 Task: Research Airbnb options in Tirah, Israel from 4th December, 2023 to 10th December, 2023 for 1 adult.1  bedroom having 1 bed and 1 bathroom. Property type can be hotel. Amenities needed are: washing machine. Booking option can be shelf check-in. Look for 4 properties as per requirement.
Action: Mouse moved to (451, 118)
Screenshot: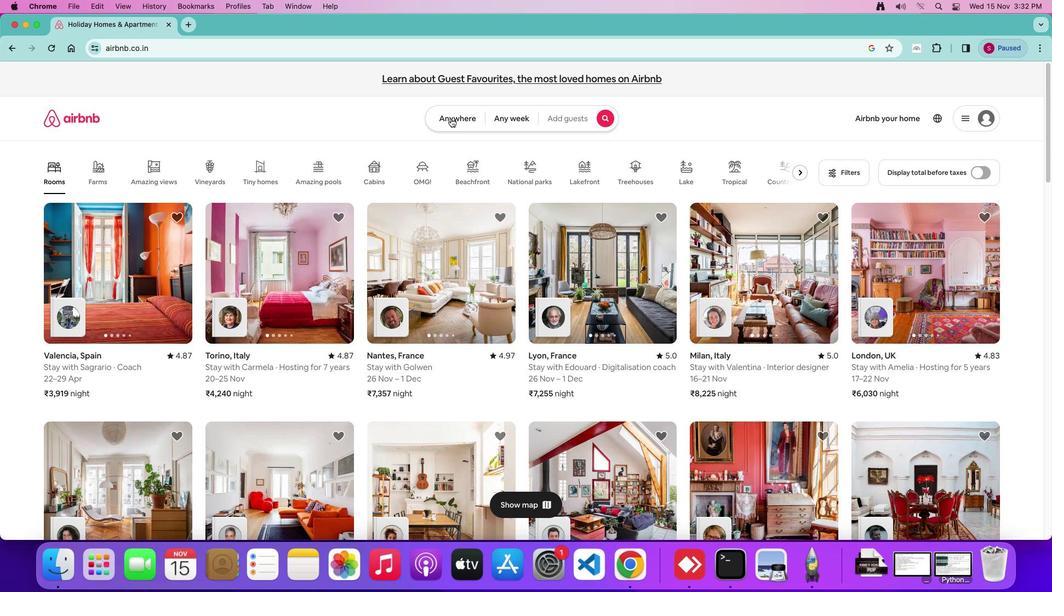 
Action: Mouse pressed left at (451, 118)
Screenshot: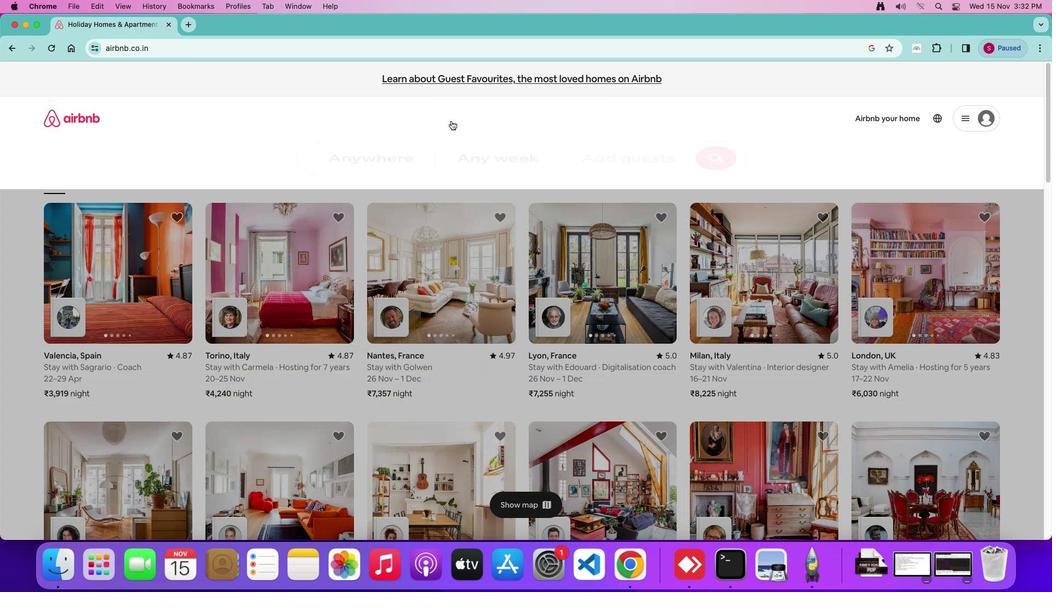 
Action: Mouse moved to (390, 156)
Screenshot: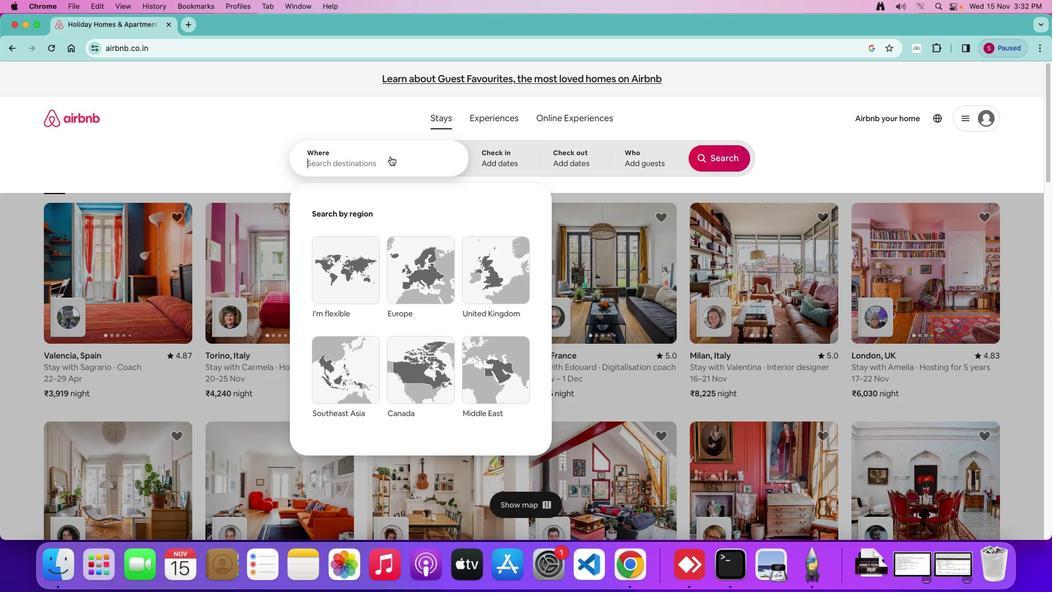 
Action: Mouse pressed left at (390, 156)
Screenshot: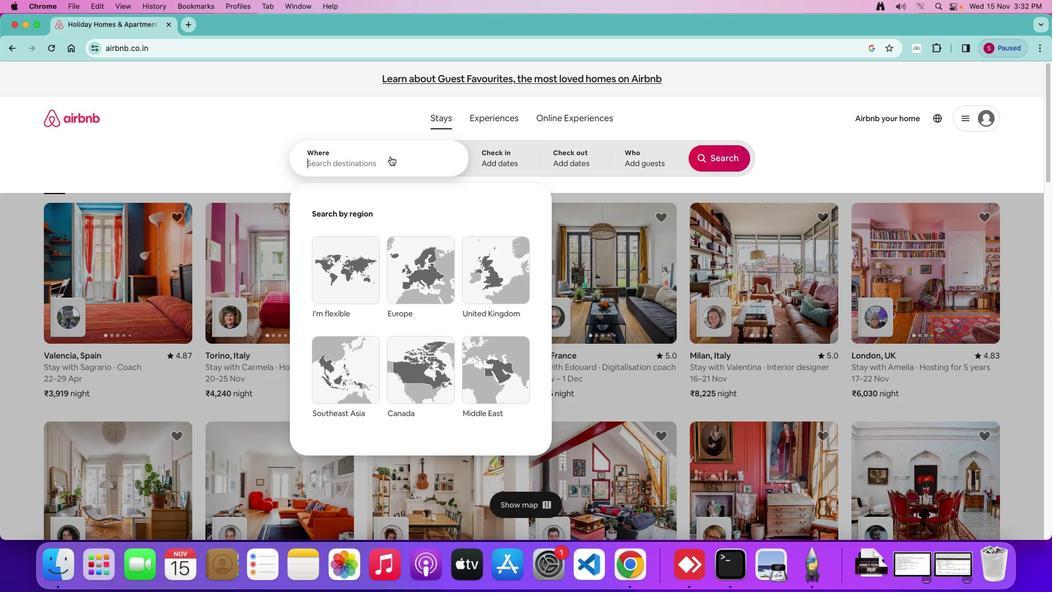 
Action: Key pressed Key.shift_r'T''i''r''a''h'','Key.spaceKey.shift'I''s''r''a''e''l'
Screenshot: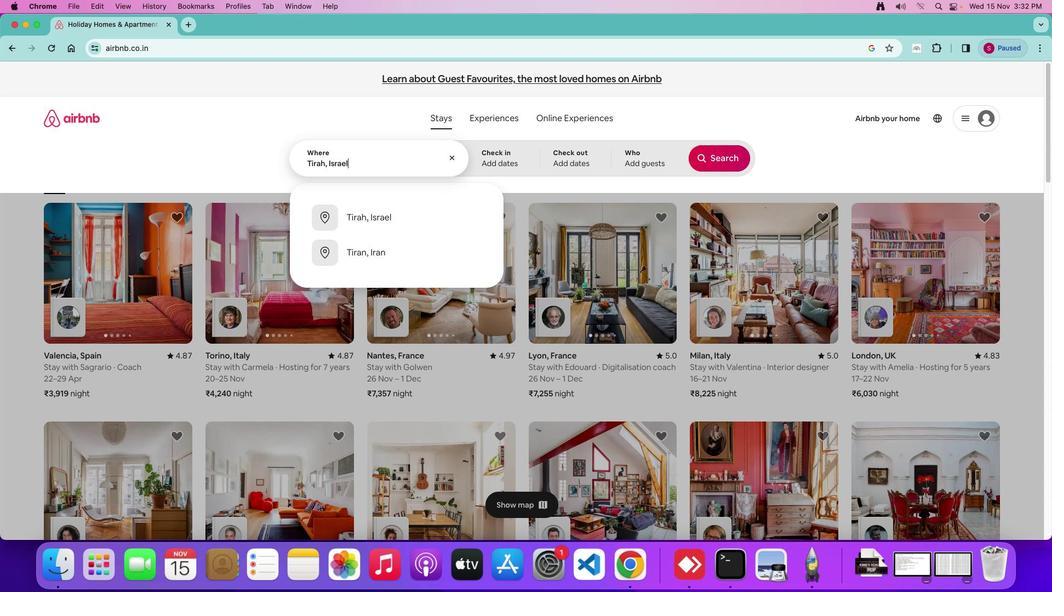 
Action: Mouse moved to (511, 162)
Screenshot: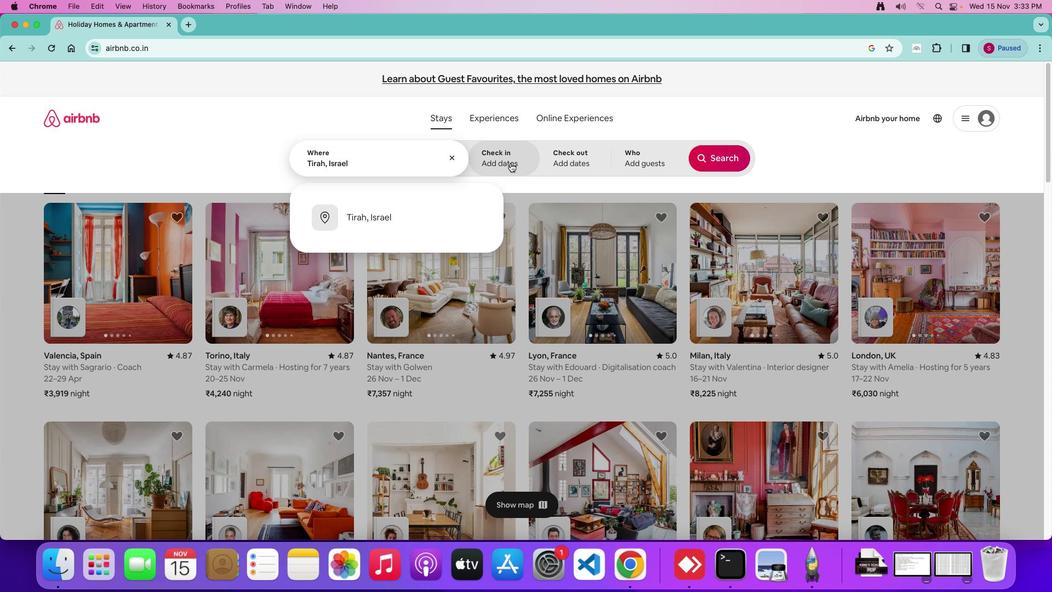 
Action: Mouse pressed left at (511, 162)
Screenshot: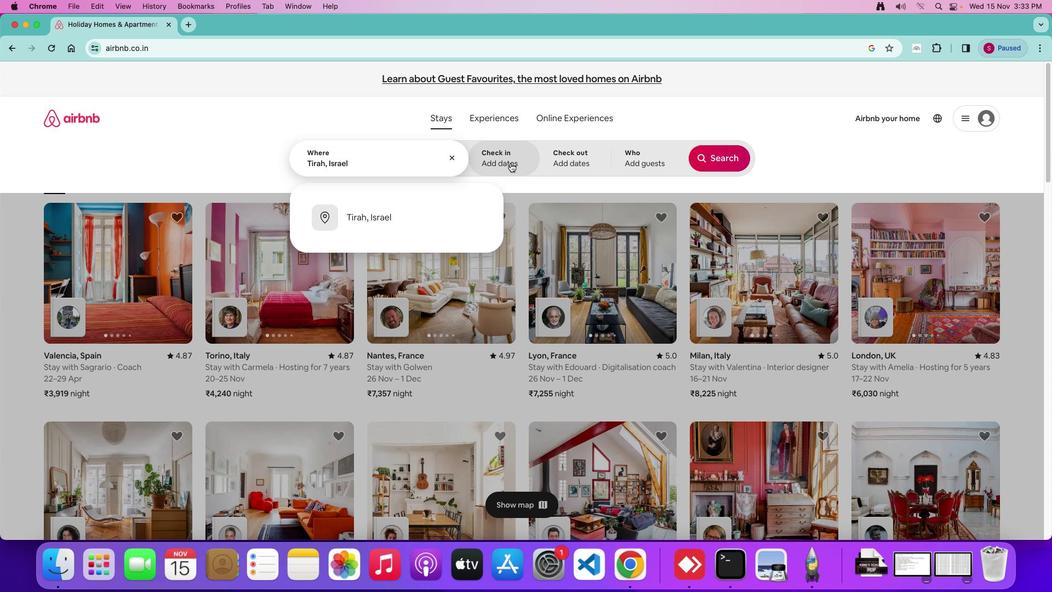 
Action: Mouse moved to (574, 316)
Screenshot: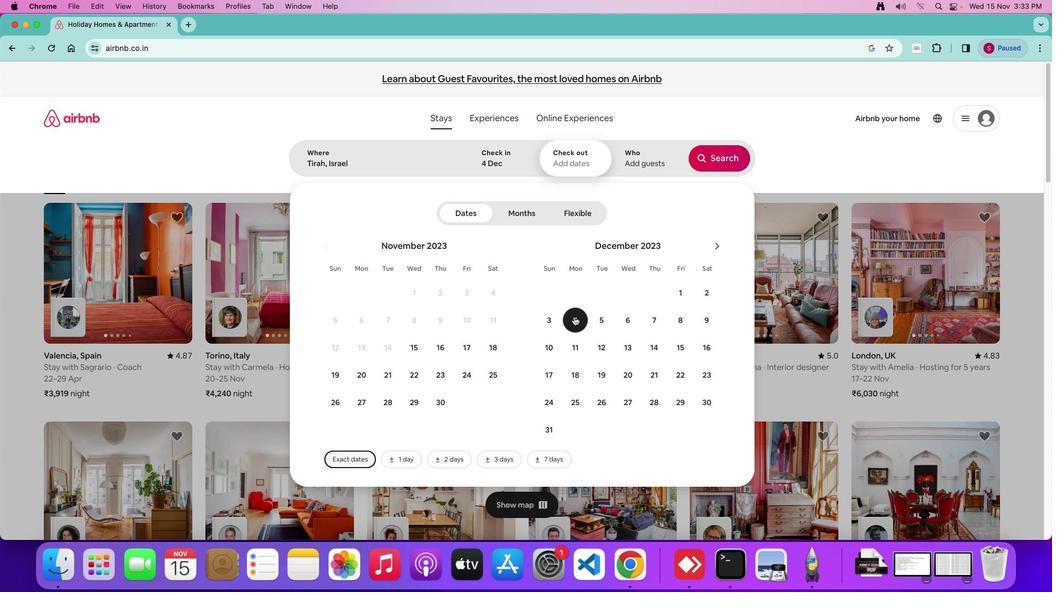 
Action: Mouse pressed left at (574, 316)
Screenshot: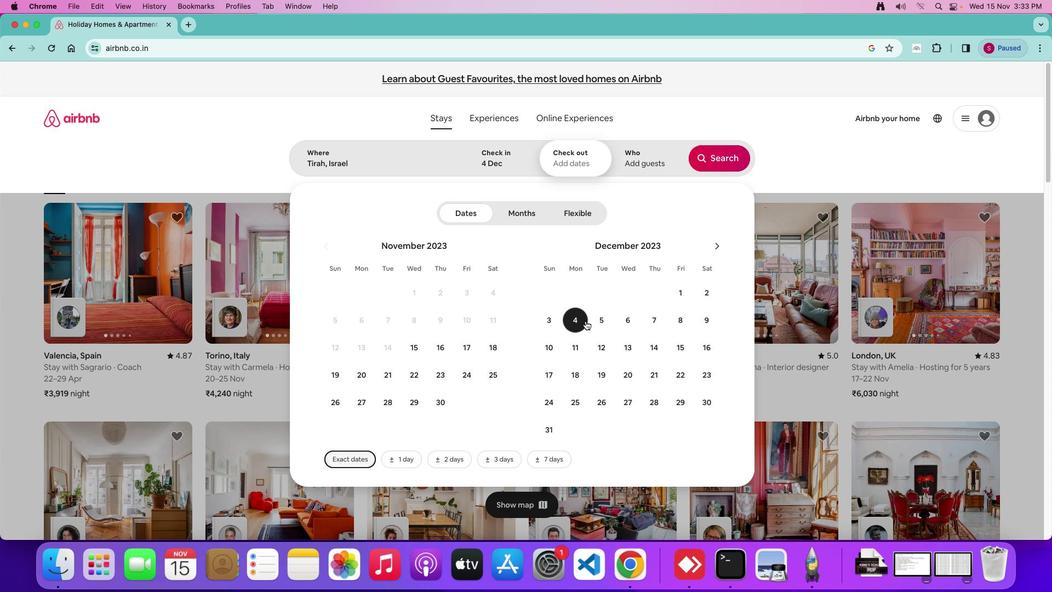 
Action: Mouse moved to (548, 346)
Screenshot: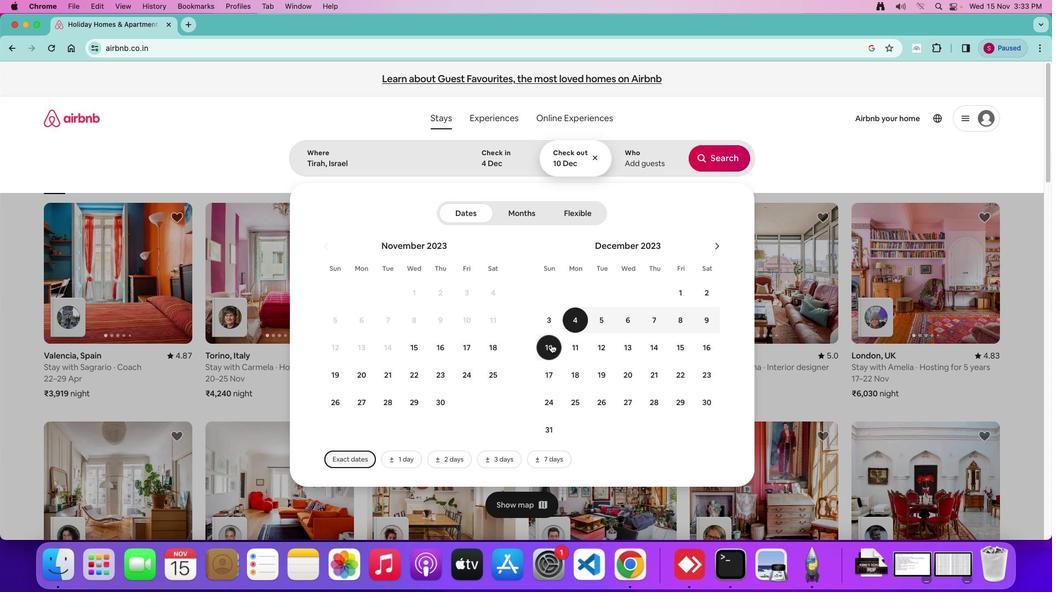 
Action: Mouse pressed left at (548, 346)
Screenshot: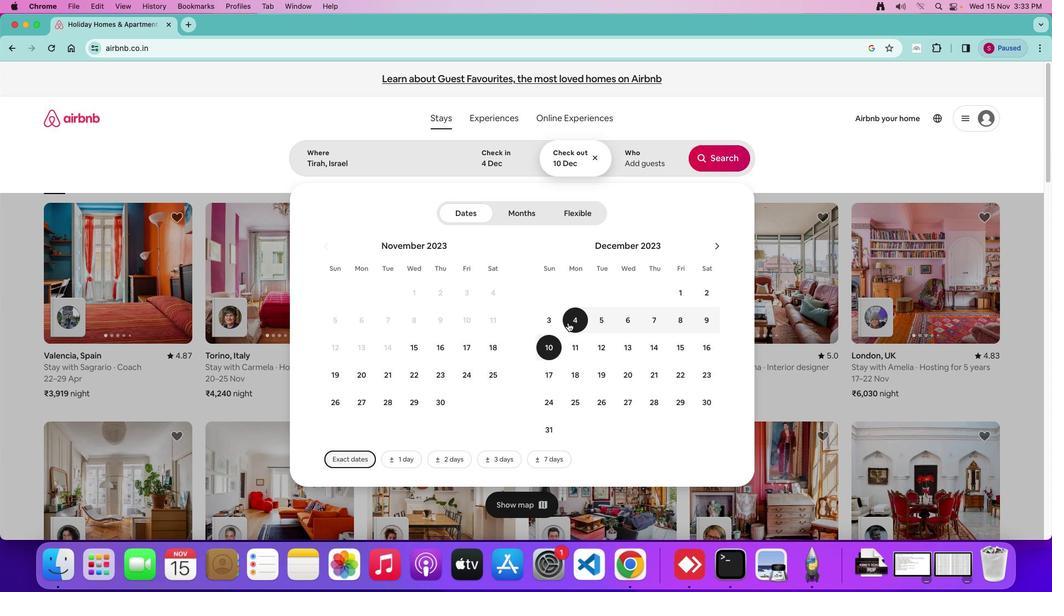 
Action: Mouse moved to (631, 156)
Screenshot: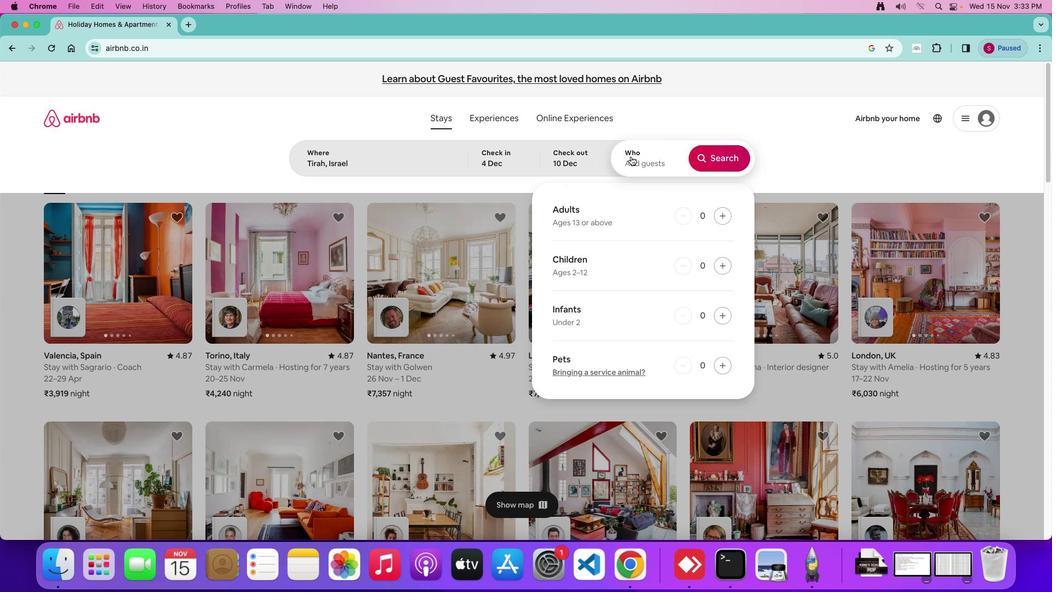 
Action: Mouse pressed left at (631, 156)
Screenshot: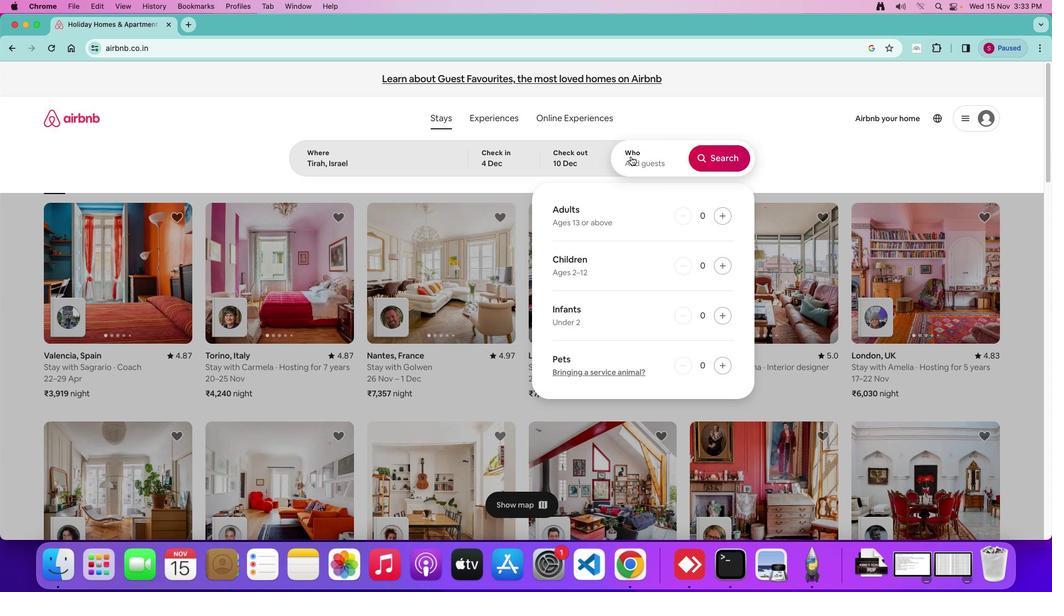
Action: Mouse moved to (719, 214)
Screenshot: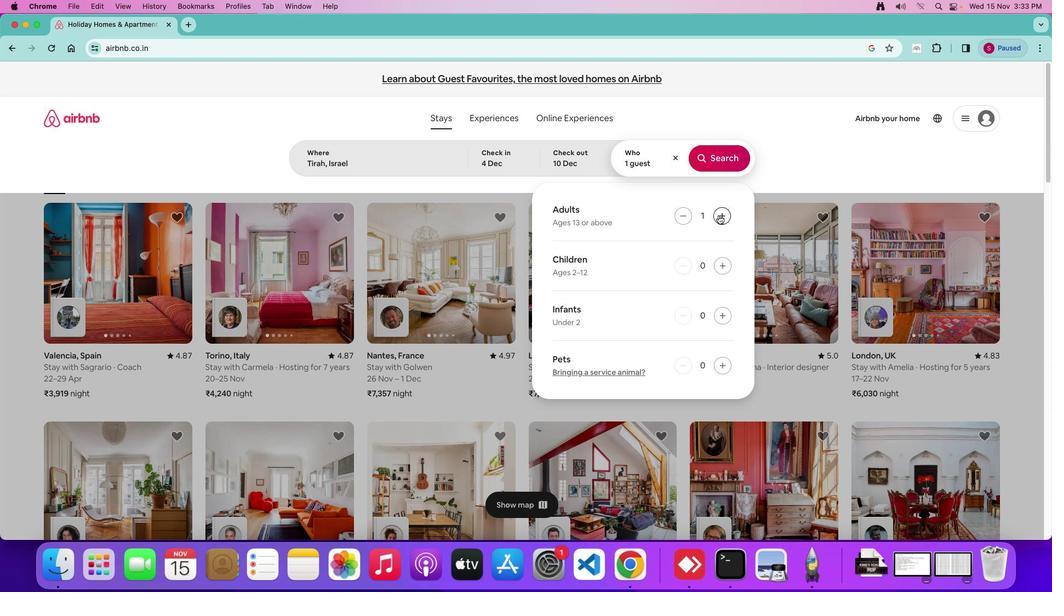 
Action: Mouse pressed left at (719, 214)
Screenshot: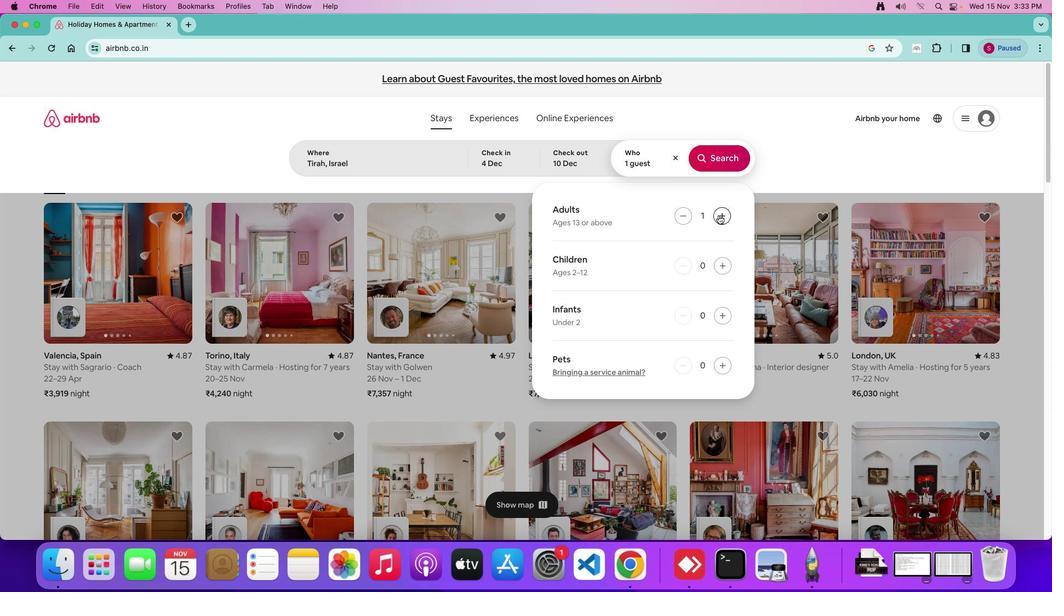 
Action: Mouse moved to (721, 160)
Screenshot: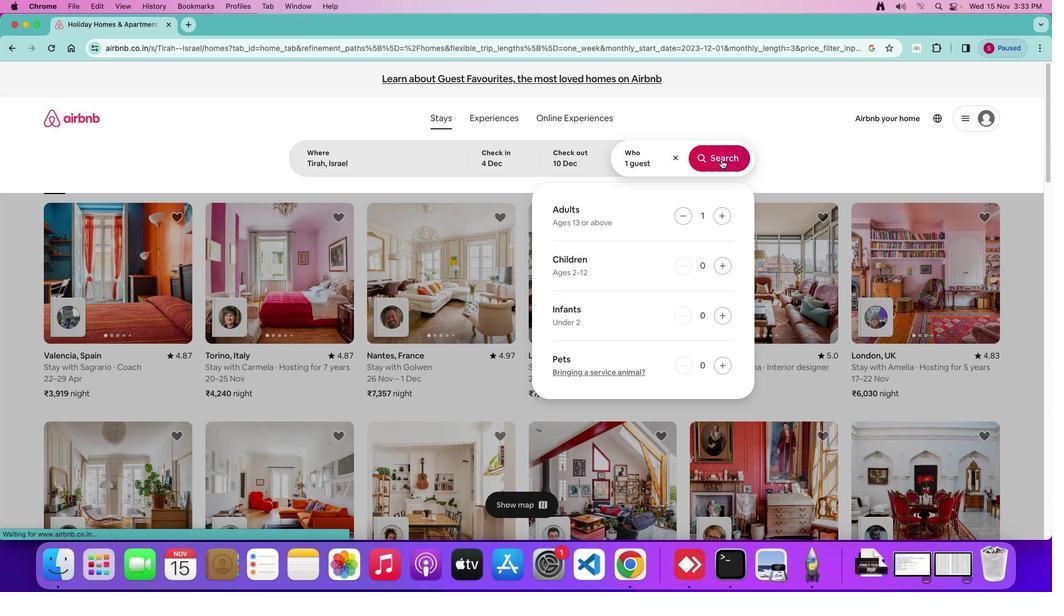 
Action: Mouse pressed left at (721, 160)
Screenshot: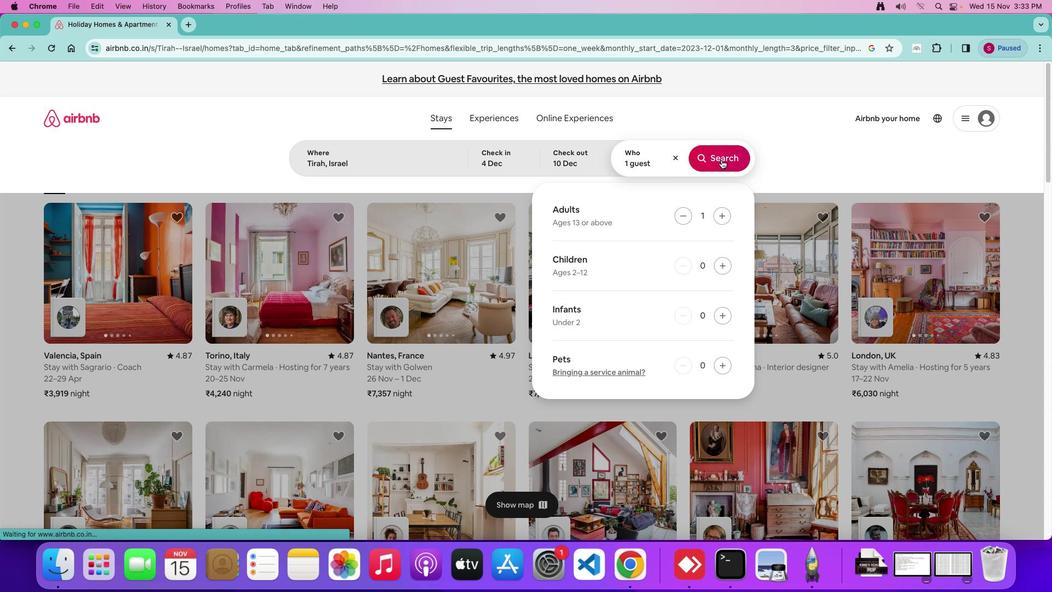 
Action: Mouse moved to (871, 129)
Screenshot: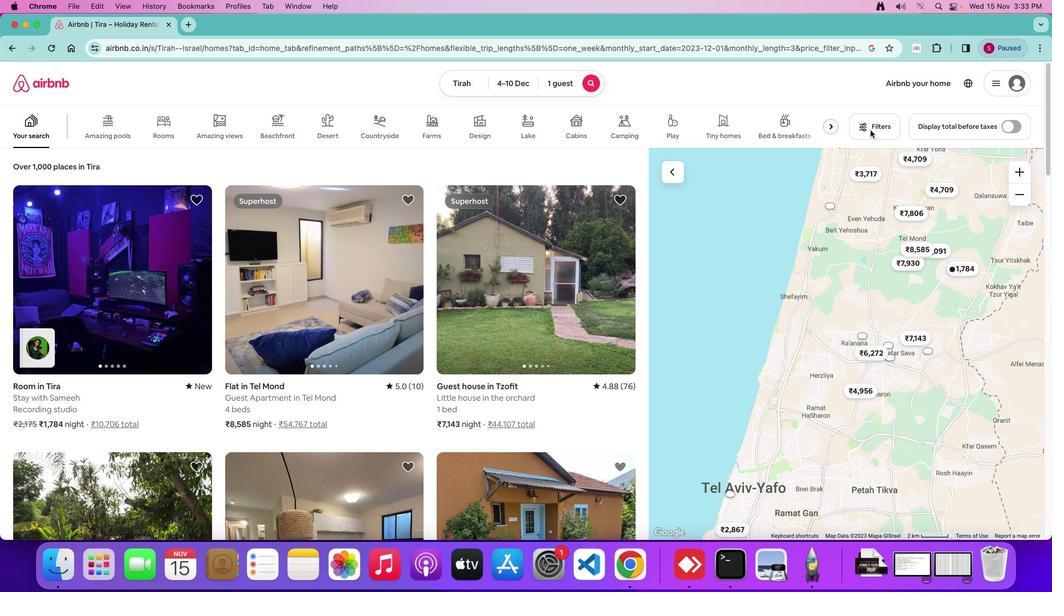 
Action: Mouse pressed left at (871, 129)
Screenshot: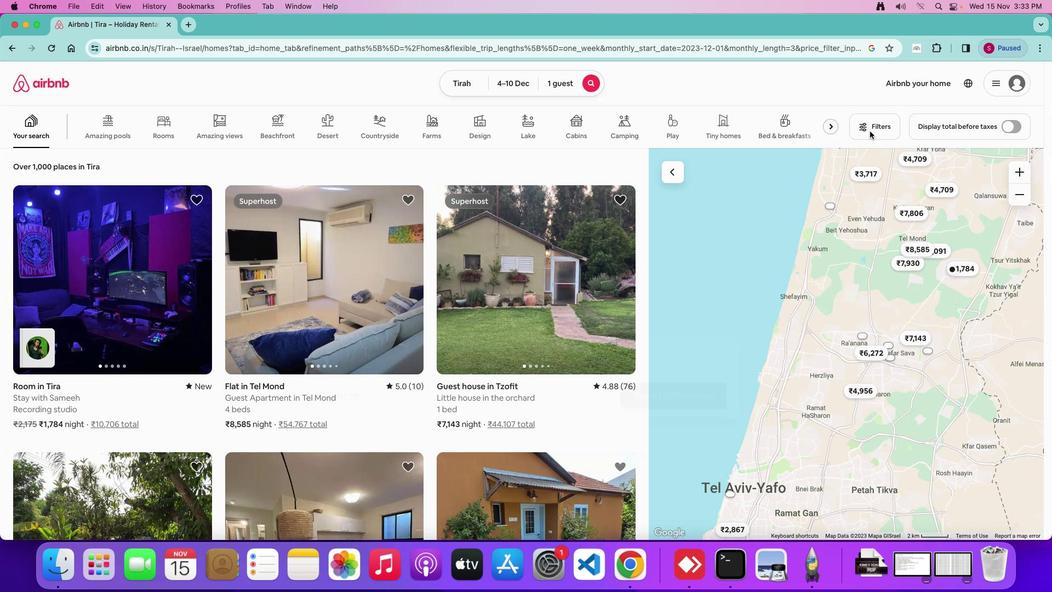 
Action: Mouse moved to (624, 288)
Screenshot: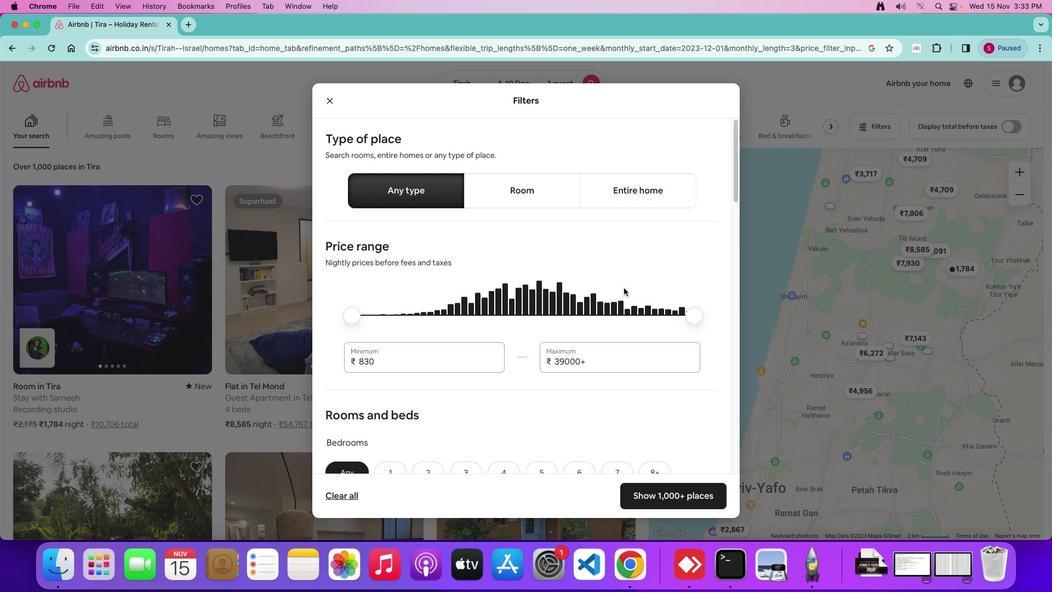 
Action: Mouse scrolled (624, 288) with delta (0, 0)
Screenshot: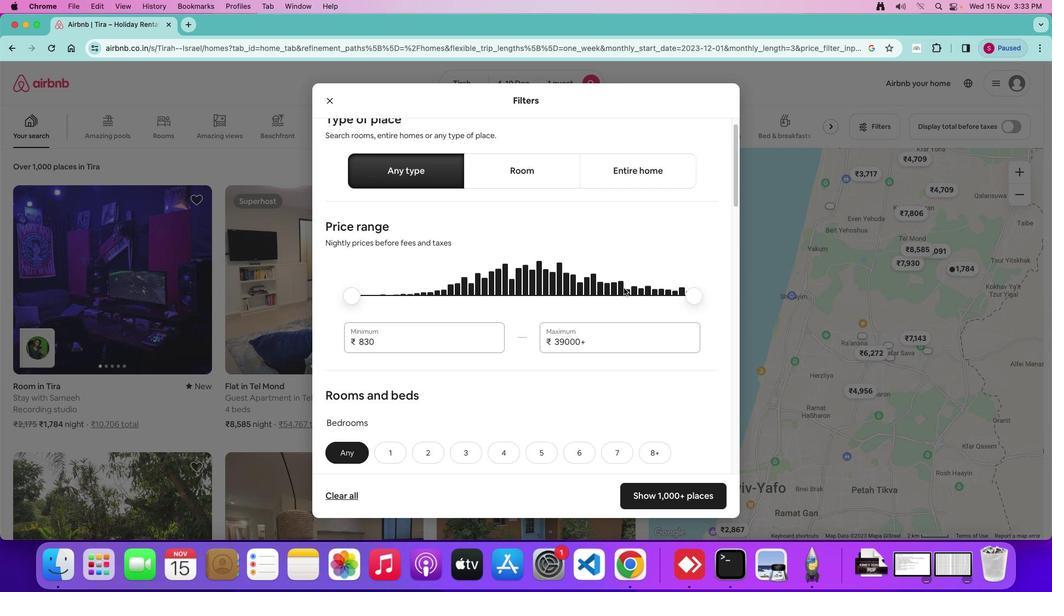 
Action: Mouse scrolled (624, 288) with delta (0, 0)
Screenshot: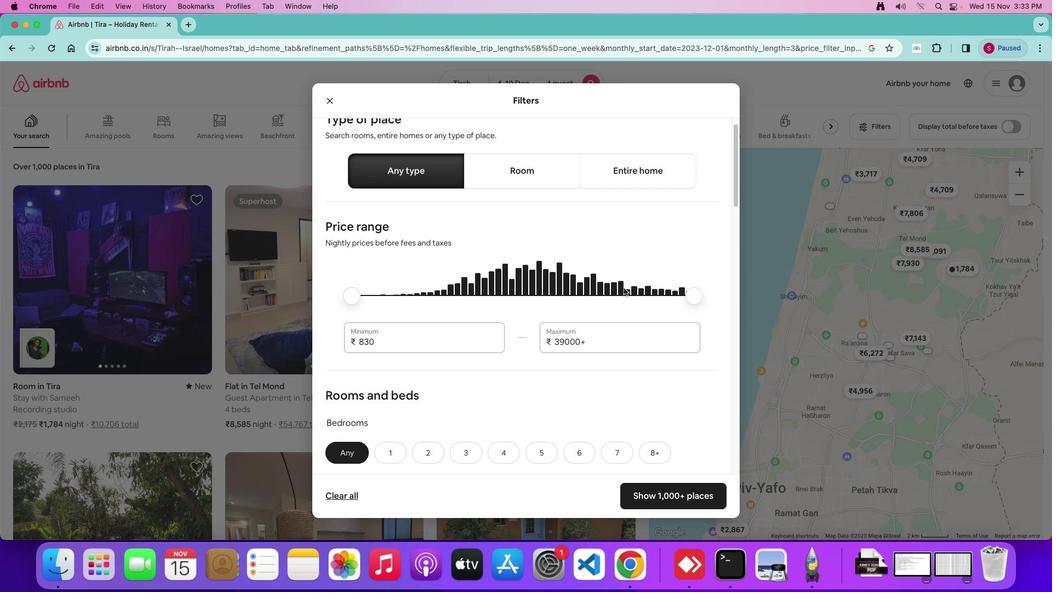 
Action: Mouse moved to (569, 267)
Screenshot: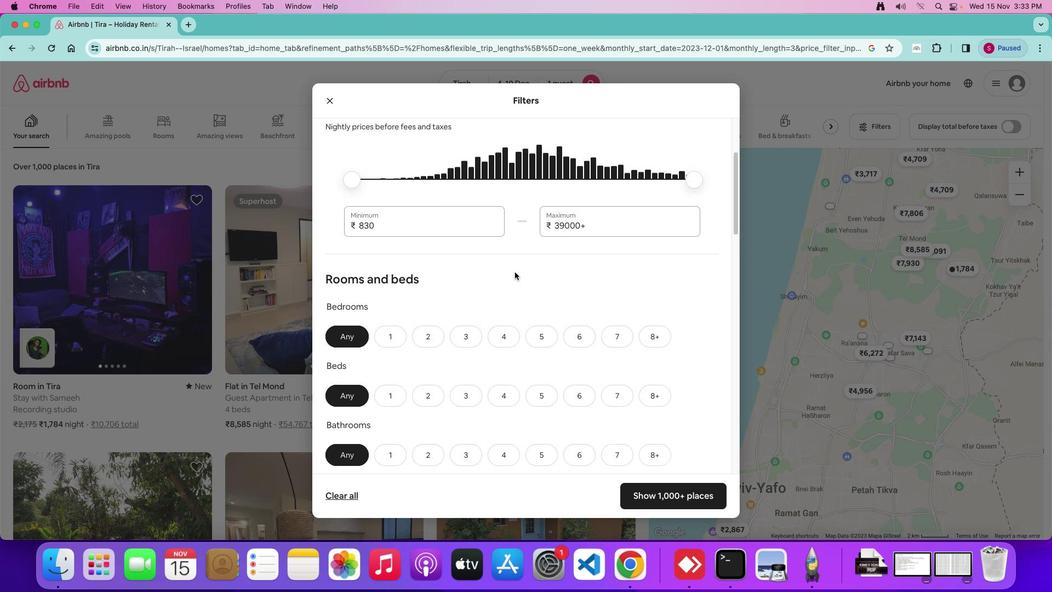 
Action: Mouse scrolled (569, 267) with delta (0, 0)
Screenshot: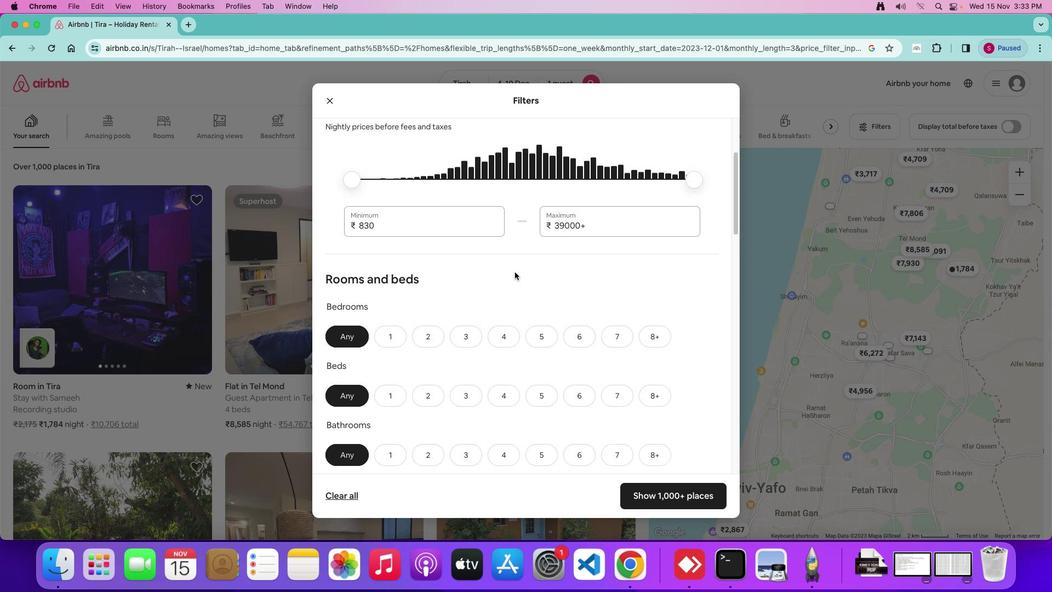 
Action: Mouse moved to (569, 267)
Screenshot: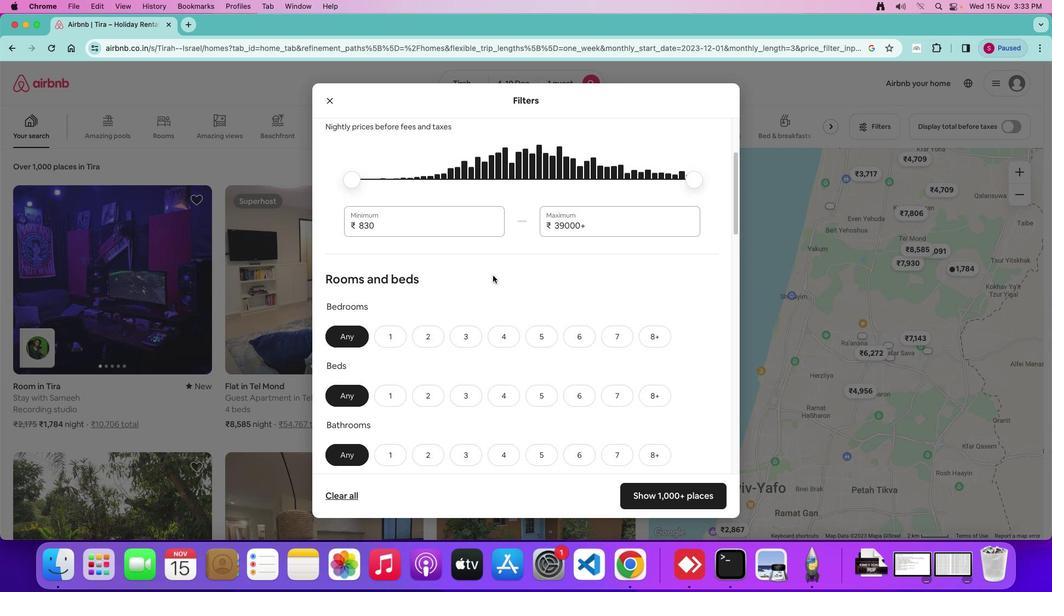 
Action: Mouse scrolled (569, 267) with delta (0, 0)
Screenshot: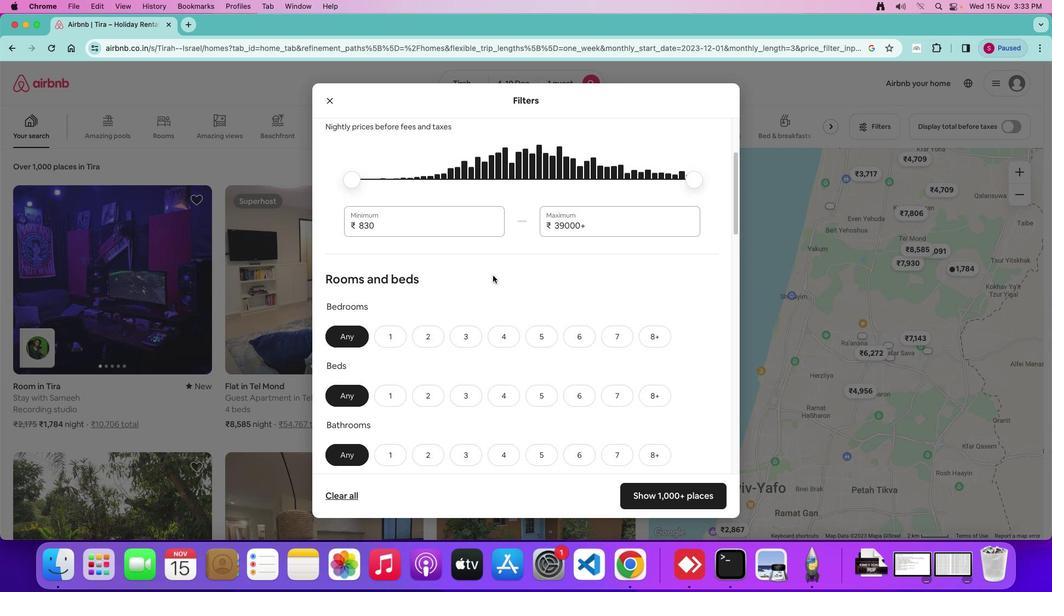 
Action: Mouse moved to (568, 267)
Screenshot: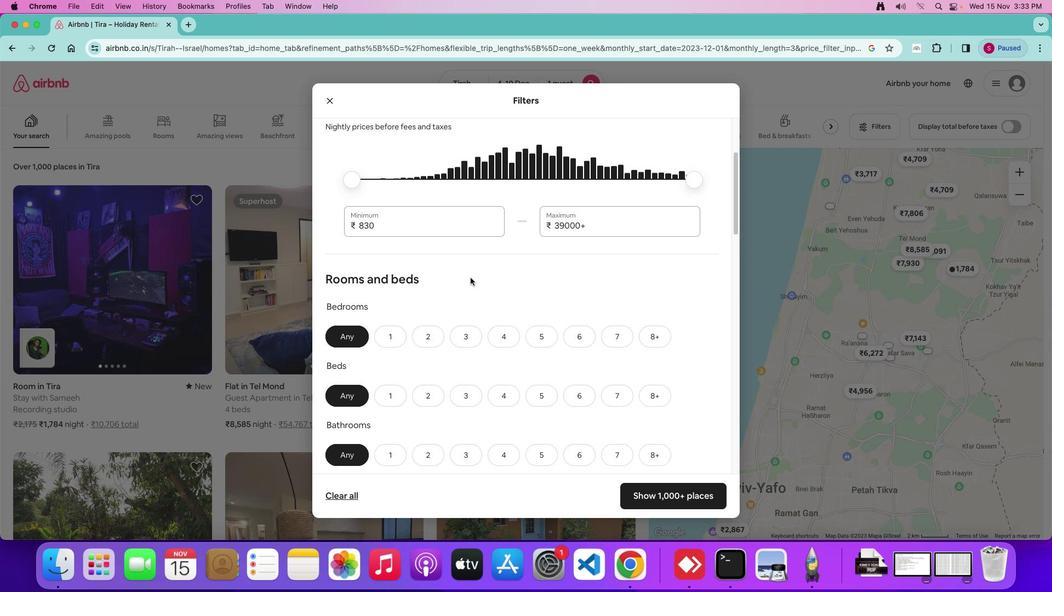 
Action: Mouse scrolled (568, 267) with delta (0, -2)
Screenshot: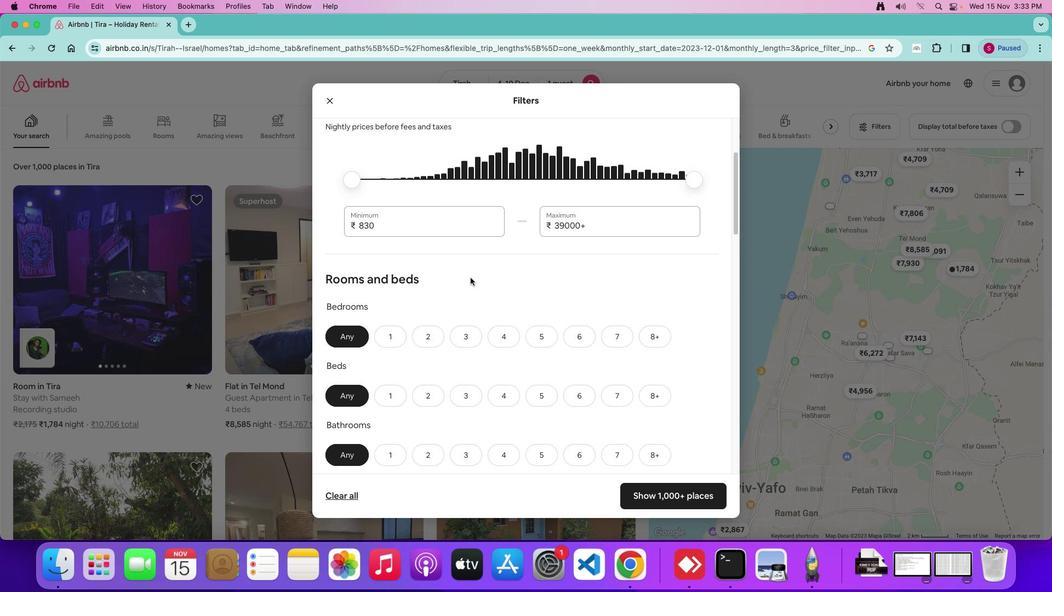 
Action: Mouse moved to (395, 336)
Screenshot: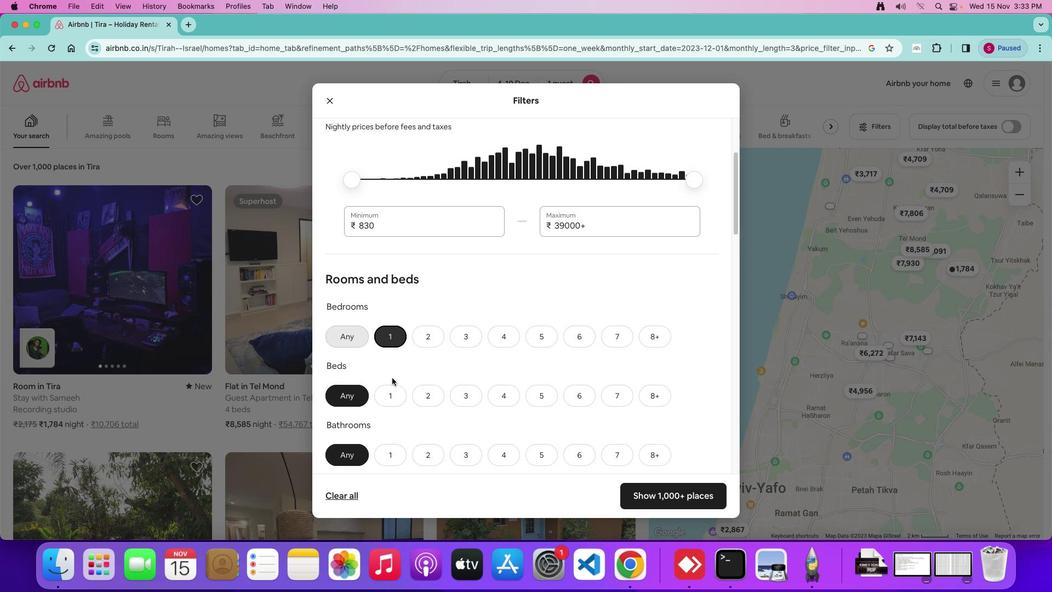 
Action: Mouse pressed left at (395, 336)
Screenshot: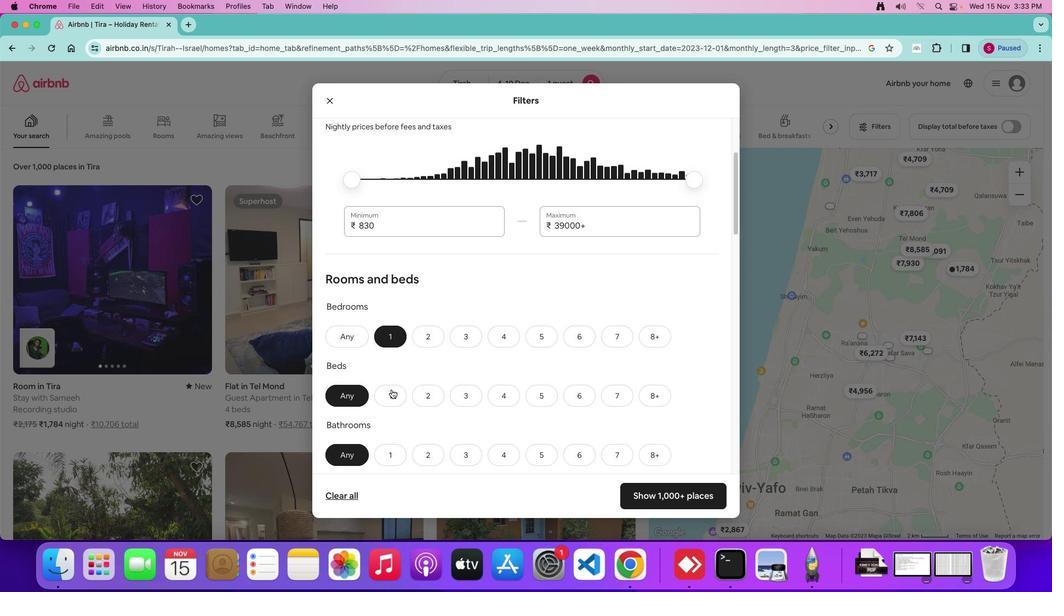 
Action: Mouse moved to (393, 395)
Screenshot: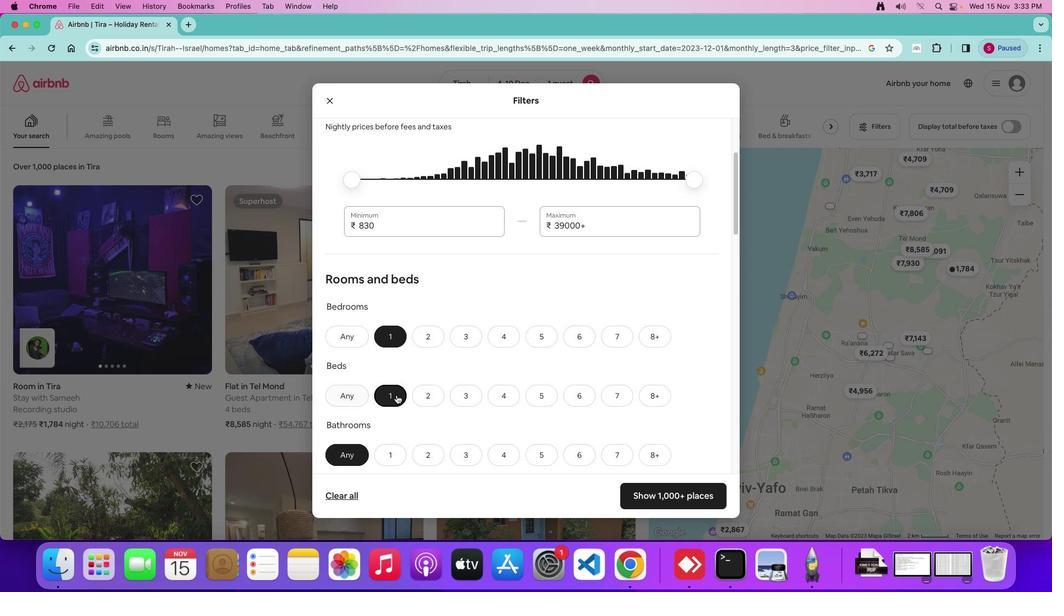 
Action: Mouse pressed left at (393, 395)
Screenshot: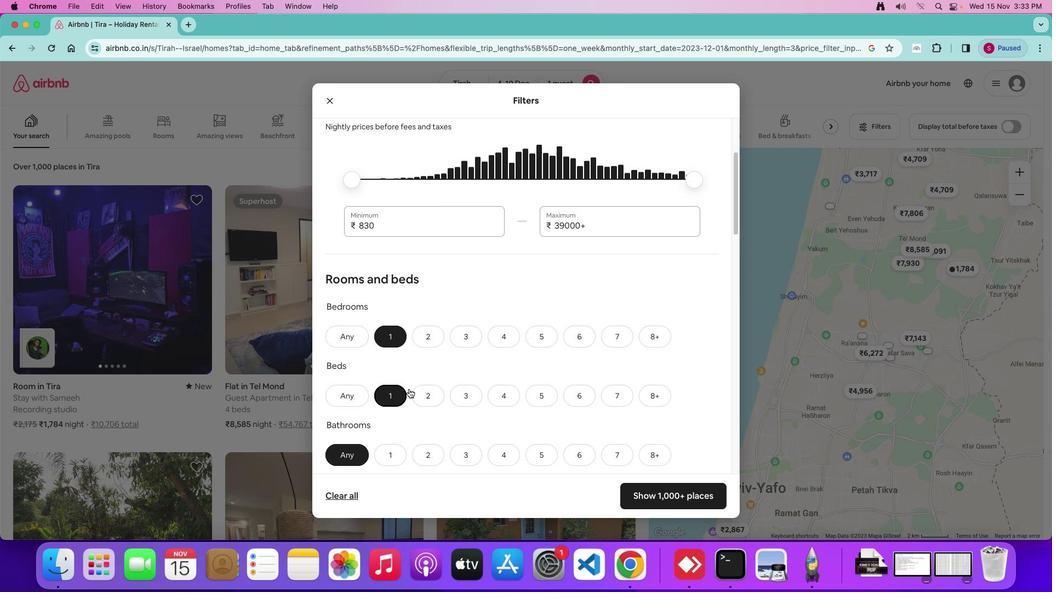
Action: Mouse moved to (460, 366)
Screenshot: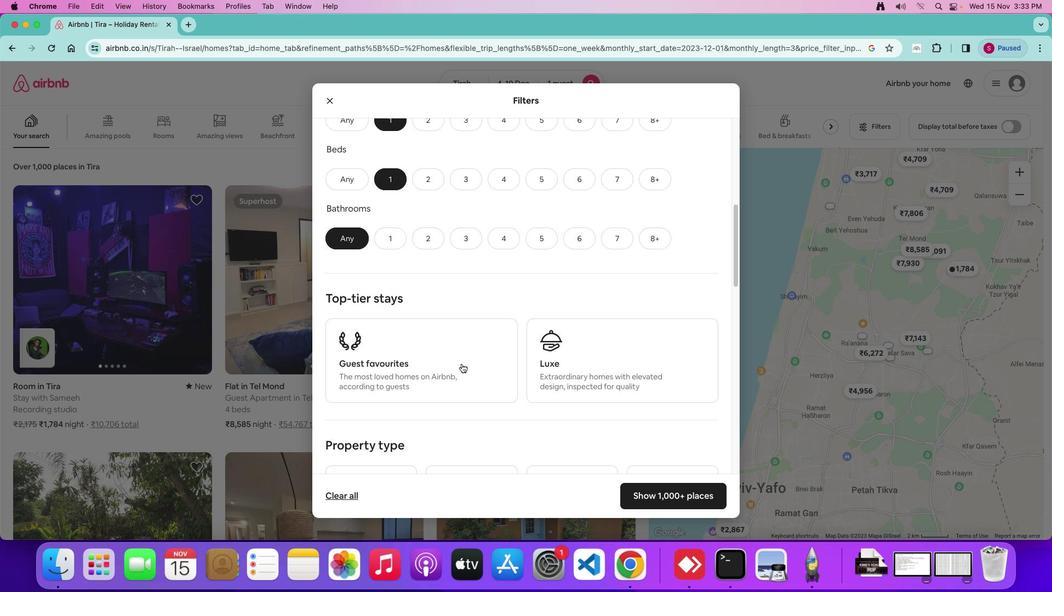 
Action: Mouse scrolled (460, 366) with delta (0, 0)
Screenshot: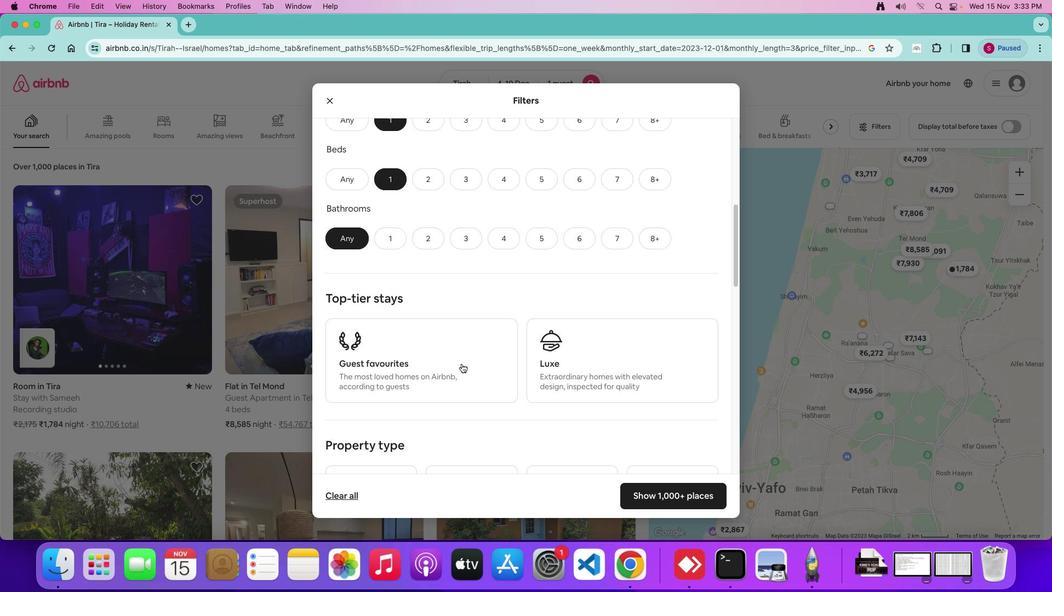 
Action: Mouse moved to (462, 365)
Screenshot: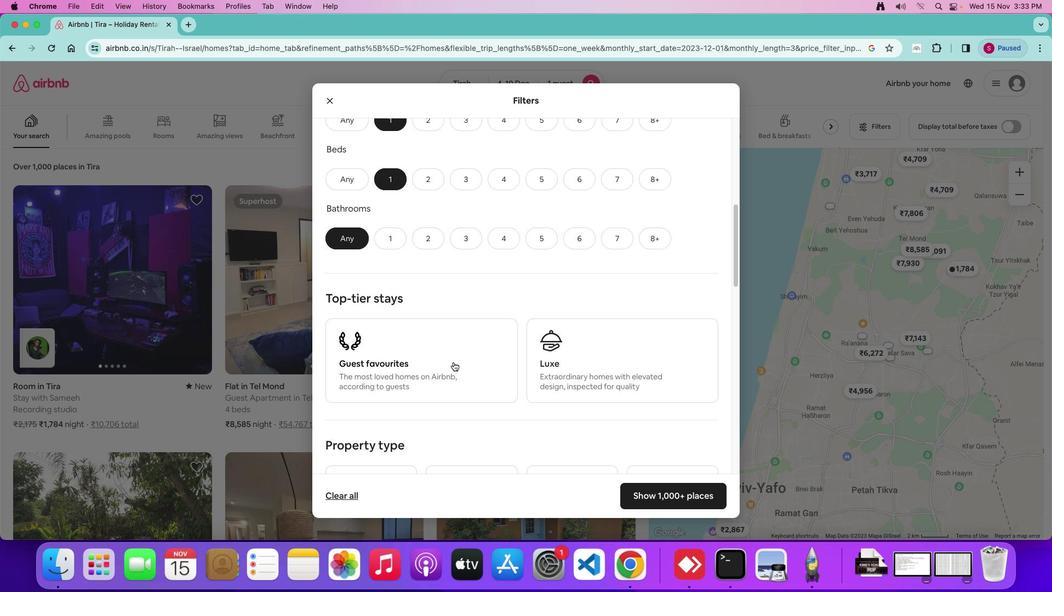 
Action: Mouse scrolled (462, 365) with delta (0, 0)
Screenshot: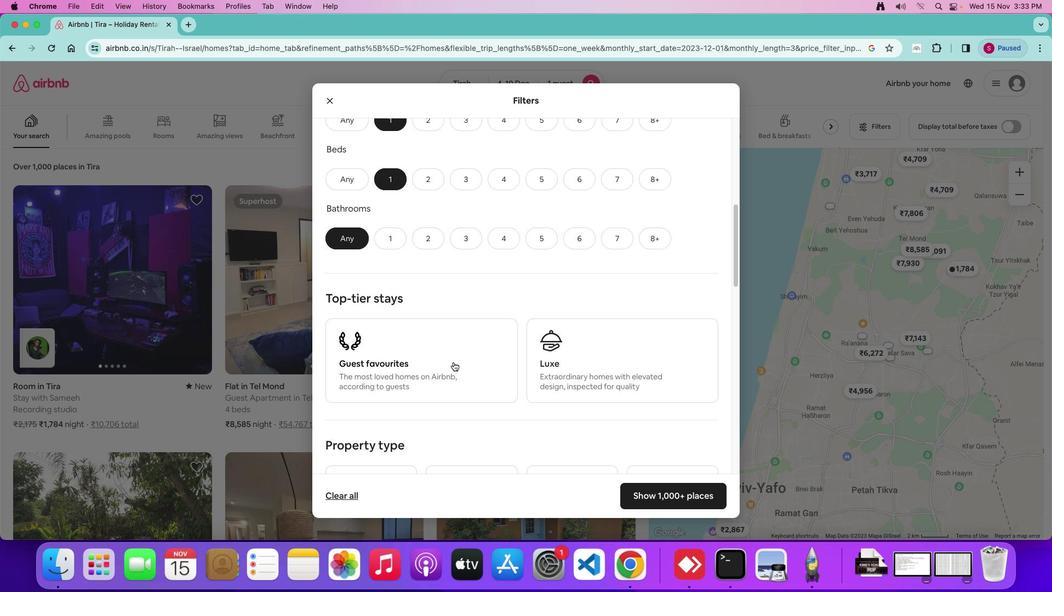 
Action: Mouse moved to (463, 365)
Screenshot: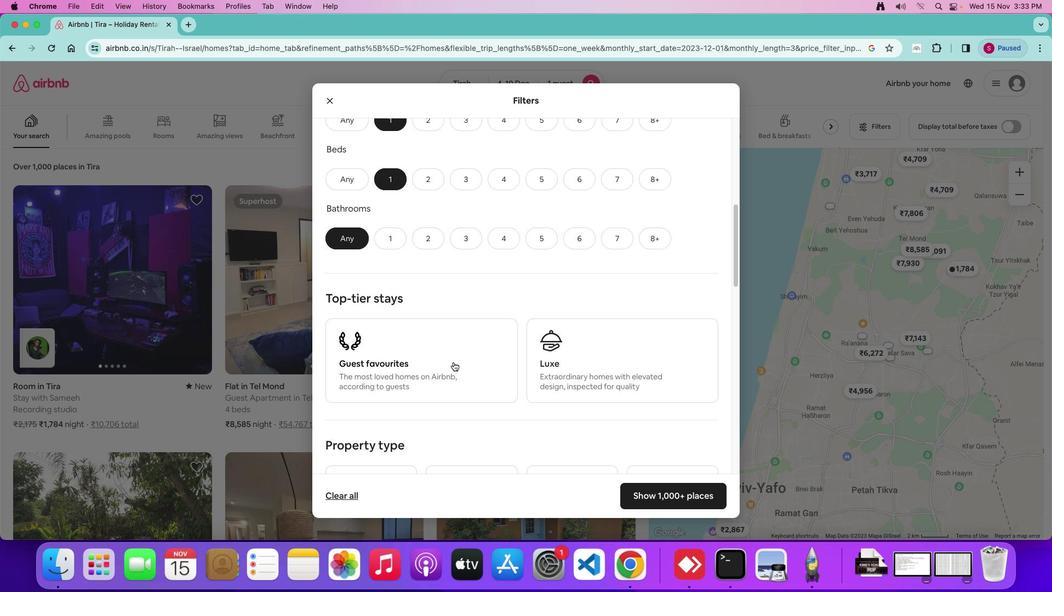 
Action: Mouse scrolled (463, 365) with delta (0, -2)
Screenshot: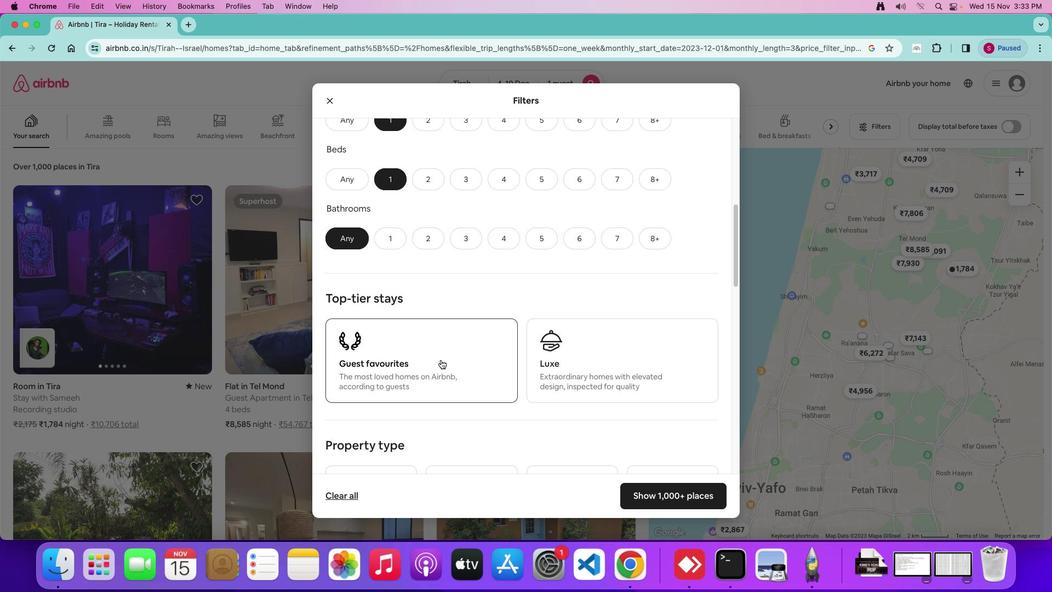 
Action: Mouse moved to (463, 364)
Screenshot: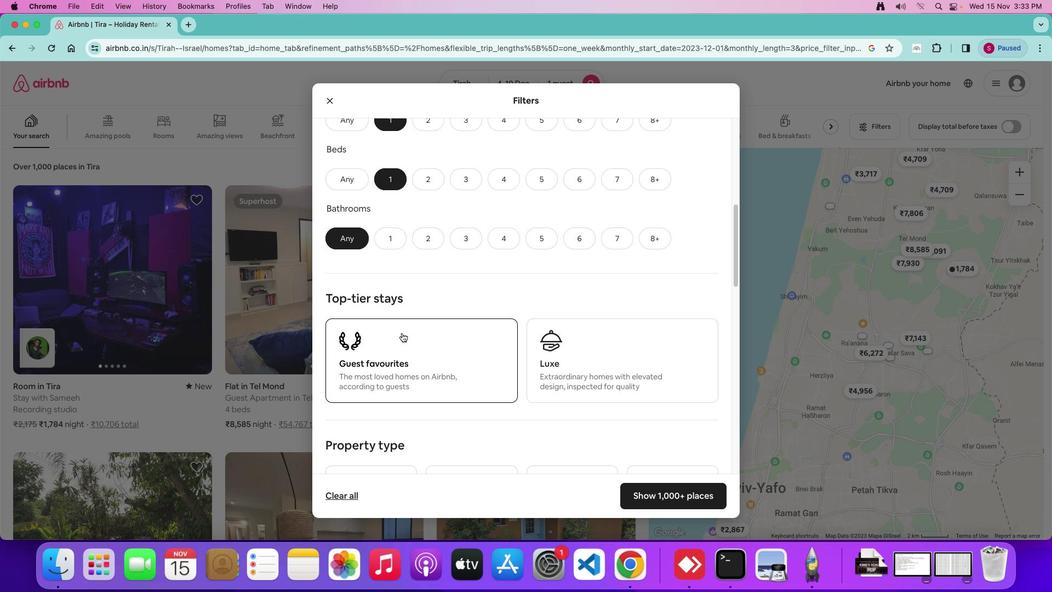 
Action: Mouse scrolled (463, 364) with delta (0, -2)
Screenshot: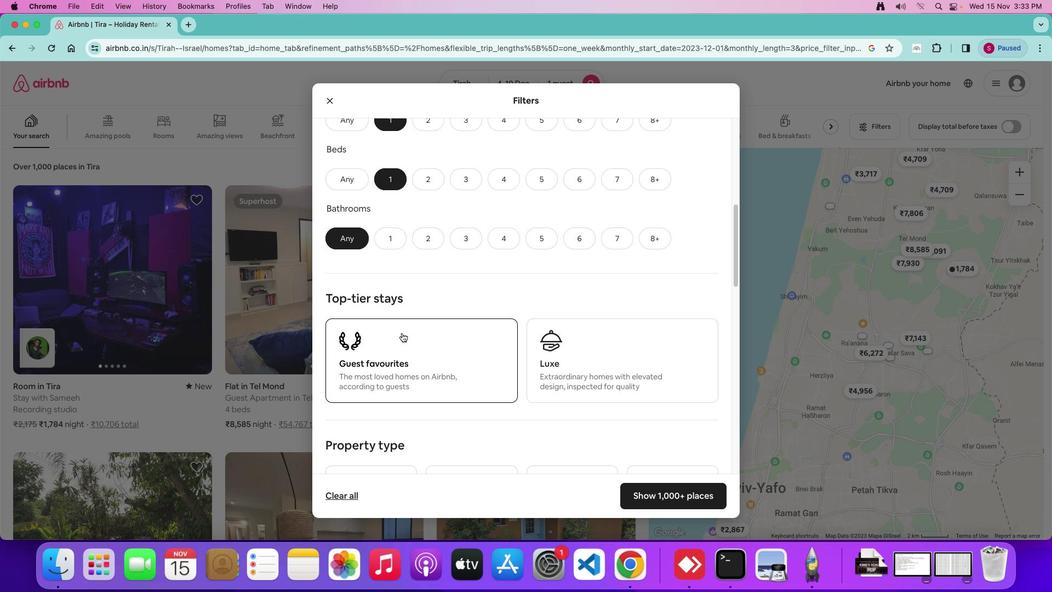 
Action: Mouse moved to (389, 244)
Screenshot: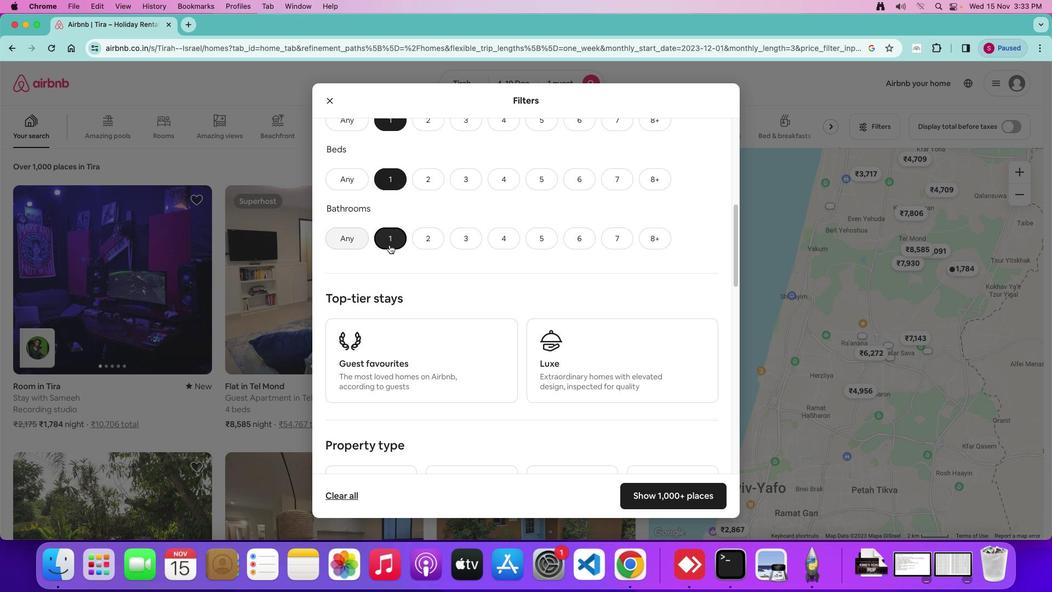 
Action: Mouse pressed left at (389, 244)
Screenshot: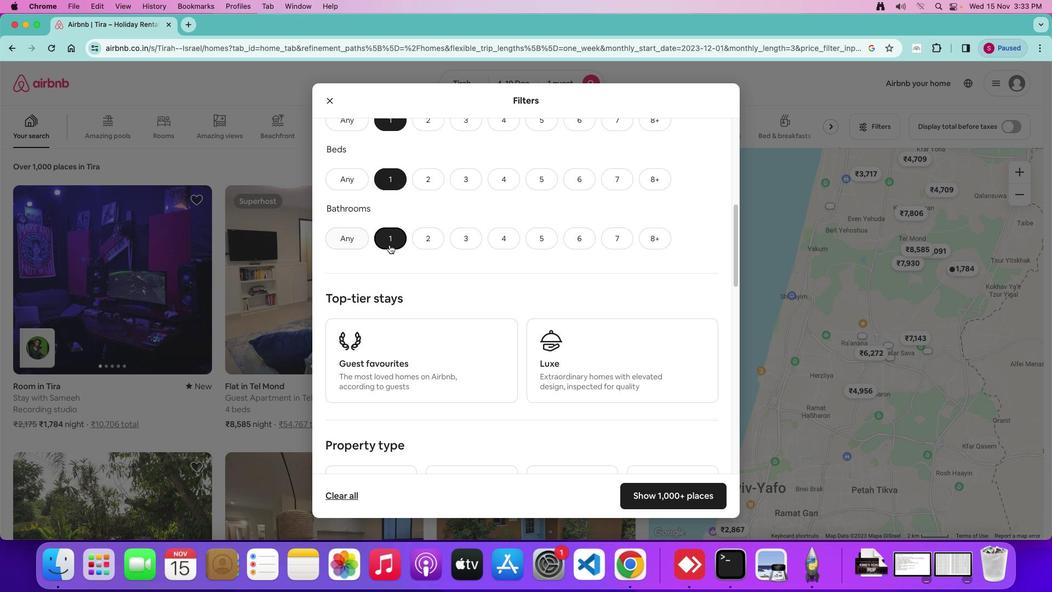 
Action: Mouse moved to (488, 277)
Screenshot: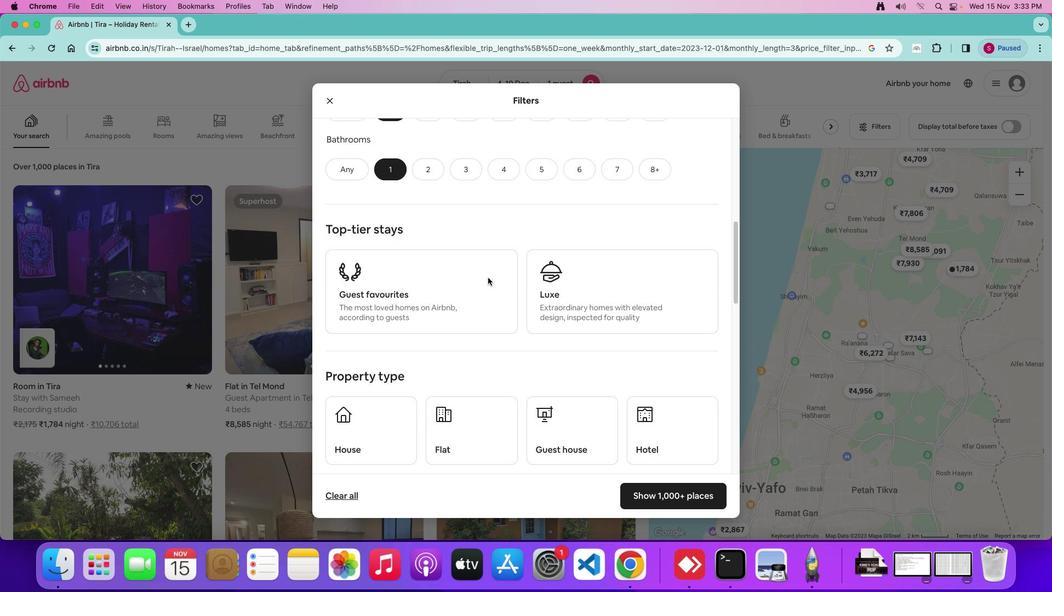 
Action: Mouse scrolled (488, 277) with delta (0, 0)
Screenshot: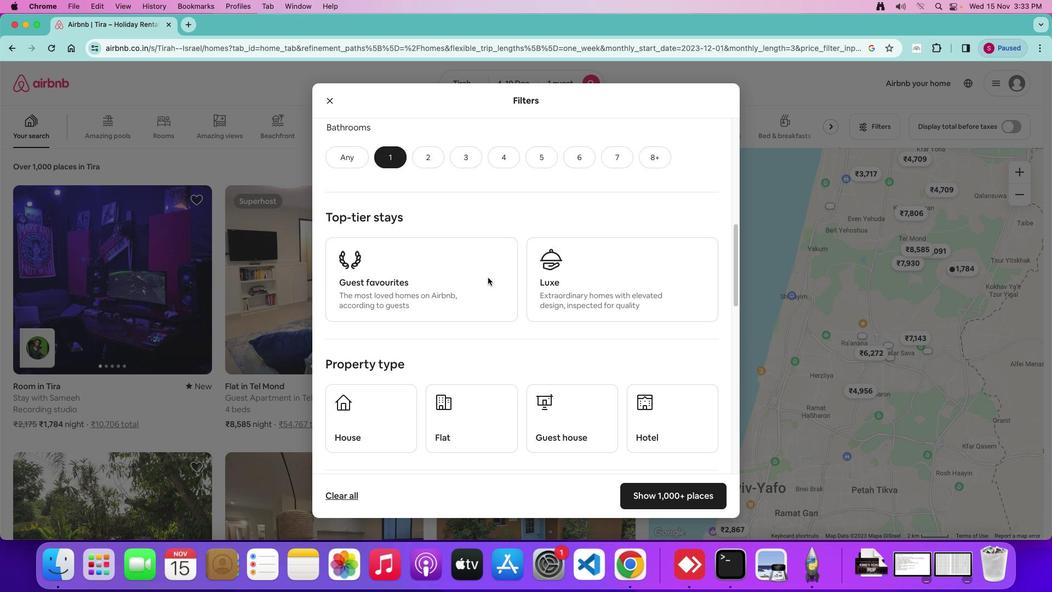 
Action: Mouse scrolled (488, 277) with delta (0, 0)
Screenshot: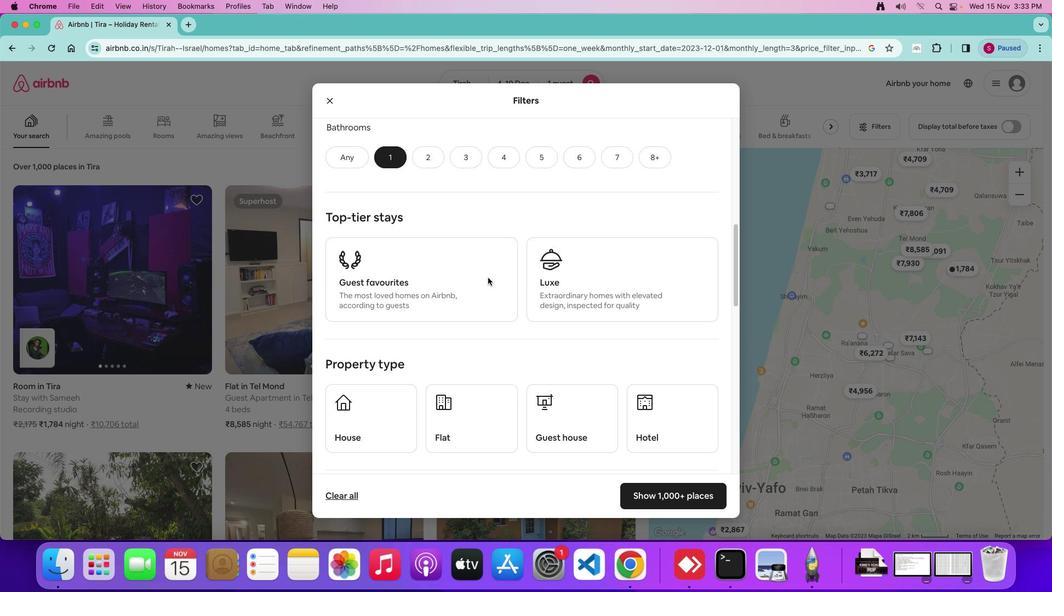 
Action: Mouse scrolled (488, 277) with delta (0, -1)
Screenshot: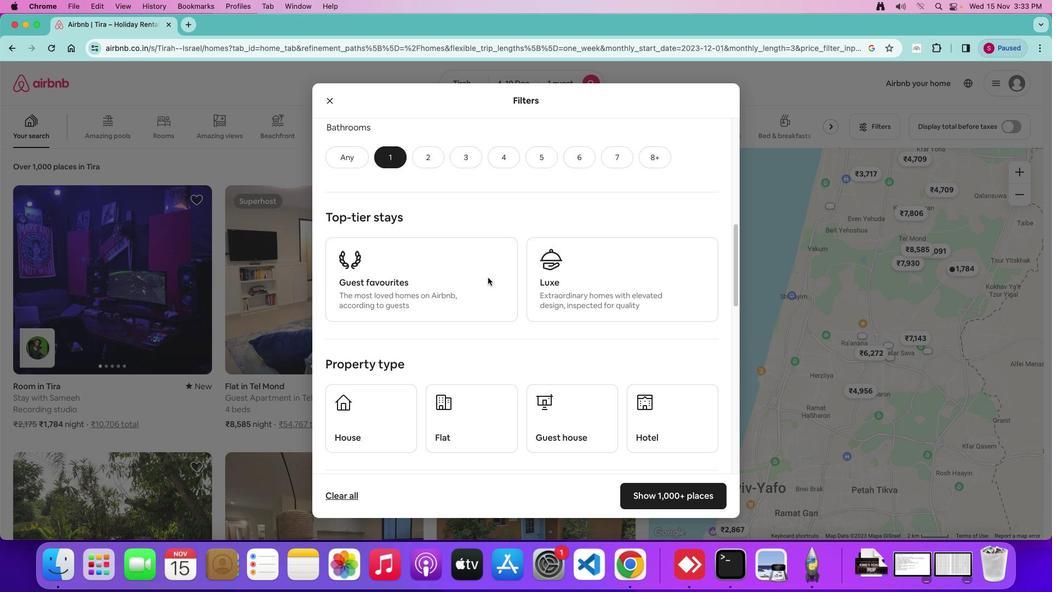 
Action: Mouse scrolled (488, 277) with delta (0, 0)
Screenshot: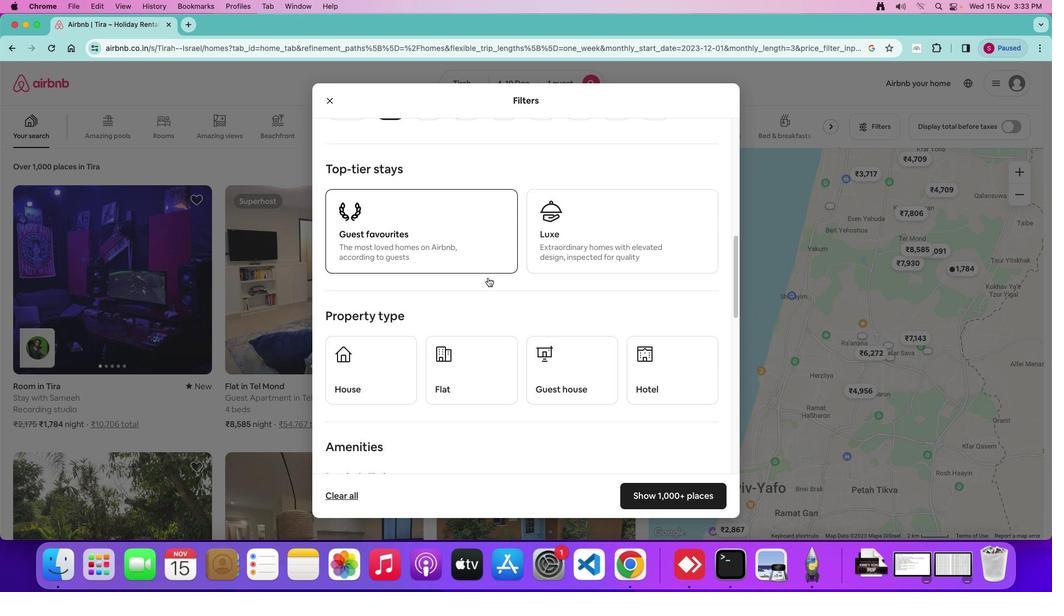 
Action: Mouse scrolled (488, 277) with delta (0, 0)
Screenshot: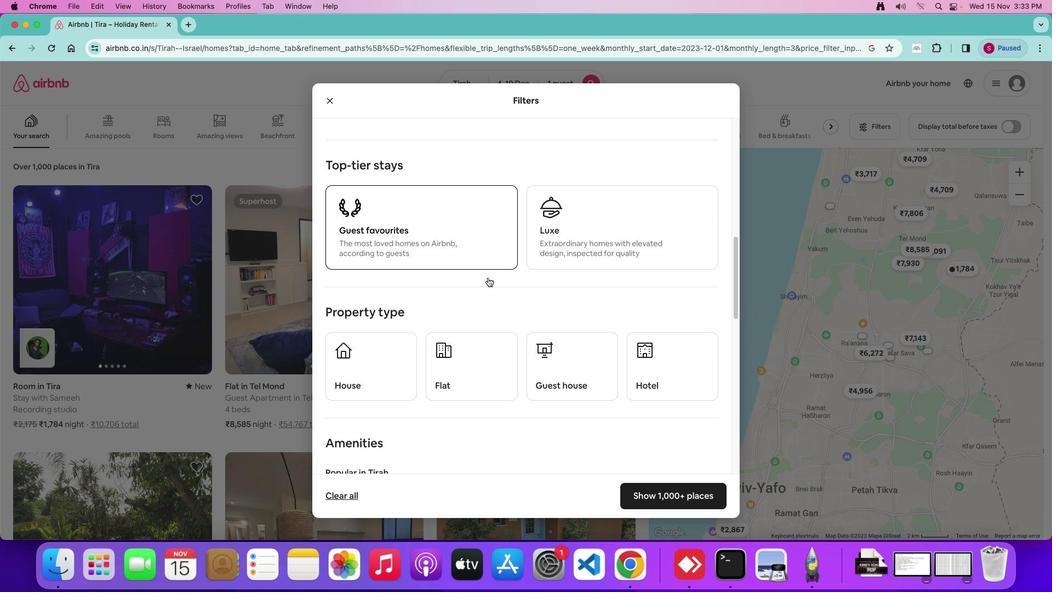 
Action: Mouse scrolled (488, 277) with delta (0, 0)
Screenshot: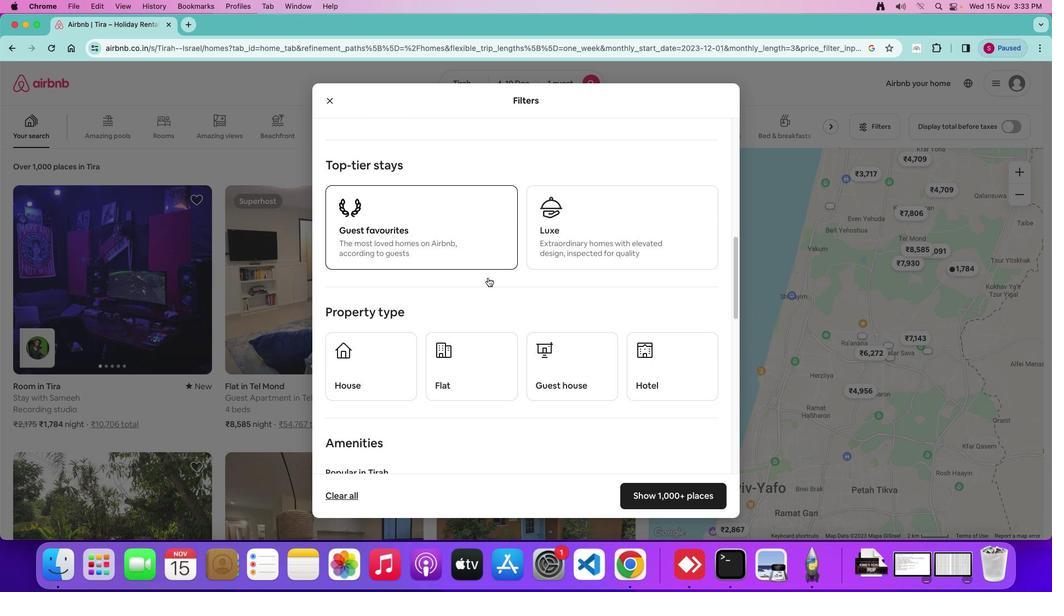 
Action: Mouse scrolled (488, 277) with delta (0, 0)
Screenshot: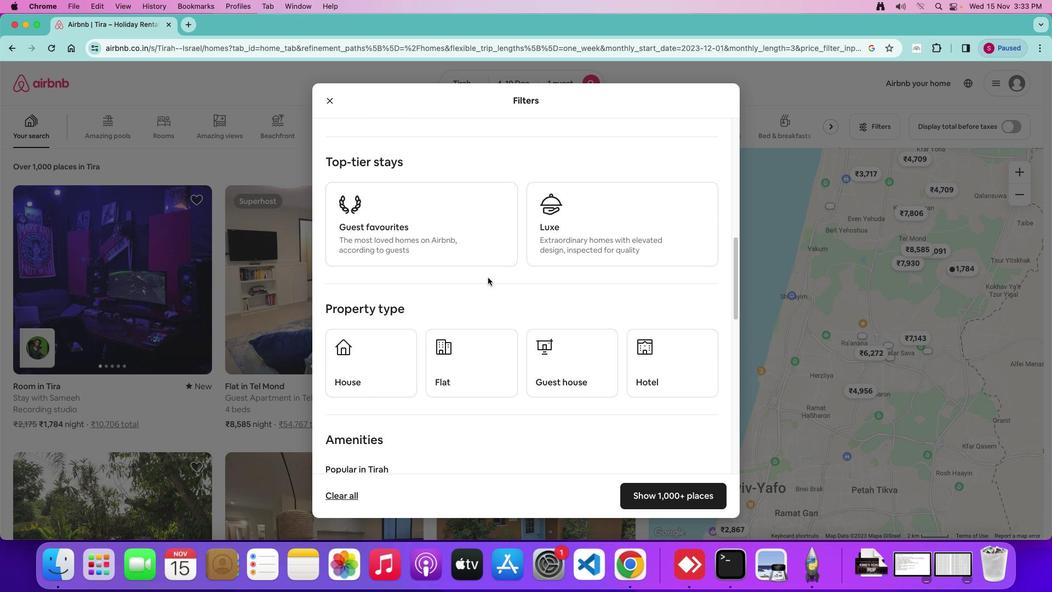 
Action: Mouse scrolled (488, 277) with delta (0, 0)
Screenshot: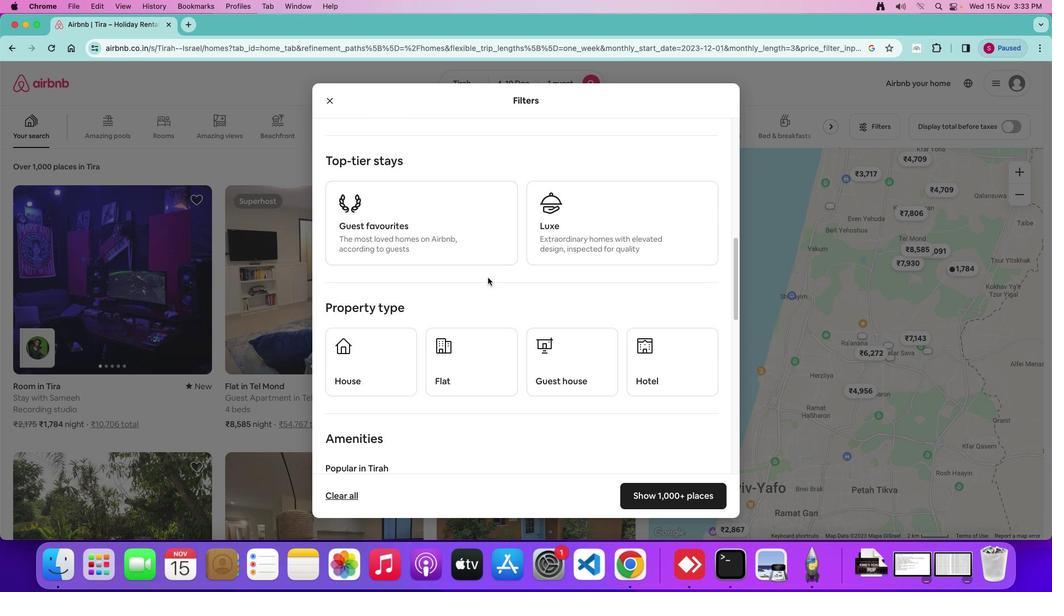 
Action: Mouse scrolled (488, 277) with delta (0, 0)
Screenshot: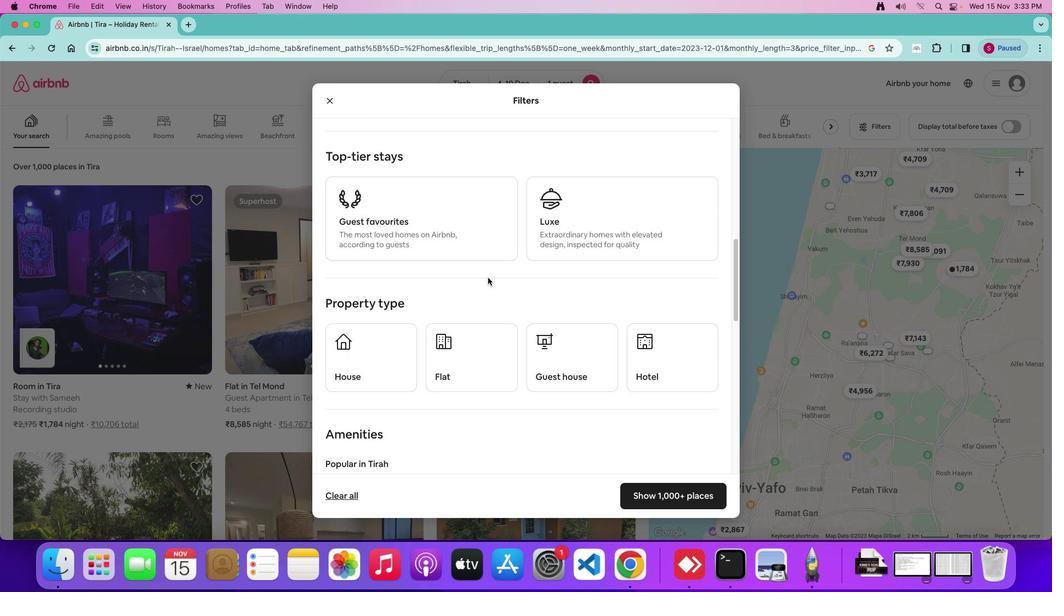 
Action: Mouse scrolled (488, 277) with delta (0, 0)
Screenshot: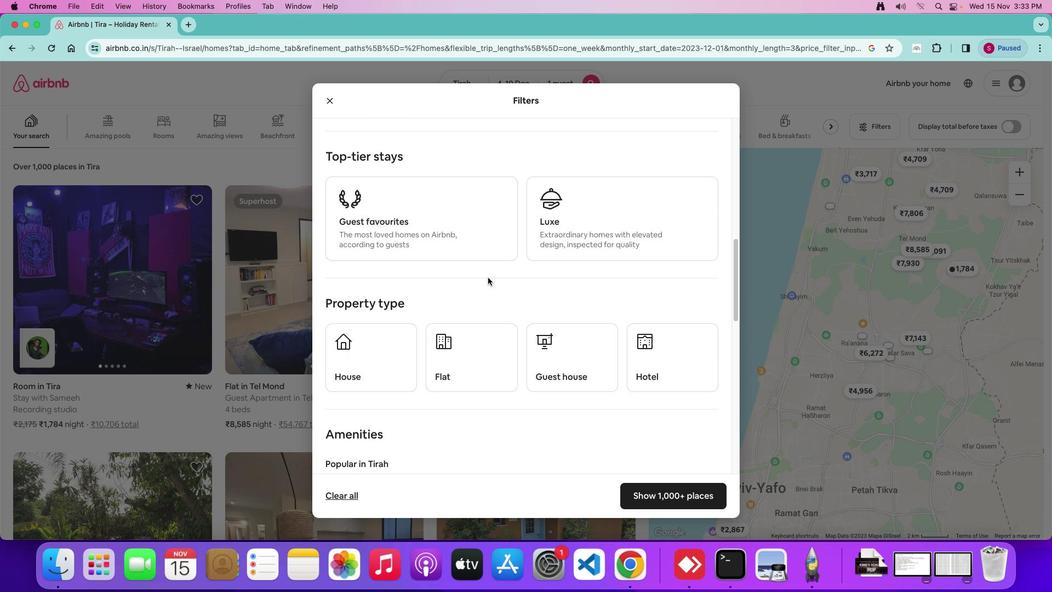 
Action: Mouse moved to (518, 282)
Screenshot: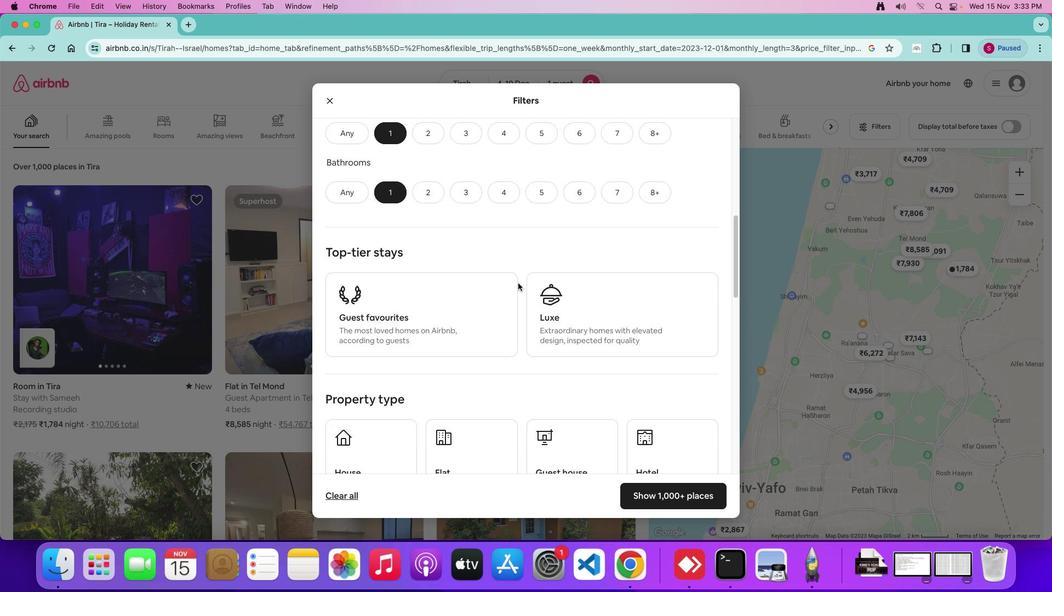 
Action: Mouse scrolled (518, 282) with delta (0, 0)
Screenshot: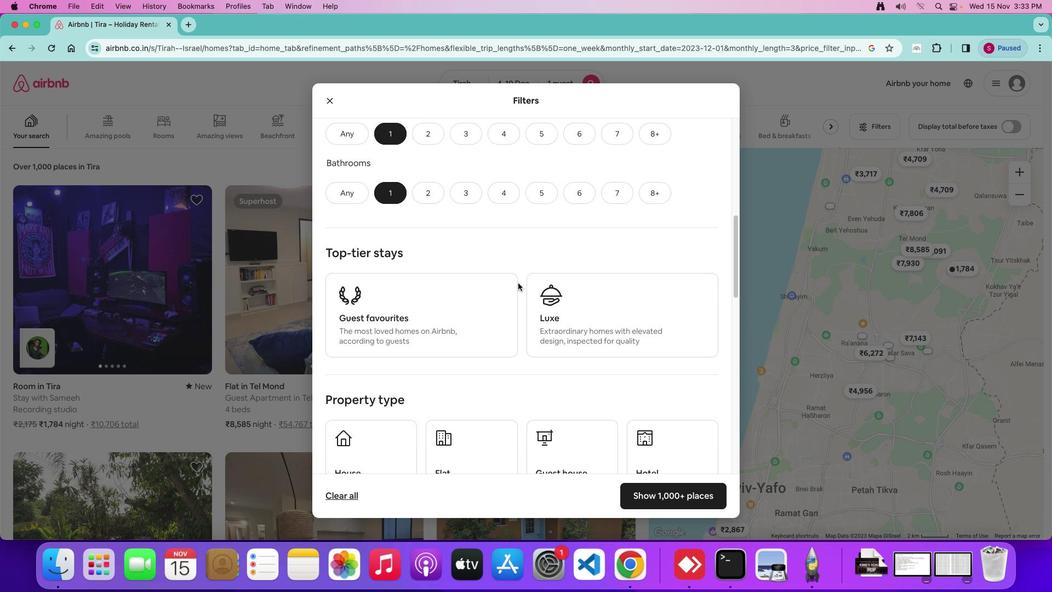 
Action: Mouse scrolled (518, 282) with delta (0, 0)
Screenshot: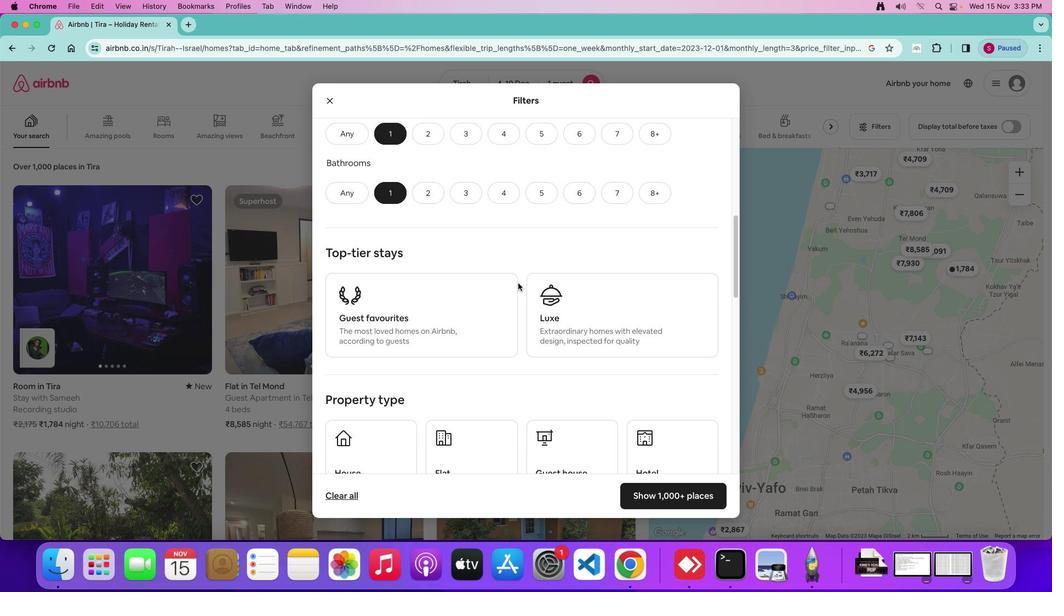 
Action: Mouse moved to (518, 282)
Screenshot: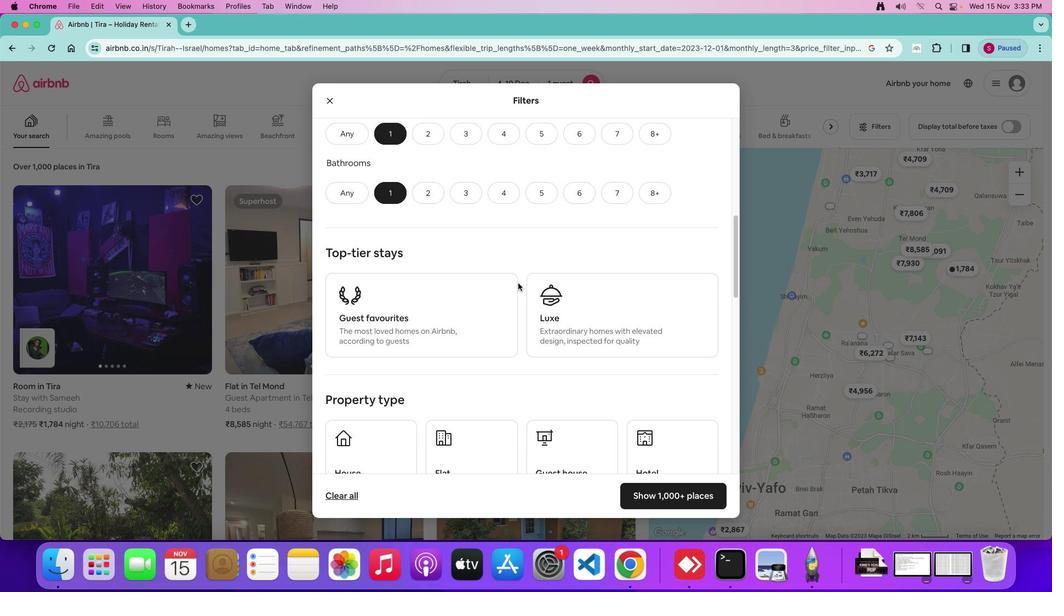 
Action: Mouse scrolled (518, 282) with delta (0, 1)
Screenshot: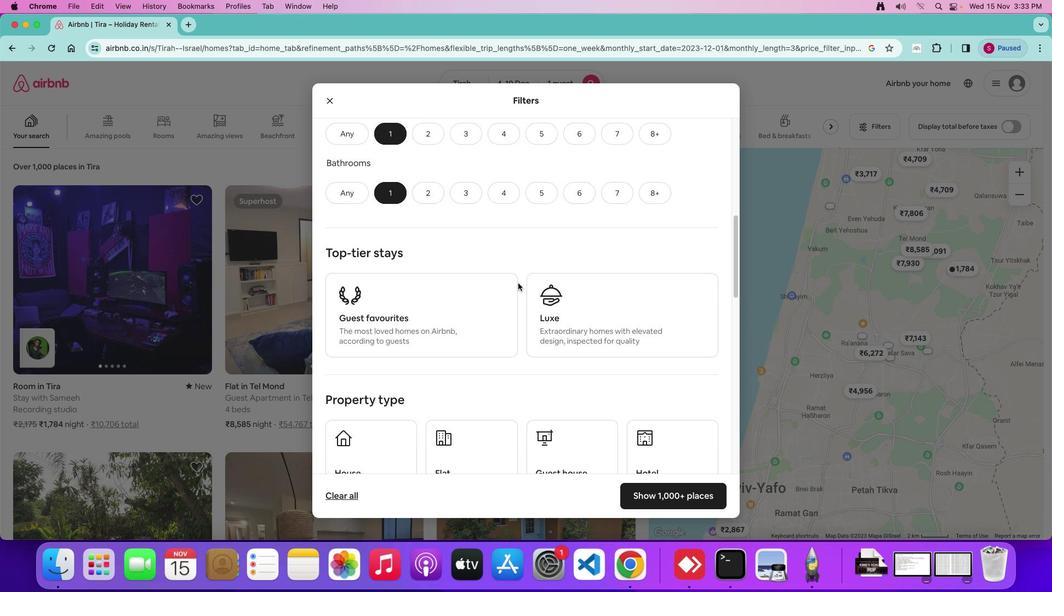 
Action: Mouse scrolled (518, 282) with delta (0, 0)
Screenshot: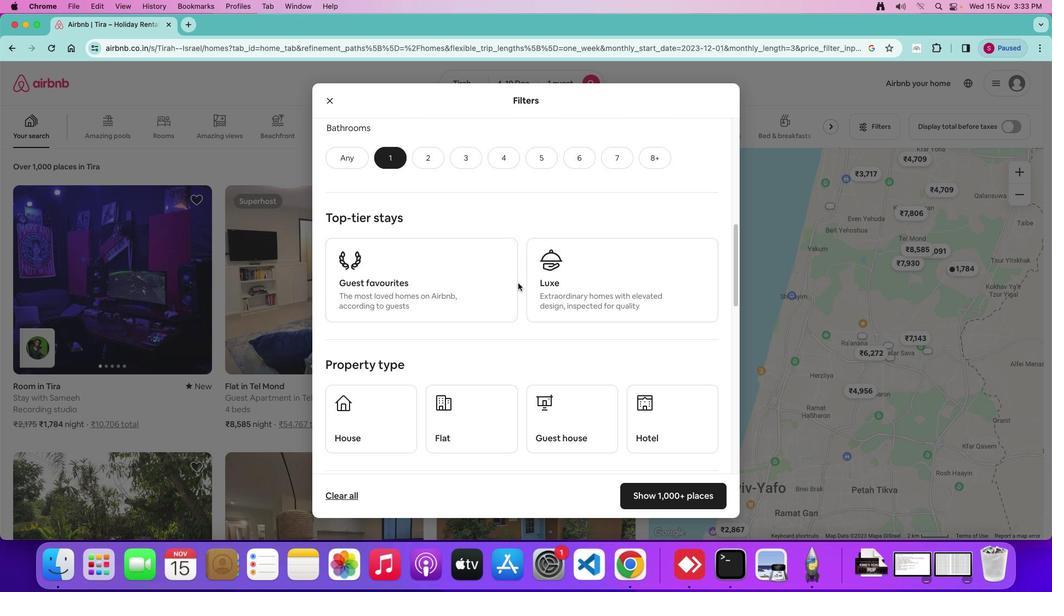 
Action: Mouse scrolled (518, 282) with delta (0, 0)
Screenshot: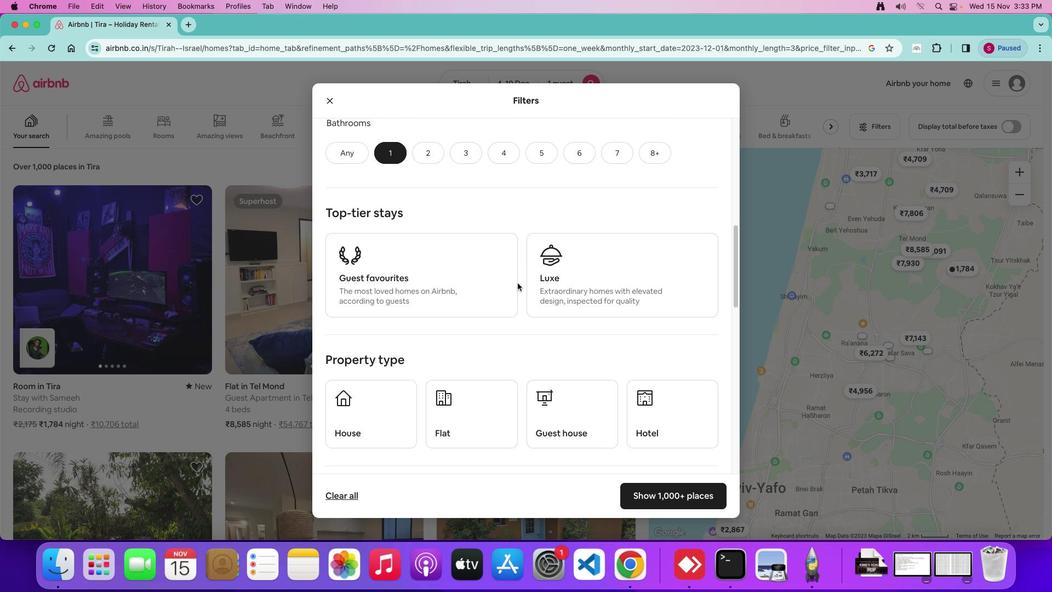 
Action: Mouse scrolled (518, 282) with delta (0, 0)
Screenshot: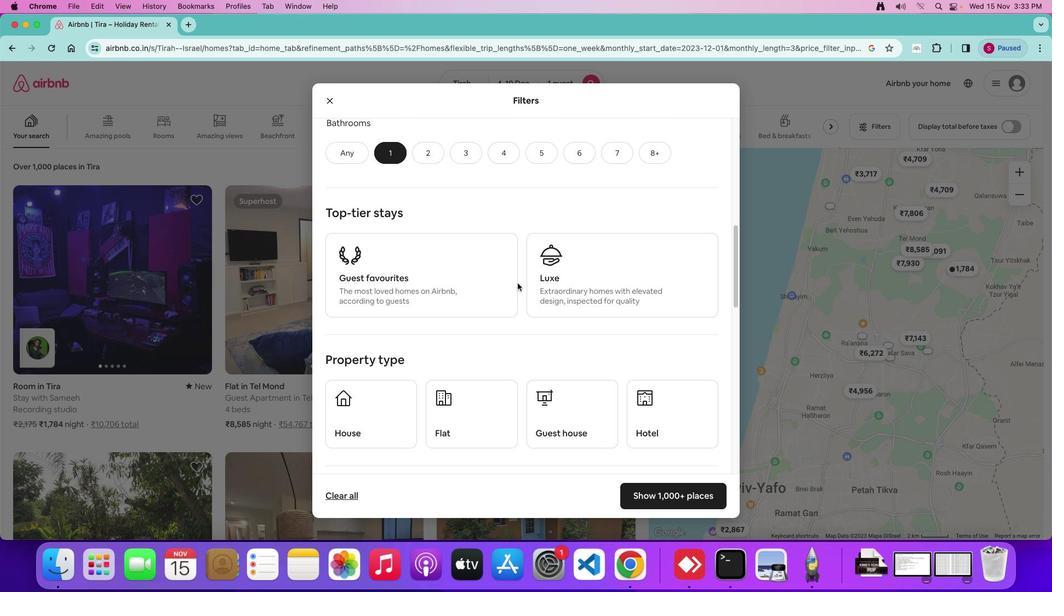 
Action: Mouse moved to (518, 283)
Screenshot: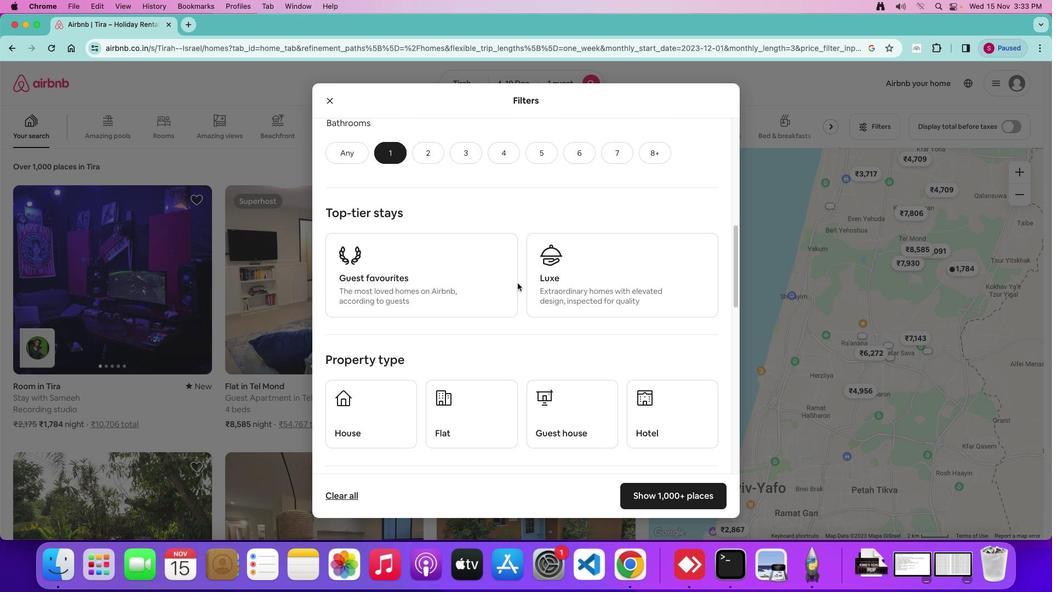 
Action: Mouse scrolled (518, 283) with delta (0, 0)
Screenshot: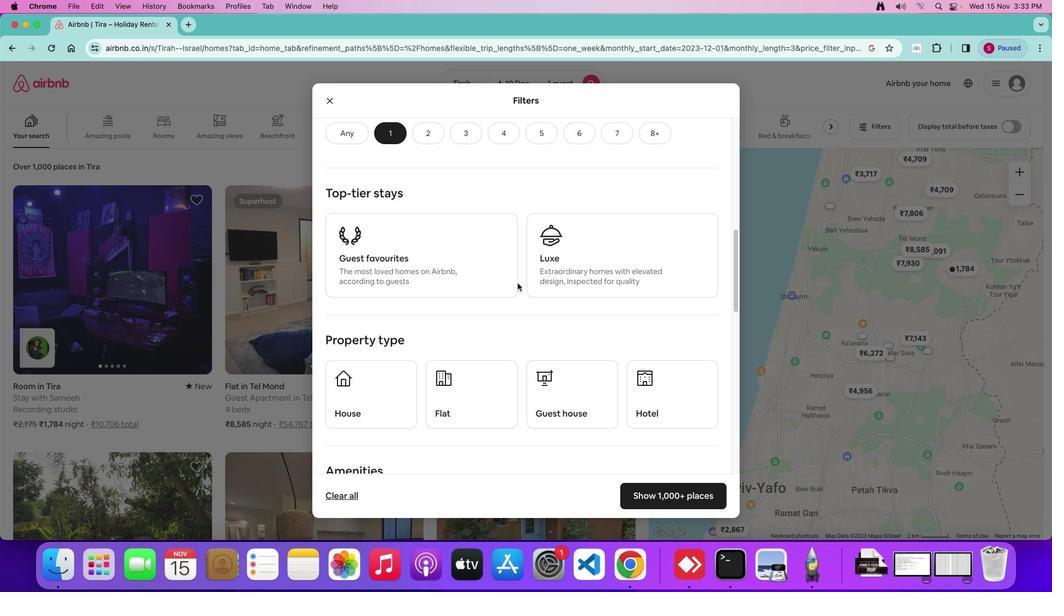 
Action: Mouse scrolled (518, 283) with delta (0, 0)
Screenshot: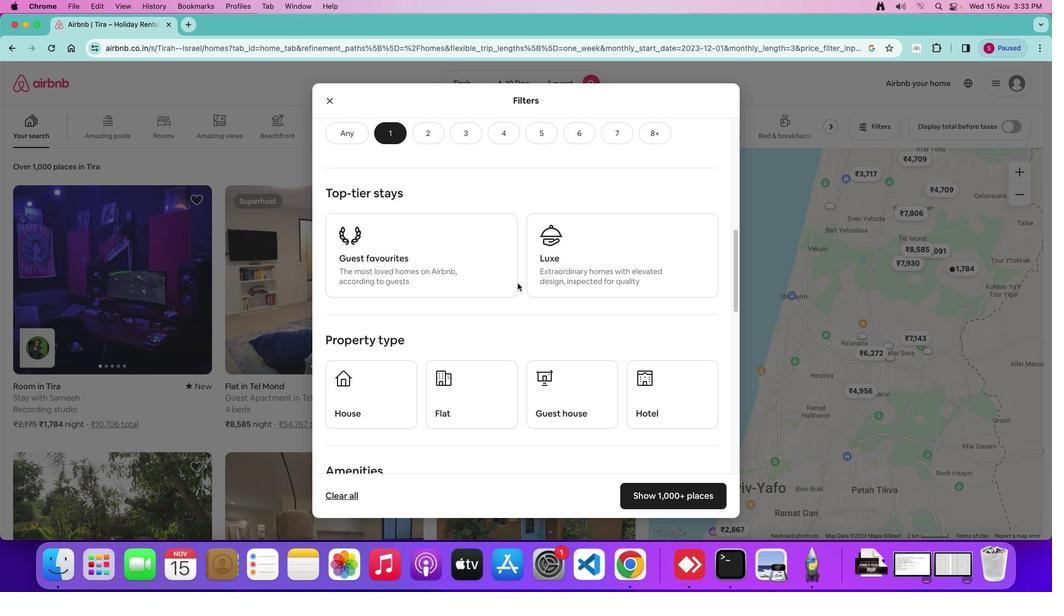 
Action: Mouse moved to (648, 388)
Screenshot: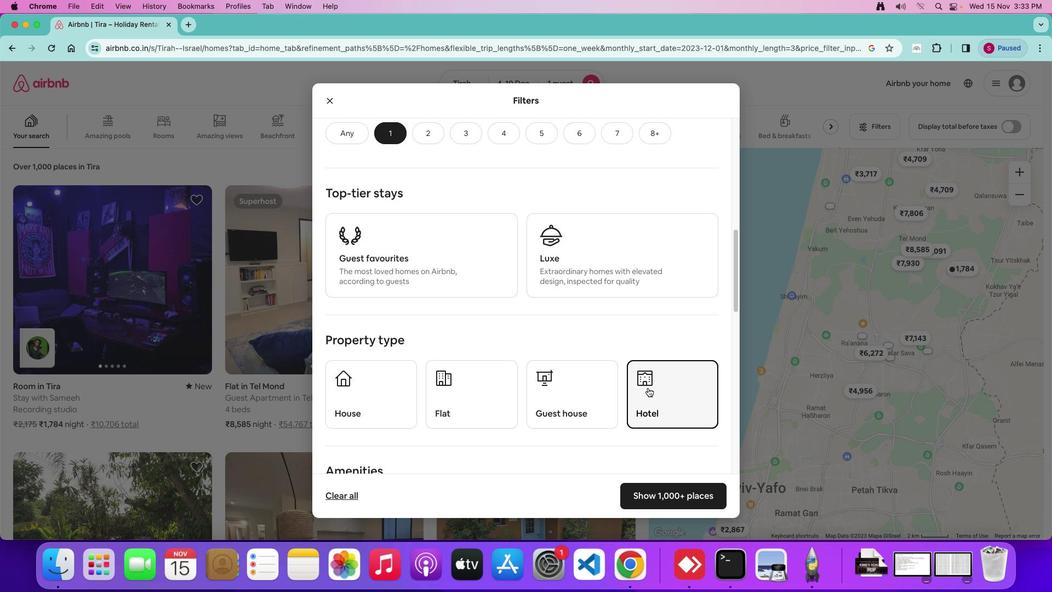 
Action: Mouse pressed left at (648, 388)
Screenshot: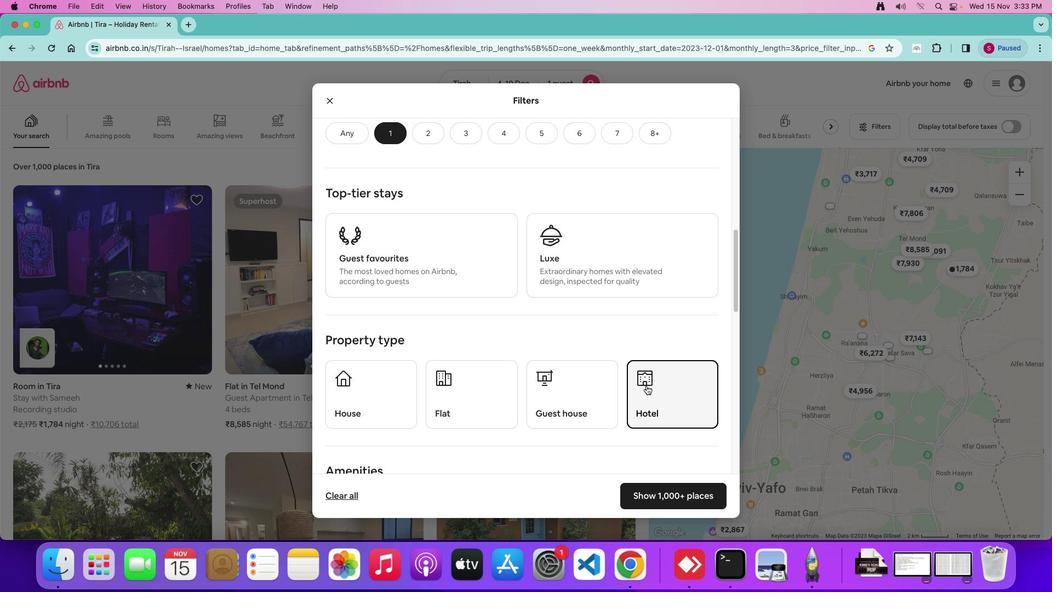 
Action: Mouse moved to (593, 365)
Screenshot: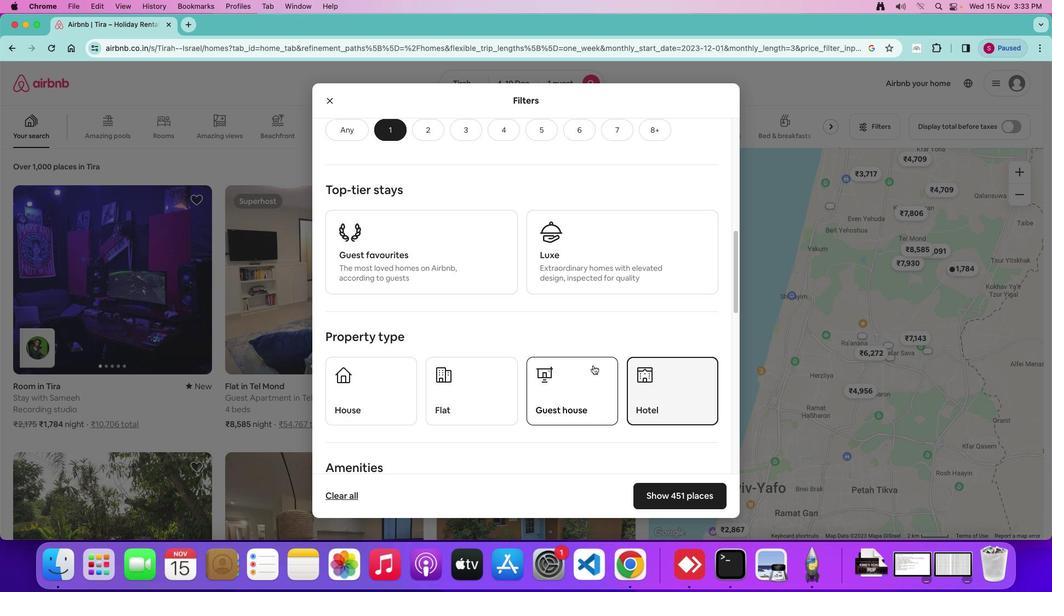 
Action: Mouse scrolled (593, 365) with delta (0, 0)
Screenshot: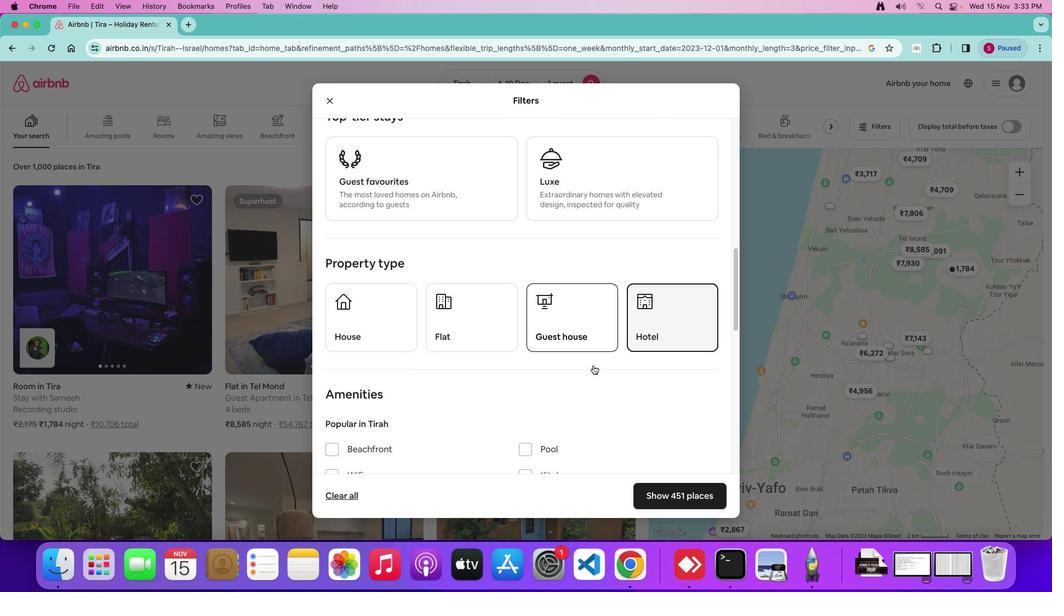 
Action: Mouse moved to (593, 365)
Screenshot: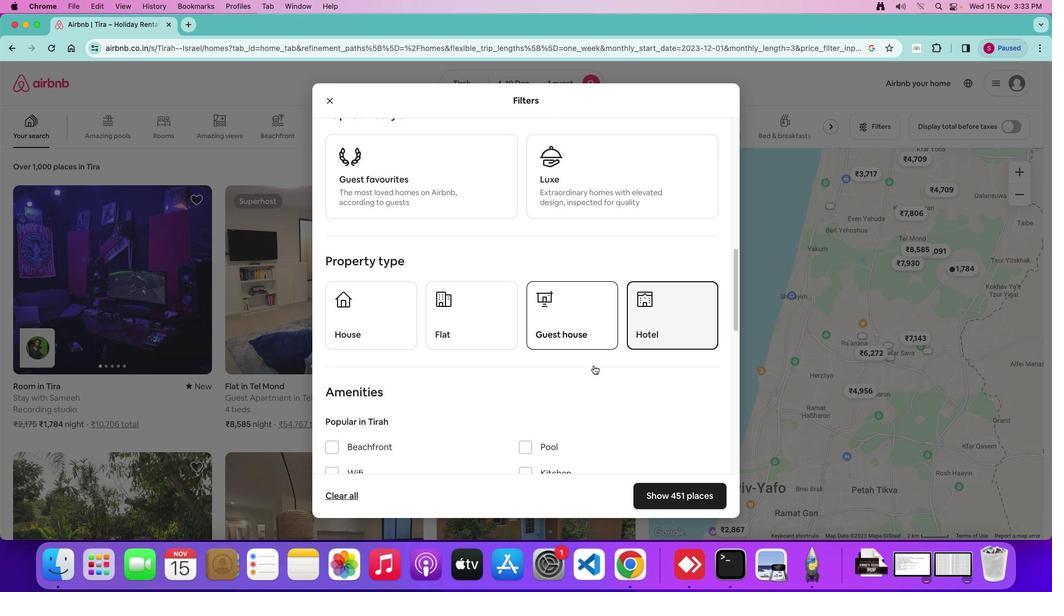 
Action: Mouse scrolled (593, 365) with delta (0, 0)
Screenshot: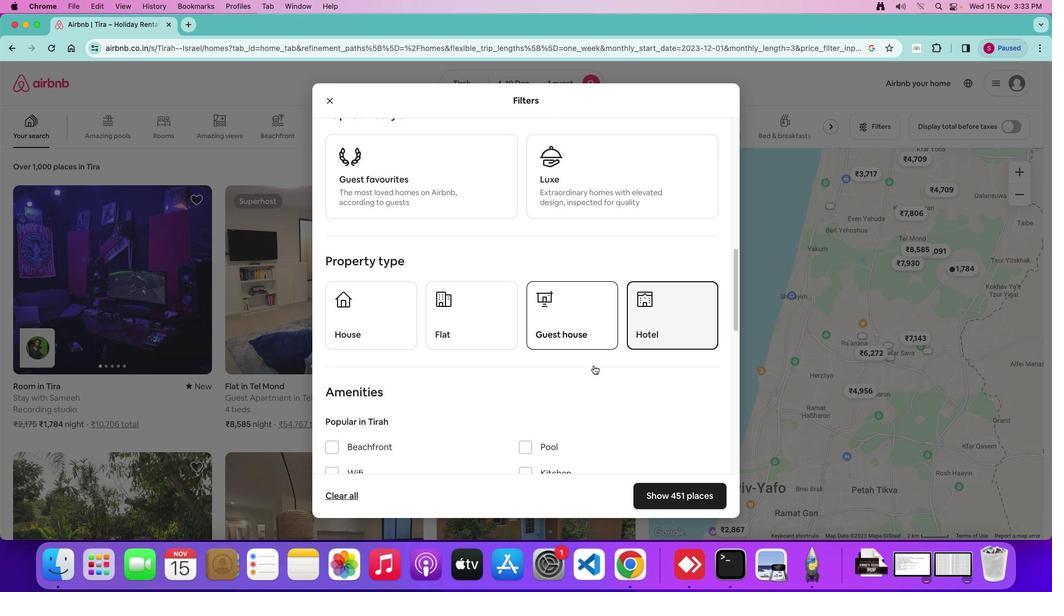 
Action: Mouse scrolled (593, 365) with delta (0, -1)
Screenshot: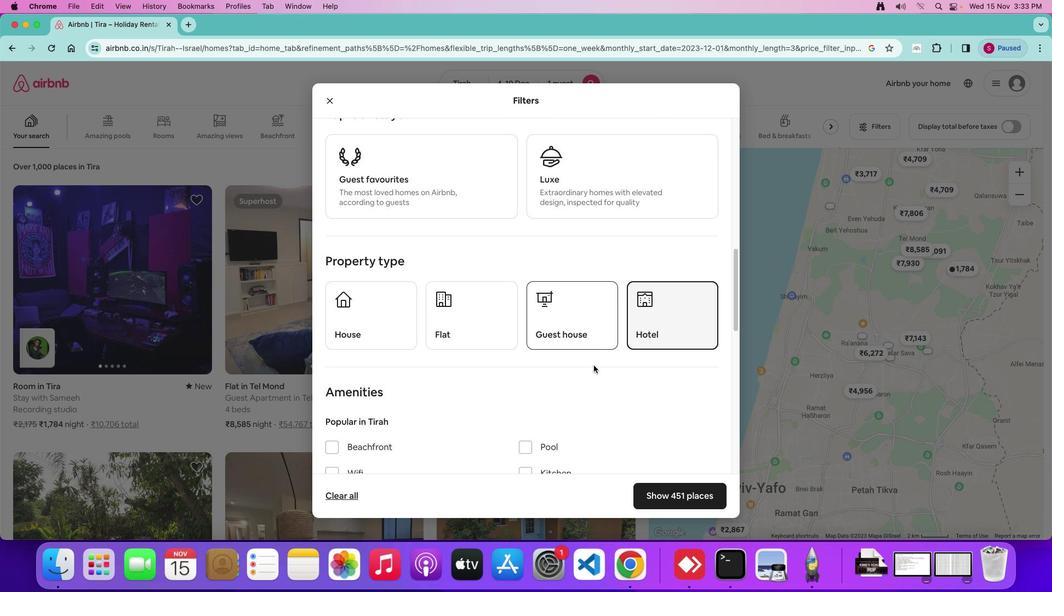 
Action: Mouse moved to (594, 365)
Screenshot: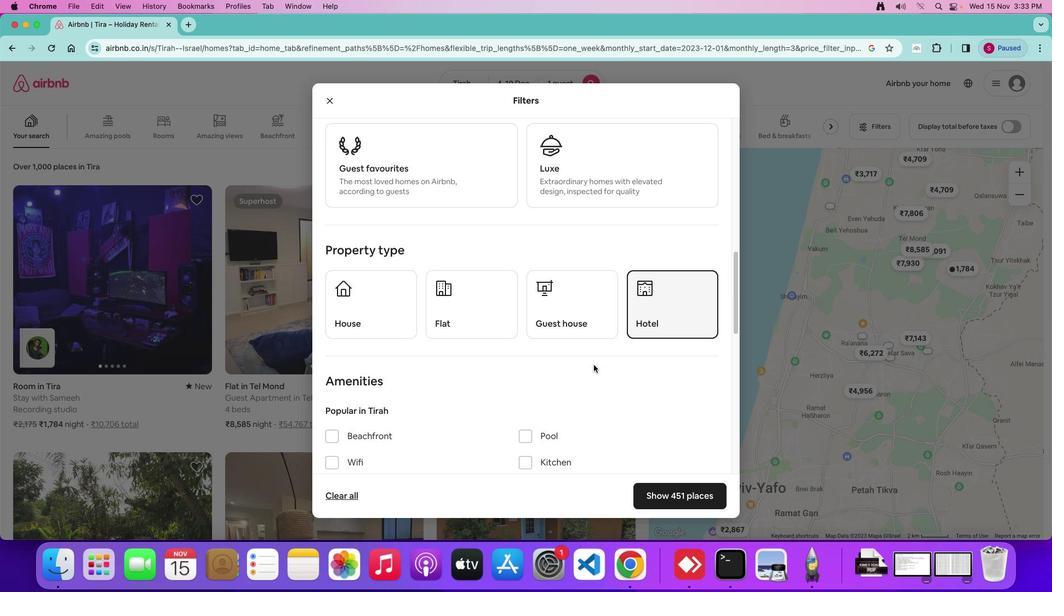 
Action: Mouse scrolled (594, 365) with delta (0, 0)
Screenshot: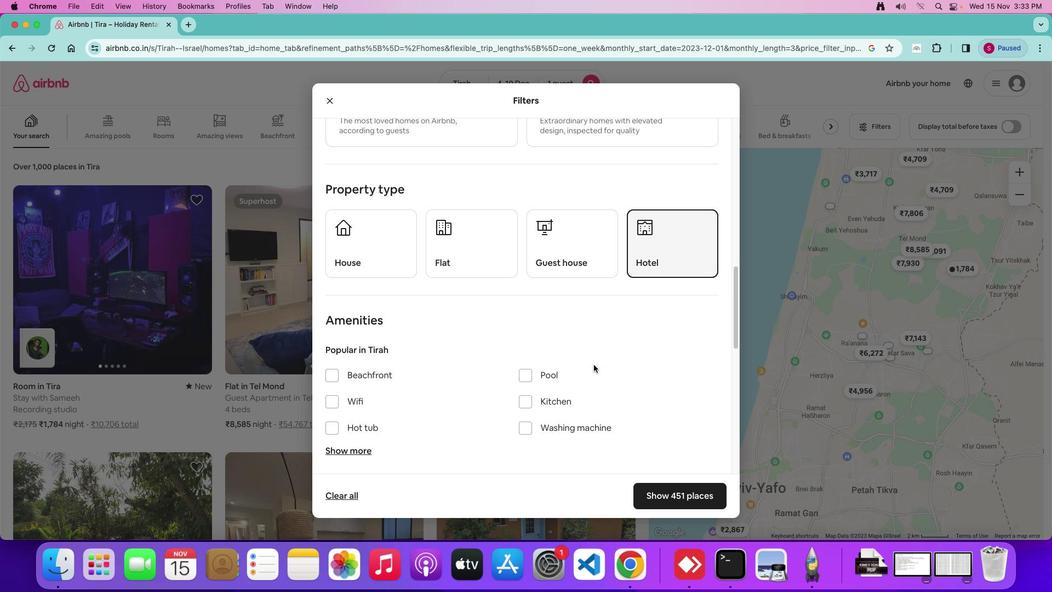 
Action: Mouse scrolled (594, 365) with delta (0, 0)
Screenshot: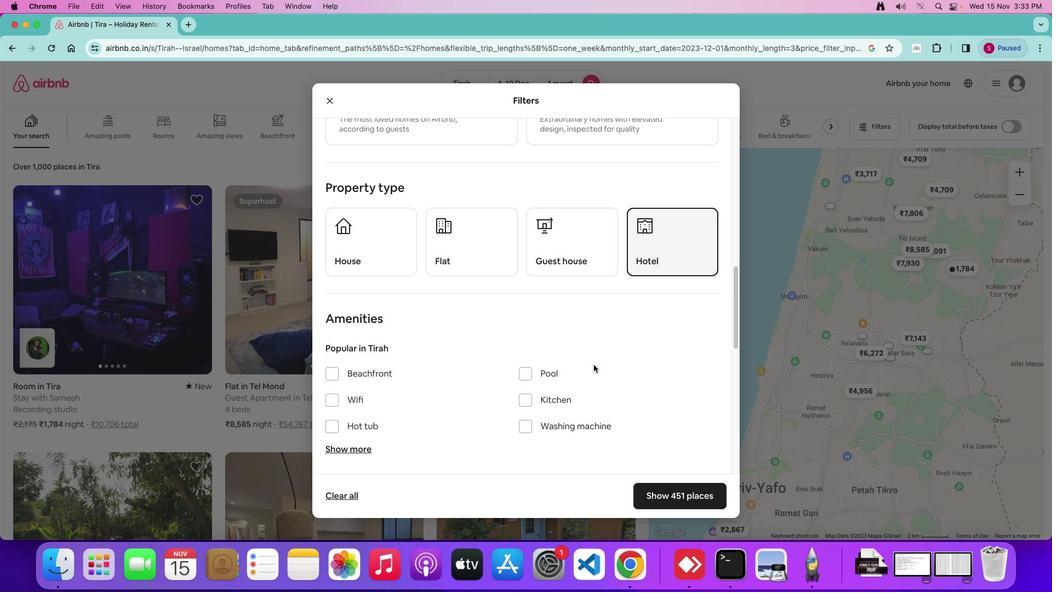 
Action: Mouse scrolled (594, 365) with delta (0, -1)
Screenshot: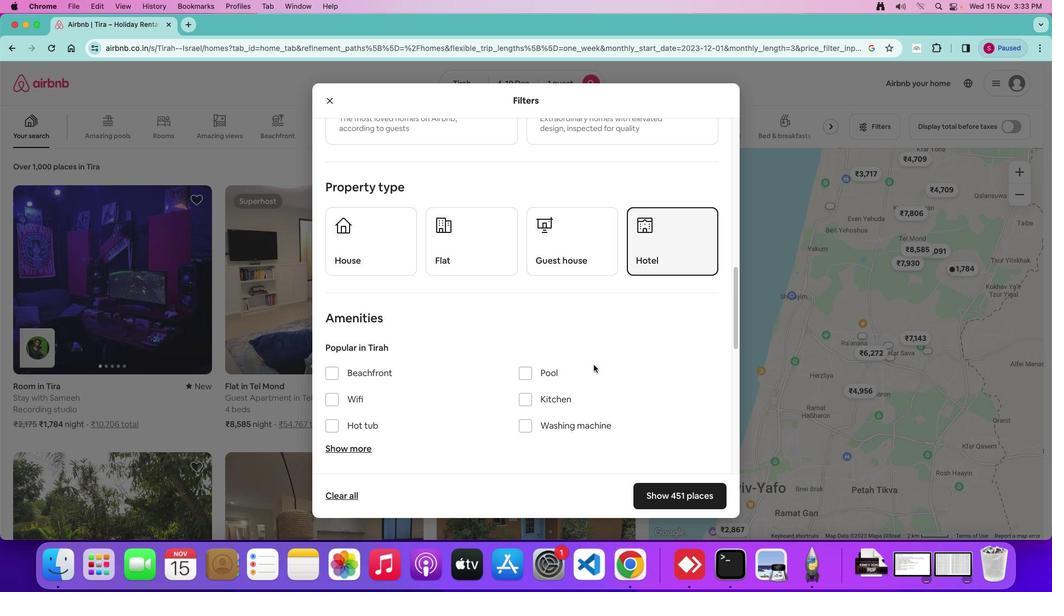 
Action: Mouse moved to (594, 365)
Screenshot: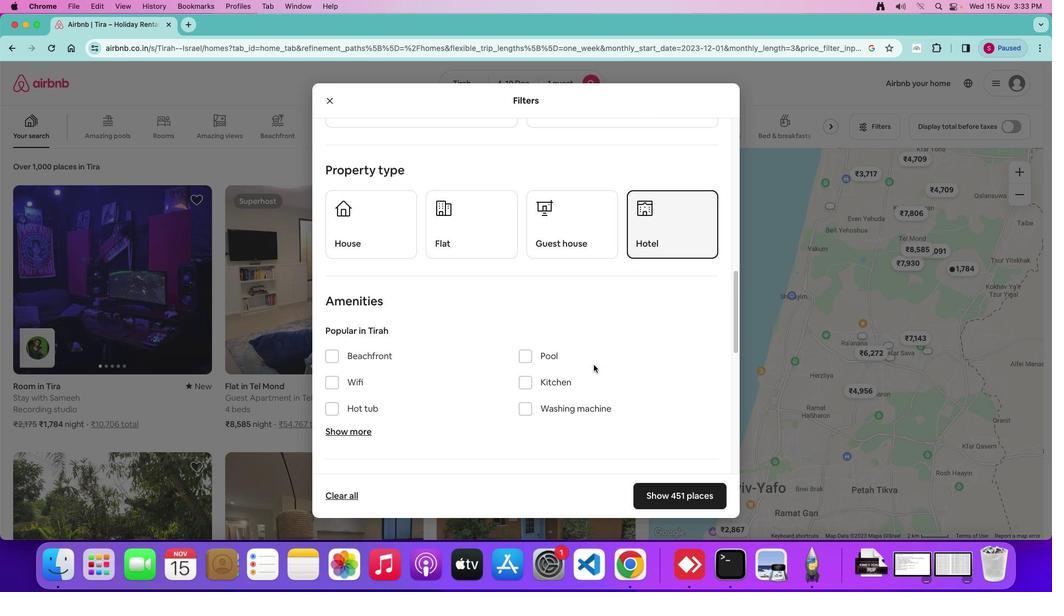 
Action: Mouse scrolled (594, 365) with delta (0, 0)
Screenshot: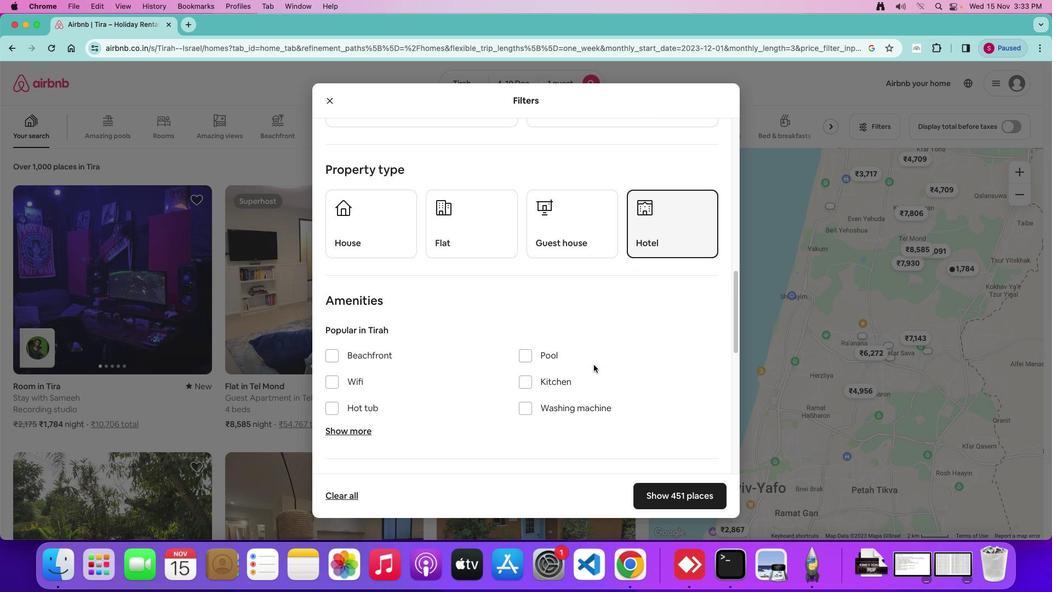 
Action: Mouse scrolled (594, 365) with delta (0, 0)
Screenshot: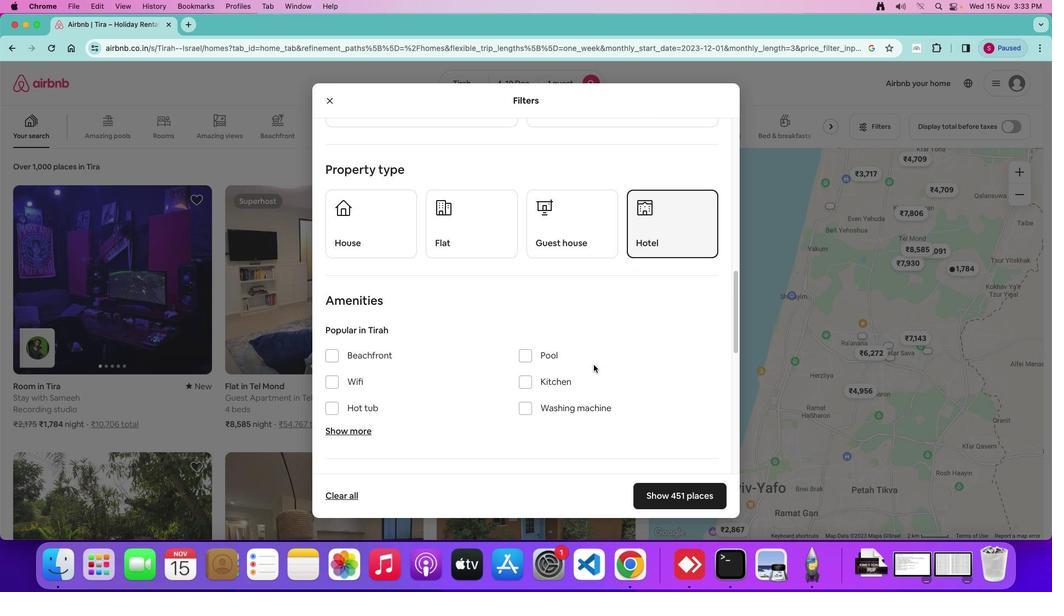 
Action: Mouse moved to (595, 364)
Screenshot: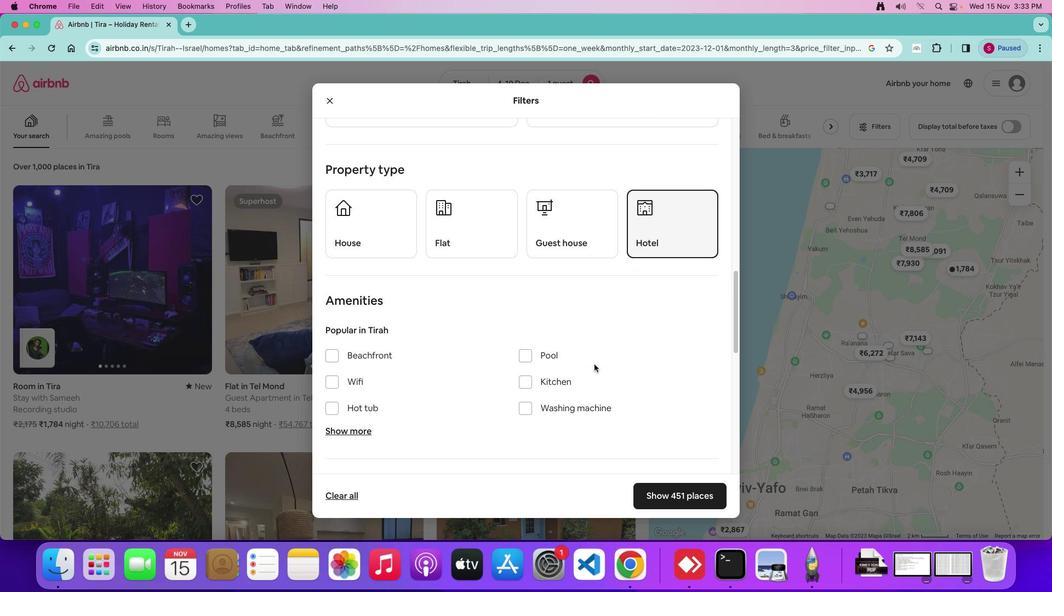 
Action: Mouse scrolled (595, 364) with delta (0, 0)
Screenshot: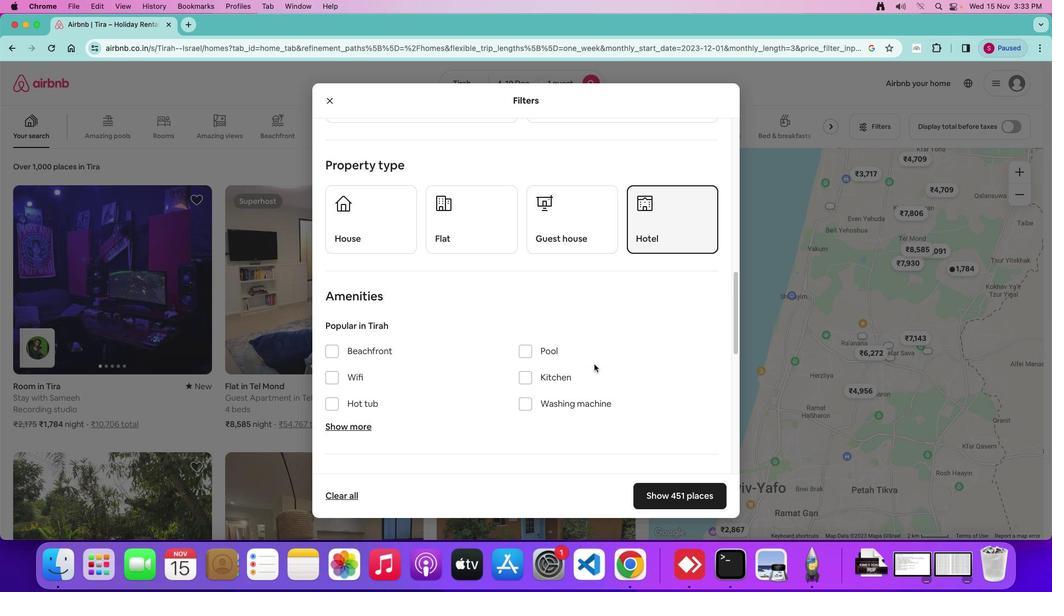 
Action: Mouse scrolled (595, 364) with delta (0, 0)
Screenshot: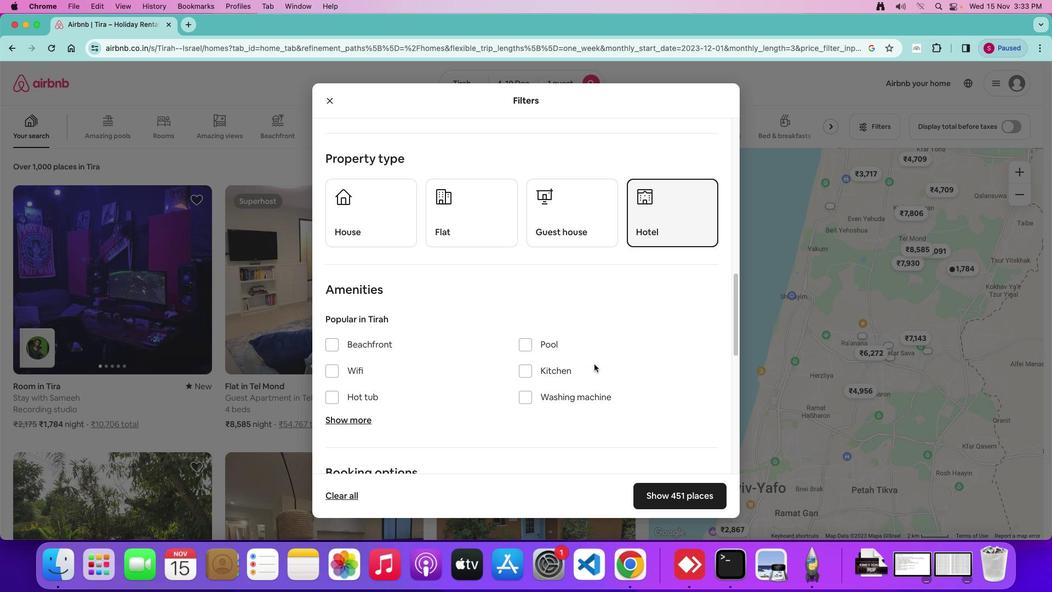 
Action: Mouse scrolled (595, 364) with delta (0, 0)
Screenshot: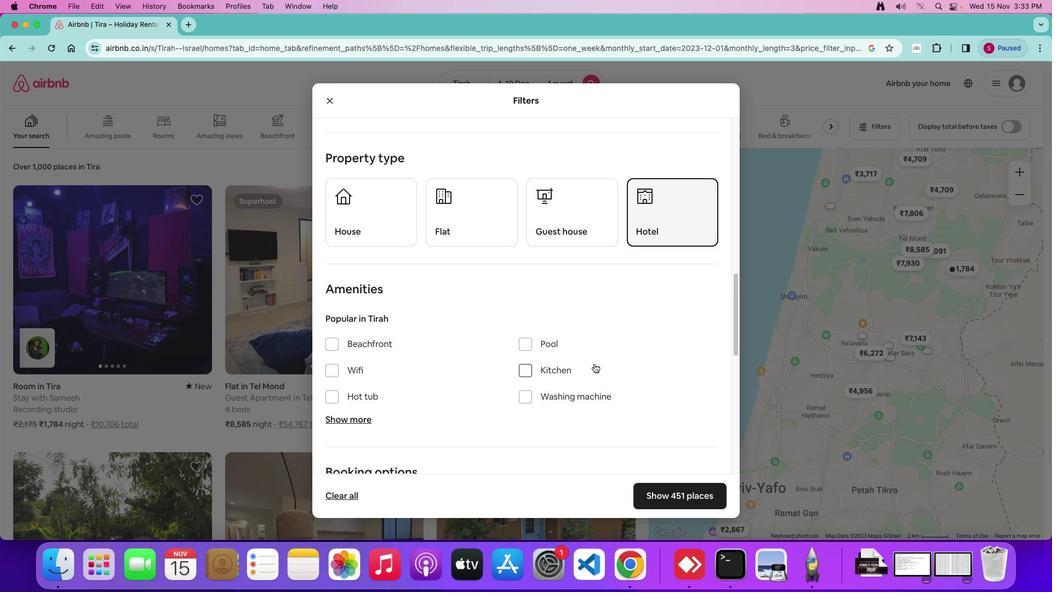 
Action: Mouse moved to (595, 363)
Screenshot: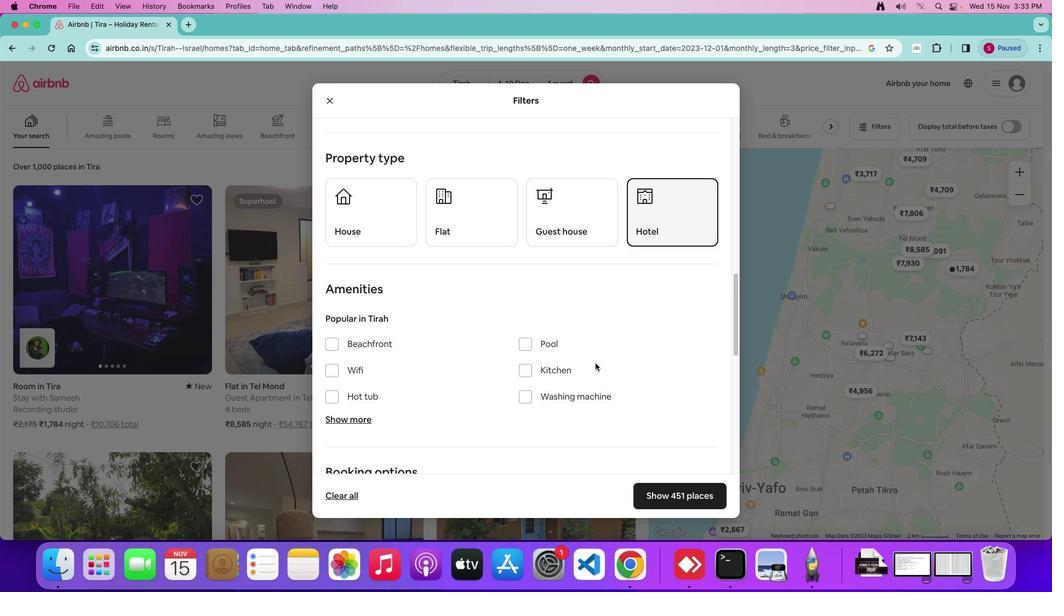 
Action: Mouse scrolled (595, 363) with delta (0, 0)
Screenshot: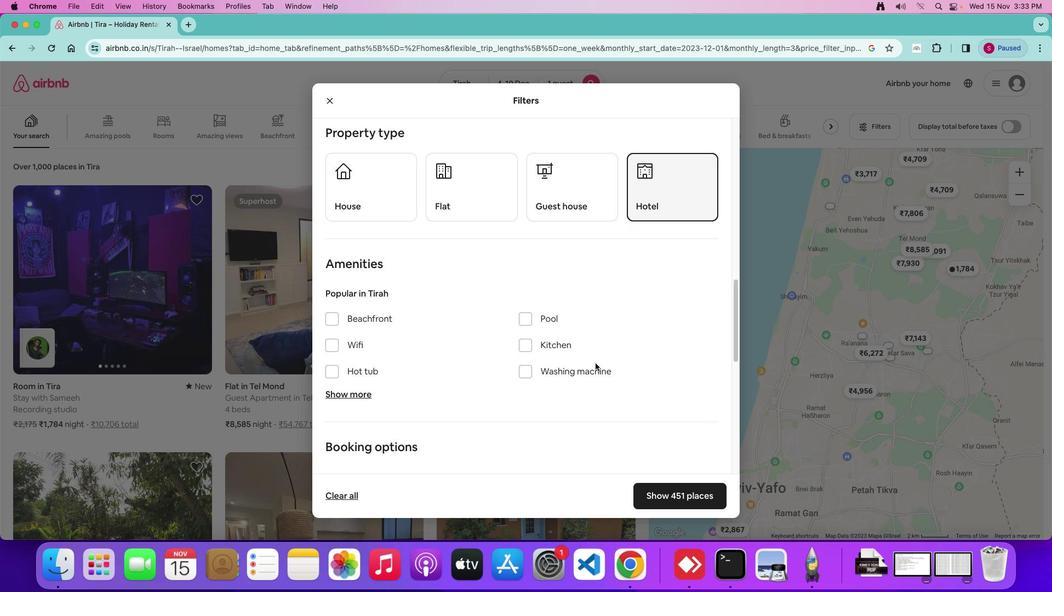 
Action: Mouse scrolled (595, 363) with delta (0, 0)
Screenshot: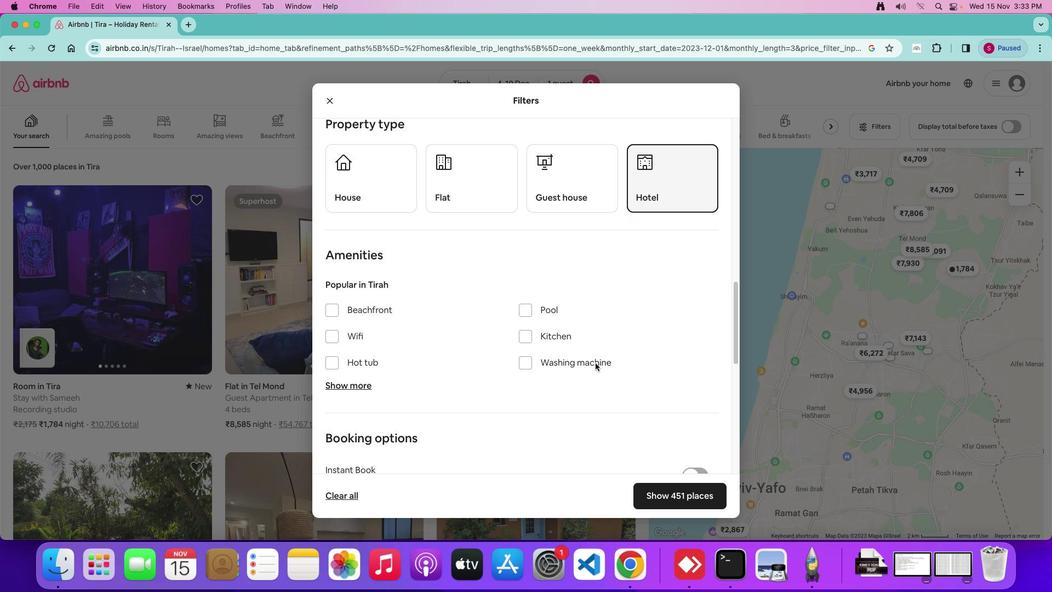 
Action: Mouse scrolled (595, 363) with delta (0, 0)
Screenshot: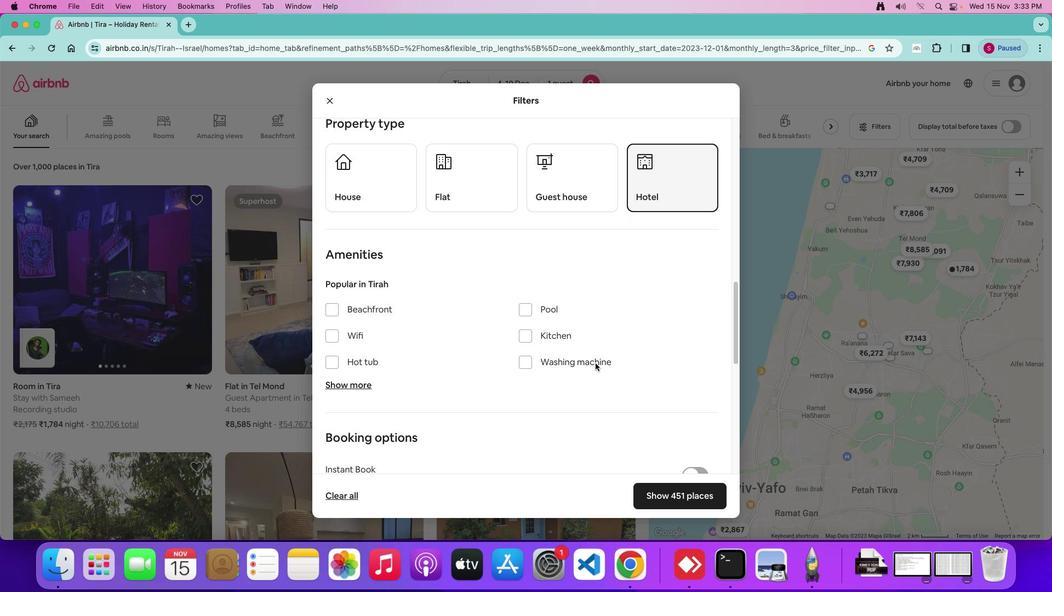 
Action: Mouse moved to (411, 366)
Screenshot: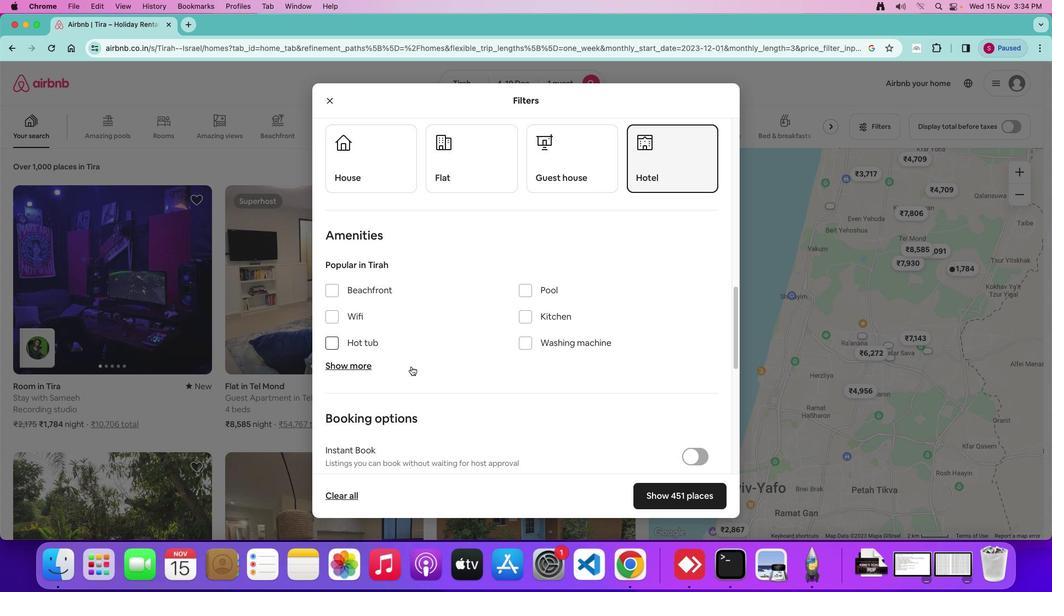 
Action: Mouse scrolled (411, 366) with delta (0, 0)
Screenshot: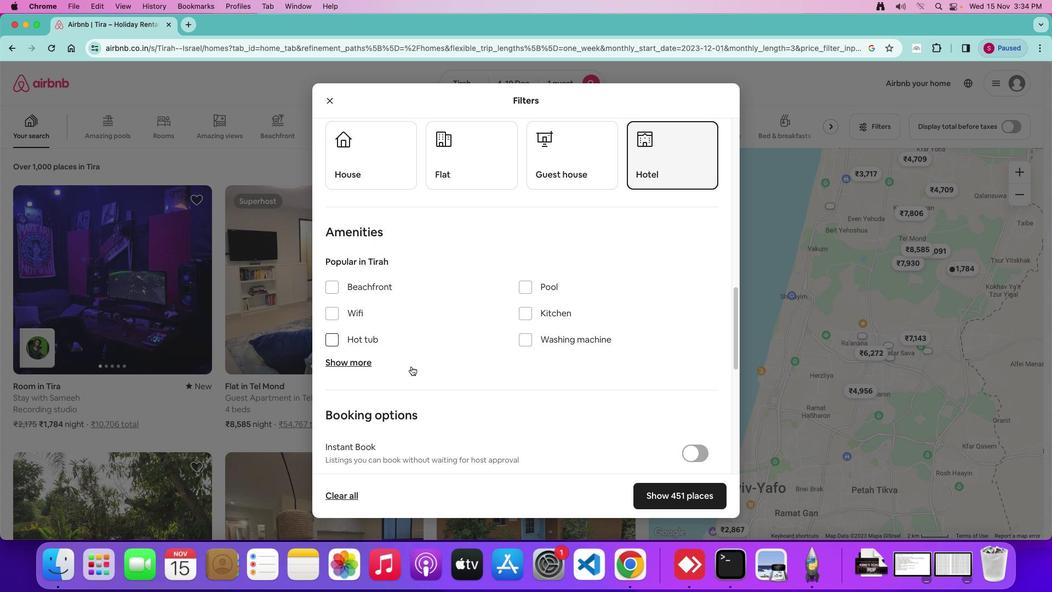 
Action: Mouse moved to (411, 366)
Screenshot: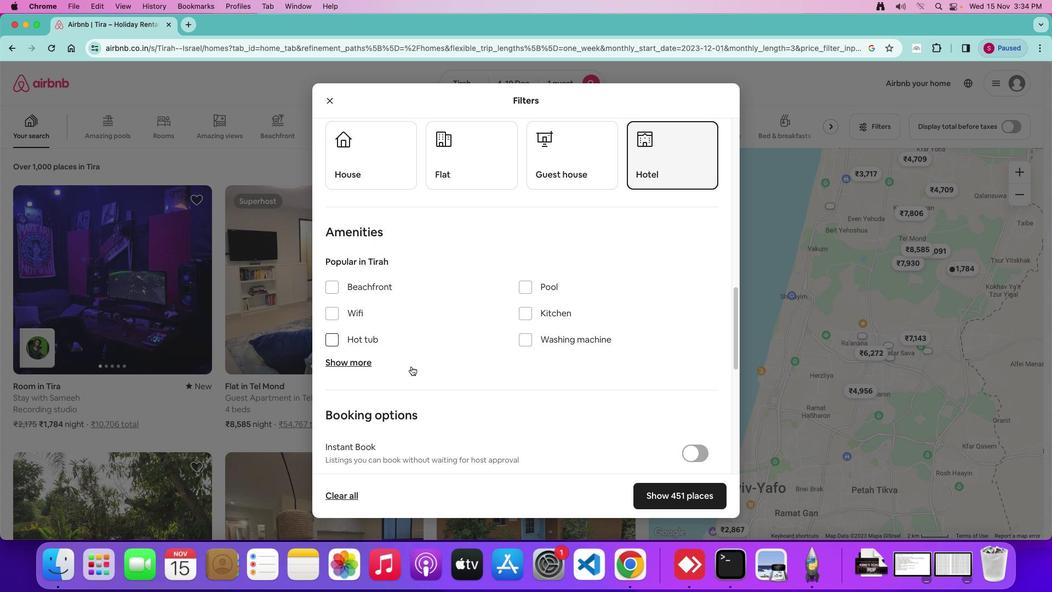 
Action: Mouse scrolled (411, 366) with delta (0, 0)
Screenshot: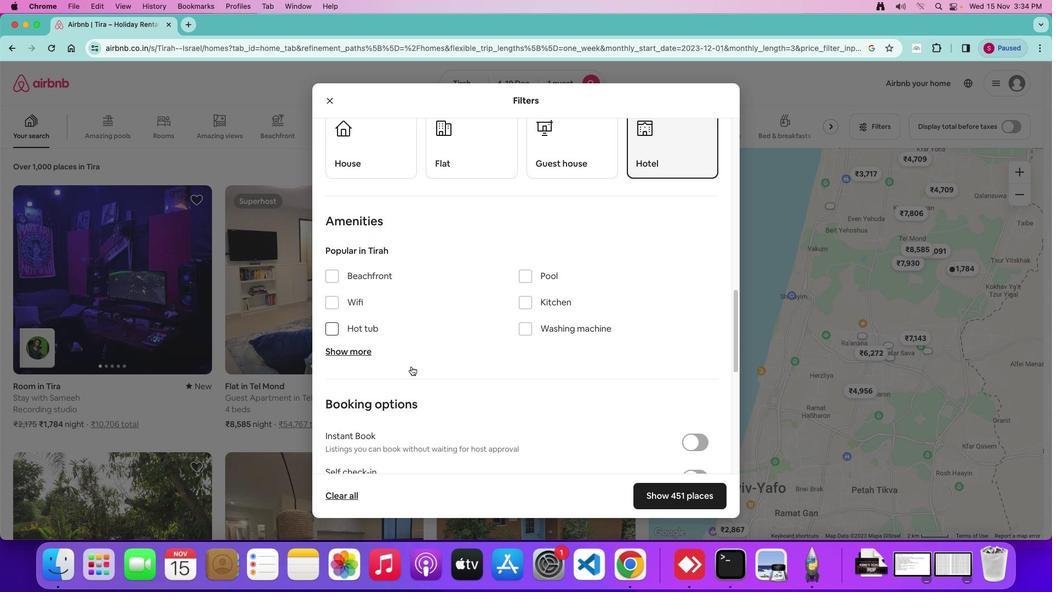 
Action: Mouse scrolled (411, 366) with delta (0, 0)
Screenshot: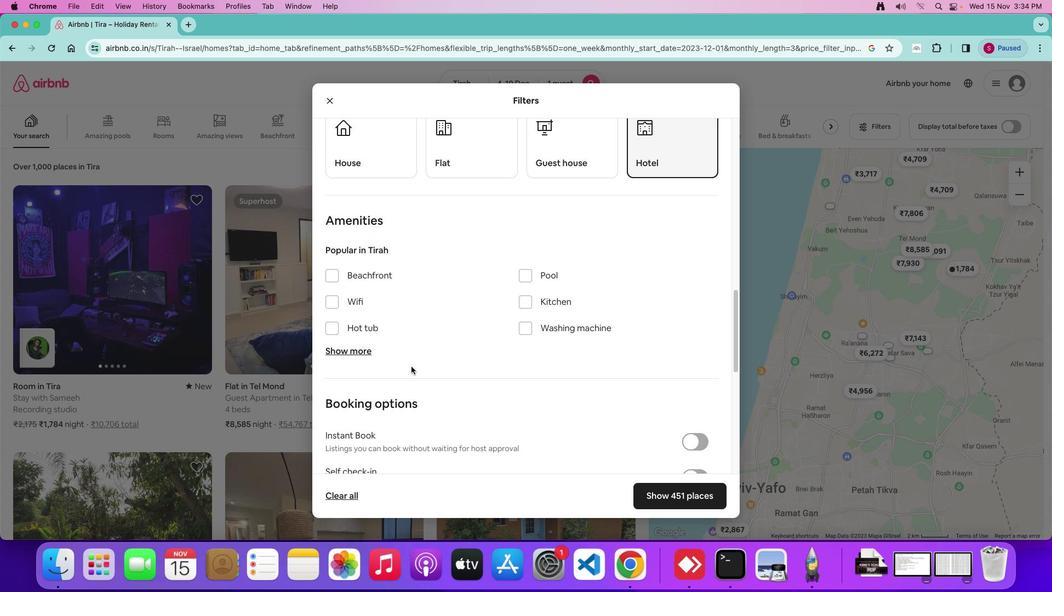 
Action: Mouse moved to (411, 365)
Screenshot: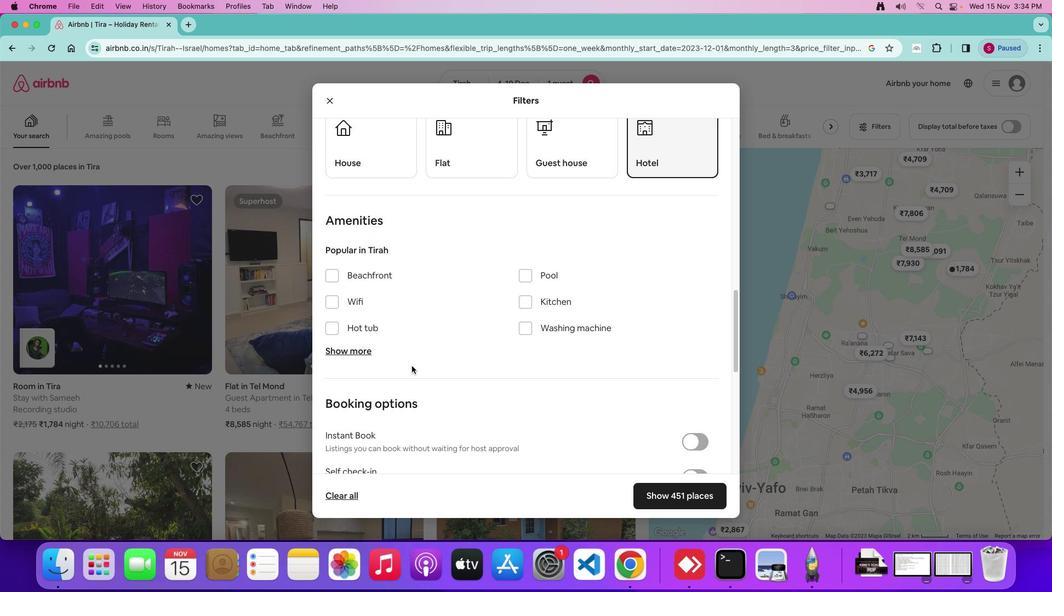 
Action: Mouse scrolled (411, 365) with delta (0, 0)
Screenshot: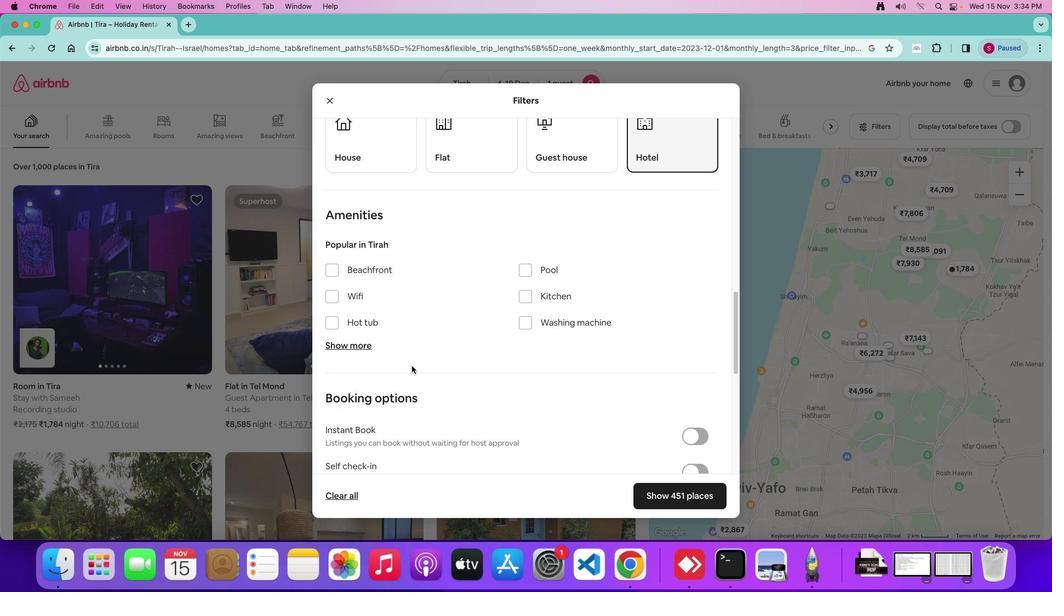 
Action: Mouse scrolled (411, 365) with delta (0, 0)
Screenshot: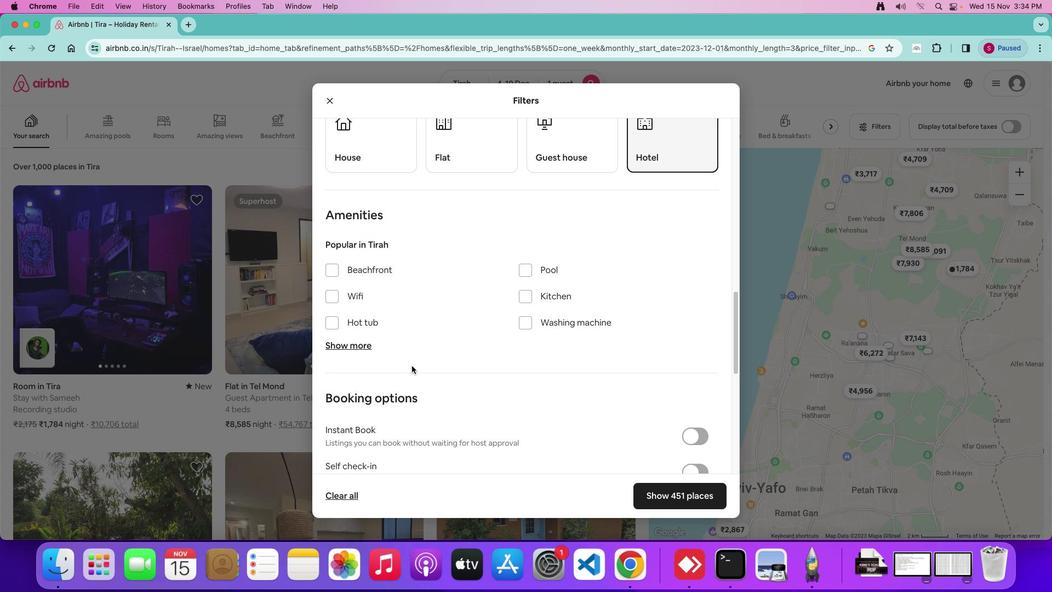 
Action: Mouse moved to (530, 325)
Screenshot: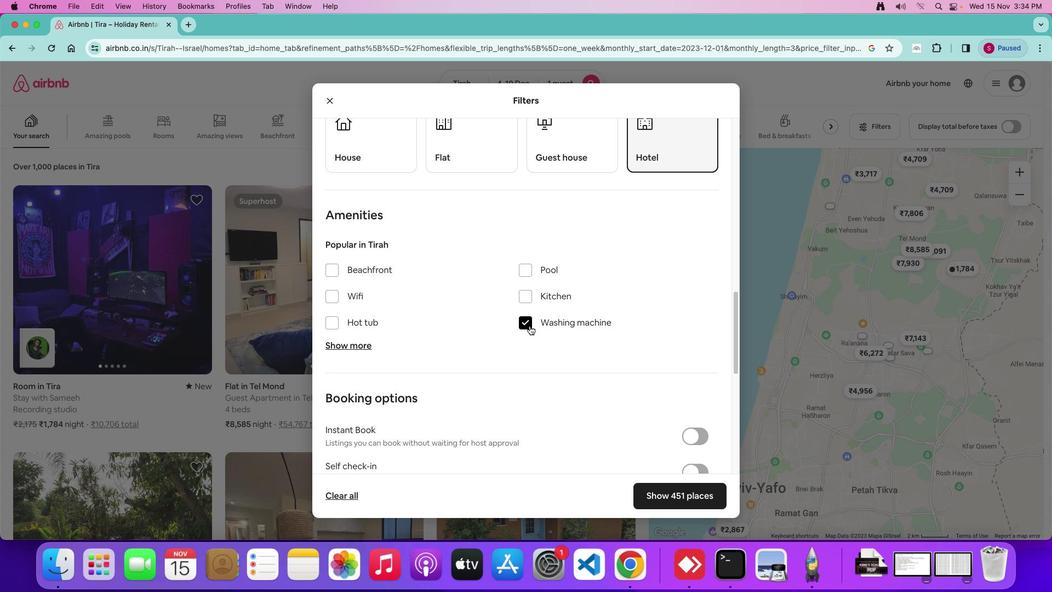 
Action: Mouse pressed left at (530, 325)
Screenshot: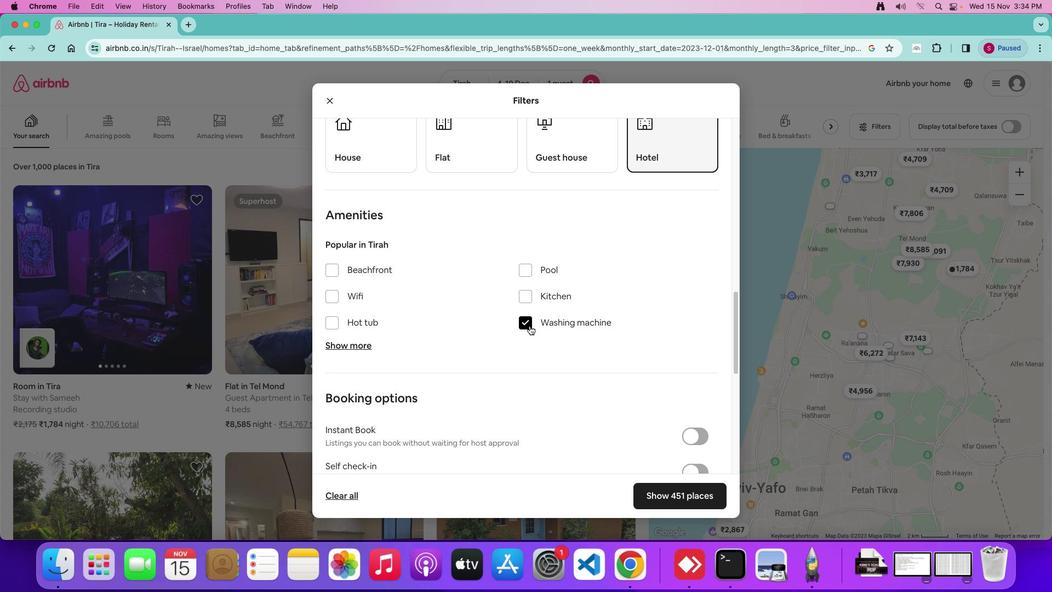 
Action: Mouse moved to (493, 350)
Screenshot: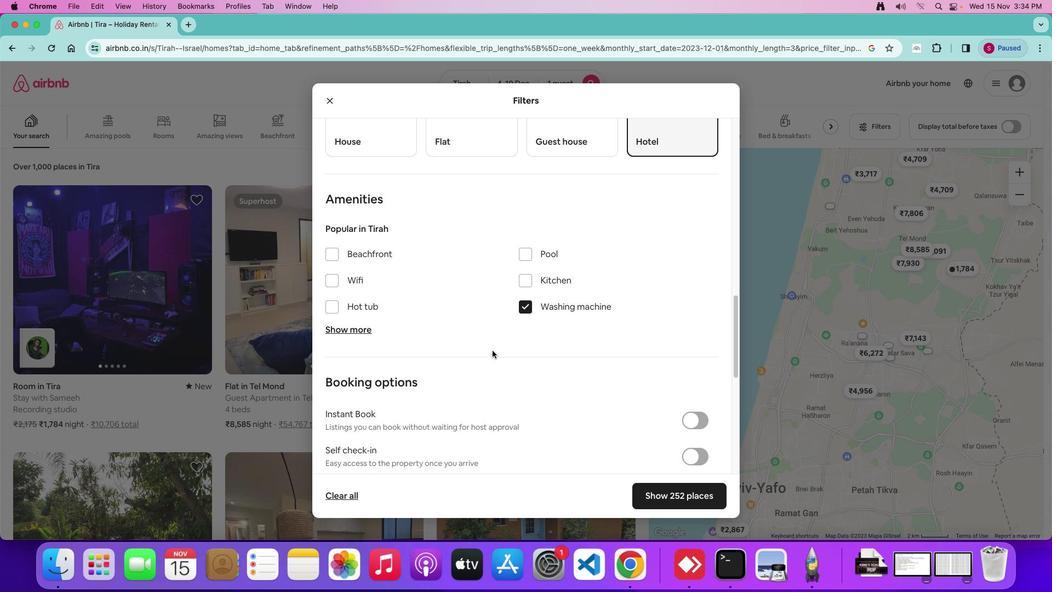 
Action: Mouse scrolled (493, 350) with delta (0, 0)
Screenshot: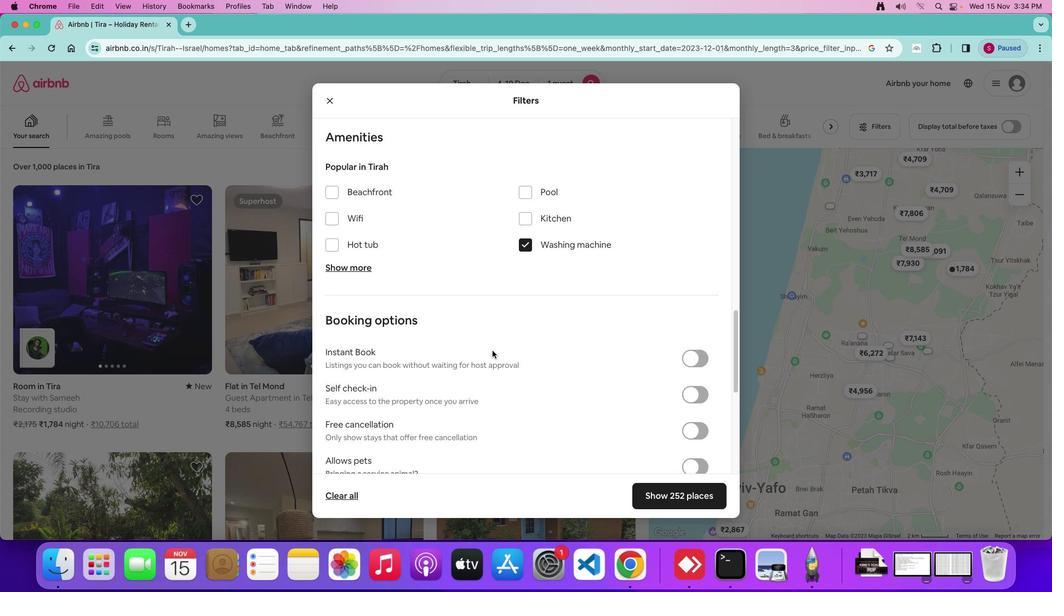 
Action: Mouse scrolled (493, 350) with delta (0, 0)
Screenshot: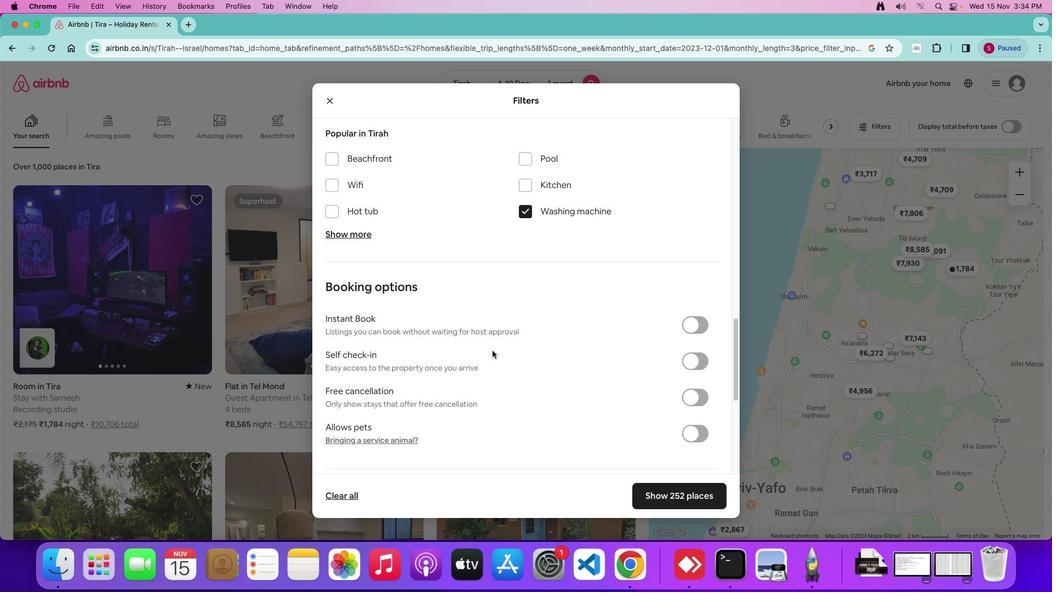 
Action: Mouse scrolled (493, 350) with delta (0, 0)
Screenshot: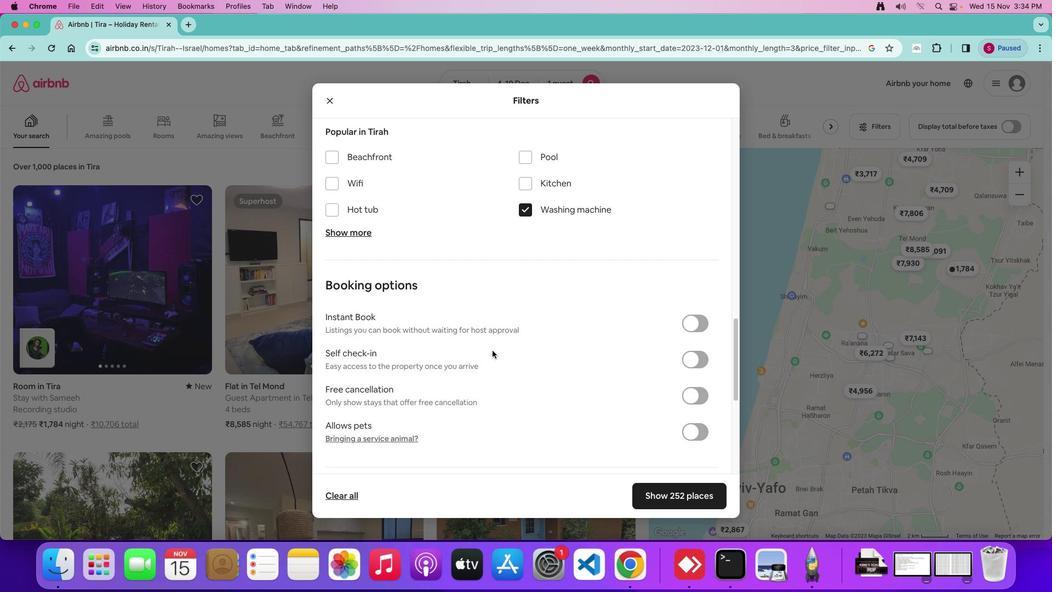 
Action: Mouse scrolled (493, 350) with delta (0, -1)
Screenshot: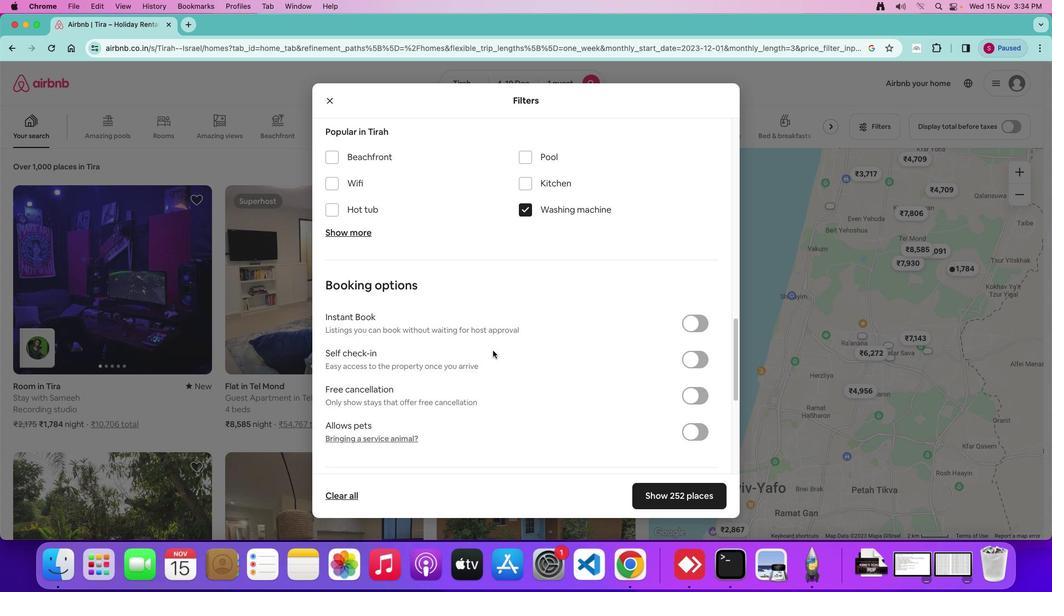 
Action: Mouse moved to (493, 350)
Screenshot: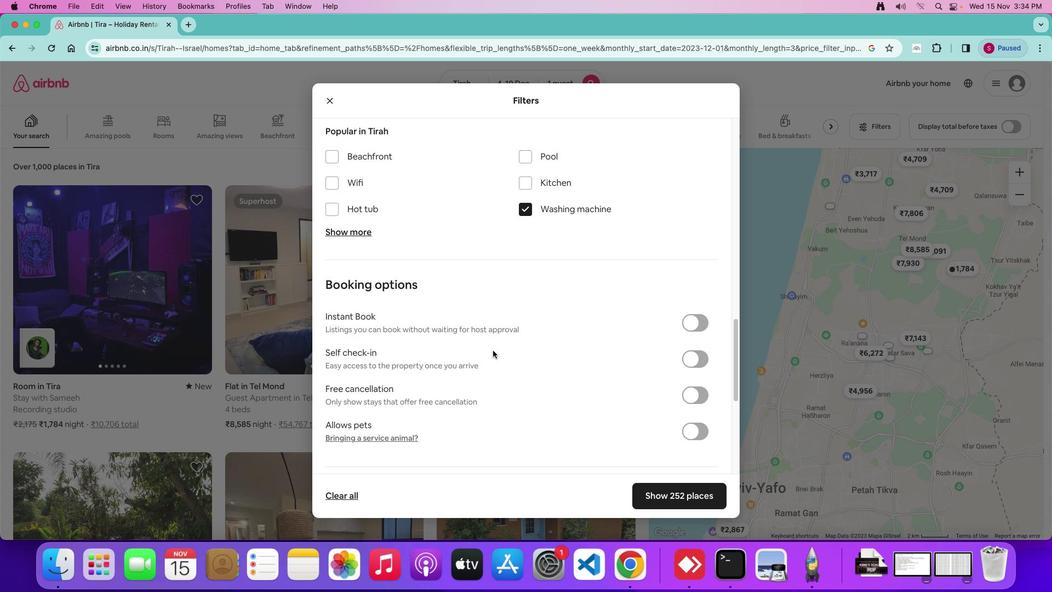 
Action: Mouse scrolled (493, 350) with delta (0, 0)
Screenshot: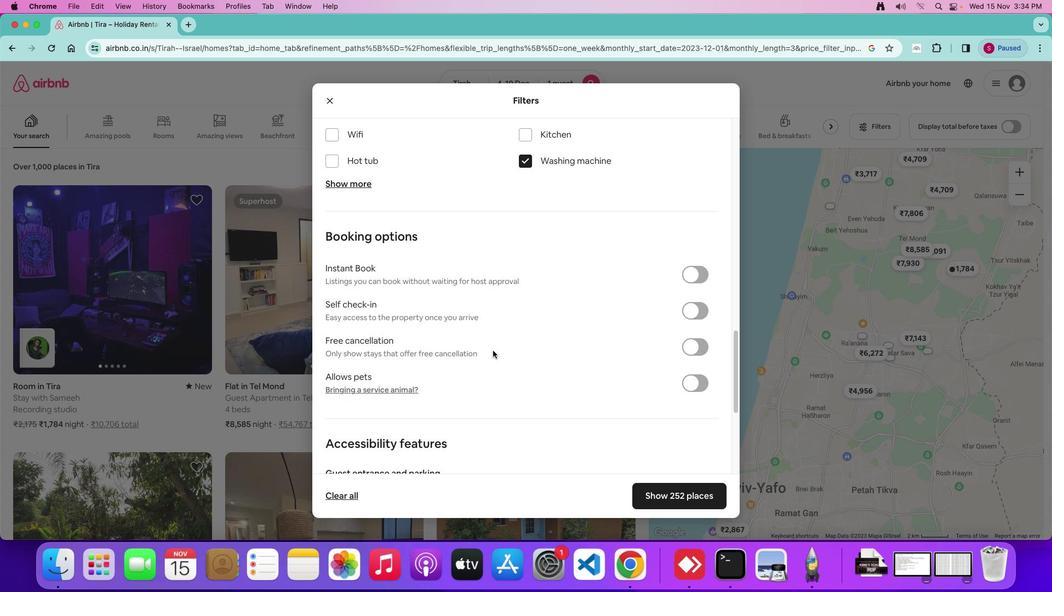 
Action: Mouse scrolled (493, 350) with delta (0, 0)
Screenshot: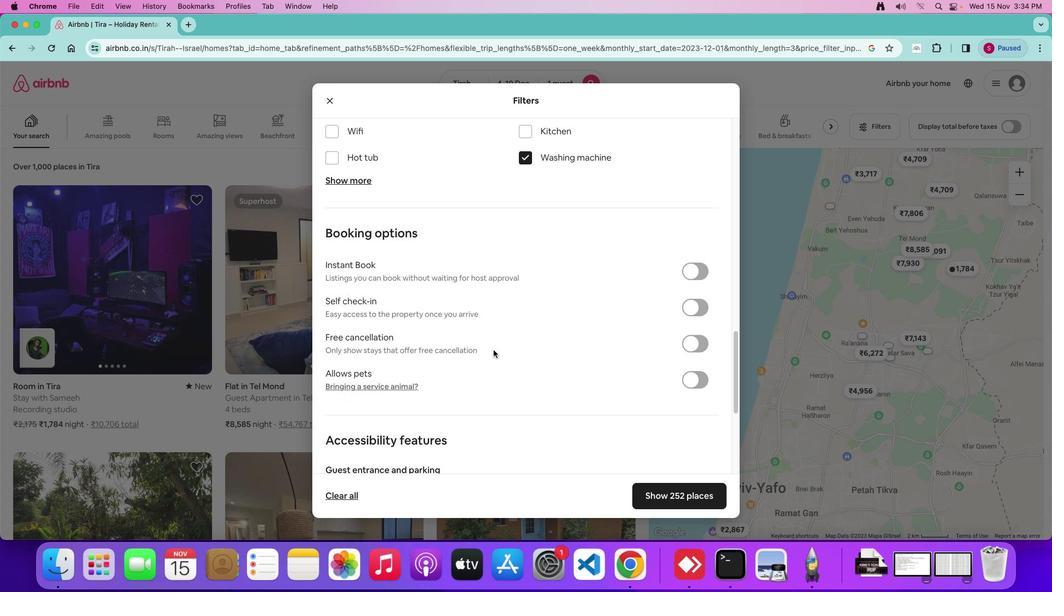 
Action: Mouse scrolled (493, 350) with delta (0, 0)
Screenshot: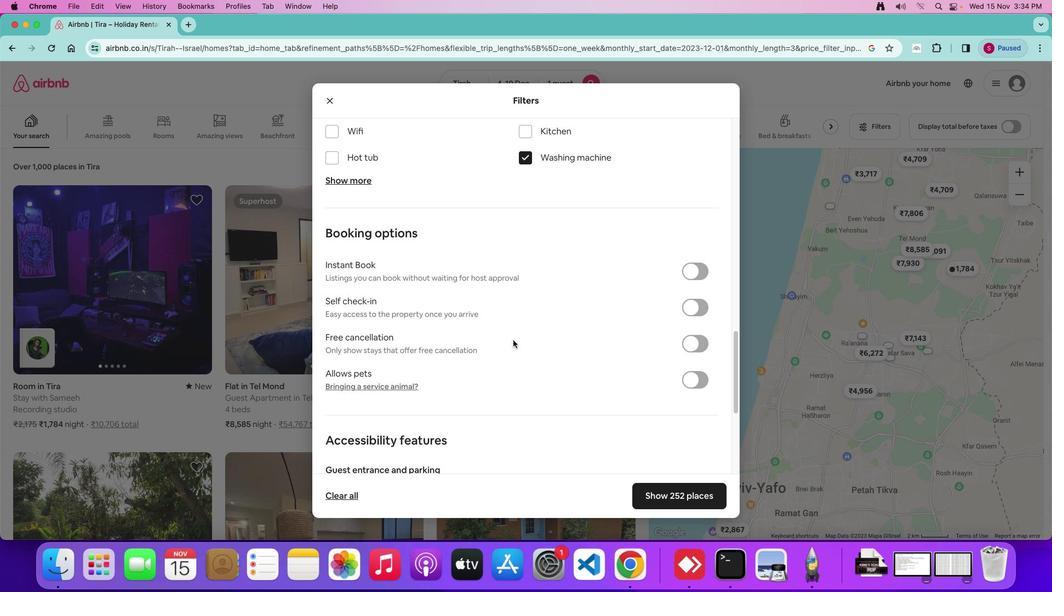 
Action: Mouse moved to (699, 309)
Screenshot: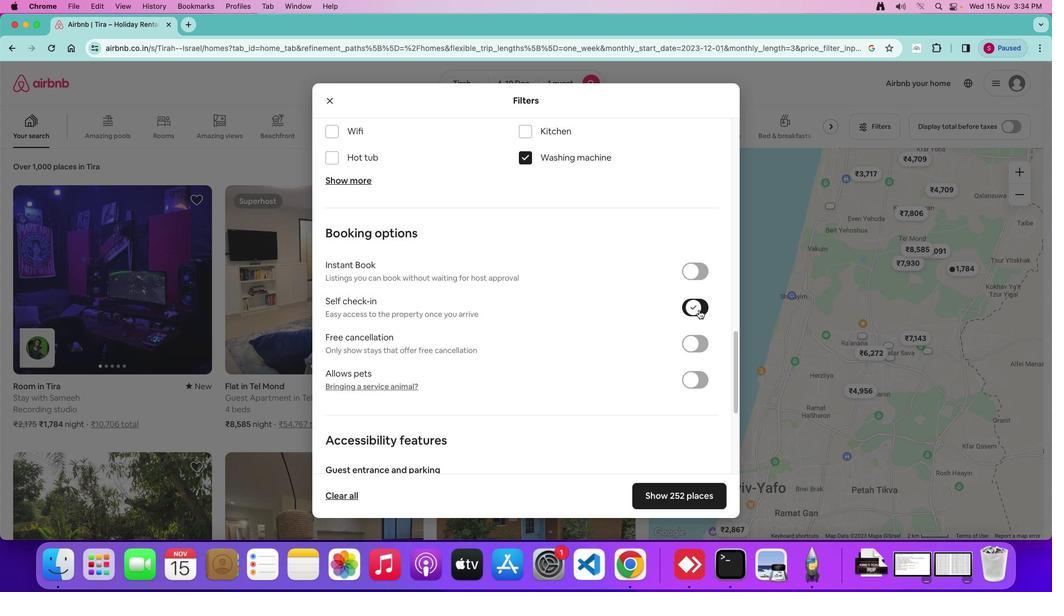 
Action: Mouse pressed left at (699, 309)
Screenshot: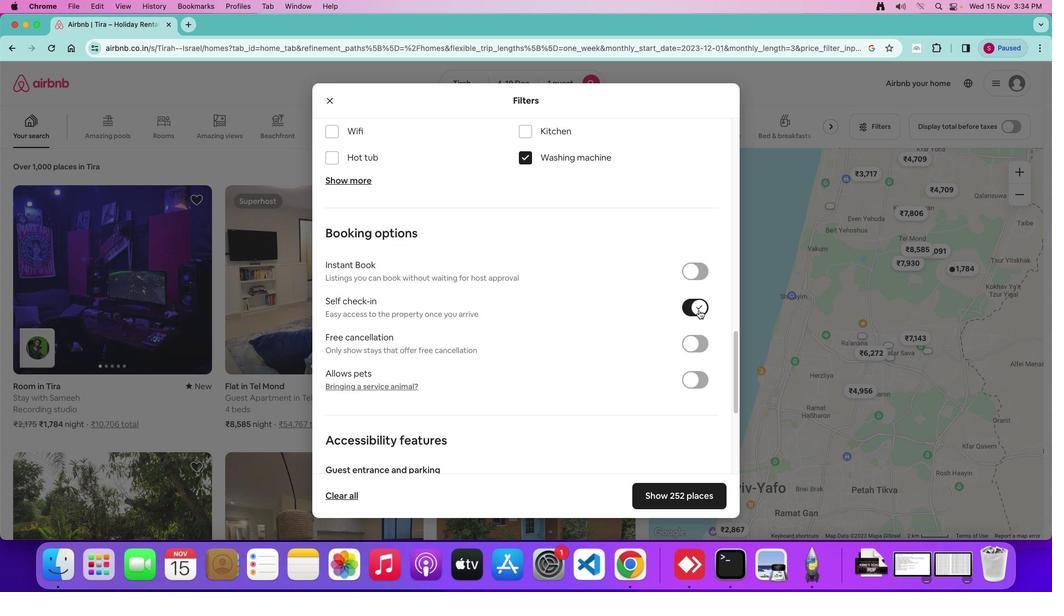 
Action: Mouse moved to (663, 496)
Screenshot: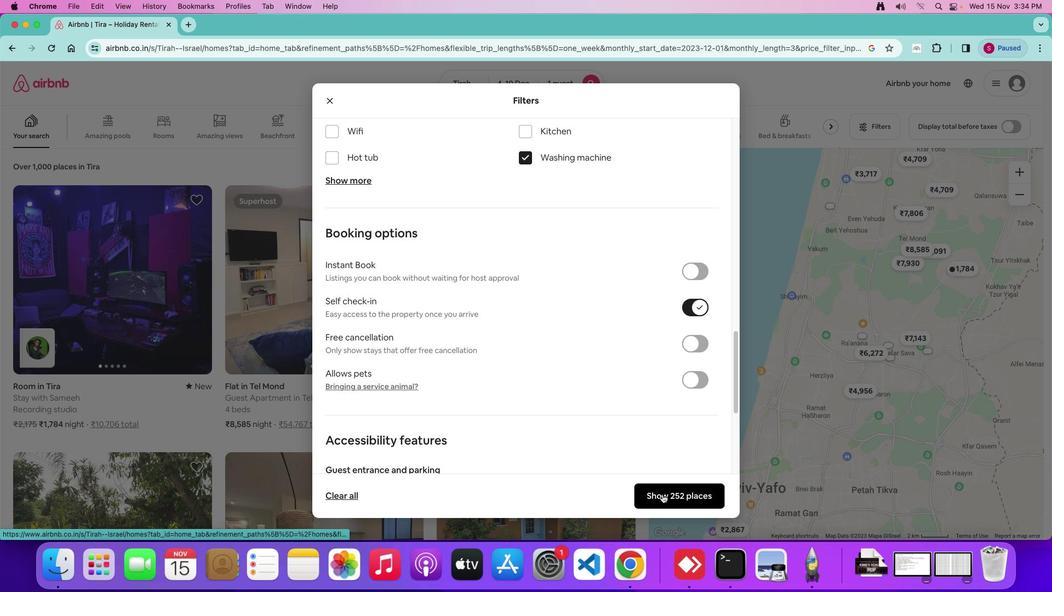 
Action: Mouse pressed left at (663, 496)
Screenshot: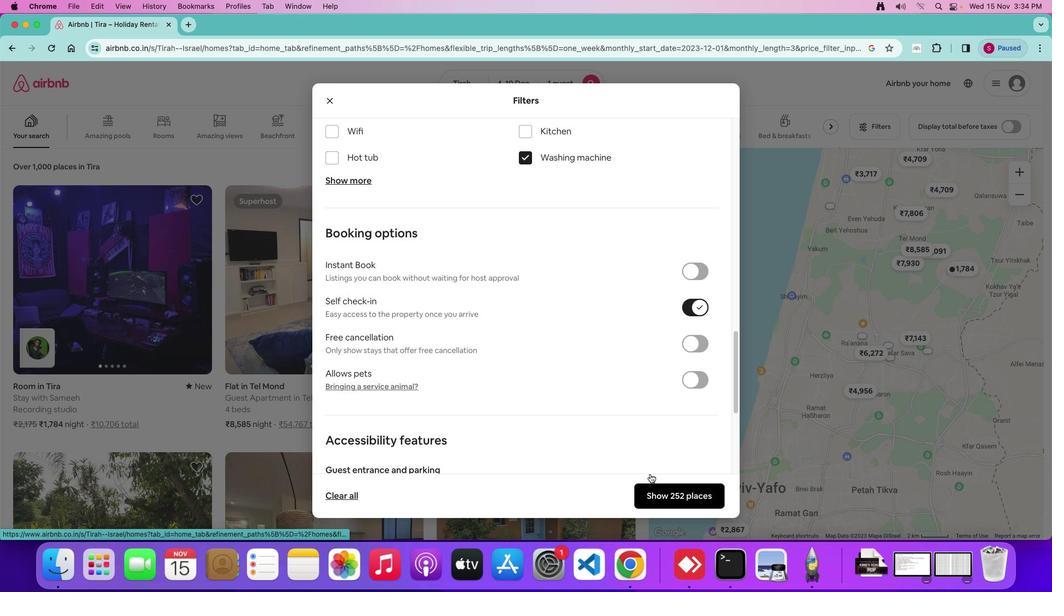 
Action: Mouse moved to (331, 372)
Screenshot: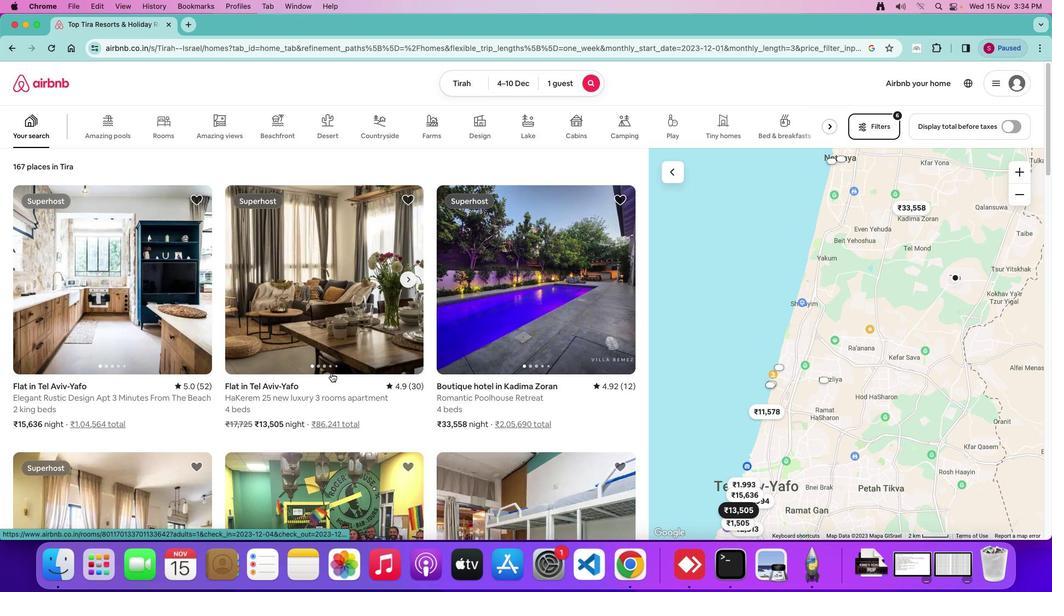 
Action: Mouse scrolled (331, 372) with delta (0, 0)
Screenshot: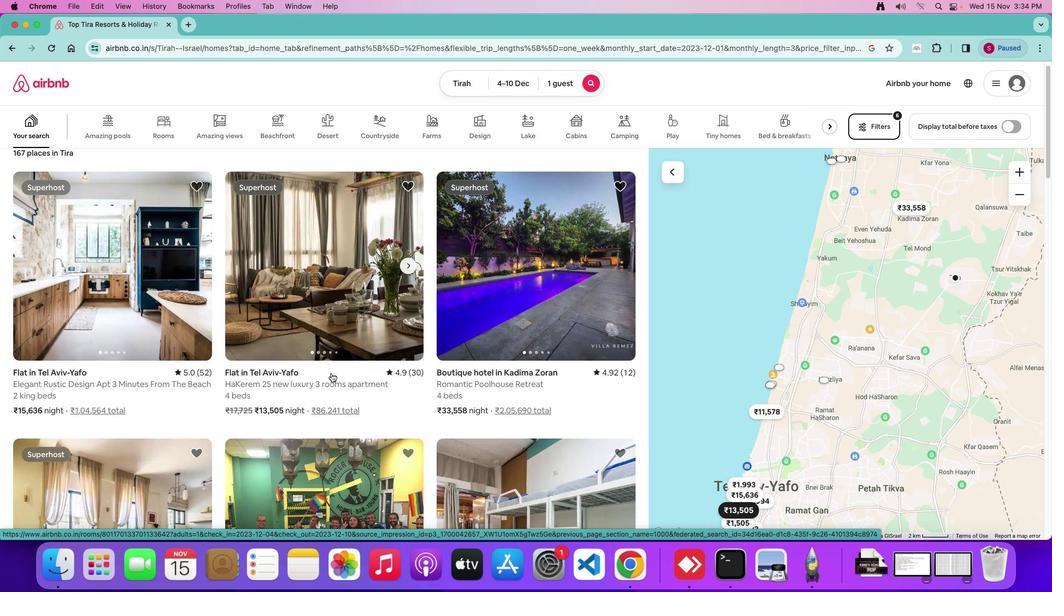 
Action: Mouse scrolled (331, 372) with delta (0, 0)
Screenshot: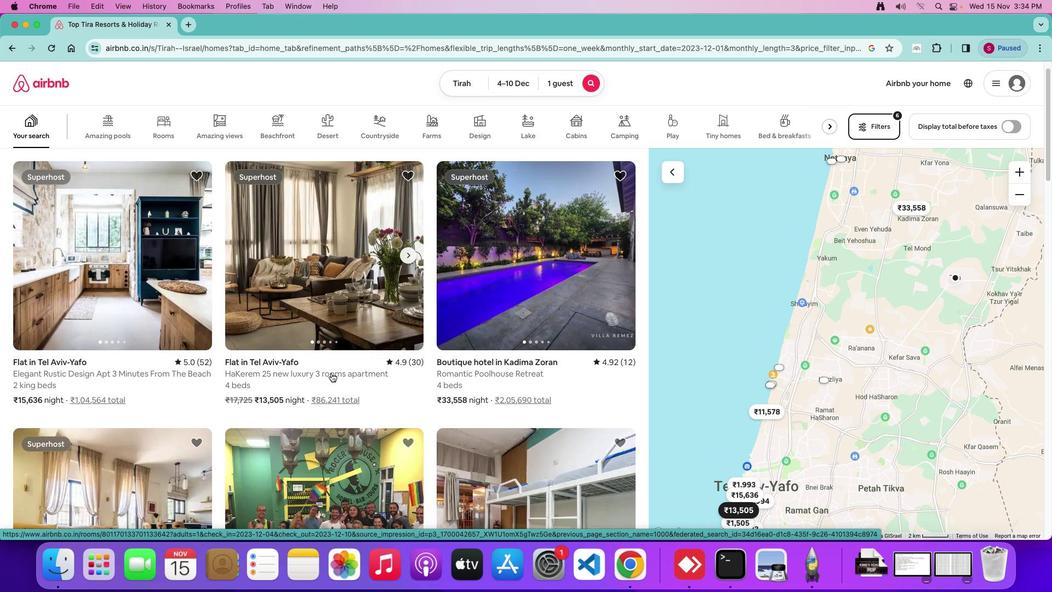 
Action: Mouse scrolled (331, 372) with delta (0, 0)
Screenshot: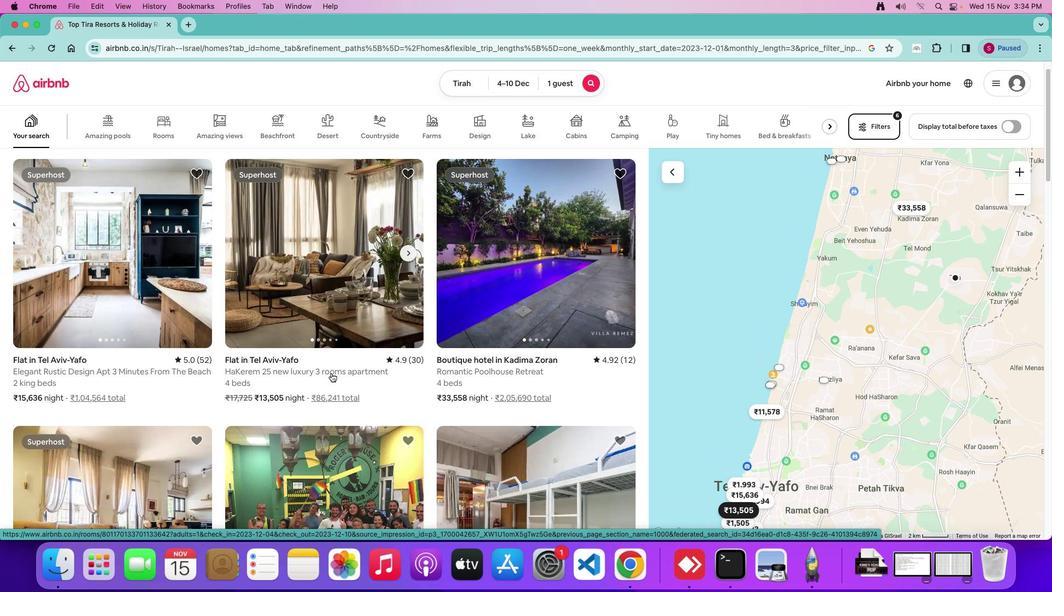 
Action: Mouse scrolled (331, 372) with delta (0, 0)
Screenshot: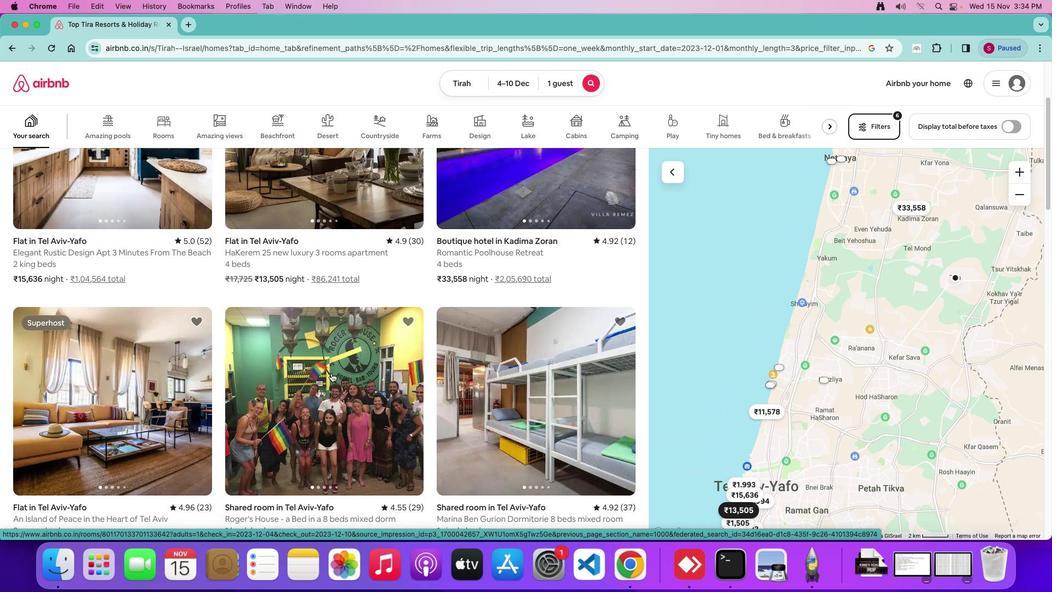 
Action: Mouse scrolled (331, 372) with delta (0, 0)
Screenshot: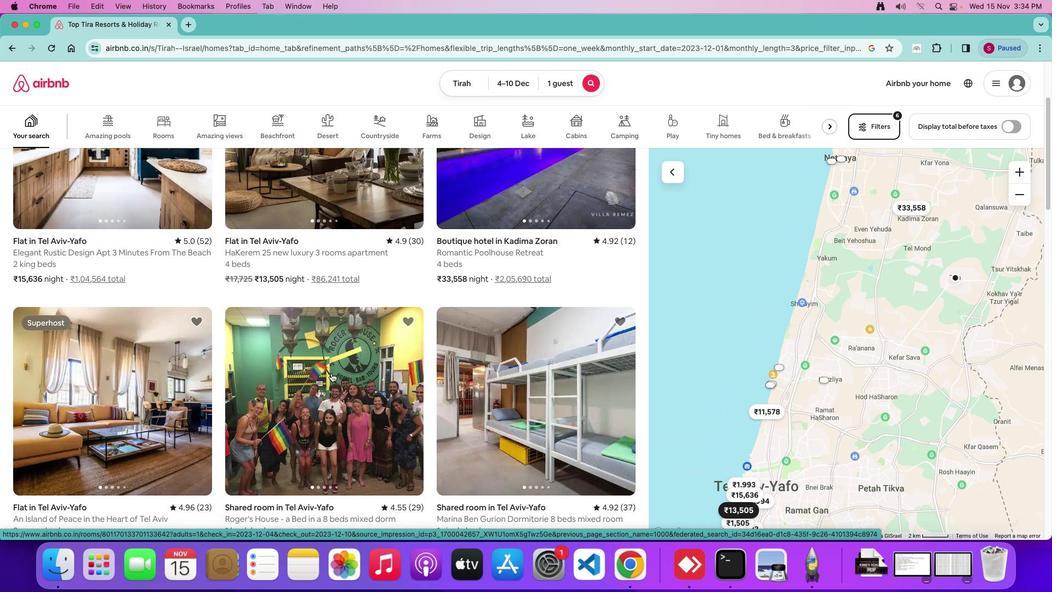 
Action: Mouse scrolled (331, 372) with delta (0, -2)
Screenshot: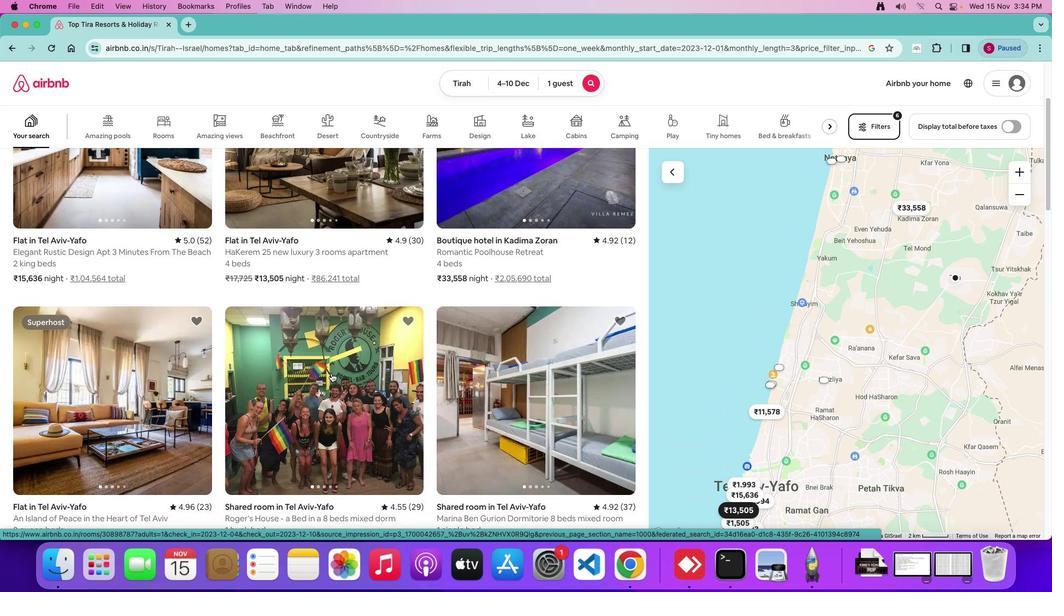 
Action: Mouse scrolled (331, 372) with delta (0, 0)
Screenshot: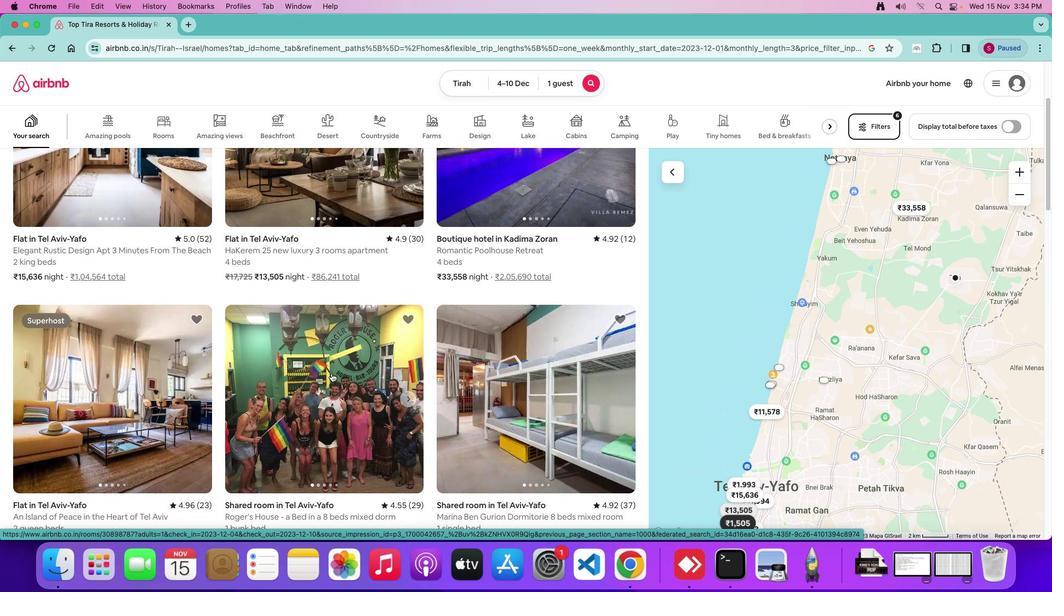 
Action: Mouse scrolled (331, 372) with delta (0, 0)
Screenshot: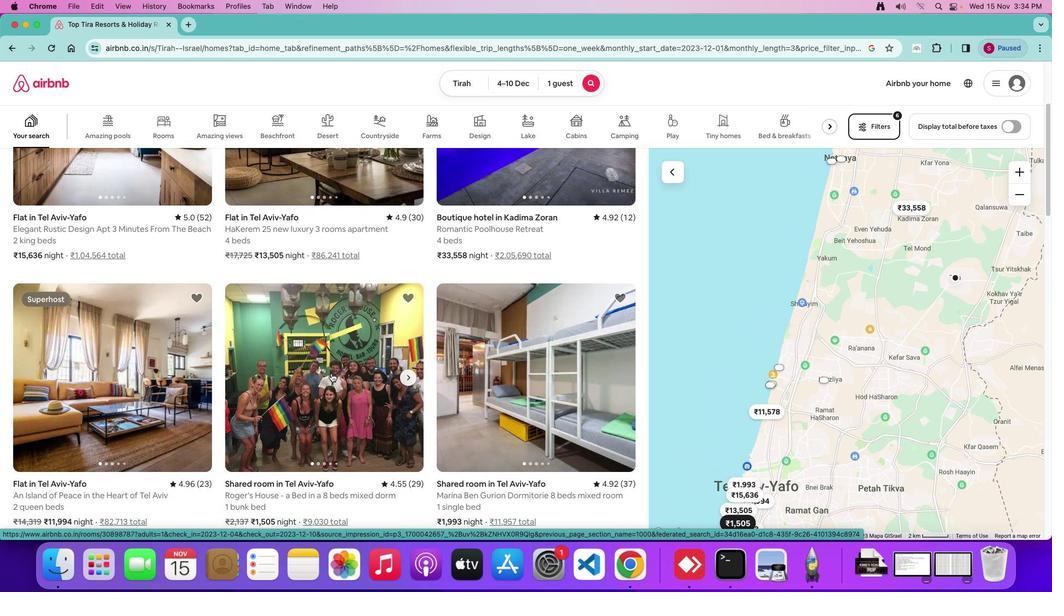 
Action: Mouse scrolled (331, 372) with delta (0, 0)
Screenshot: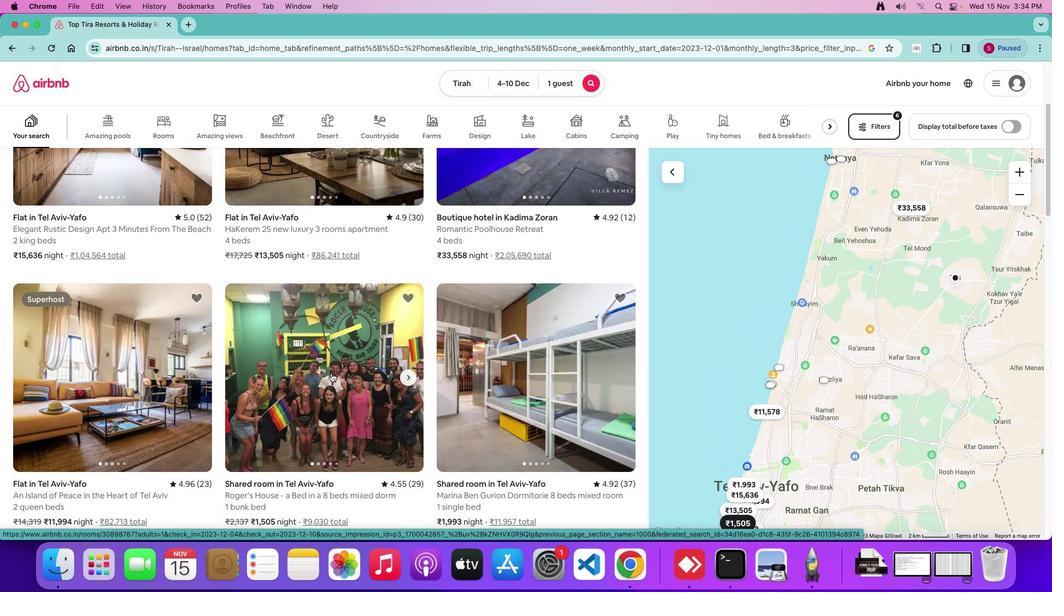 
Action: Mouse moved to (331, 372)
Screenshot: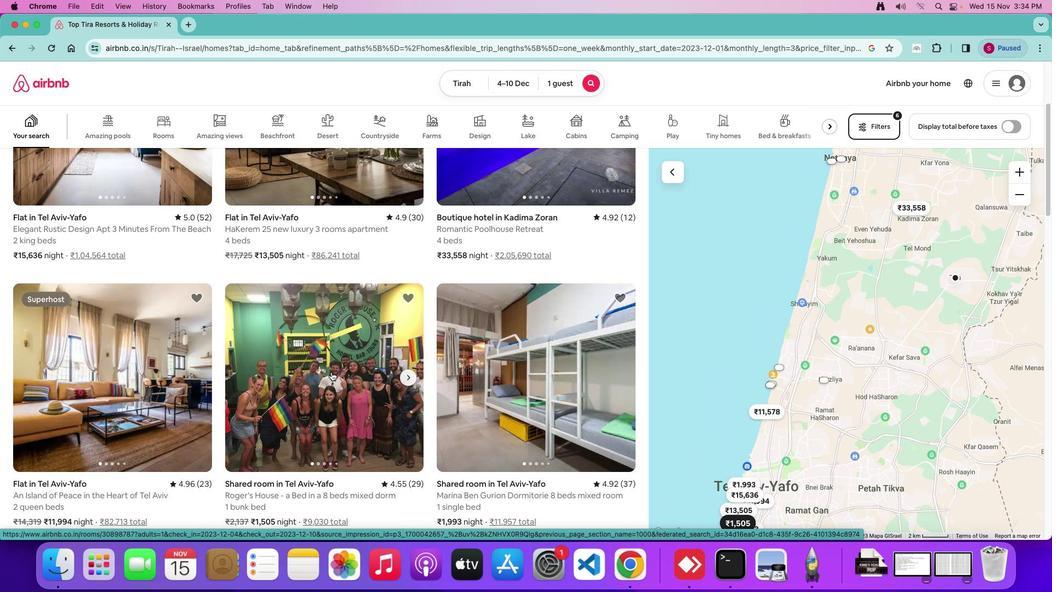 
Action: Mouse scrolled (331, 372) with delta (0, 0)
Screenshot: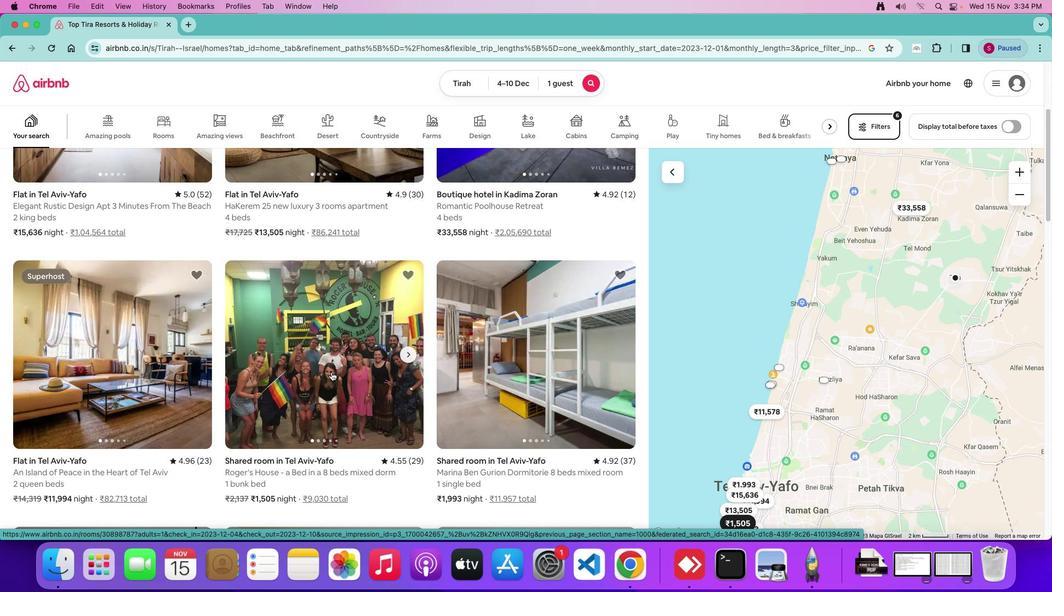 
Action: Mouse scrolled (331, 372) with delta (0, 0)
Screenshot: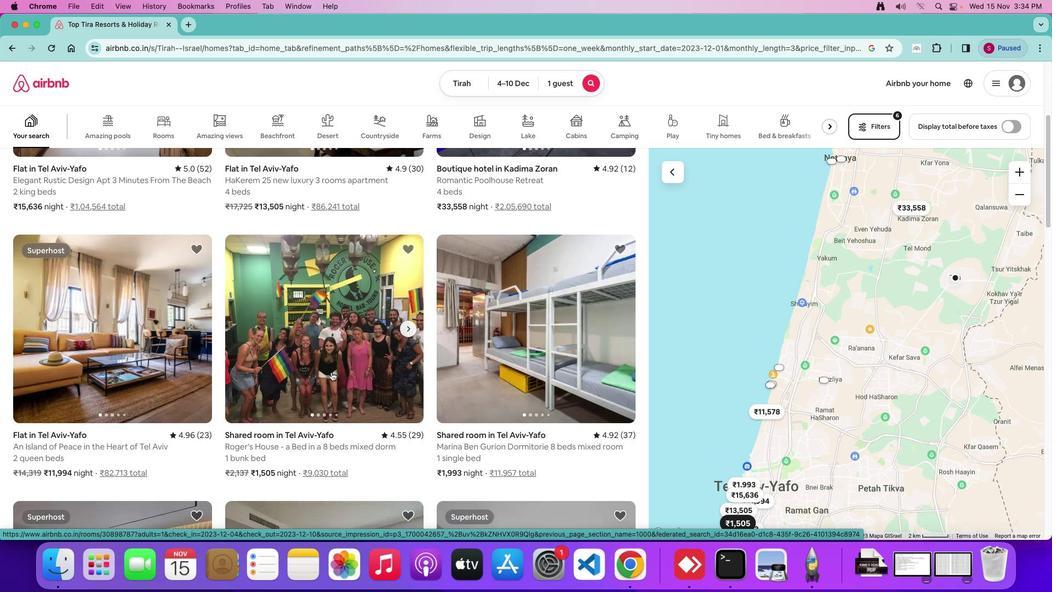 
Action: Mouse scrolled (331, 372) with delta (0, 0)
Screenshot: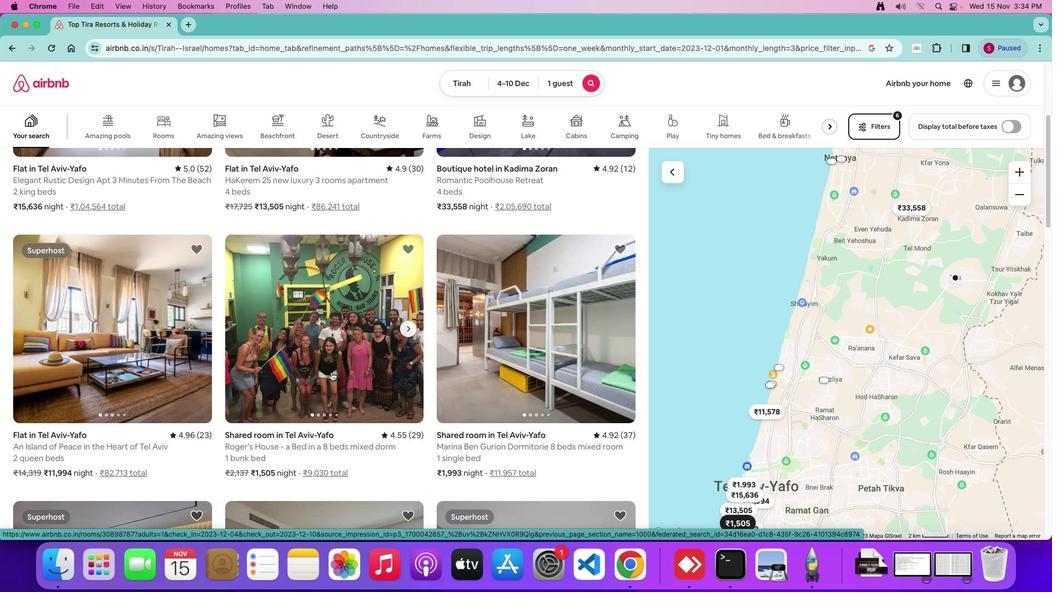 
Action: Mouse scrolled (331, 372) with delta (0, 0)
Screenshot: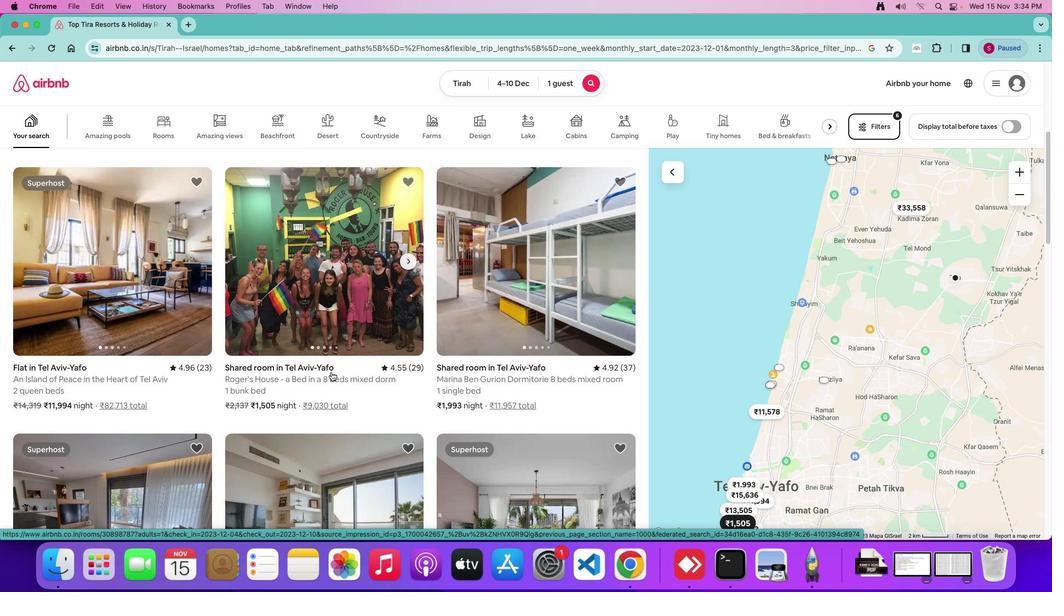 
Action: Mouse scrolled (331, 372) with delta (0, 0)
Screenshot: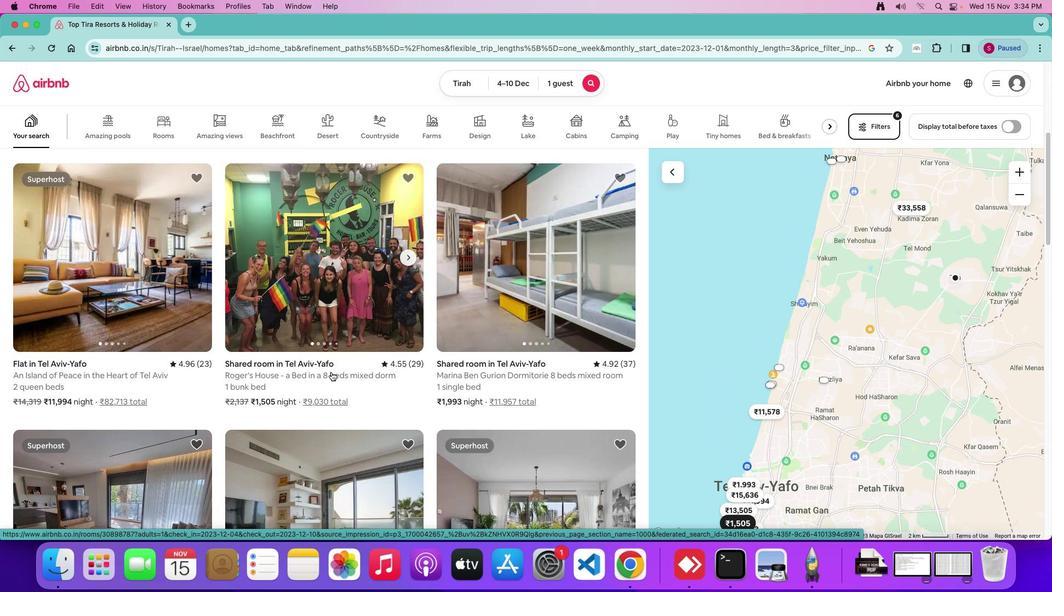 
Action: Mouse scrolled (331, 372) with delta (0, -1)
Screenshot: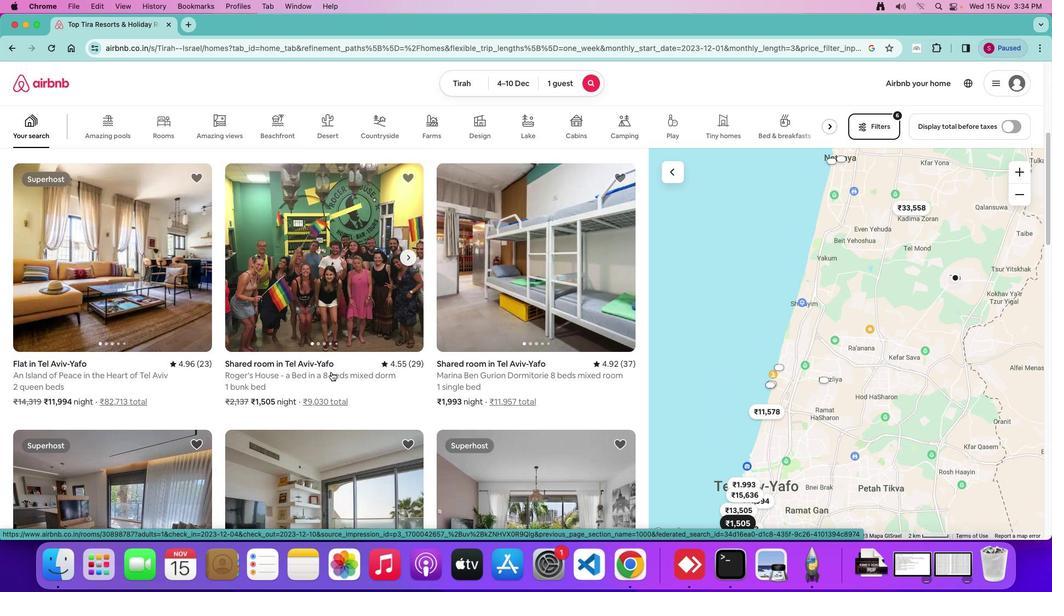 
Action: Mouse scrolled (331, 372) with delta (0, 0)
Screenshot: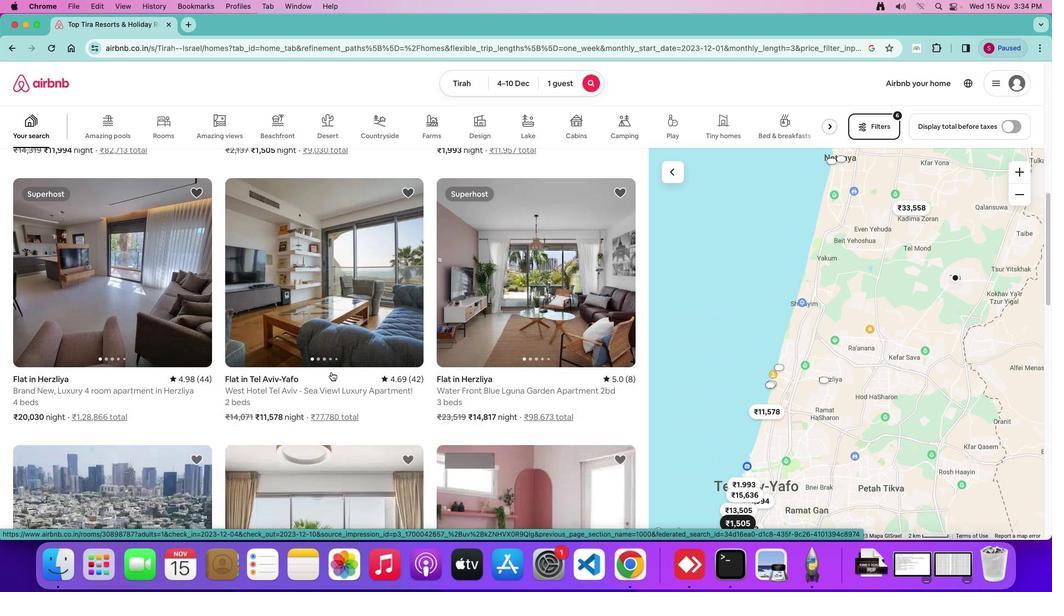 
Action: Mouse scrolled (331, 372) with delta (0, 0)
Screenshot: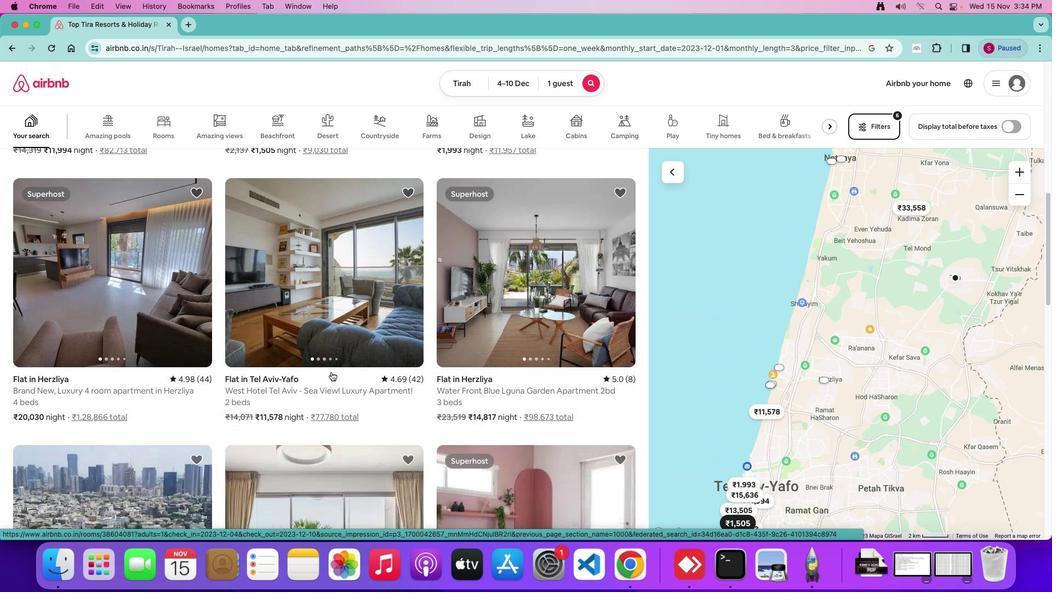 
Action: Mouse scrolled (331, 372) with delta (0, -2)
Screenshot: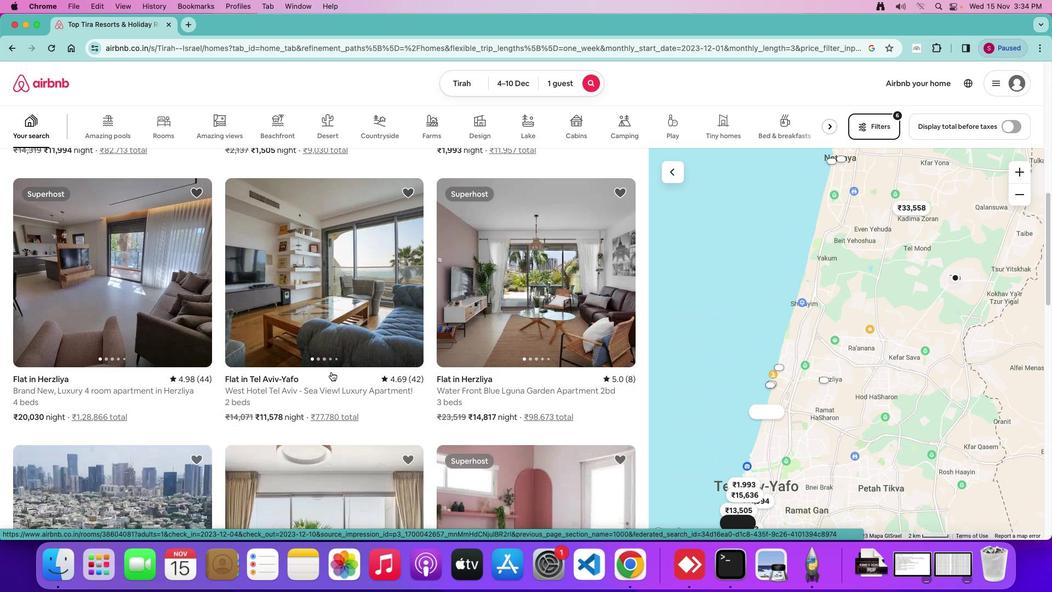
Action: Mouse scrolled (331, 372) with delta (0, -2)
Screenshot: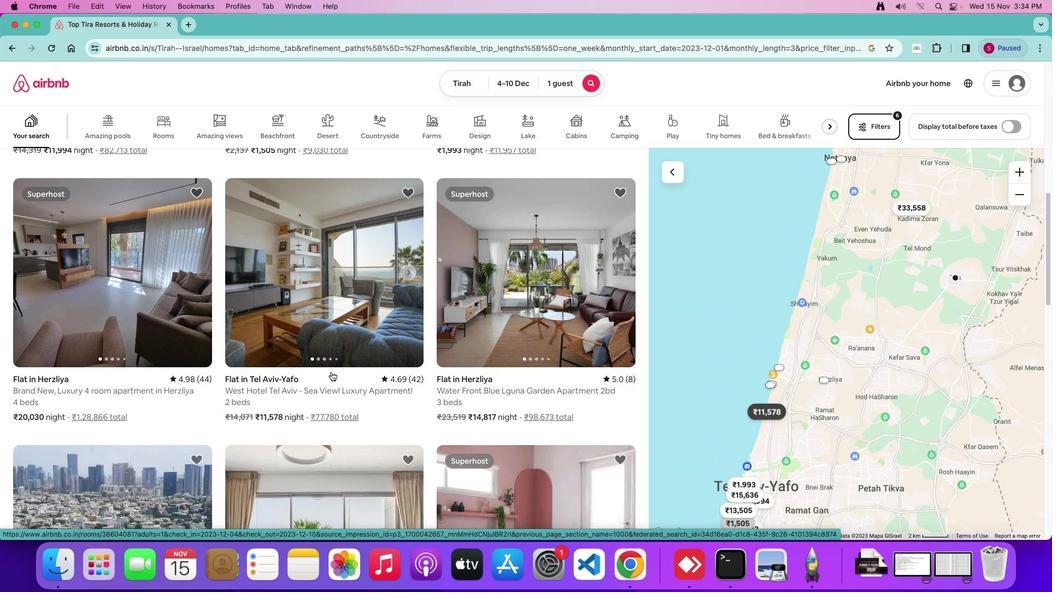 
Action: Mouse scrolled (331, 372) with delta (0, 0)
Screenshot: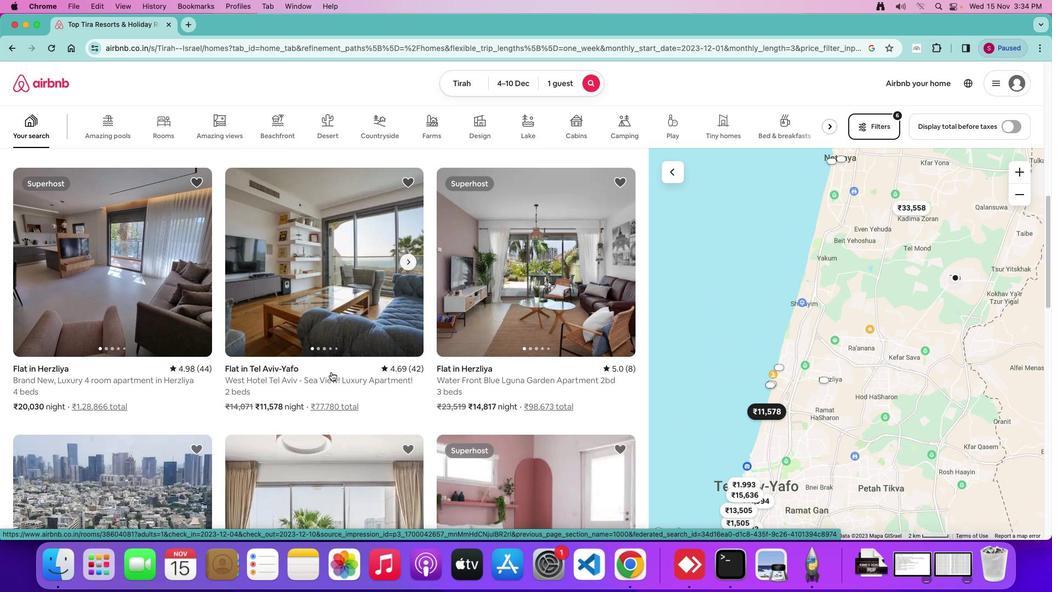 
Action: Mouse scrolled (331, 372) with delta (0, 0)
Screenshot: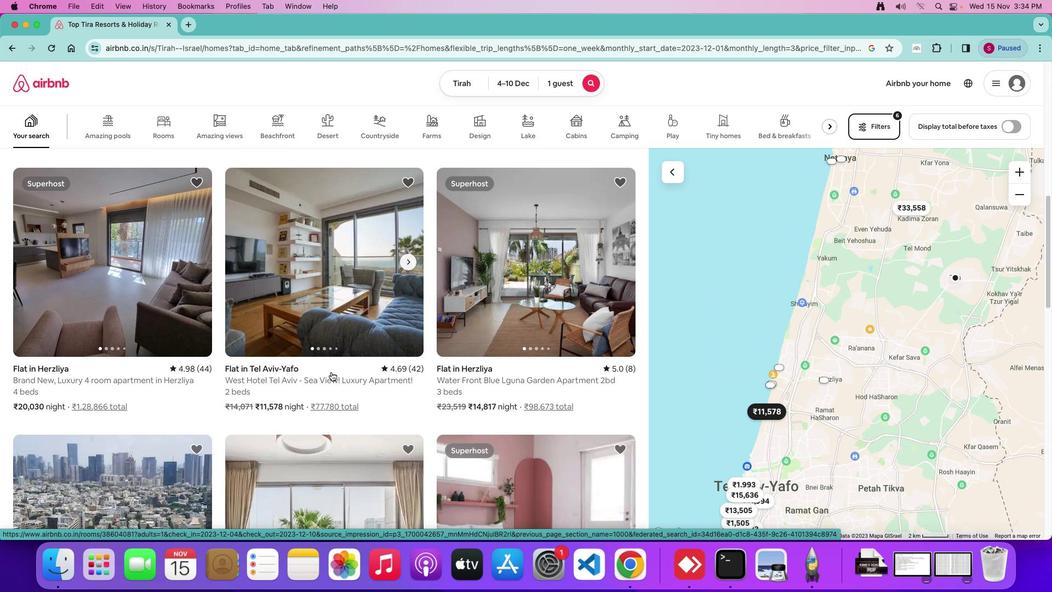 
Action: Mouse scrolled (331, 372) with delta (0, 0)
Screenshot: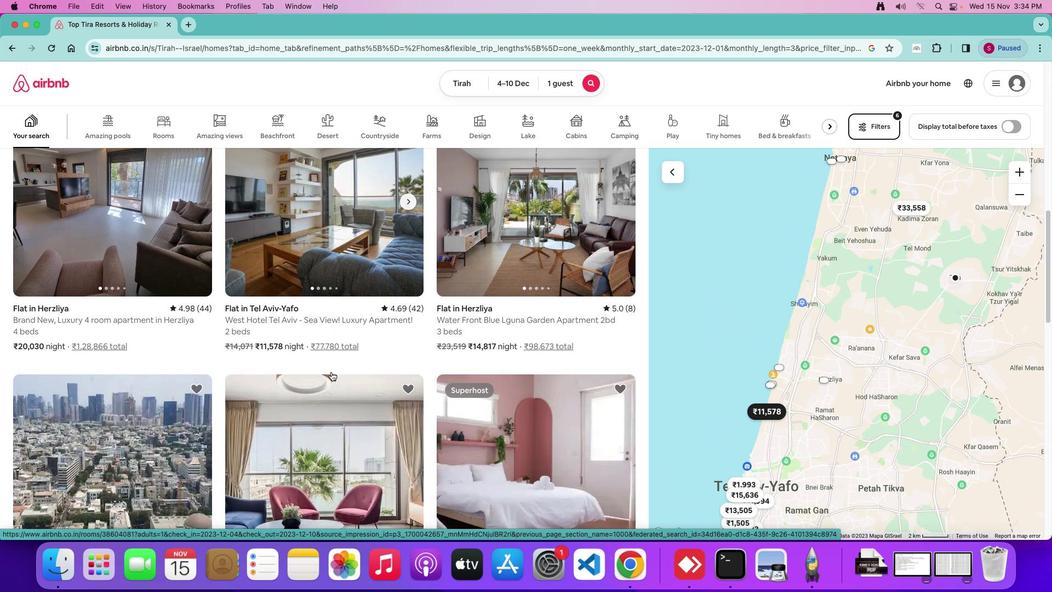 
Action: Mouse scrolled (331, 372) with delta (0, 0)
Screenshot: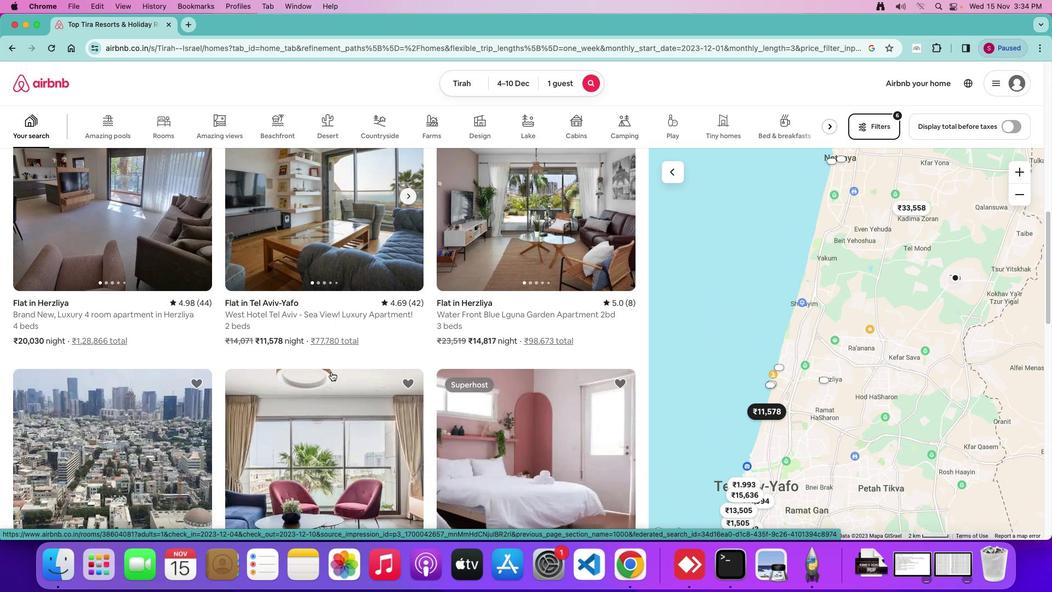 
Action: Mouse scrolled (331, 372) with delta (0, -1)
Screenshot: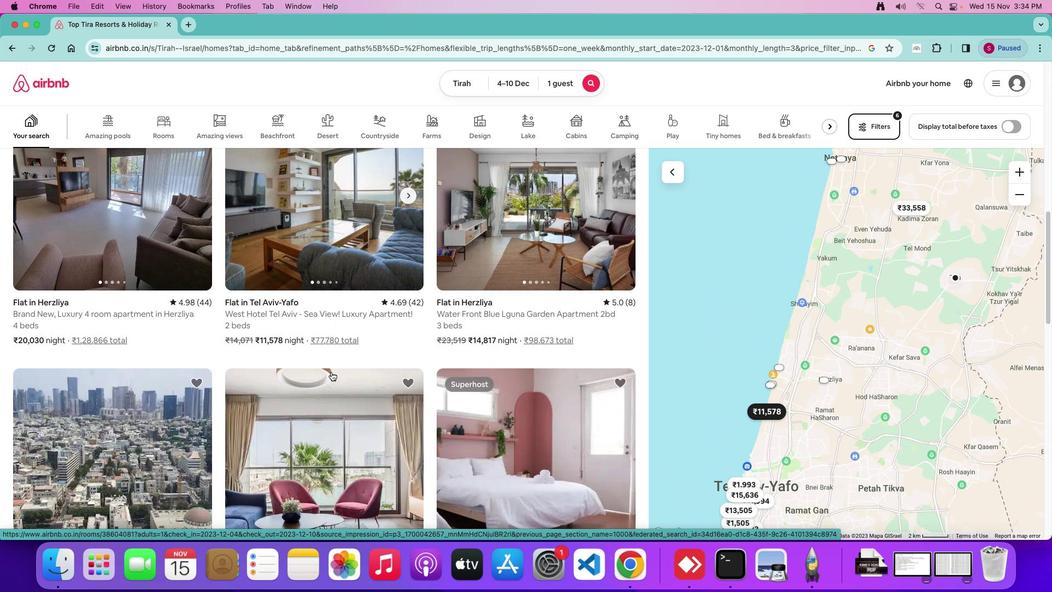 
Action: Mouse scrolled (331, 372) with delta (0, 0)
Screenshot: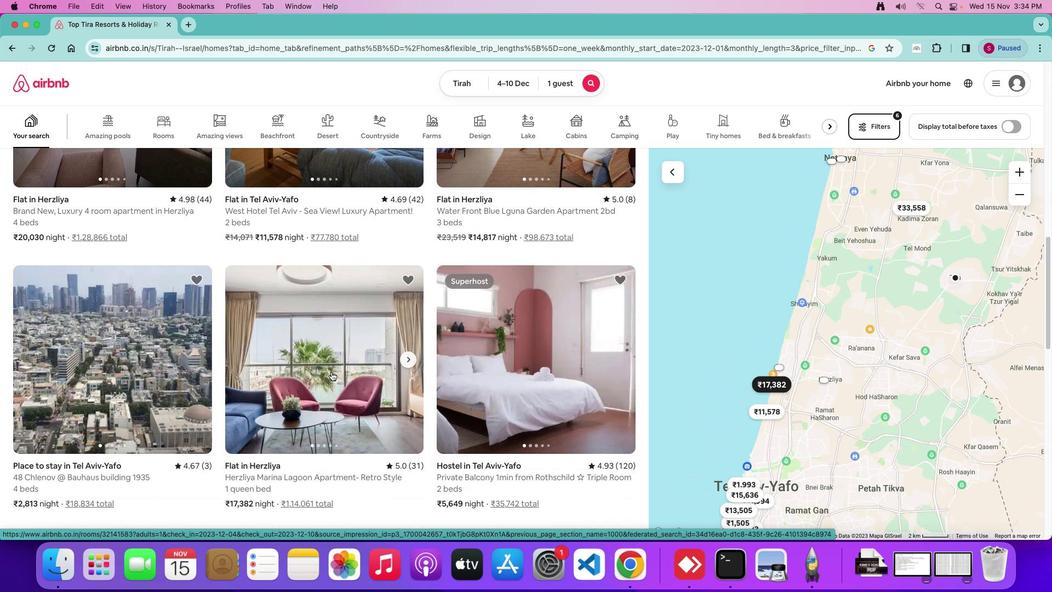 
Action: Mouse scrolled (331, 372) with delta (0, 0)
Screenshot: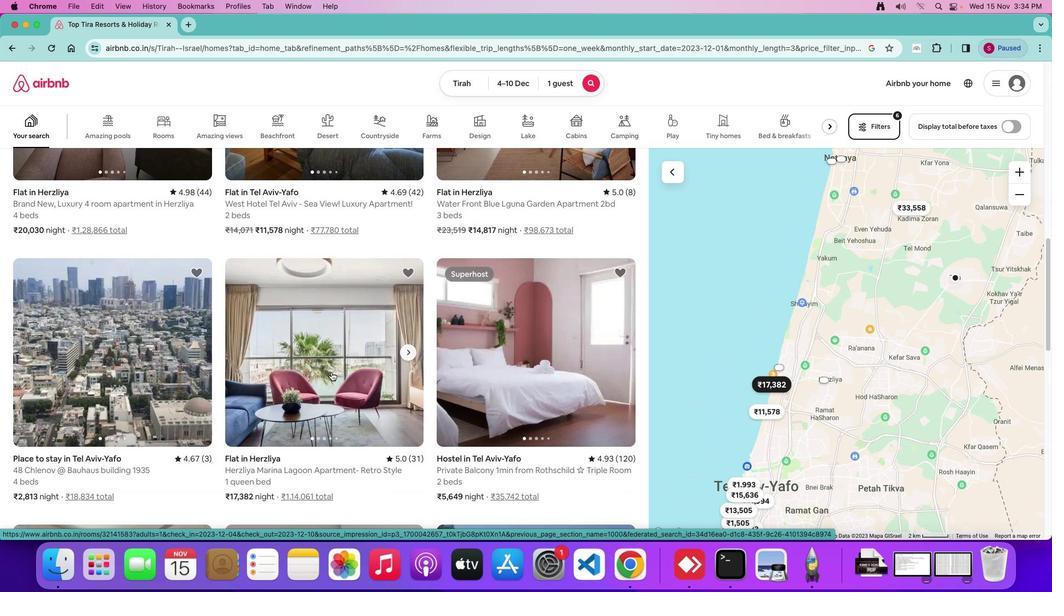 
Action: Mouse moved to (331, 371)
Screenshot: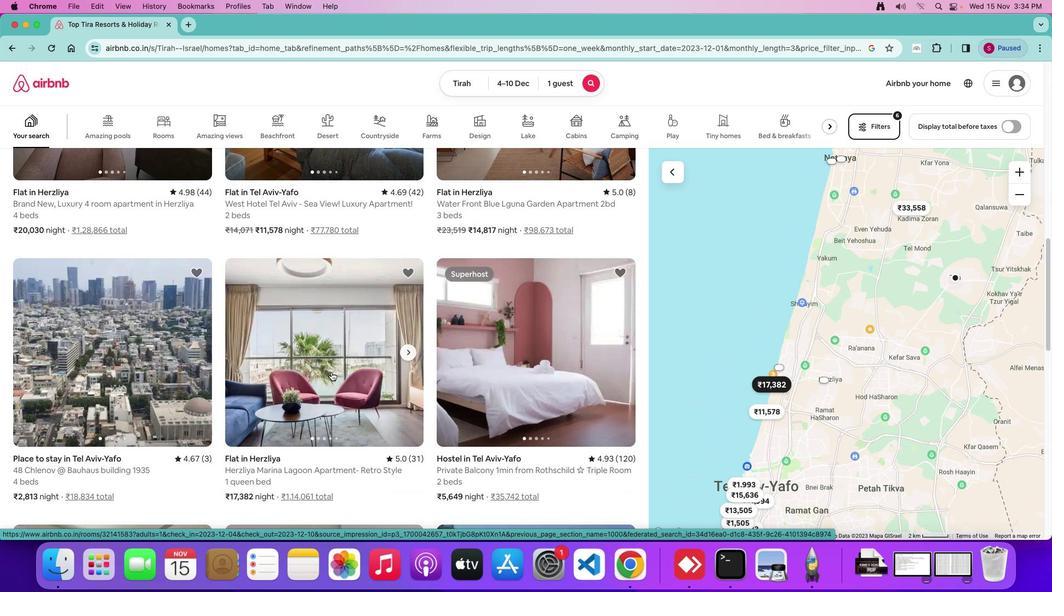 
Action: Mouse scrolled (331, 371) with delta (0, -1)
Screenshot: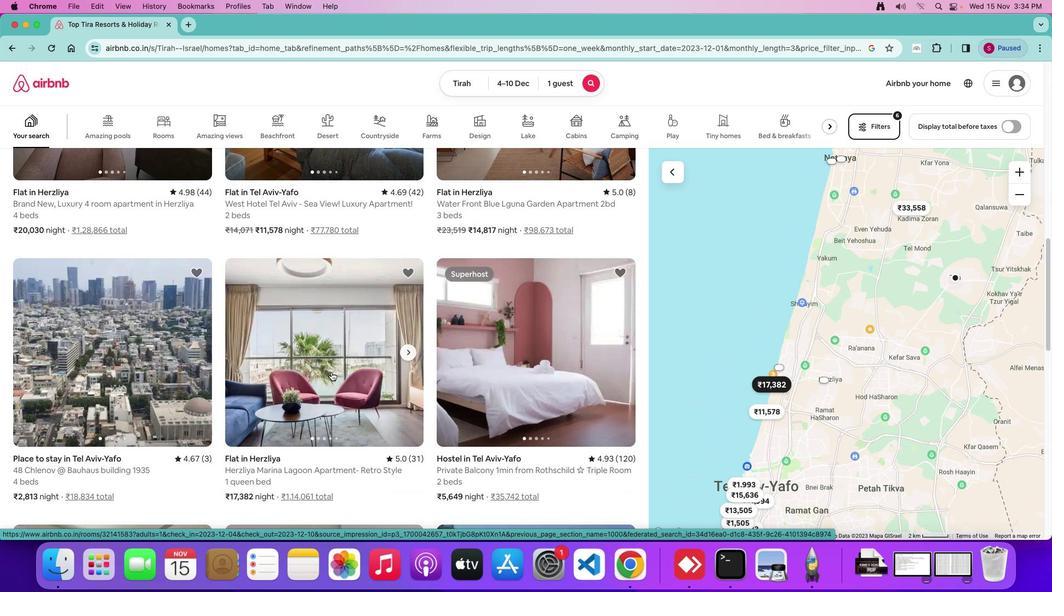 
Action: Mouse scrolled (331, 371) with delta (0, 0)
Screenshot: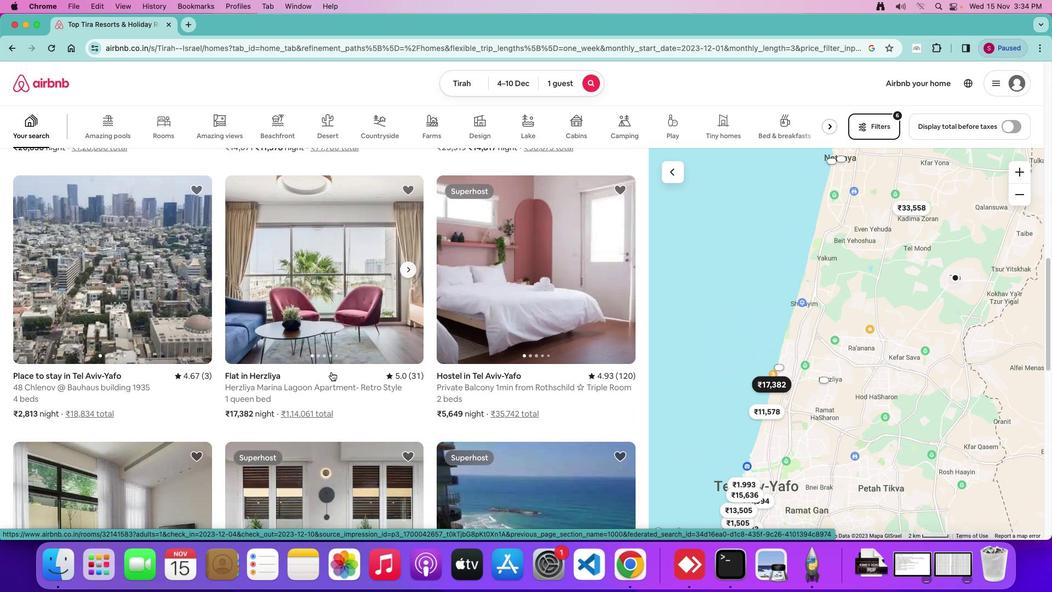 
Action: Mouse scrolled (331, 371) with delta (0, 0)
Screenshot: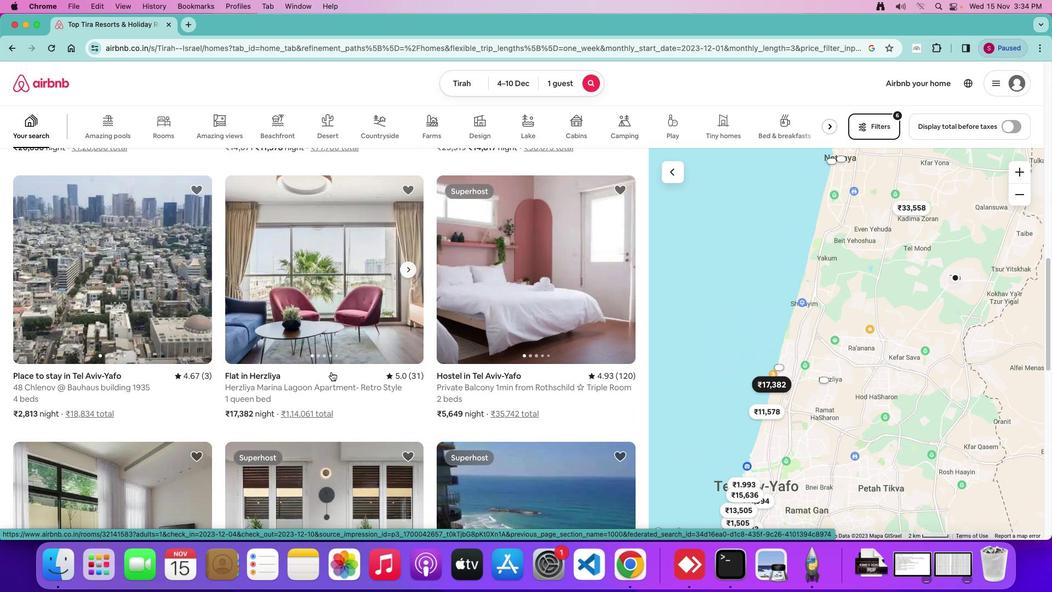 
Action: Mouse scrolled (331, 371) with delta (0, -1)
Screenshot: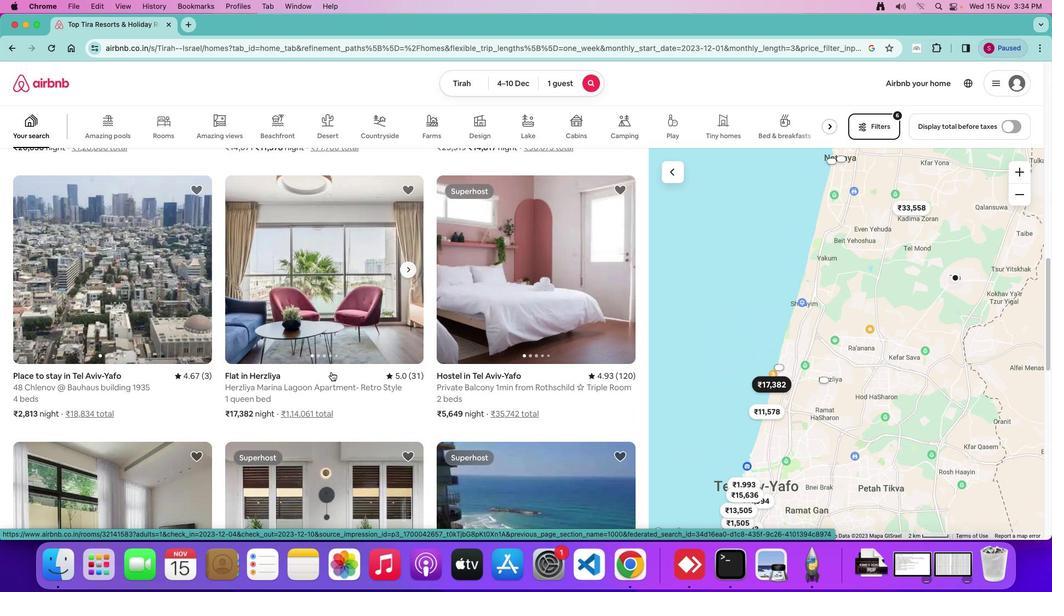 
Action: Mouse moved to (537, 338)
Screenshot: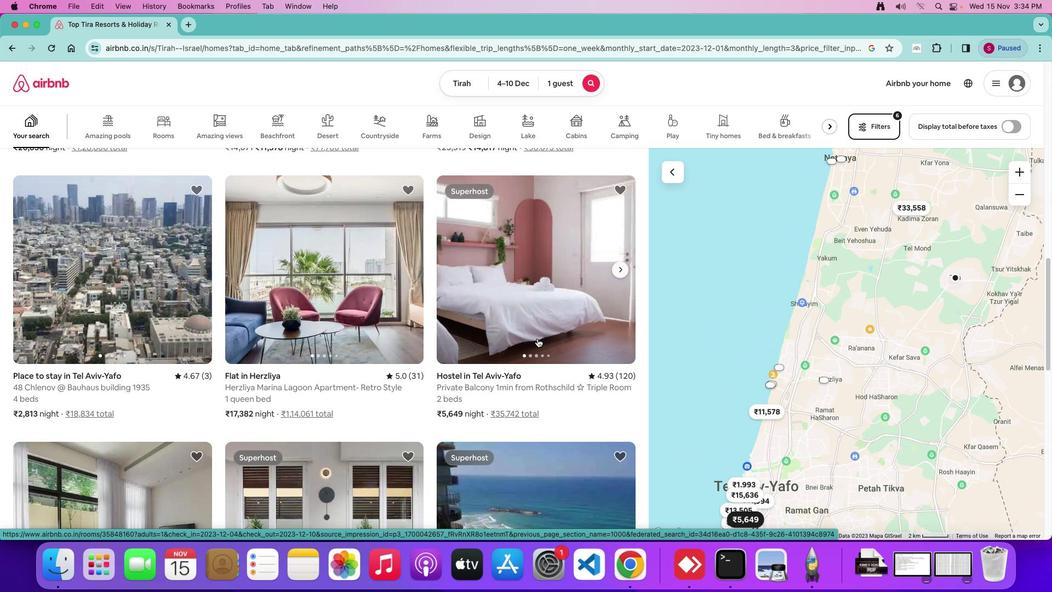 
Action: Mouse pressed left at (537, 338)
Screenshot: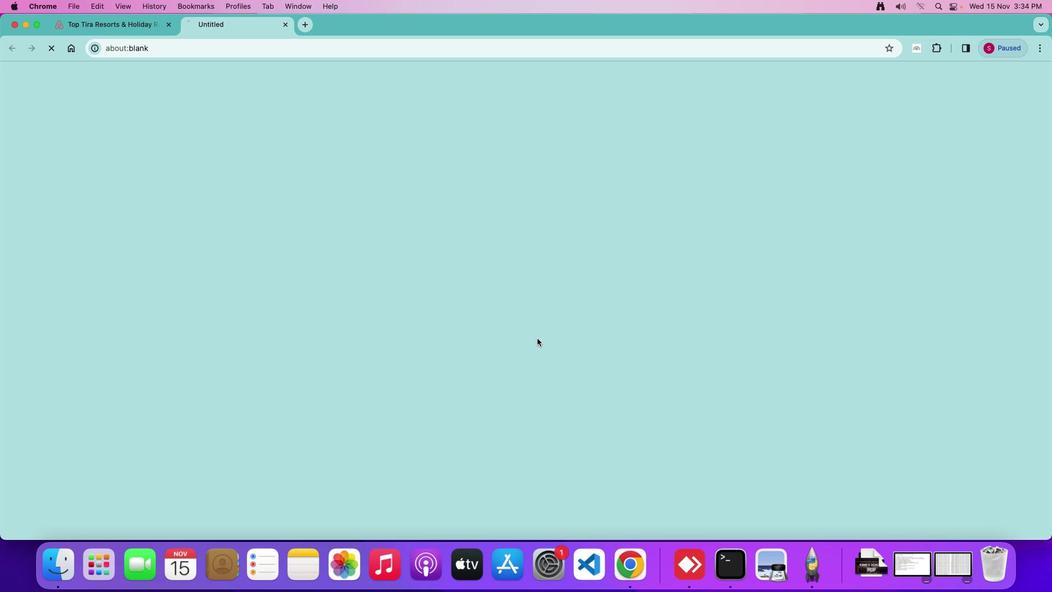 
Action: Mouse moved to (789, 376)
Screenshot: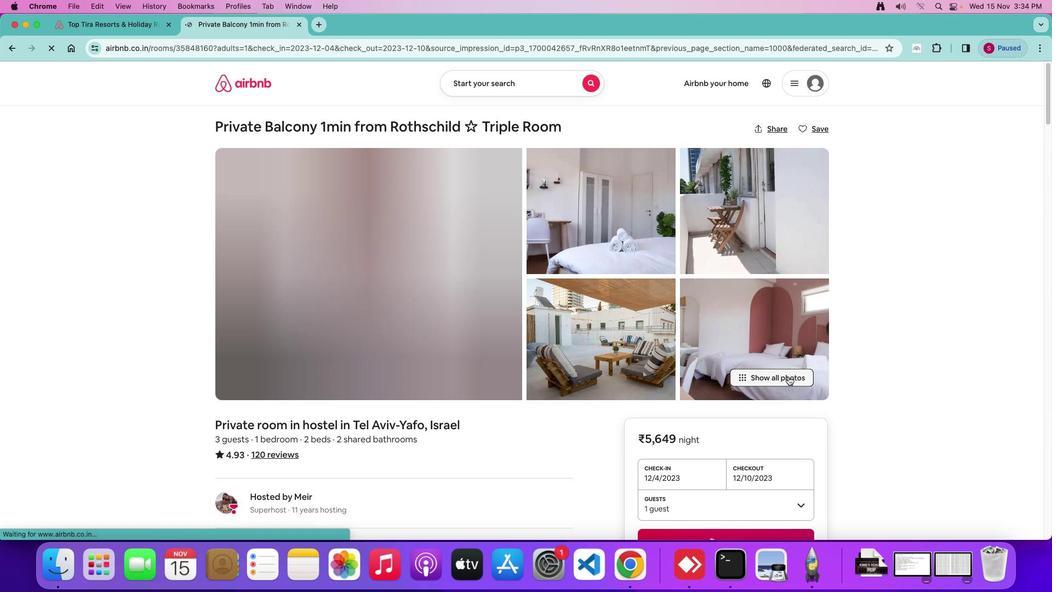 
Action: Mouse pressed left at (789, 376)
Screenshot: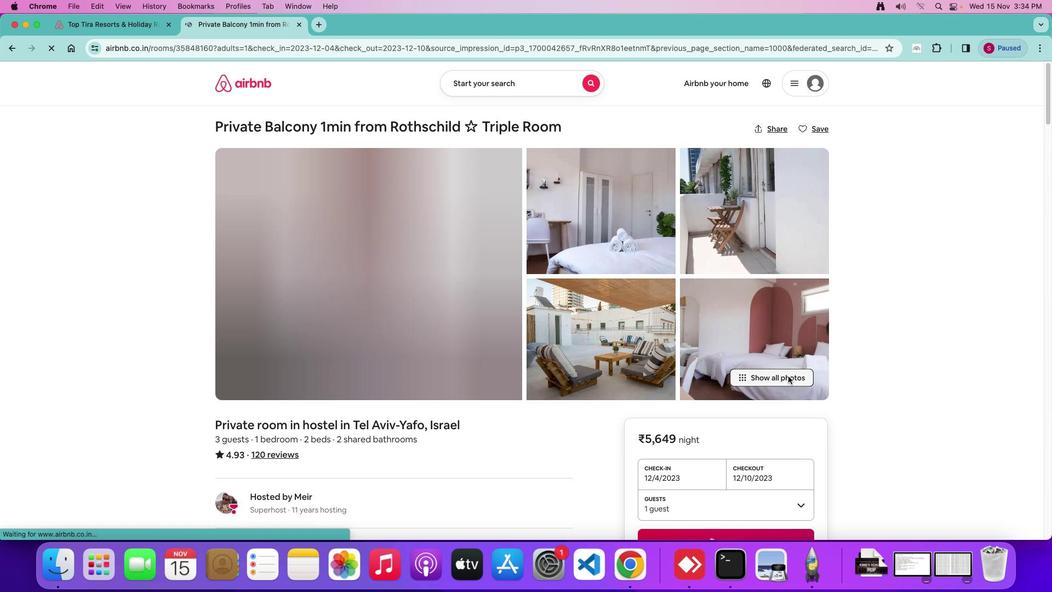 
Action: Mouse moved to (602, 338)
Screenshot: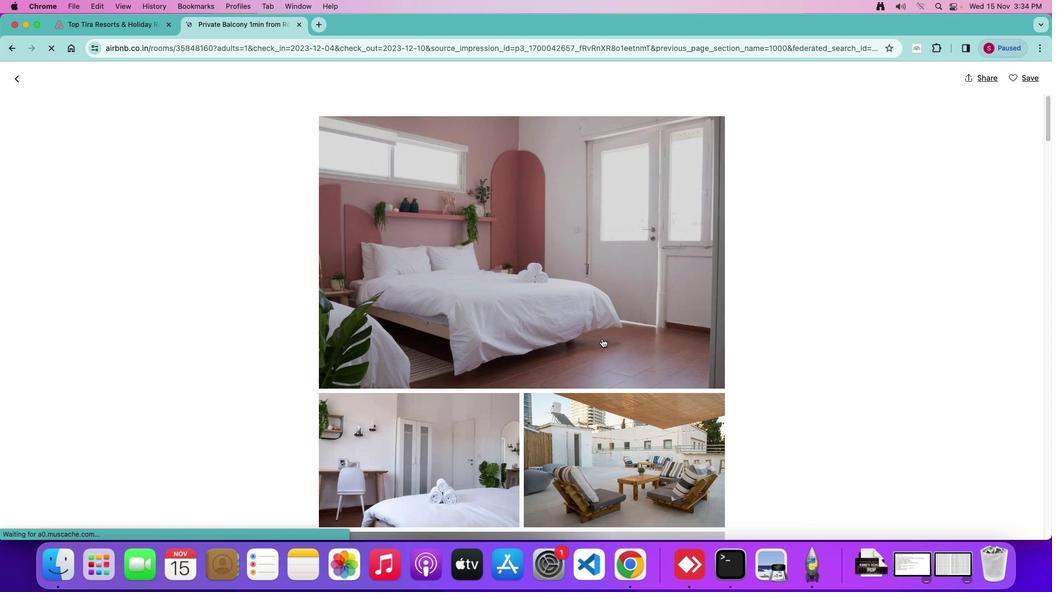
Action: Mouse pressed left at (602, 338)
Screenshot: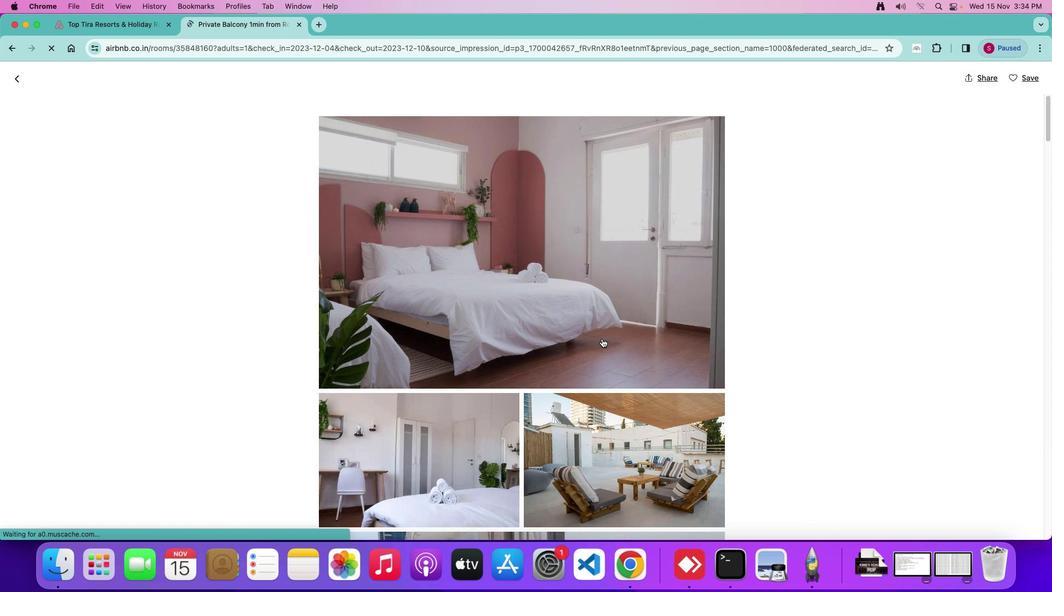 
Action: Mouse moved to (1015, 305)
Screenshot: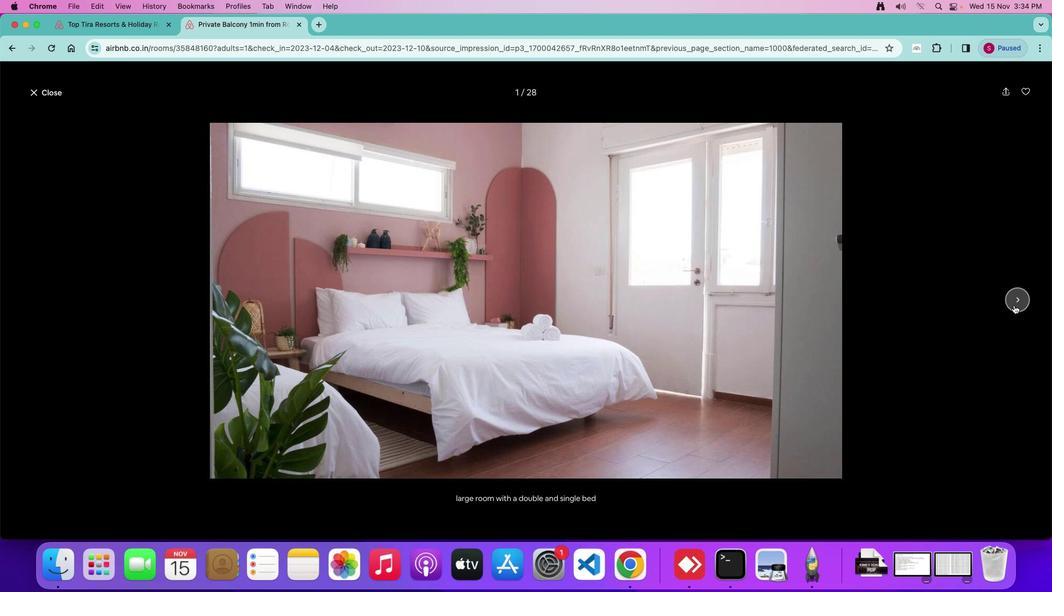 
Action: Mouse pressed left at (1015, 305)
Screenshot: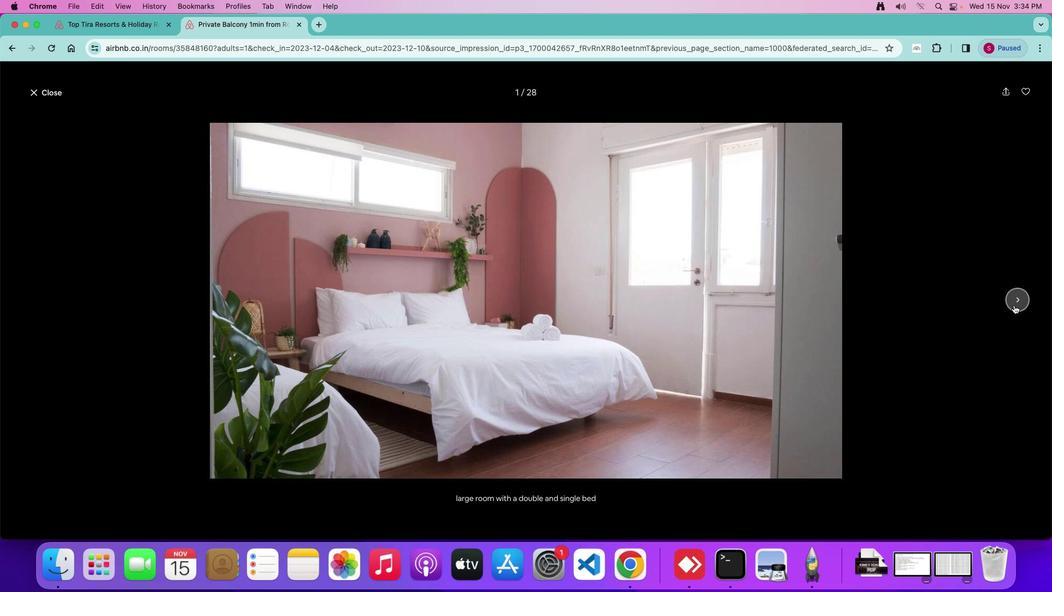 
Action: Mouse pressed left at (1015, 305)
Screenshot: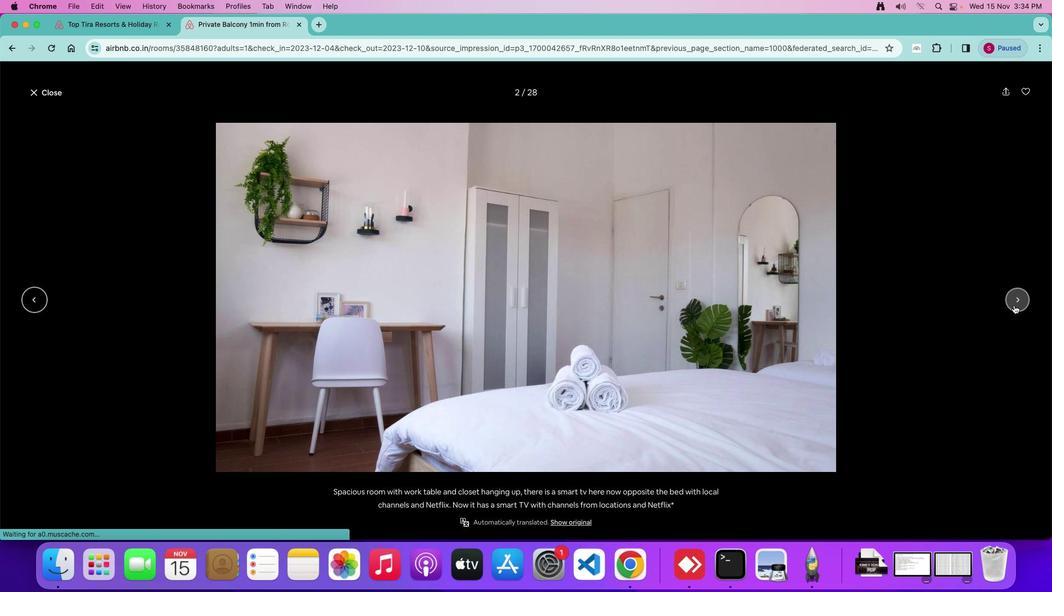 
Action: Mouse moved to (1014, 304)
Screenshot: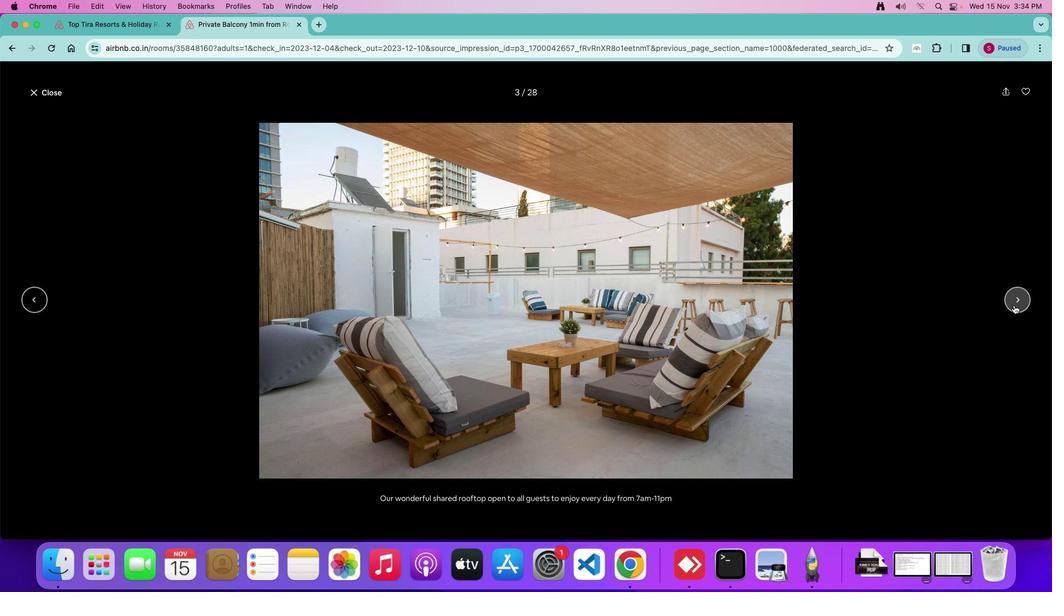 
Action: Mouse pressed left at (1014, 304)
Screenshot: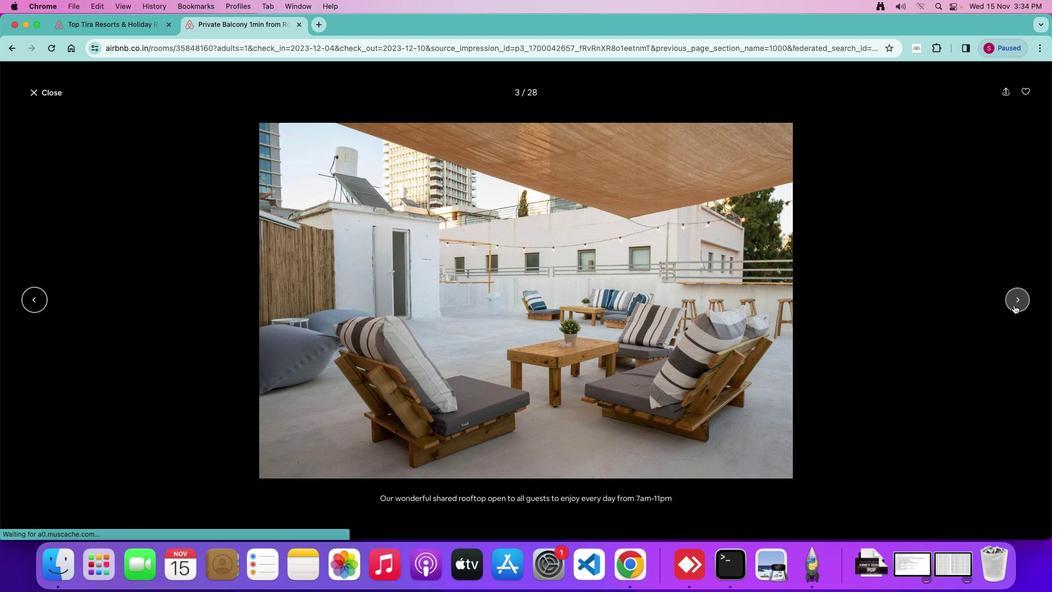 
Action: Mouse pressed left at (1014, 304)
Screenshot: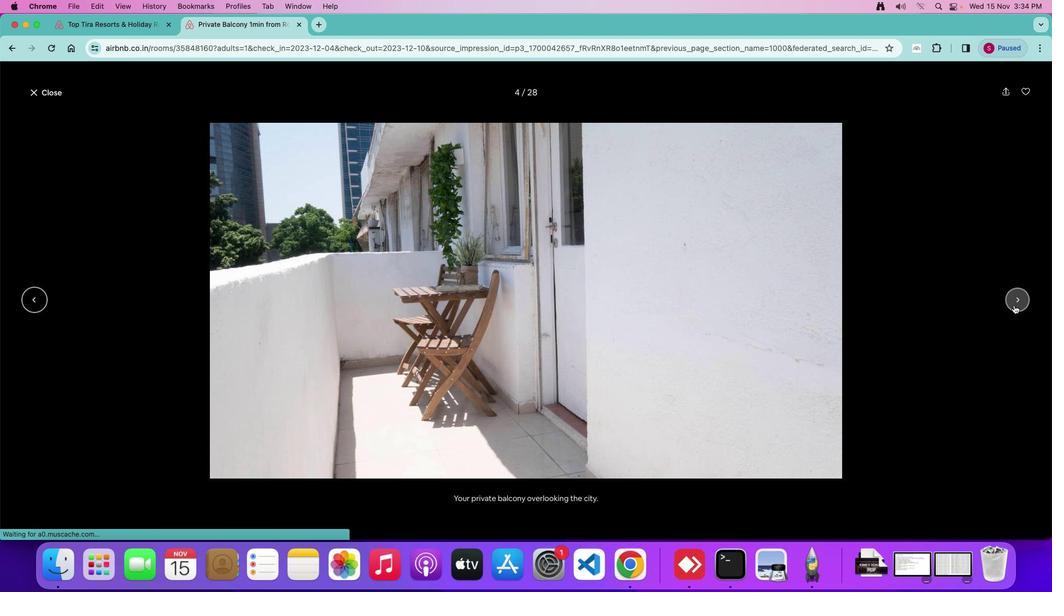 
Action: Mouse pressed left at (1014, 304)
Screenshot: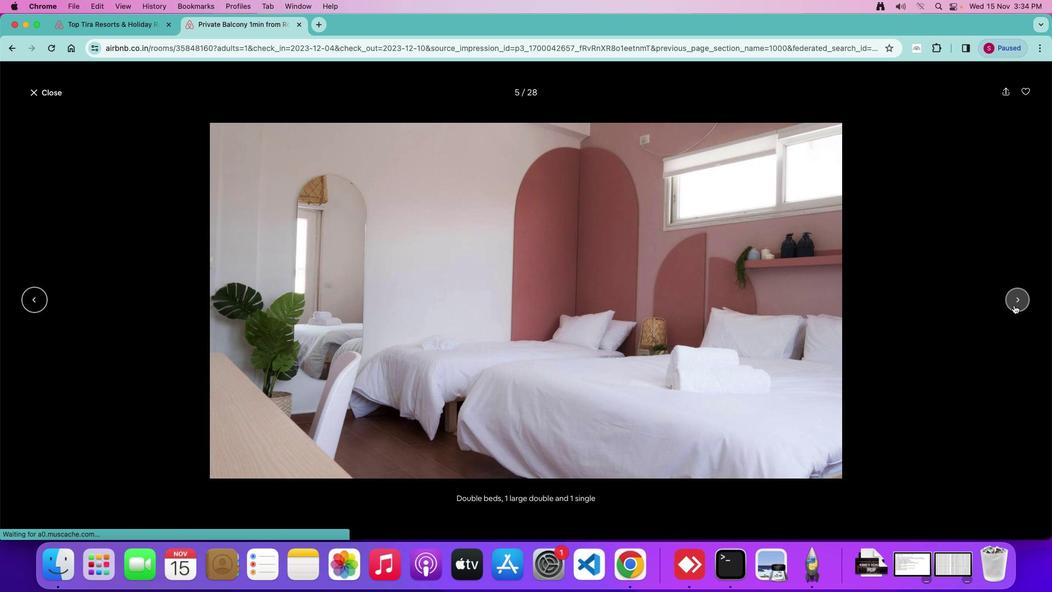 
Action: Mouse pressed left at (1014, 304)
Screenshot: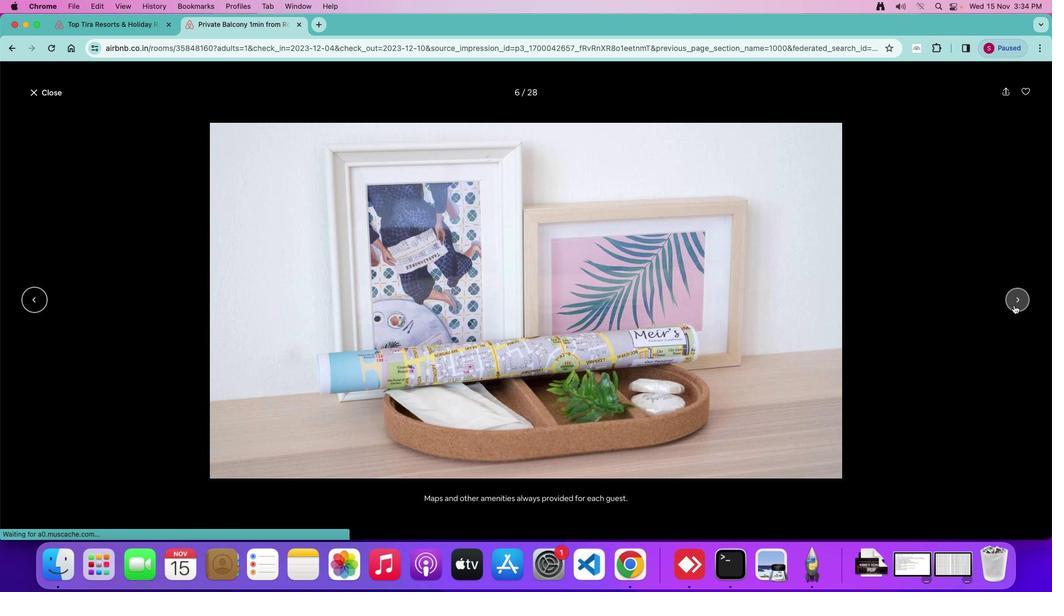 
Action: Mouse pressed left at (1014, 304)
Screenshot: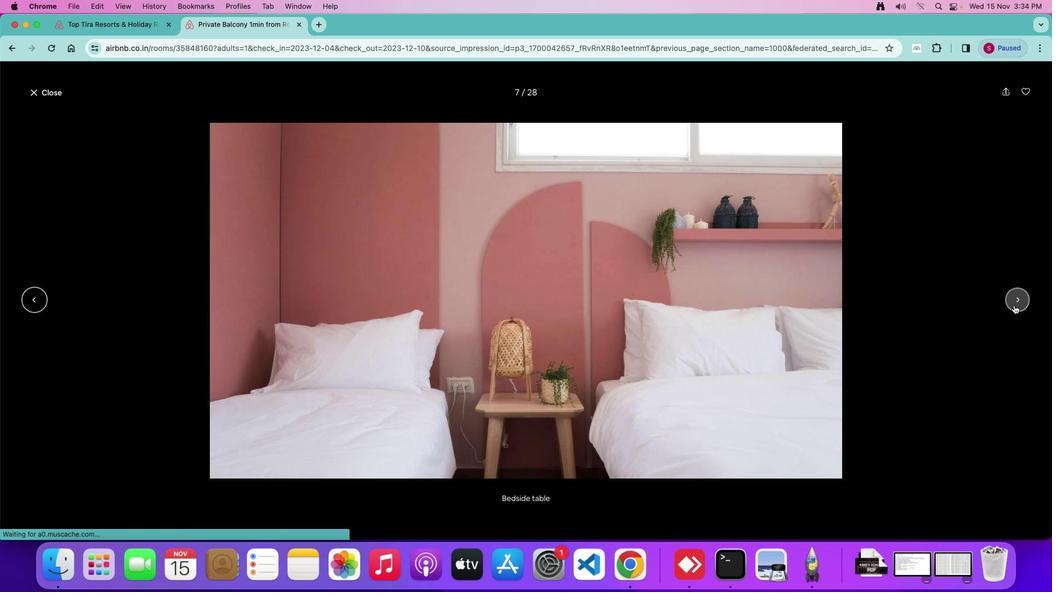 
Action: Mouse pressed left at (1014, 304)
Screenshot: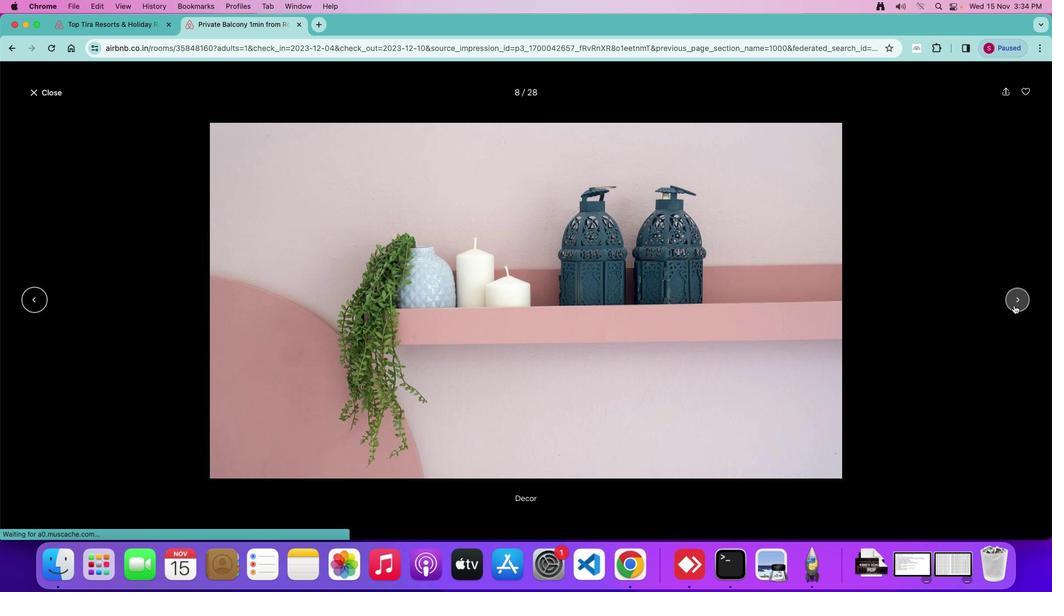 
Action: Mouse moved to (1014, 305)
Screenshot: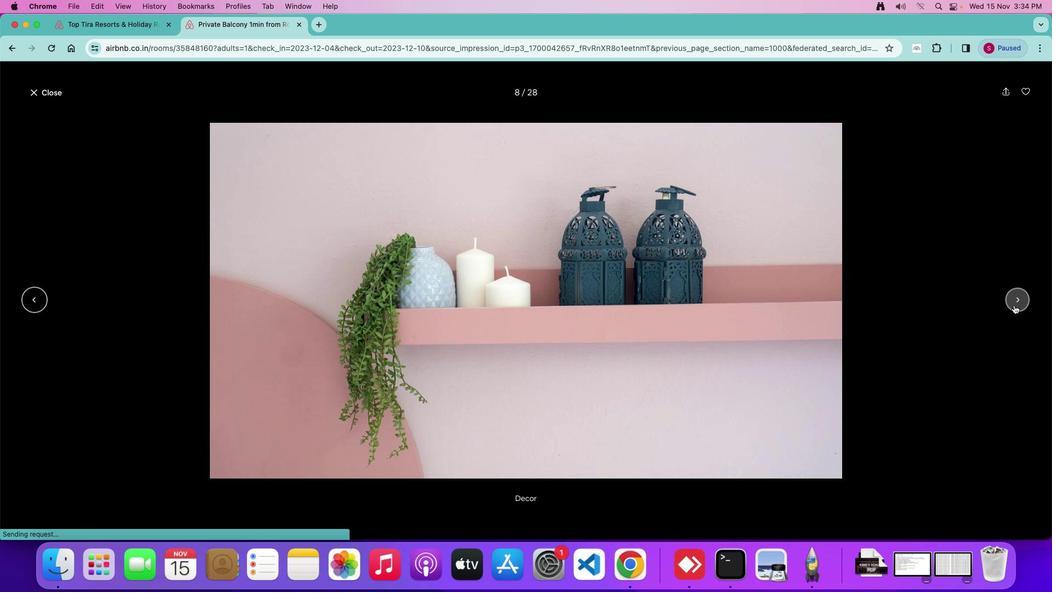 
Action: Mouse pressed left at (1014, 305)
Screenshot: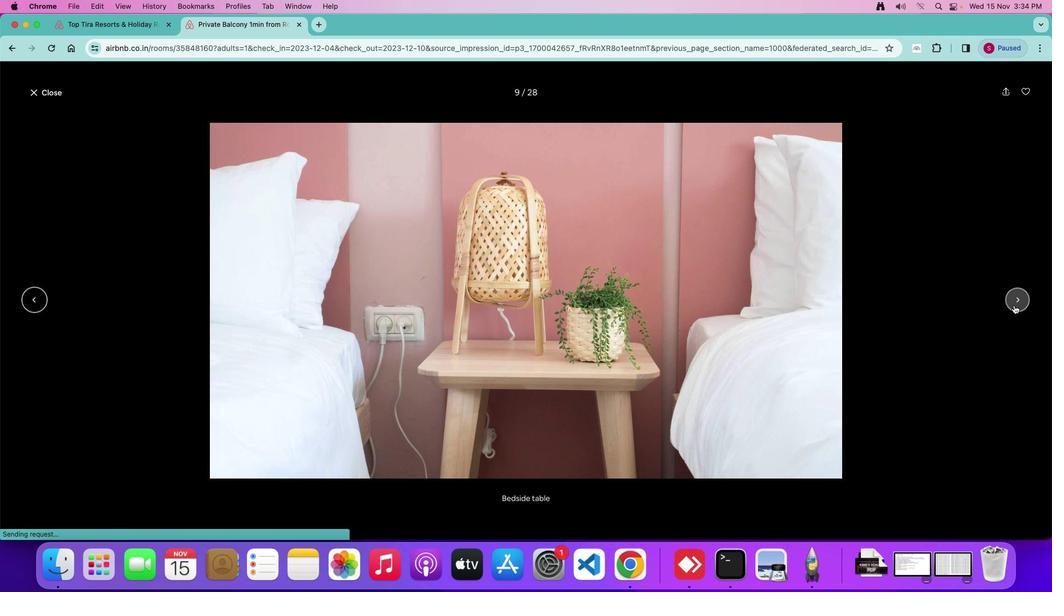 
Action: Mouse pressed left at (1014, 305)
Screenshot: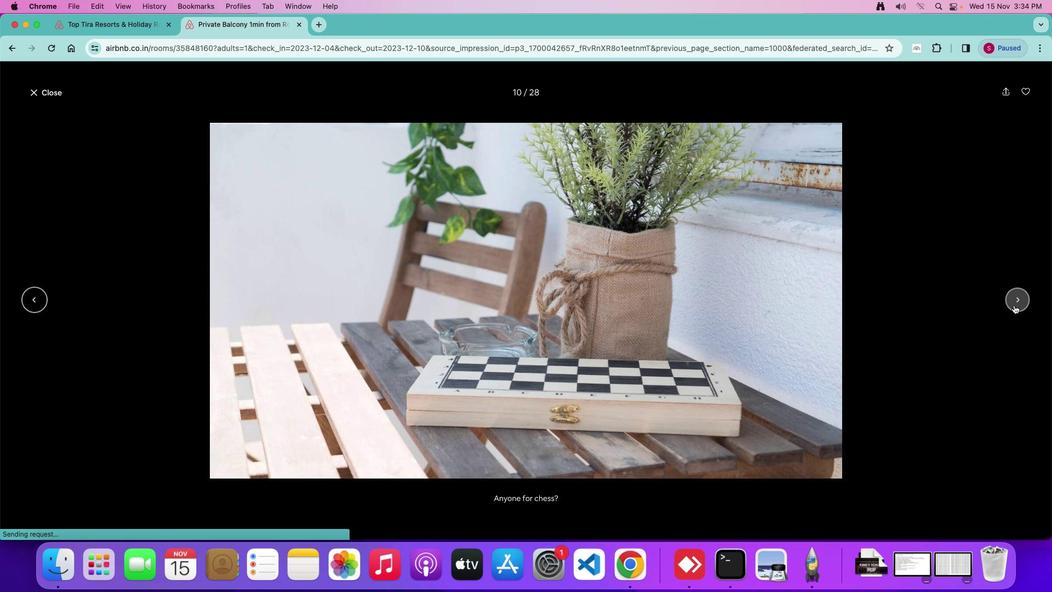 
Action: Mouse pressed left at (1014, 305)
Screenshot: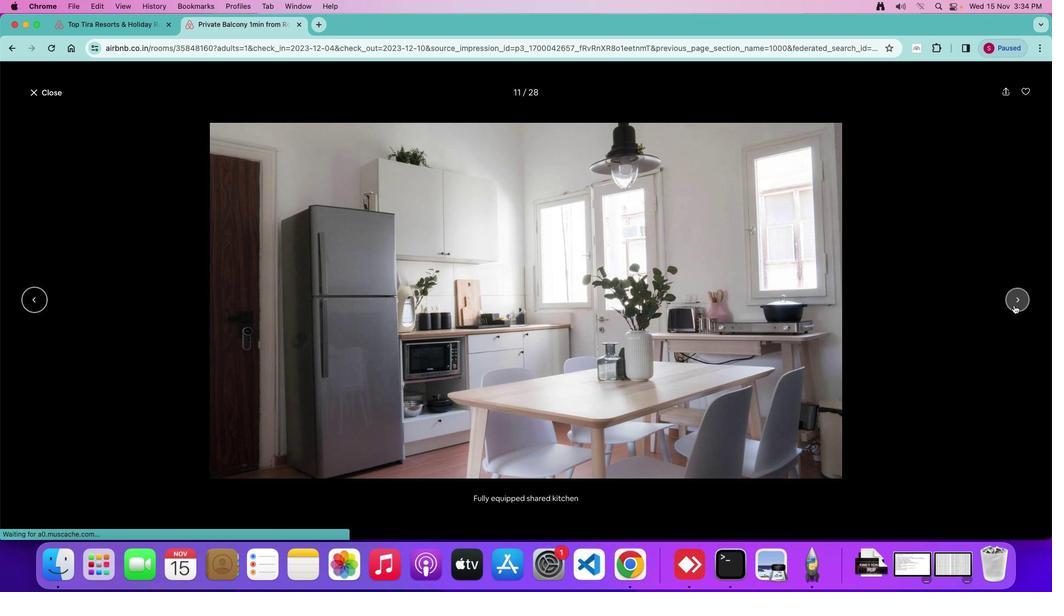 
Action: Mouse moved to (1013, 306)
Screenshot: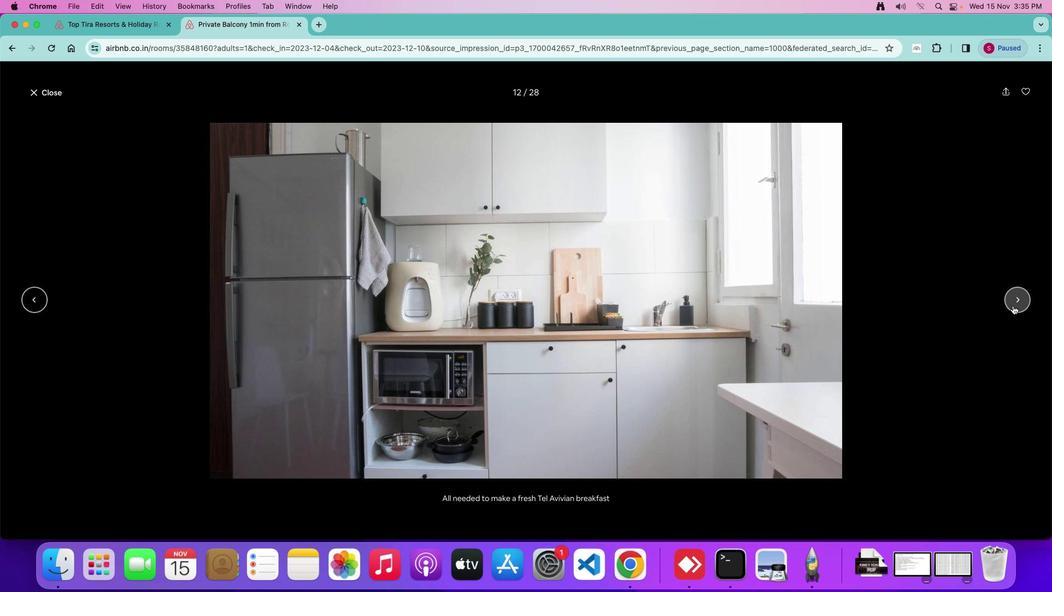 
Action: Mouse pressed left at (1013, 306)
Screenshot: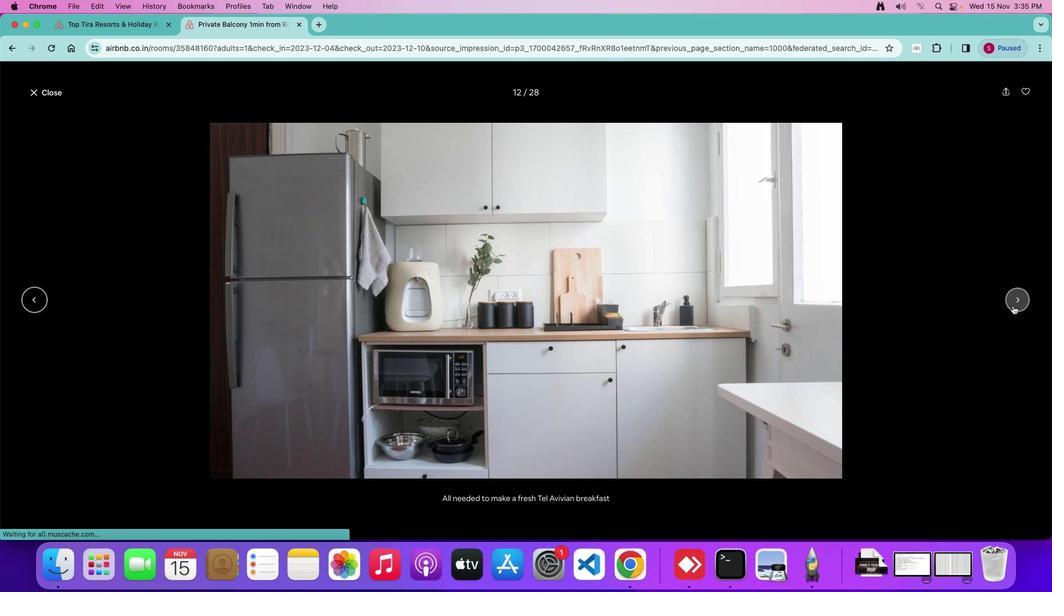 
Action: Mouse moved to (1013, 306)
Screenshot: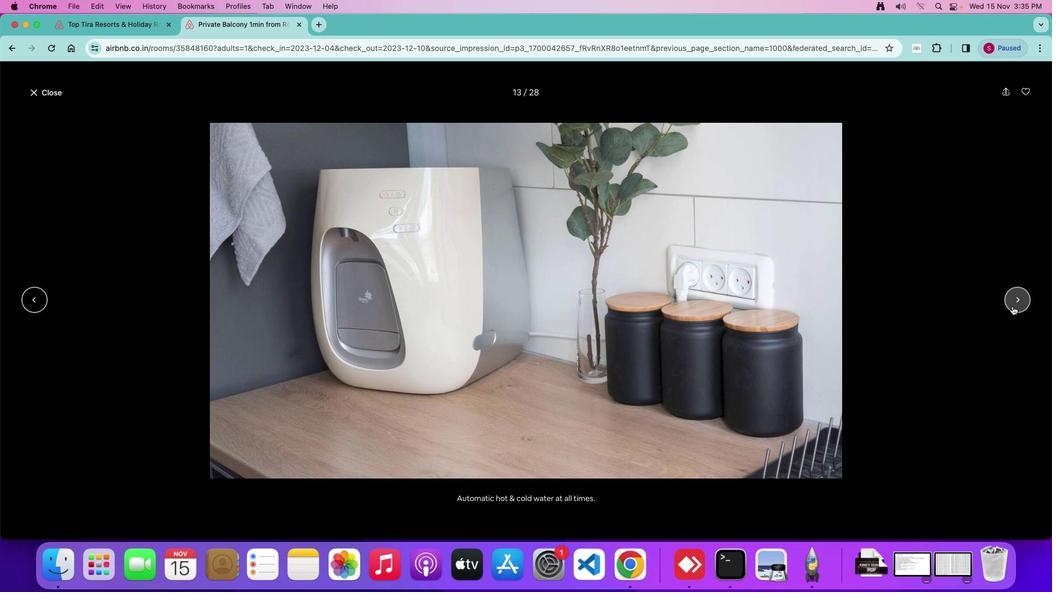 
Action: Mouse pressed left at (1013, 306)
Screenshot: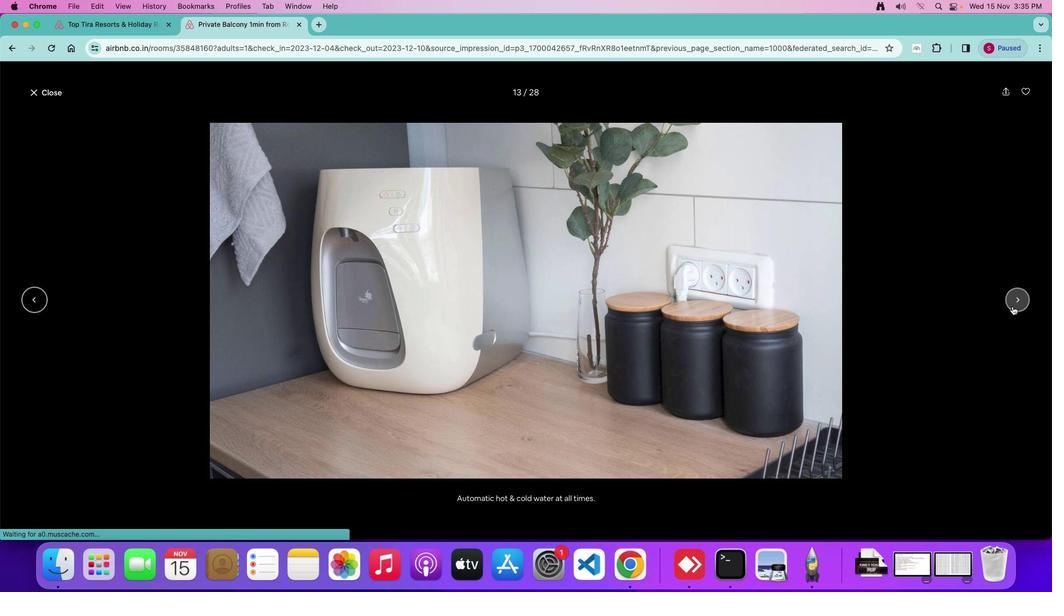 
Action: Mouse pressed left at (1013, 306)
Screenshot: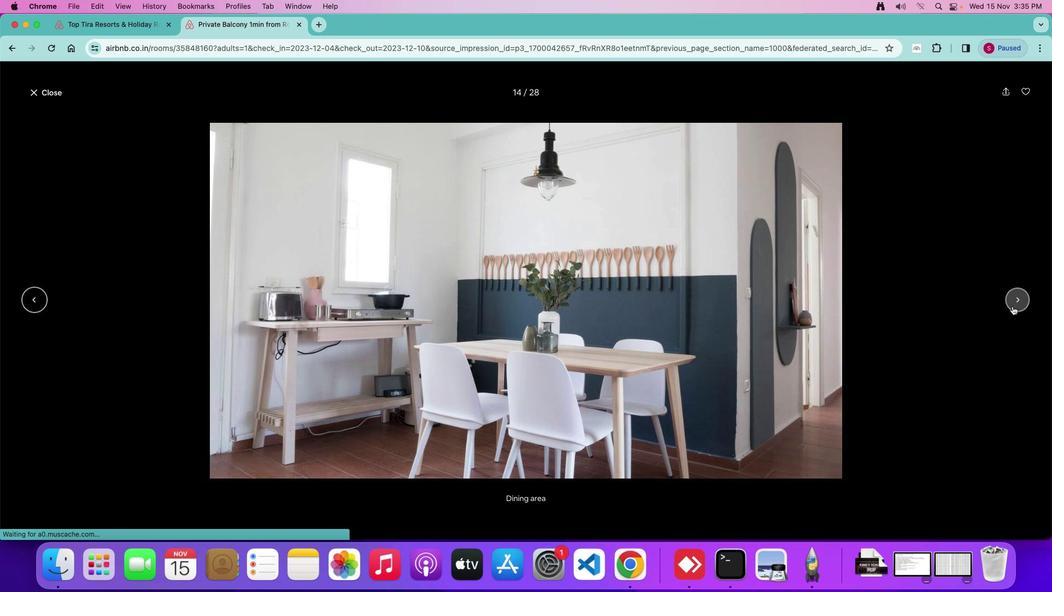 
Action: Mouse pressed left at (1013, 306)
Screenshot: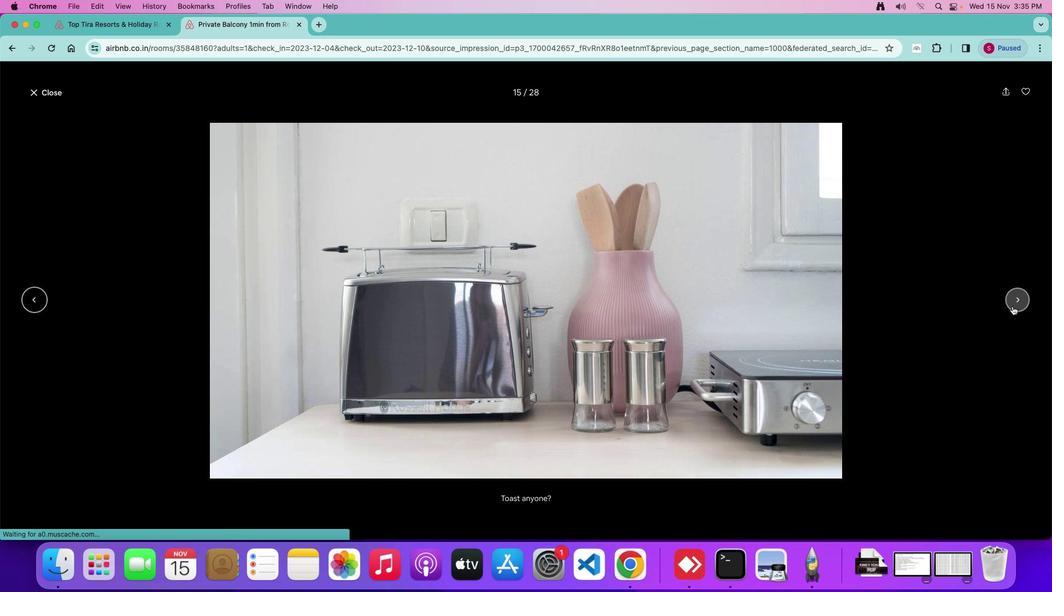 
Action: Mouse pressed left at (1013, 306)
Screenshot: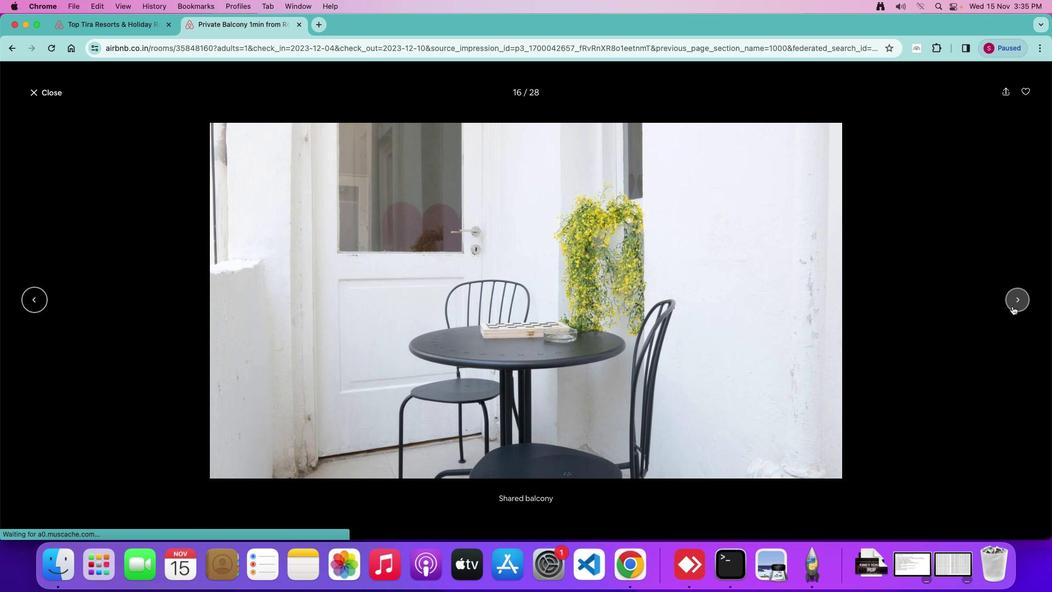 
Action: Mouse pressed left at (1013, 306)
Screenshot: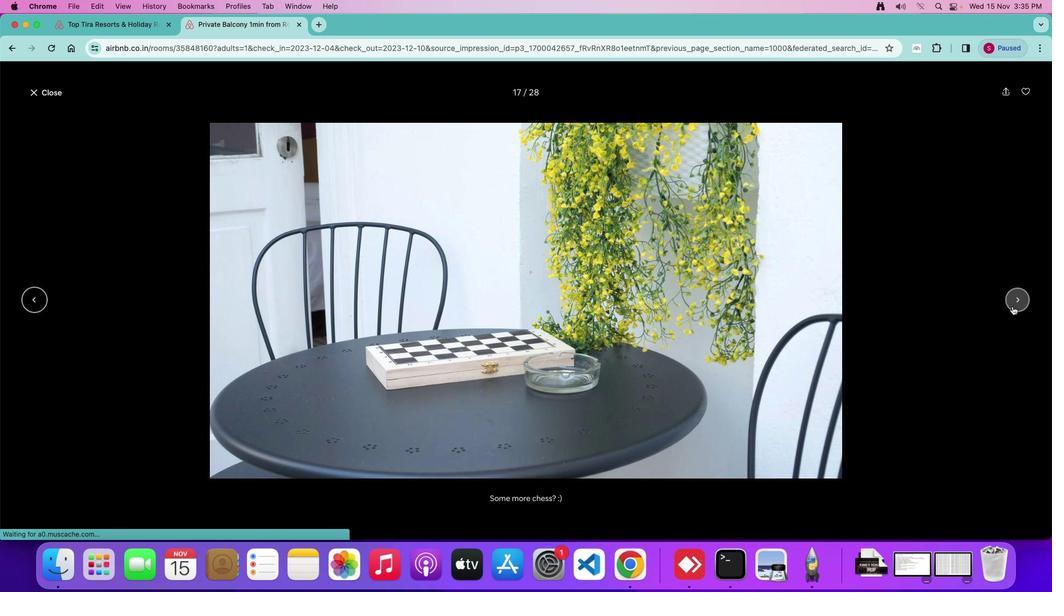 
Action: Mouse pressed left at (1013, 306)
Screenshot: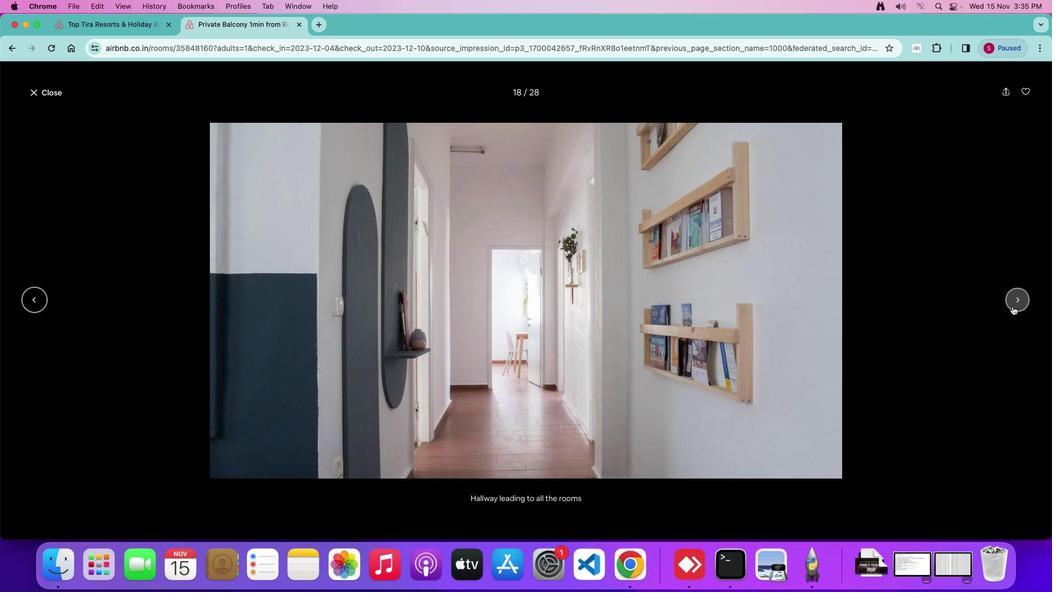 
Action: Mouse pressed left at (1013, 306)
Screenshot: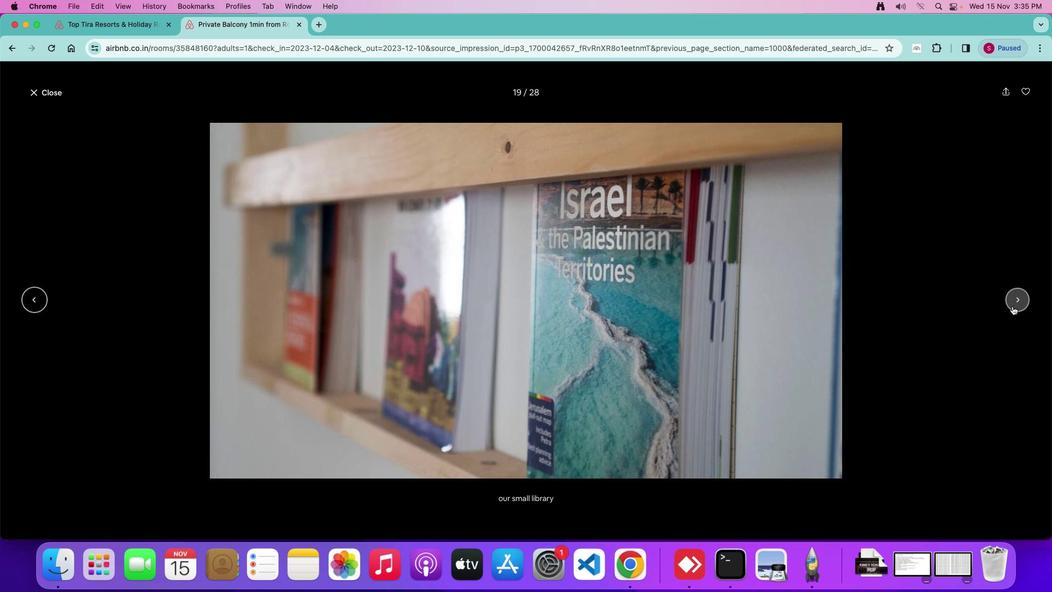 
Action: Mouse pressed left at (1013, 306)
Screenshot: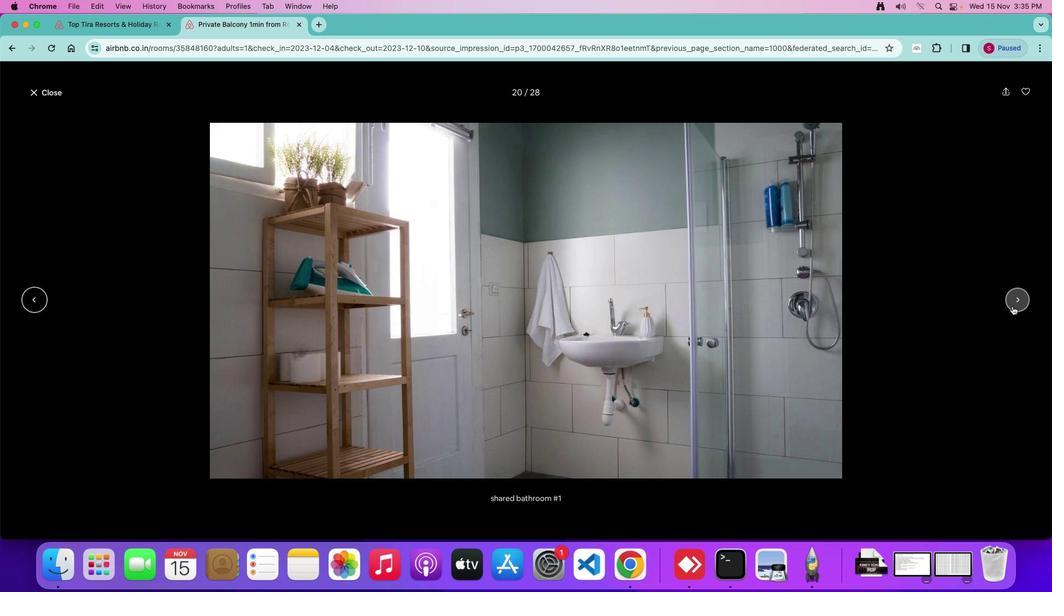
Action: Mouse pressed left at (1013, 306)
Screenshot: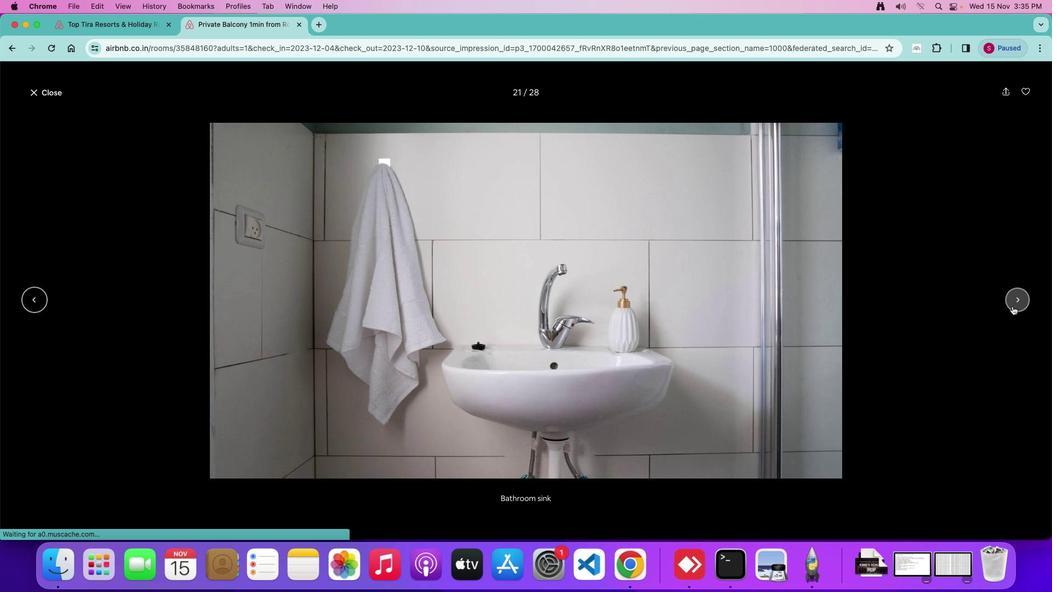 
Action: Mouse pressed left at (1013, 306)
Screenshot: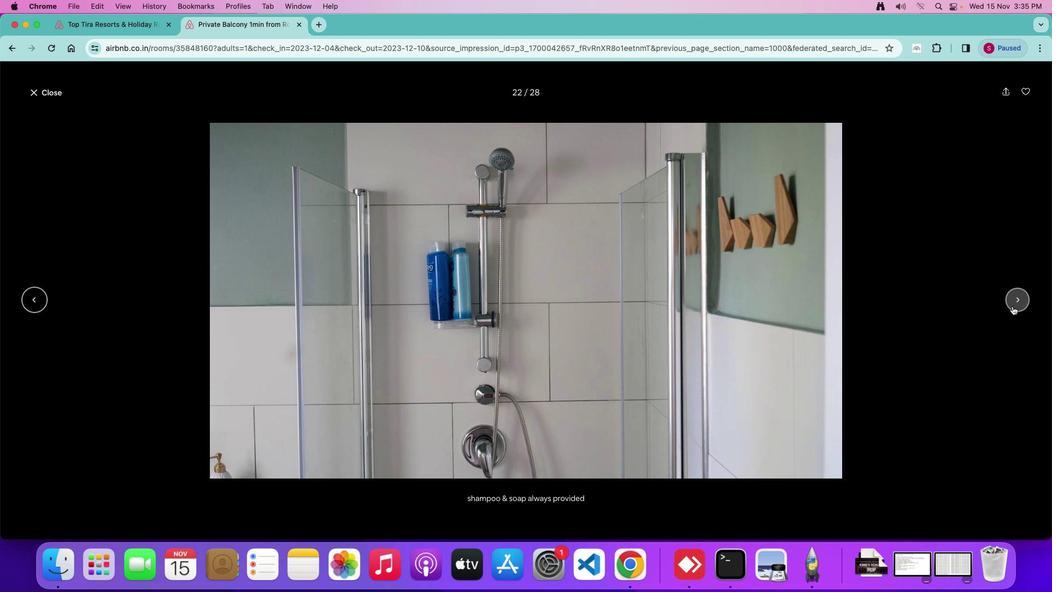 
Action: Mouse pressed left at (1013, 306)
Screenshot: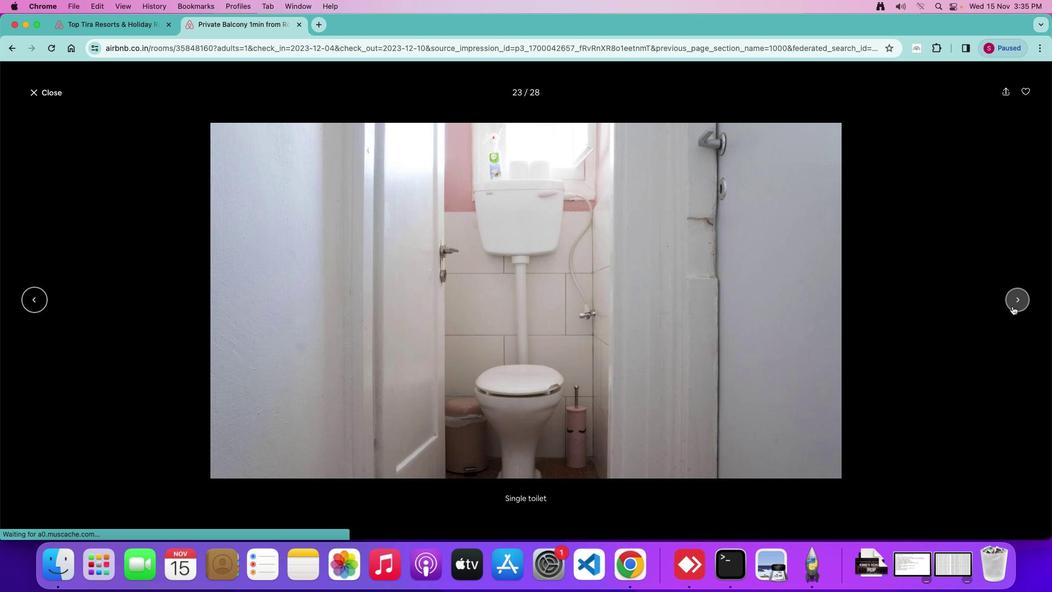 
Action: Mouse pressed left at (1013, 306)
Screenshot: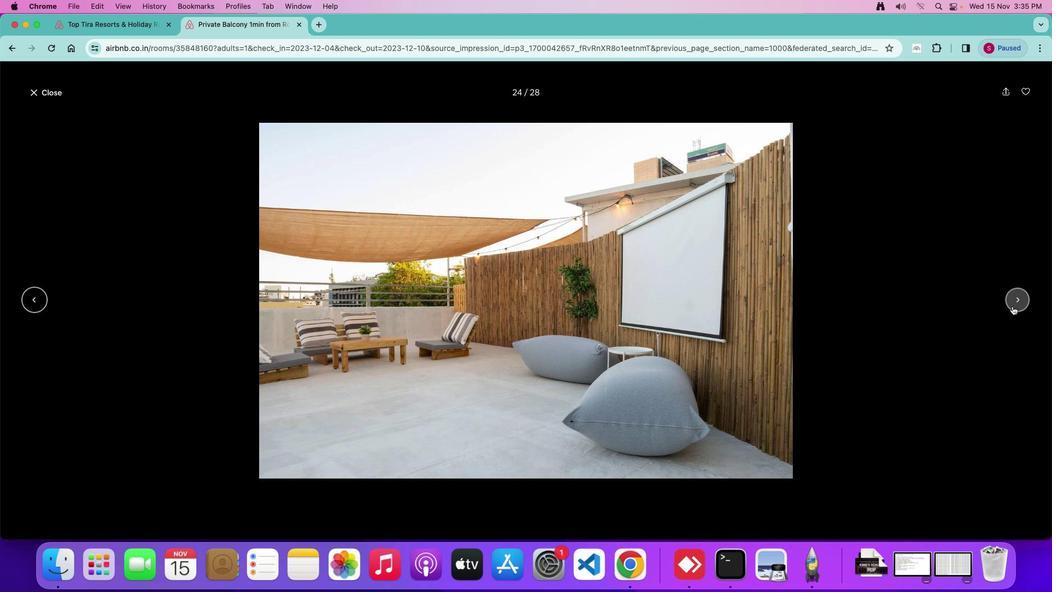 
Action: Mouse pressed left at (1013, 306)
Screenshot: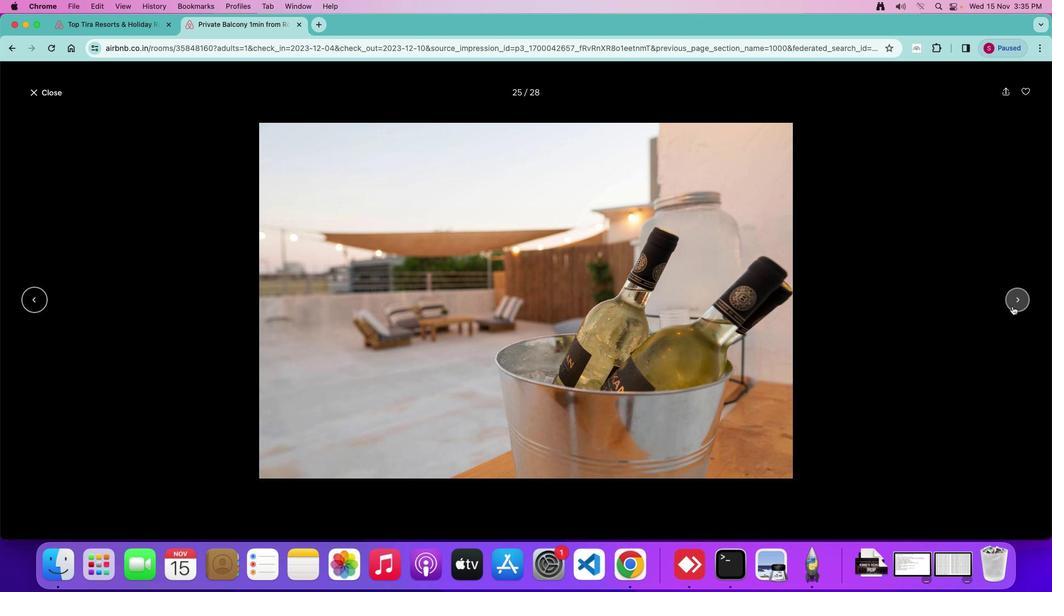 
Action: Mouse pressed left at (1013, 306)
Screenshot: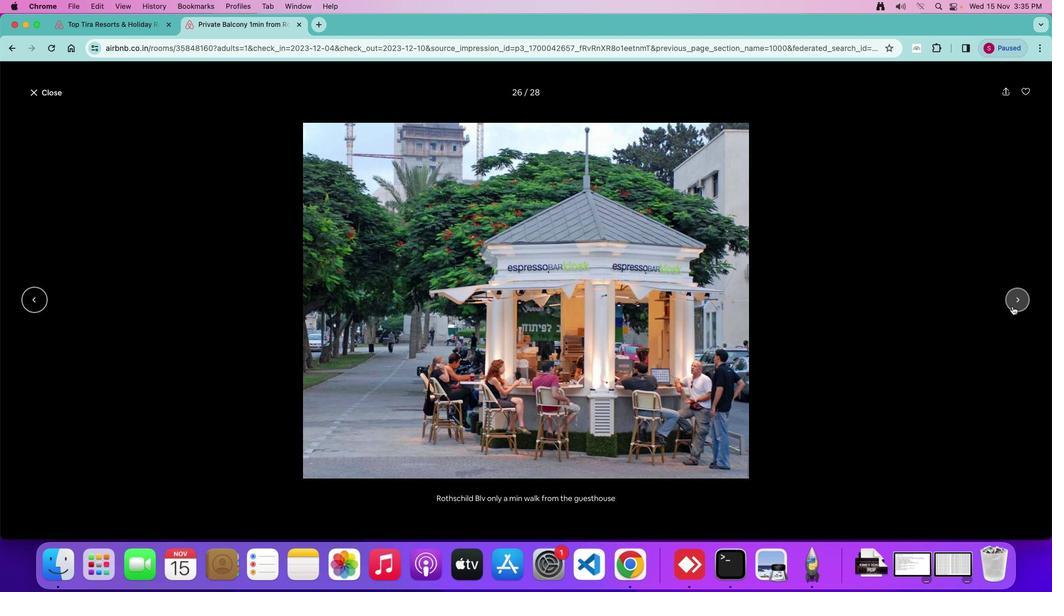 
Action: Mouse pressed left at (1013, 306)
Screenshot: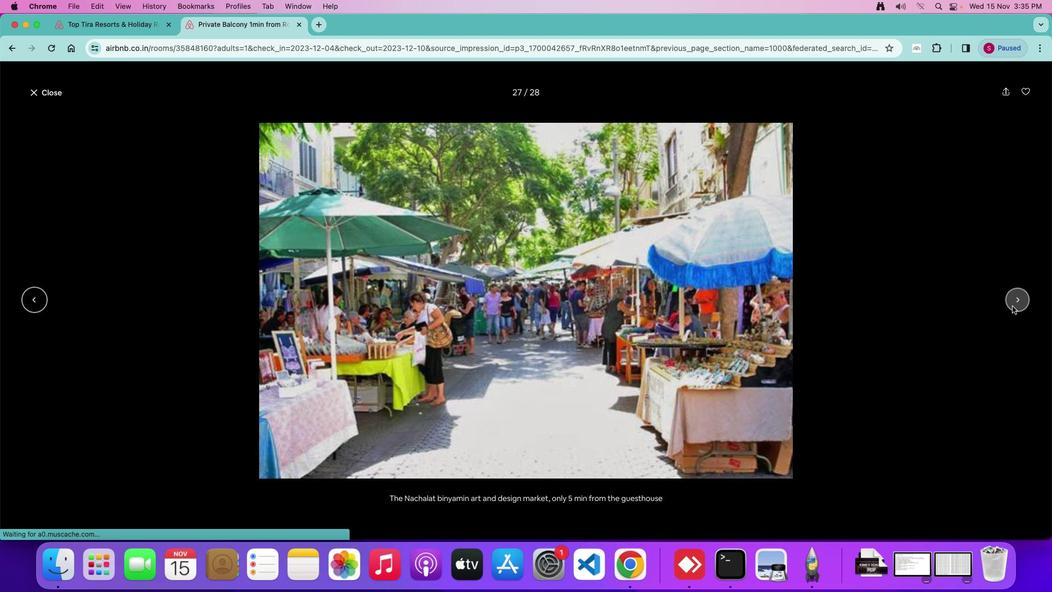 
Action: Mouse moved to (27, 94)
Screenshot: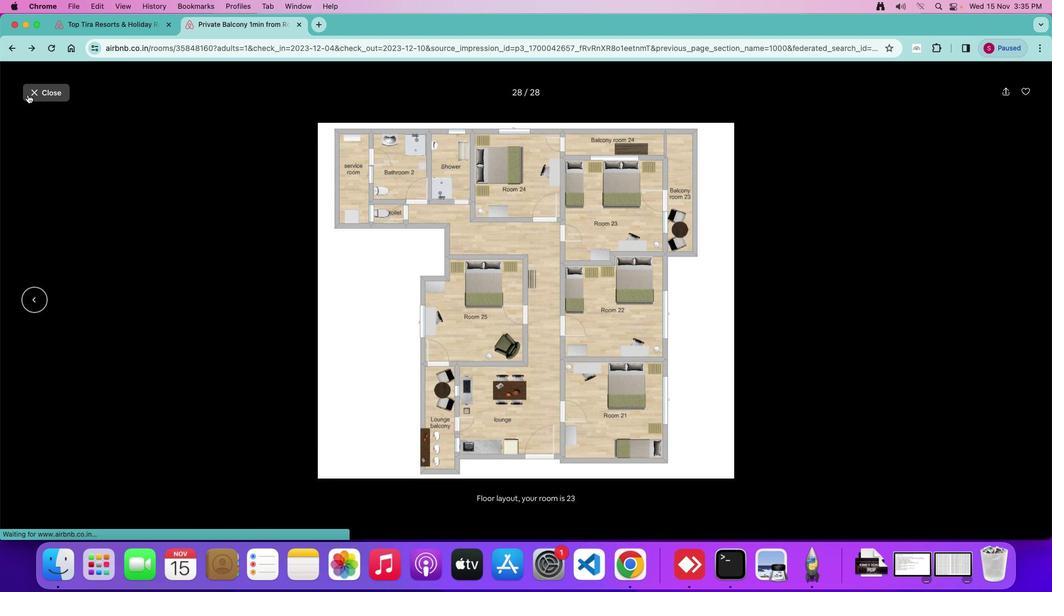 
Action: Mouse pressed left at (27, 94)
Screenshot: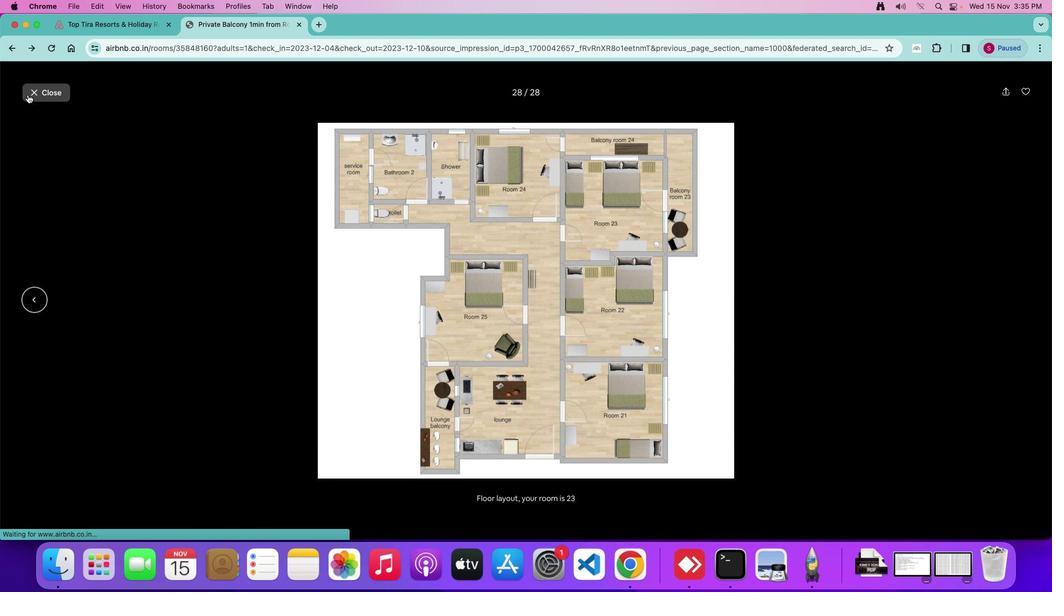 
Action: Mouse moved to (12, 80)
Screenshot: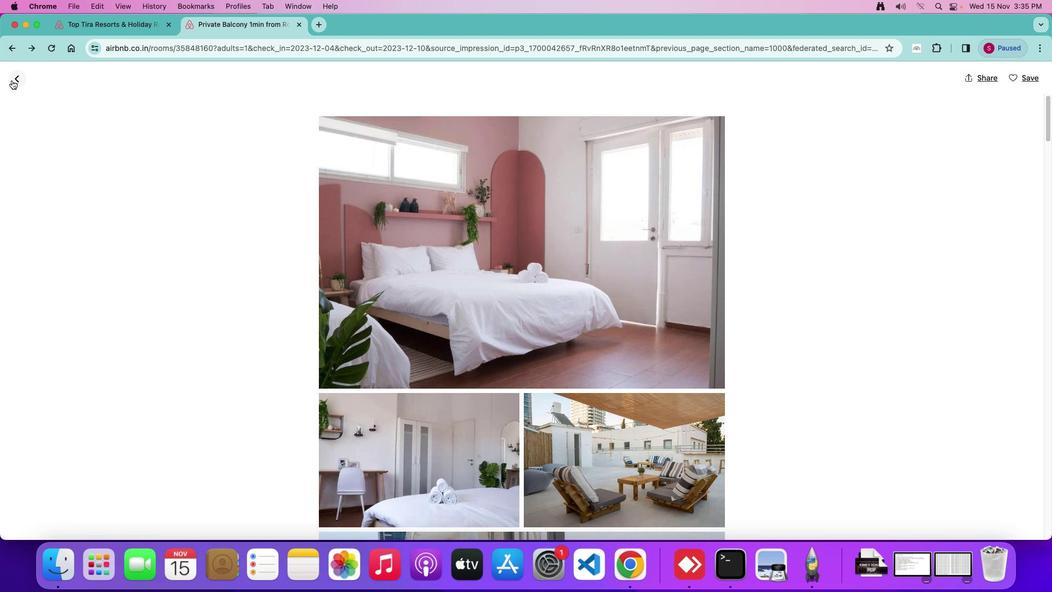 
Action: Mouse pressed left at (12, 80)
Screenshot: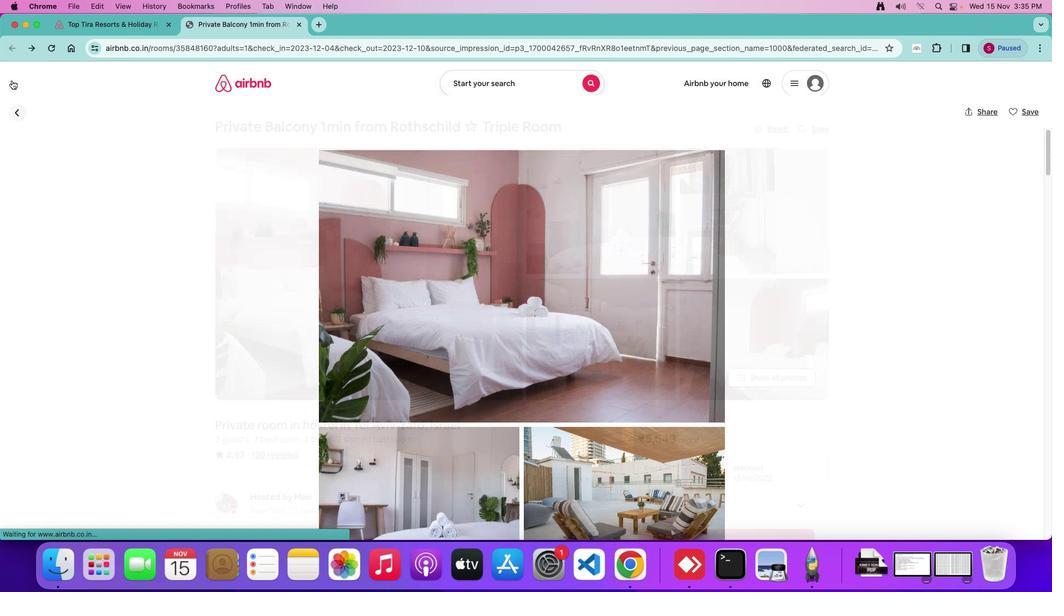 
Action: Mouse moved to (378, 321)
Screenshot: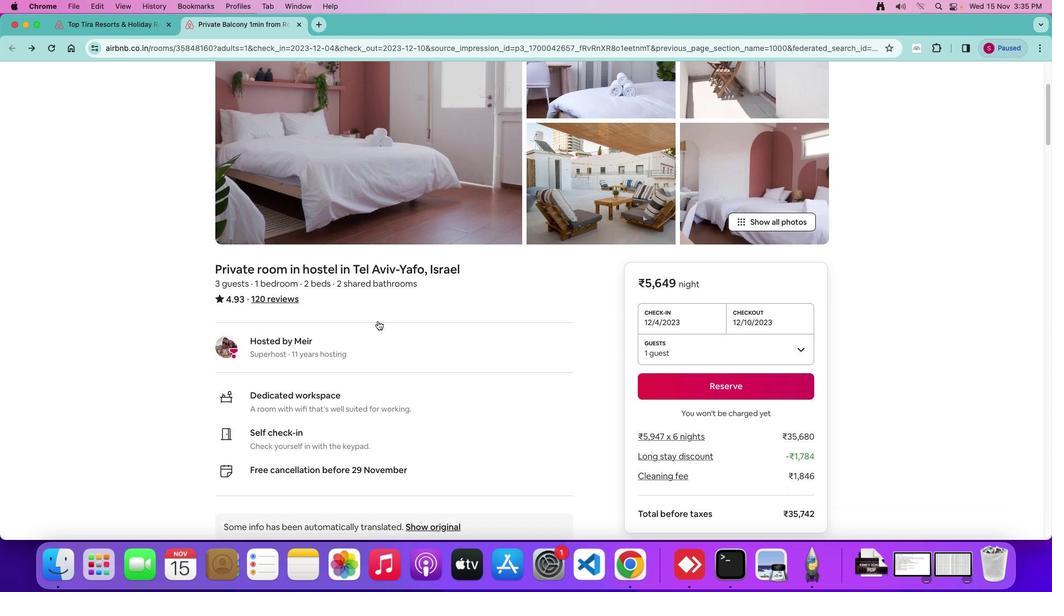 
Action: Mouse scrolled (378, 321) with delta (0, 0)
Screenshot: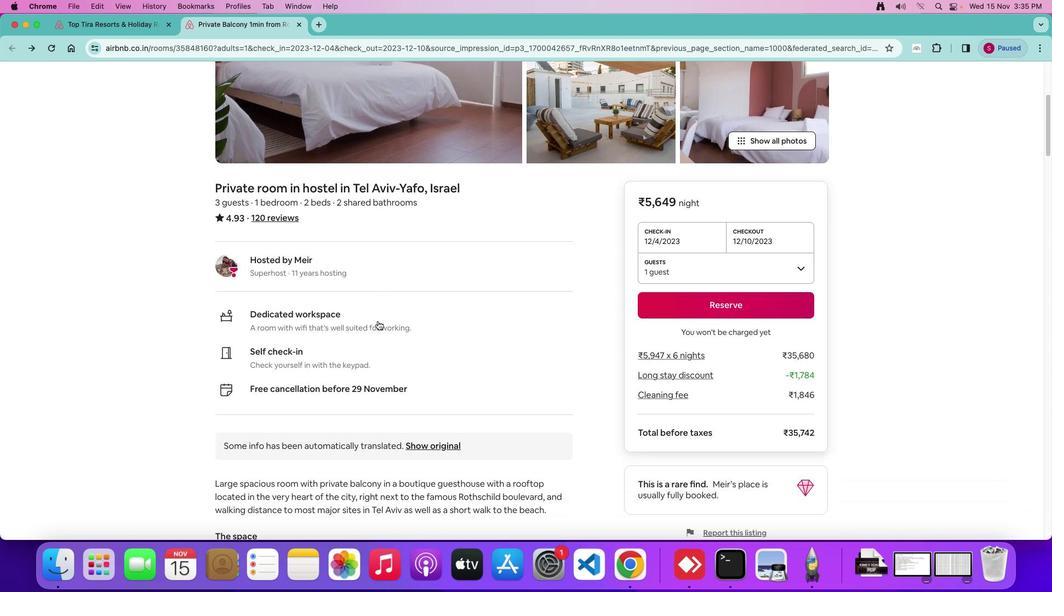 
Action: Mouse scrolled (378, 321) with delta (0, 0)
Screenshot: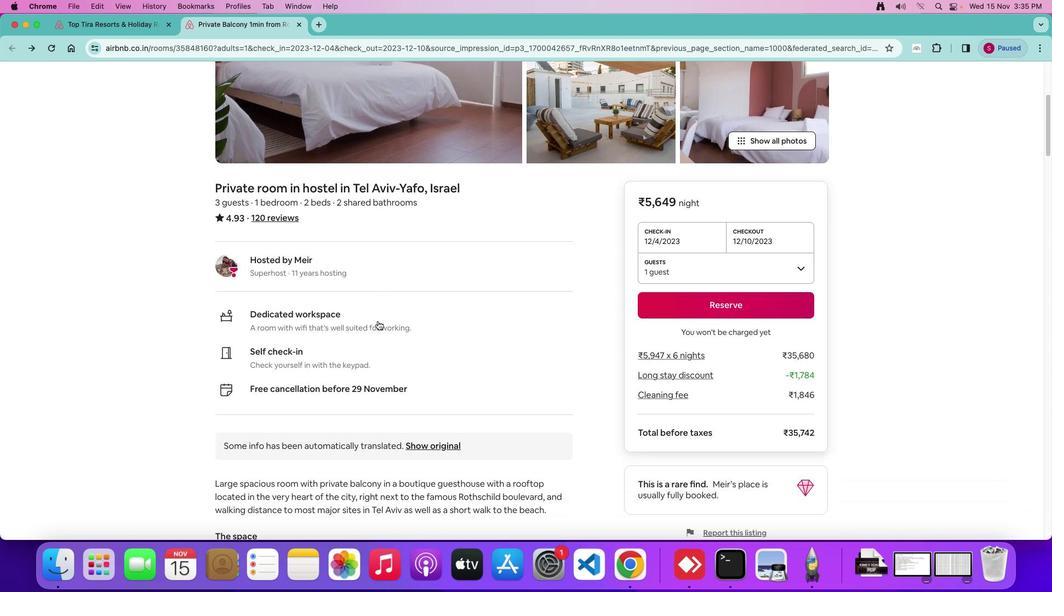 
Action: Mouse scrolled (378, 321) with delta (0, -2)
Screenshot: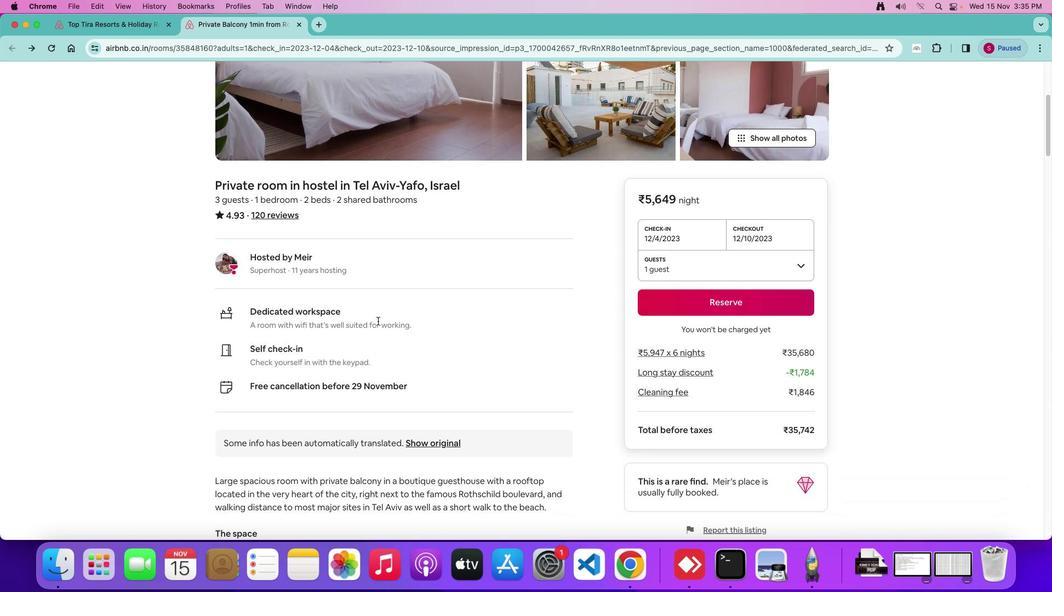 
Action: Mouse moved to (378, 321)
Screenshot: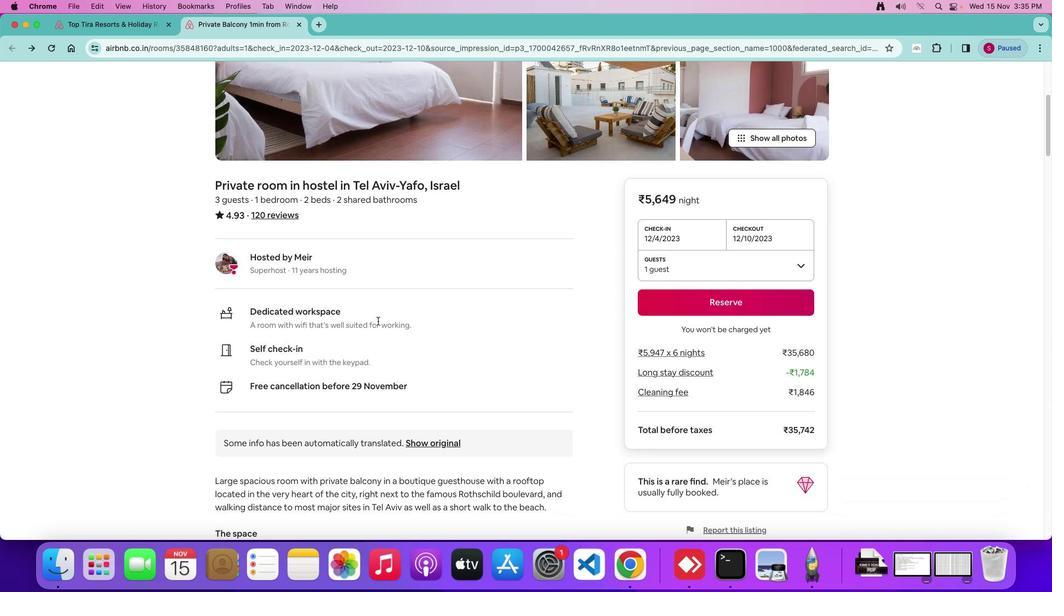 
Action: Mouse scrolled (378, 321) with delta (0, -2)
Screenshot: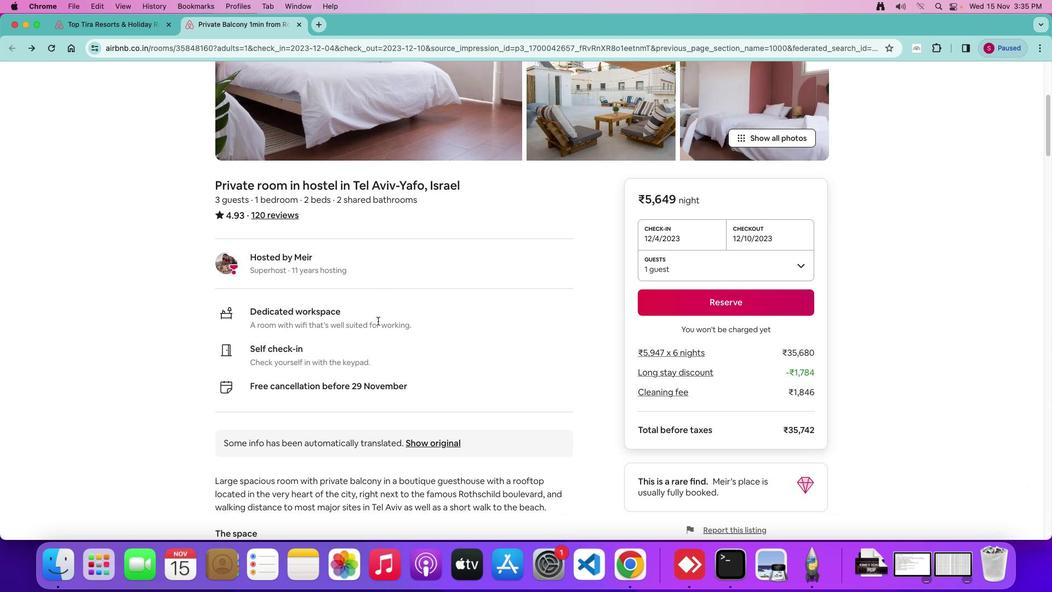 
Action: Mouse moved to (378, 320)
Screenshot: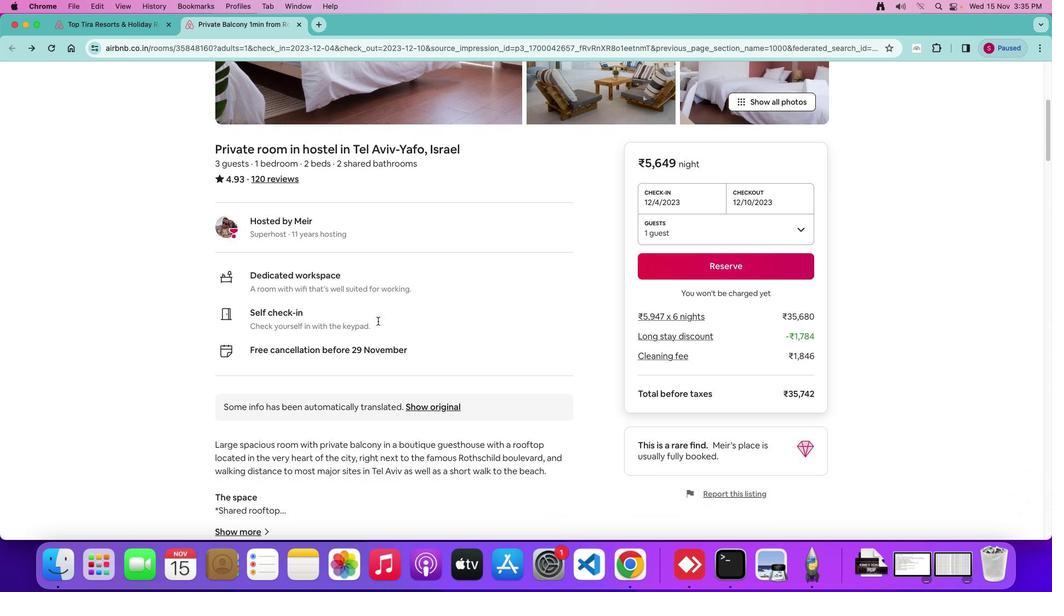 
Action: Mouse scrolled (378, 320) with delta (0, 0)
Screenshot: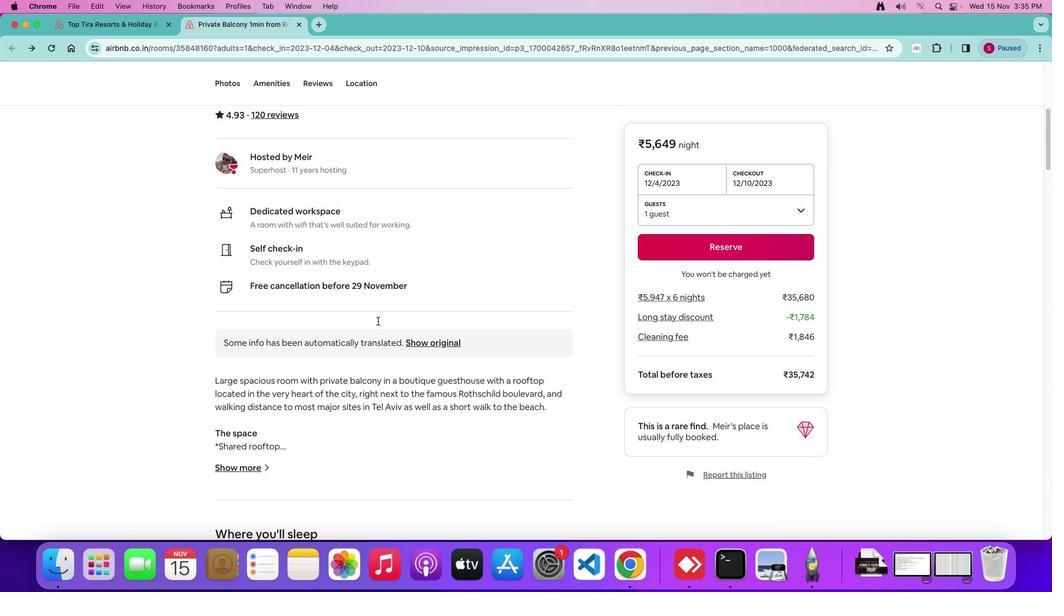 
Action: Mouse scrolled (378, 320) with delta (0, 0)
Screenshot: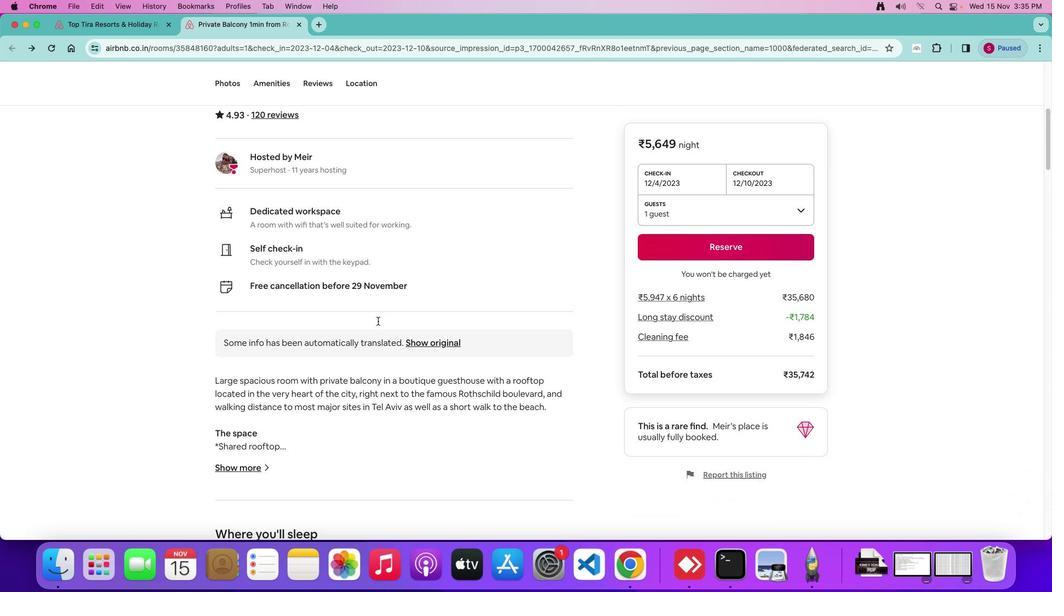 
Action: Mouse scrolled (378, 320) with delta (0, -1)
Screenshot: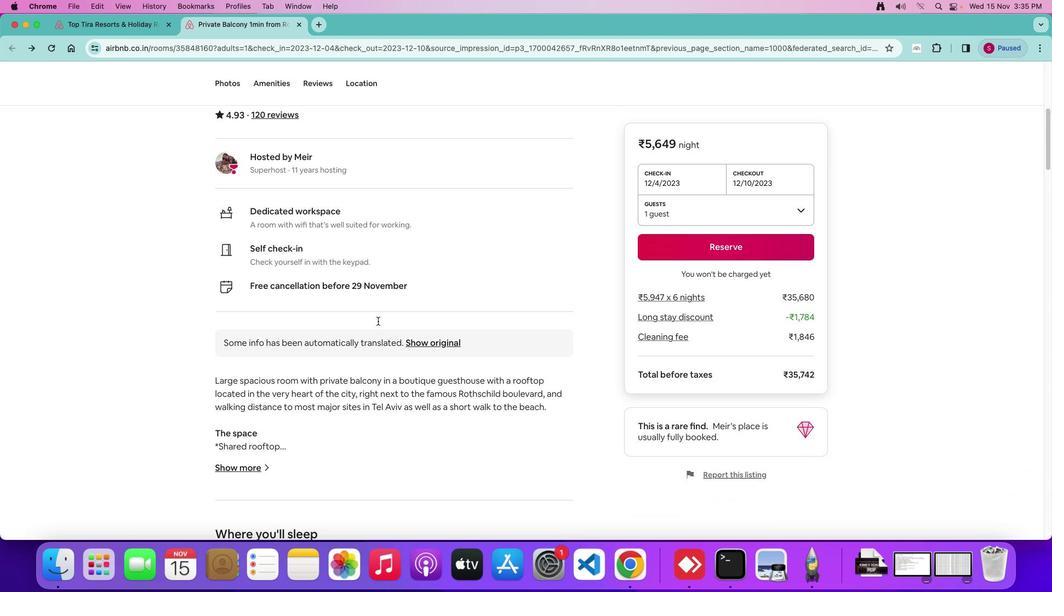 
Action: Mouse moved to (378, 320)
Screenshot: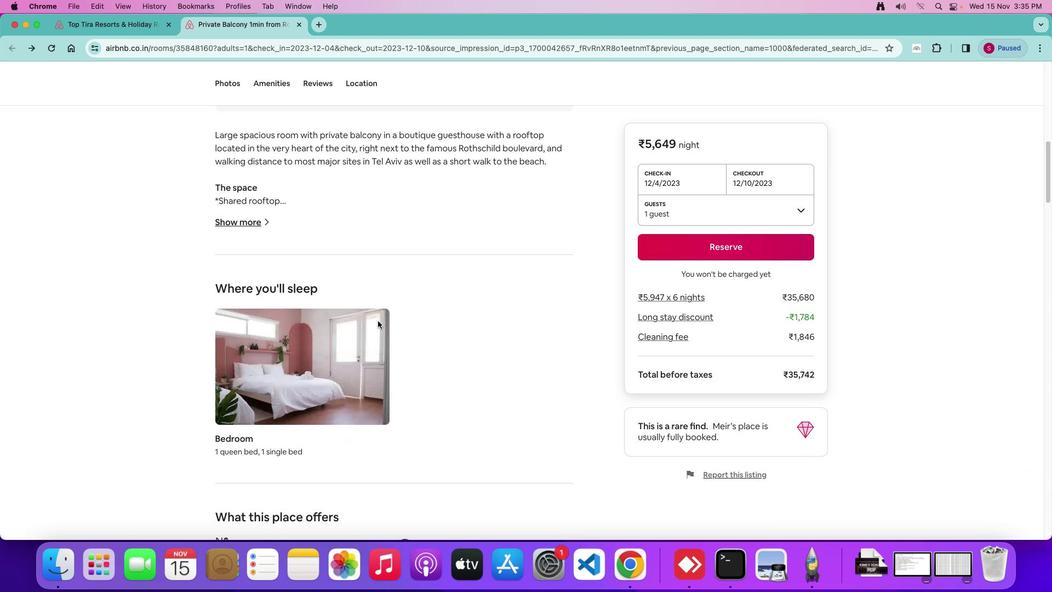 
Action: Mouse scrolled (378, 320) with delta (0, 0)
Screenshot: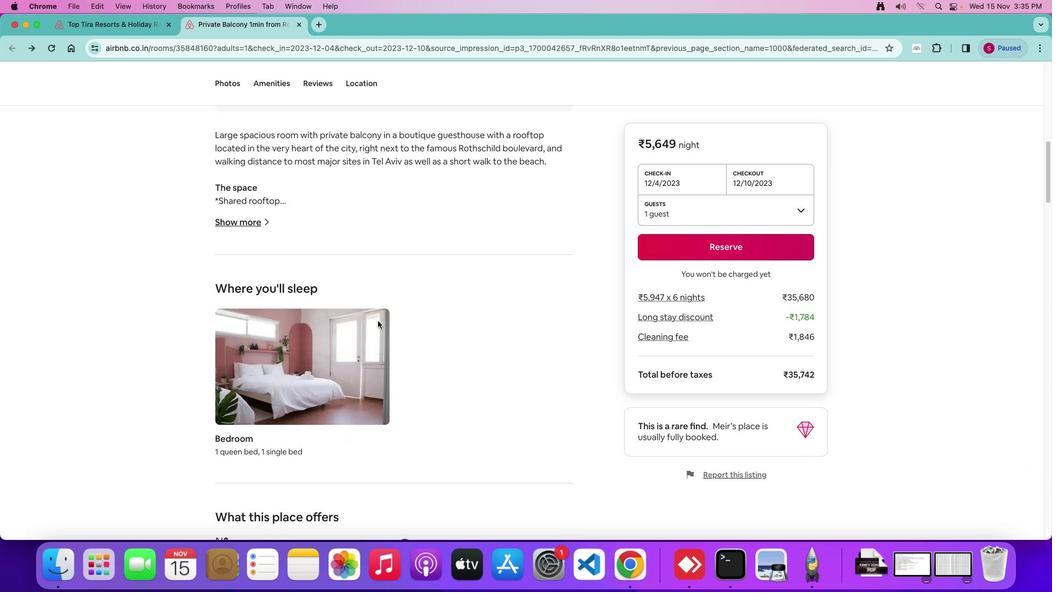 
Action: Mouse scrolled (378, 320) with delta (0, 0)
Screenshot: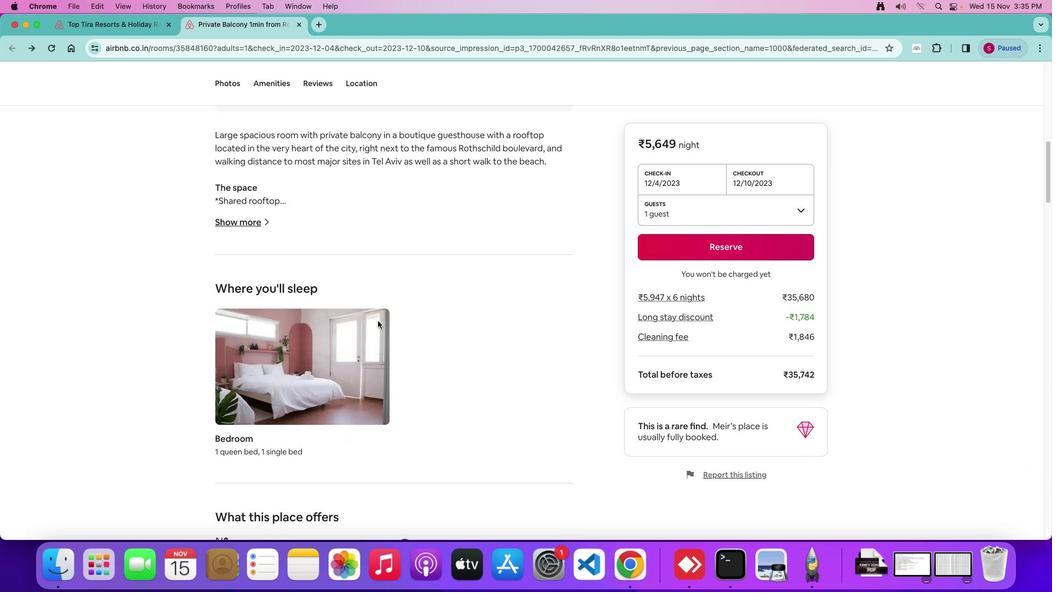 
Action: Mouse scrolled (378, 320) with delta (0, -2)
Screenshot: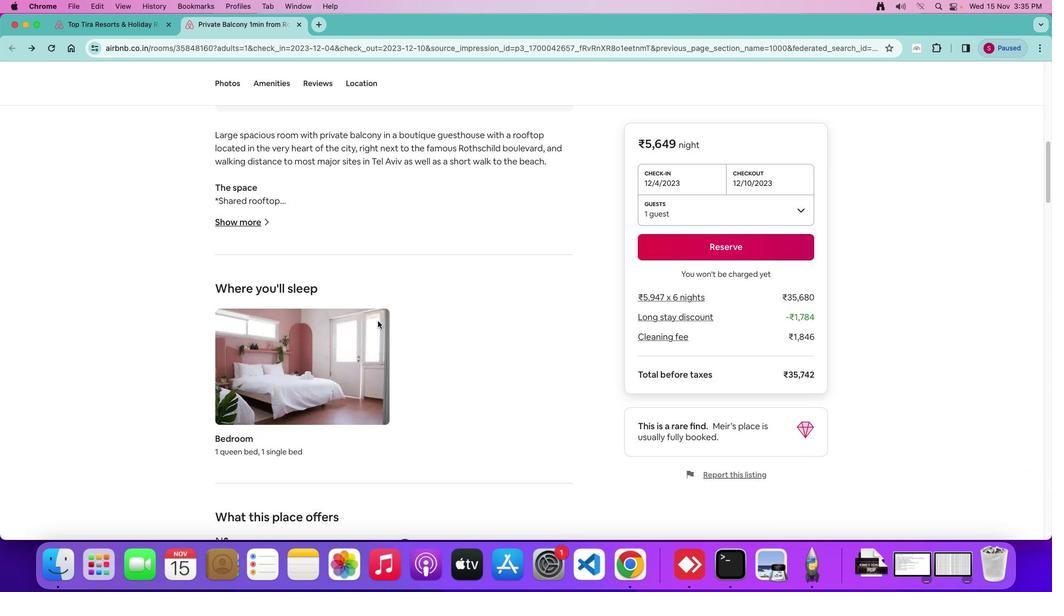 
Action: Mouse scrolled (378, 320) with delta (0, -2)
Screenshot: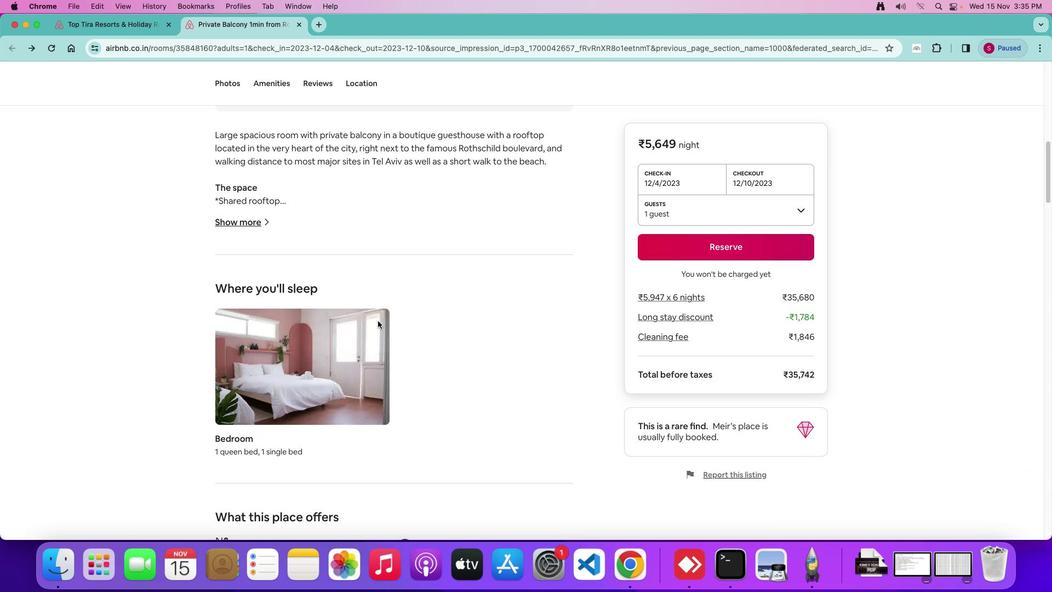
Action: Mouse scrolled (378, 320) with delta (0, 0)
Screenshot: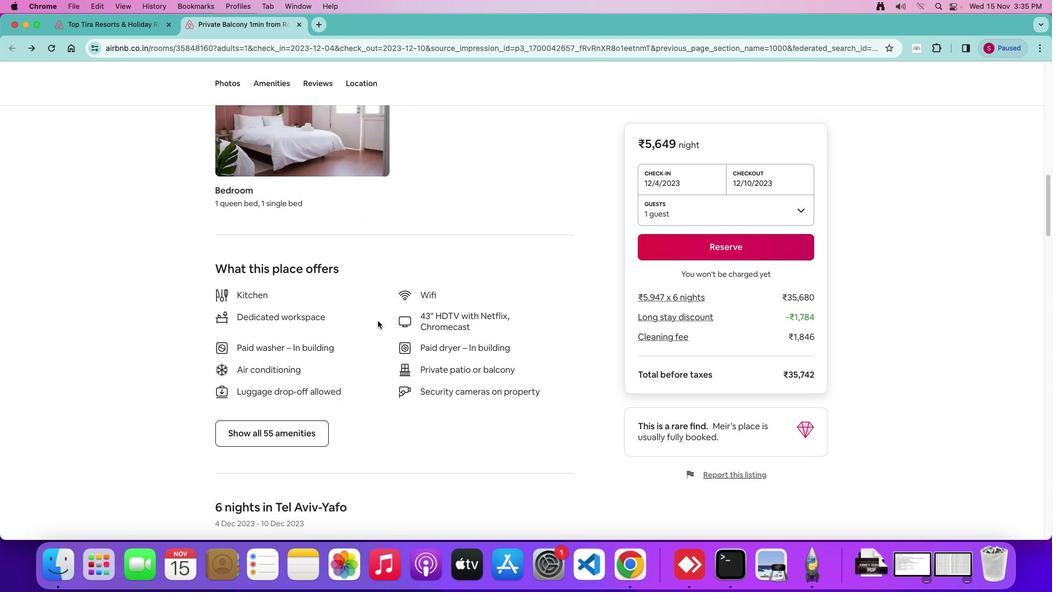 
Action: Mouse scrolled (378, 320) with delta (0, 0)
Screenshot: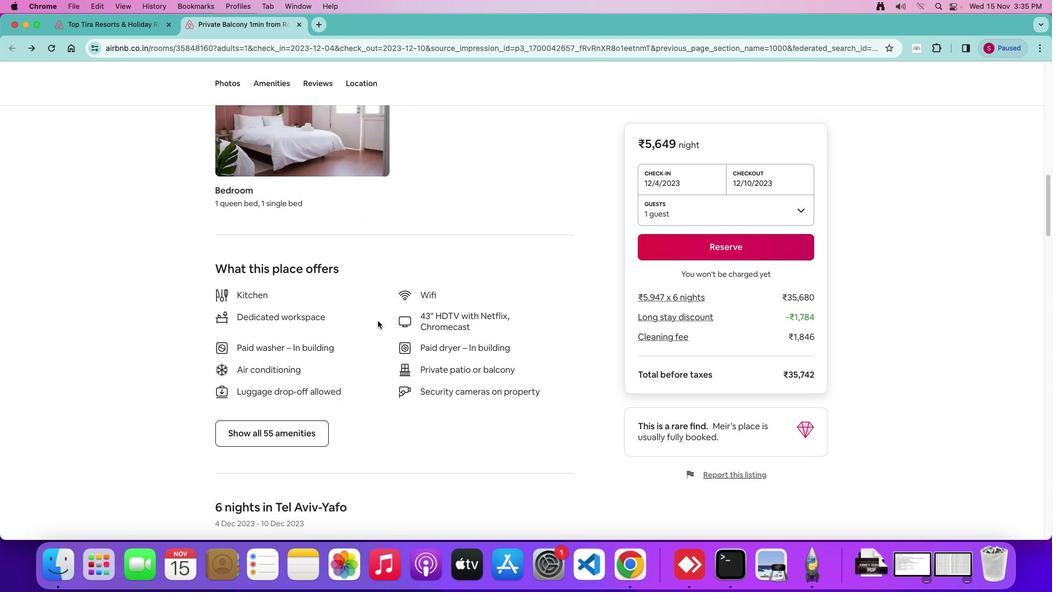 
Action: Mouse scrolled (378, 320) with delta (0, -2)
Screenshot: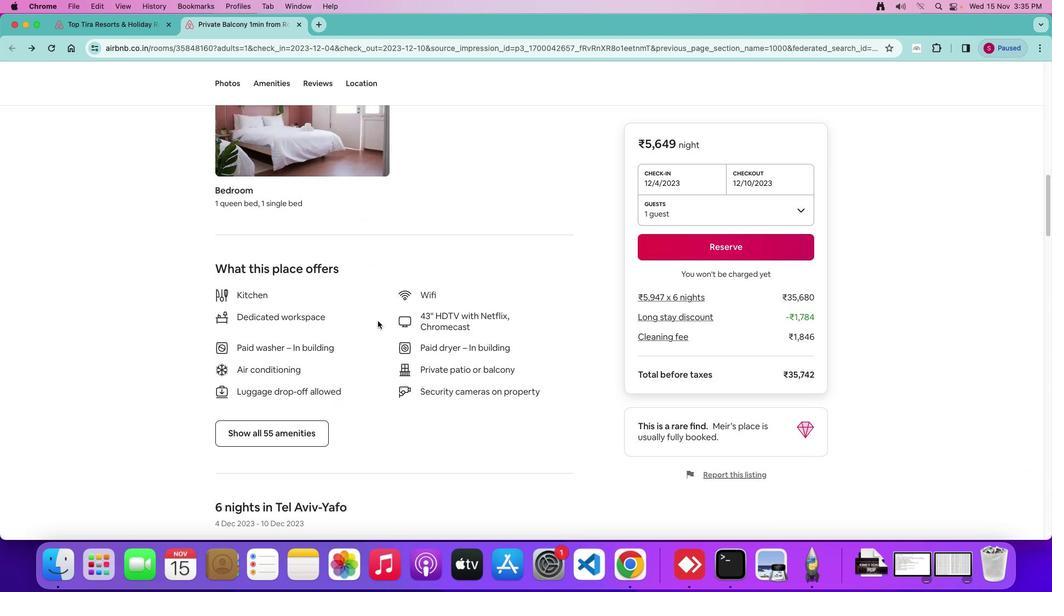 
Action: Mouse scrolled (378, 320) with delta (0, -2)
Screenshot: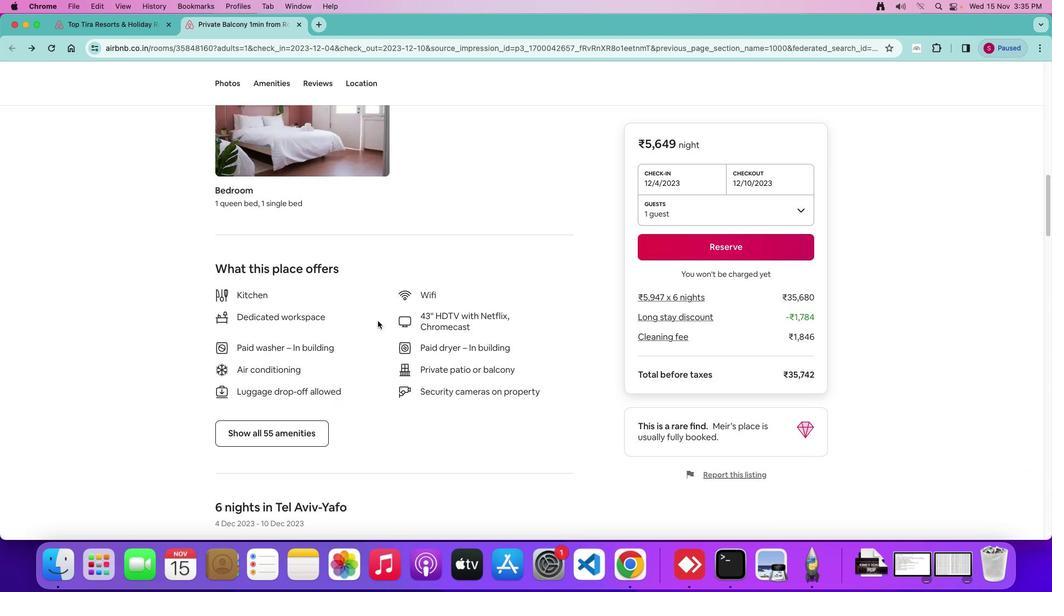 
Action: Mouse scrolled (378, 320) with delta (0, 0)
Screenshot: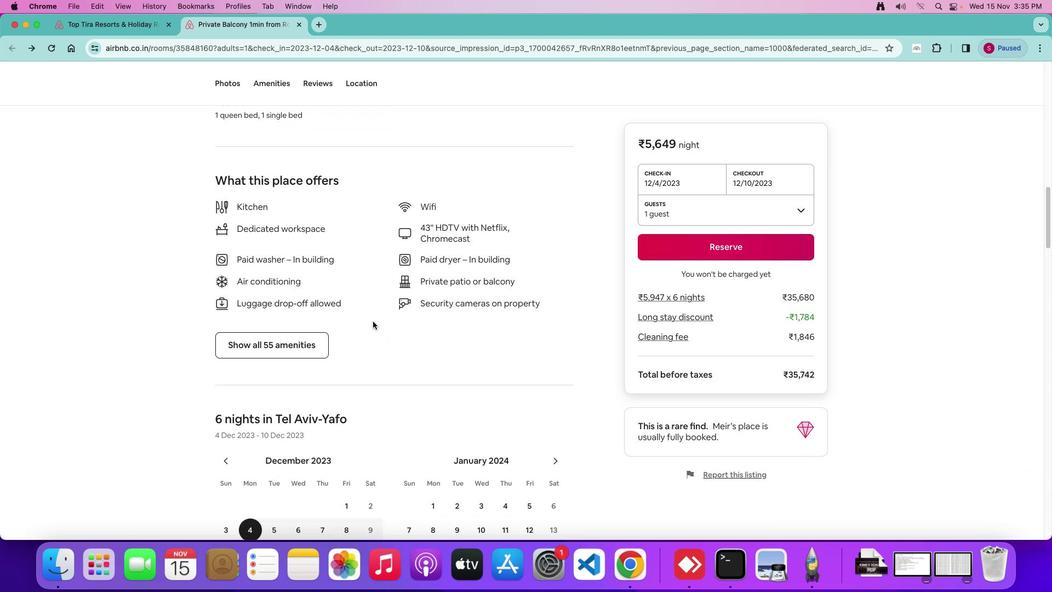 
Action: Mouse scrolled (378, 320) with delta (0, 0)
Screenshot: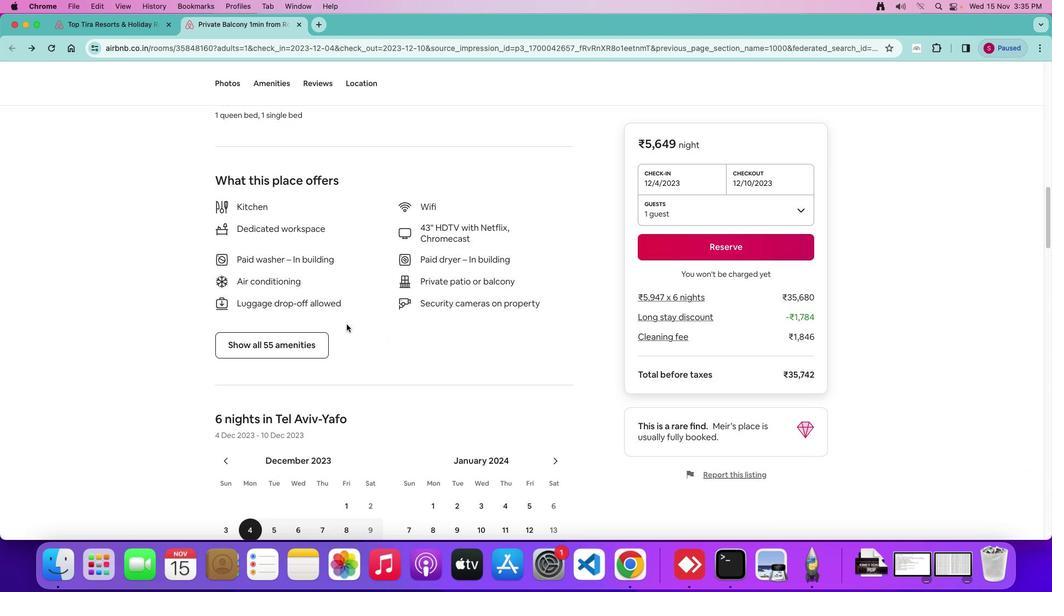 
Action: Mouse scrolled (378, 320) with delta (0, -1)
Screenshot: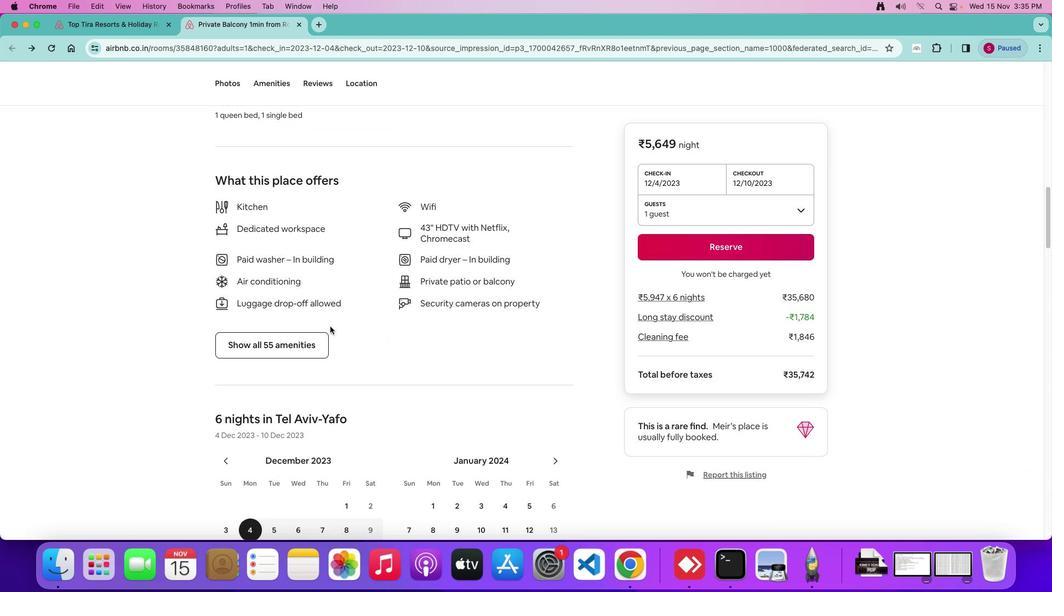 
Action: Mouse moved to (274, 344)
Screenshot: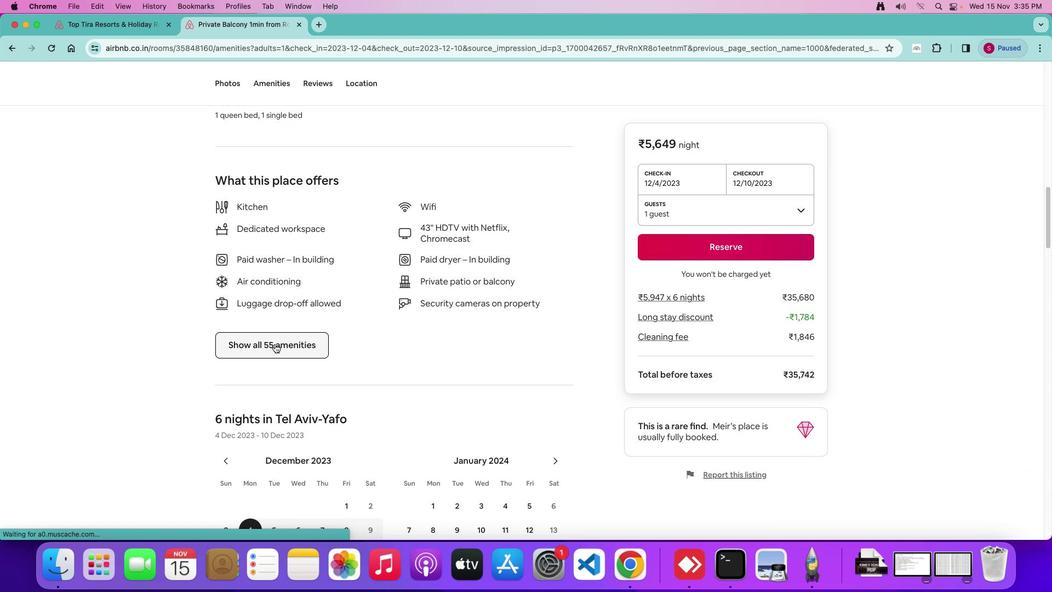 
Action: Mouse pressed left at (274, 344)
Screenshot: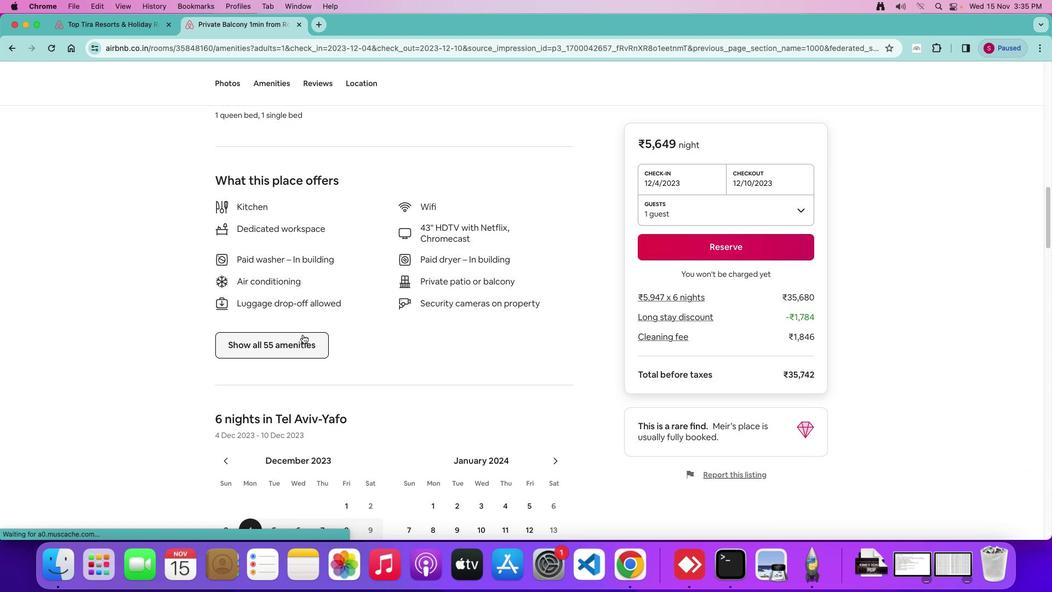 
Action: Mouse moved to (490, 287)
Screenshot: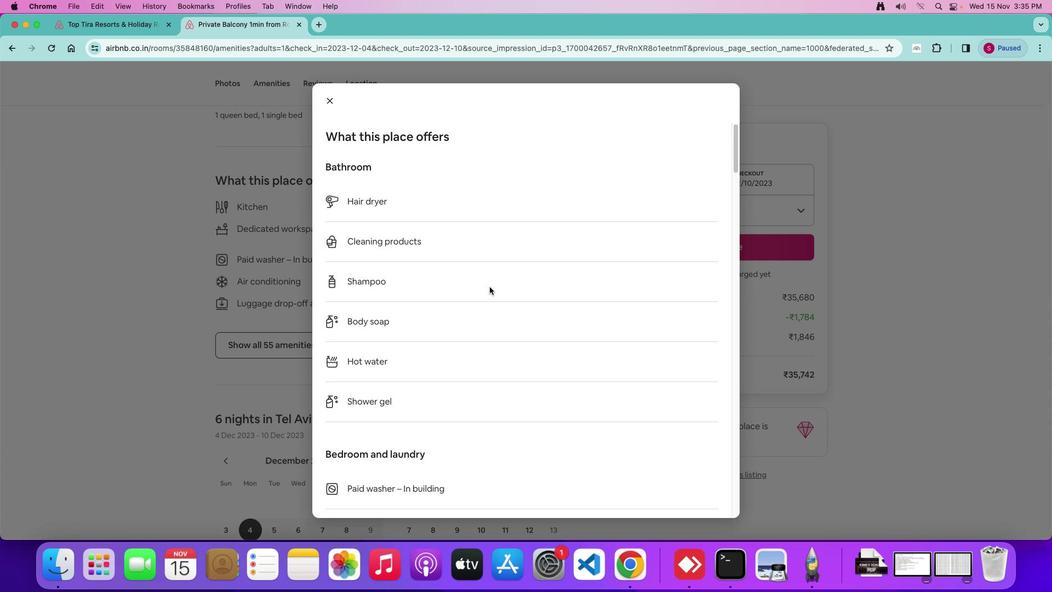 
Action: Mouse scrolled (490, 287) with delta (0, 0)
Screenshot: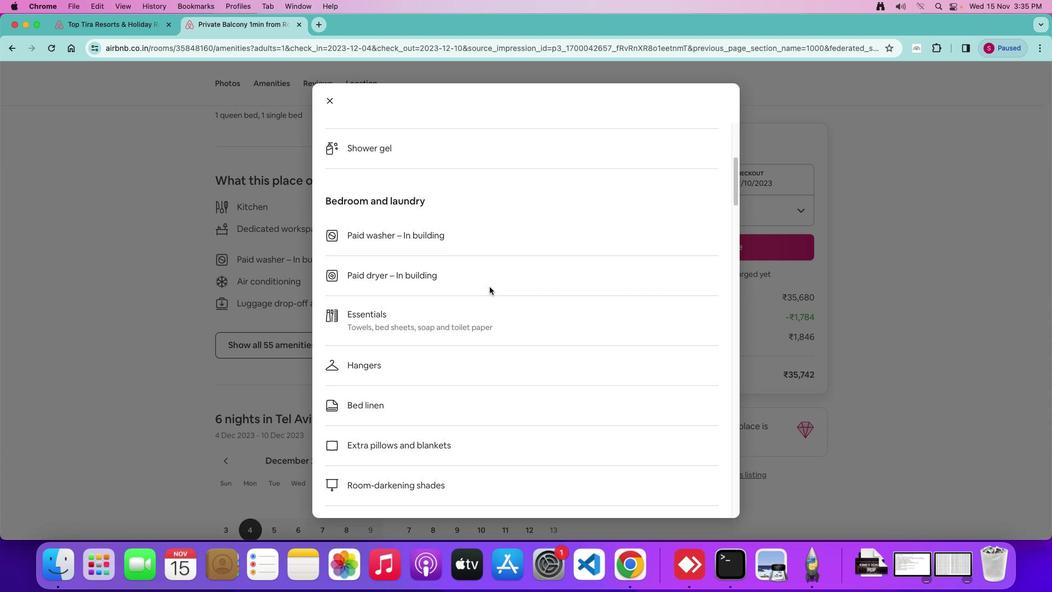 
Action: Mouse scrolled (490, 287) with delta (0, 0)
Screenshot: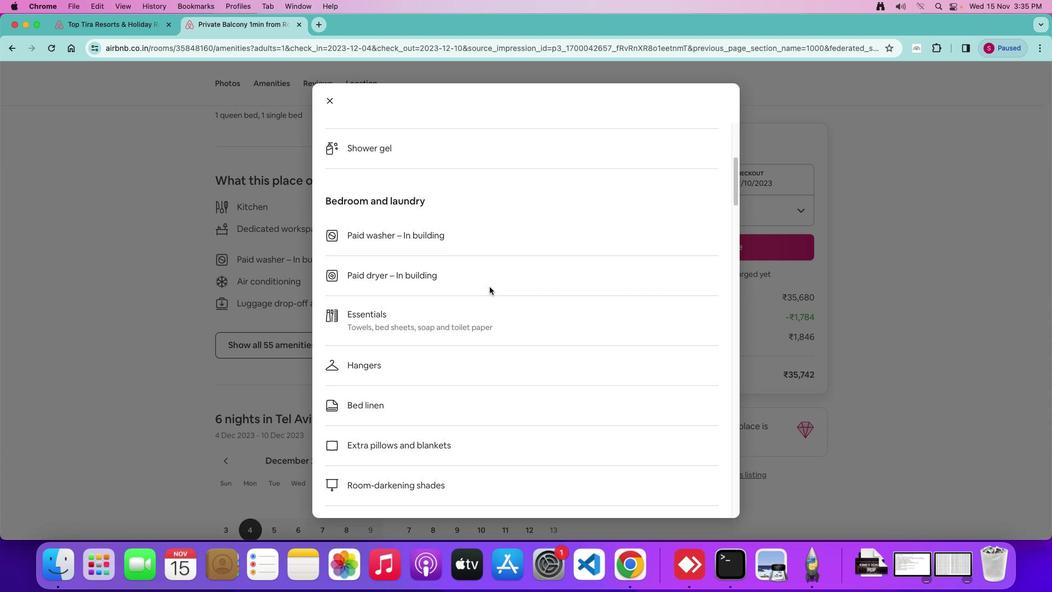 
Action: Mouse scrolled (490, 287) with delta (0, -2)
Screenshot: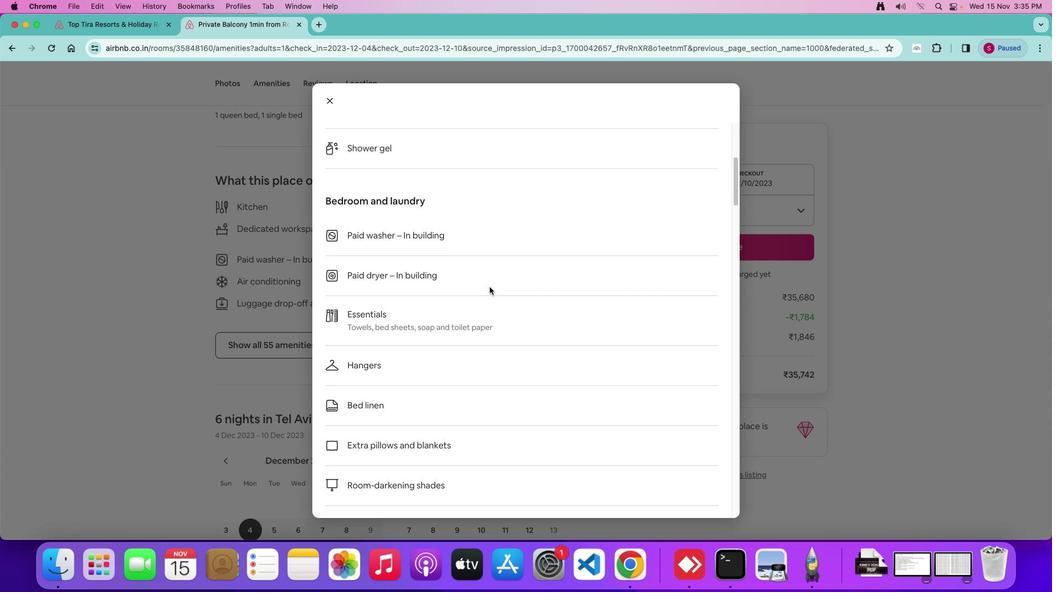 
Action: Mouse scrolled (490, 287) with delta (0, -2)
Screenshot: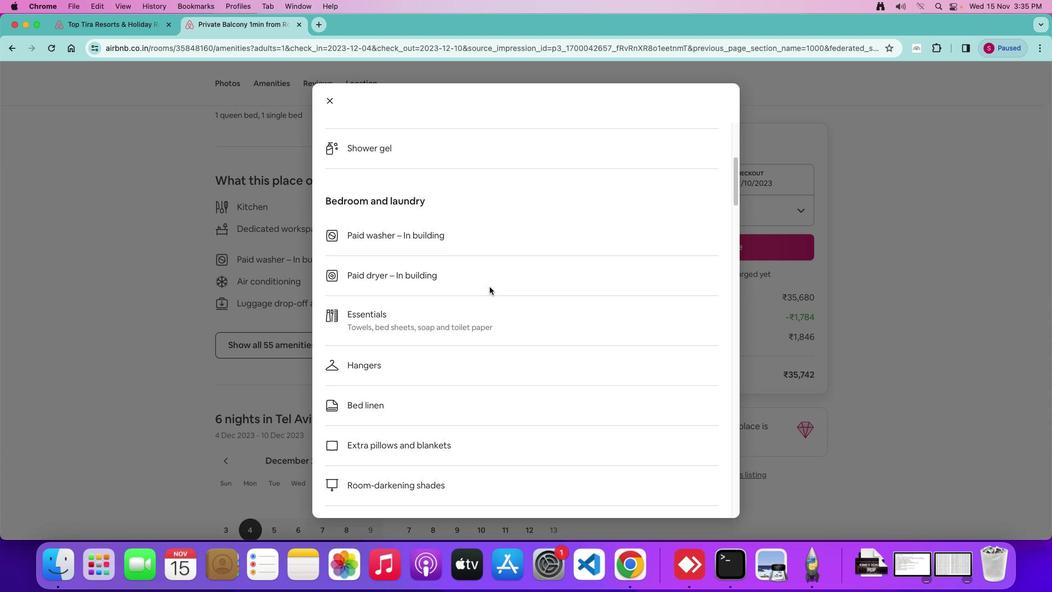 
Action: Mouse scrolled (490, 287) with delta (0, 0)
Screenshot: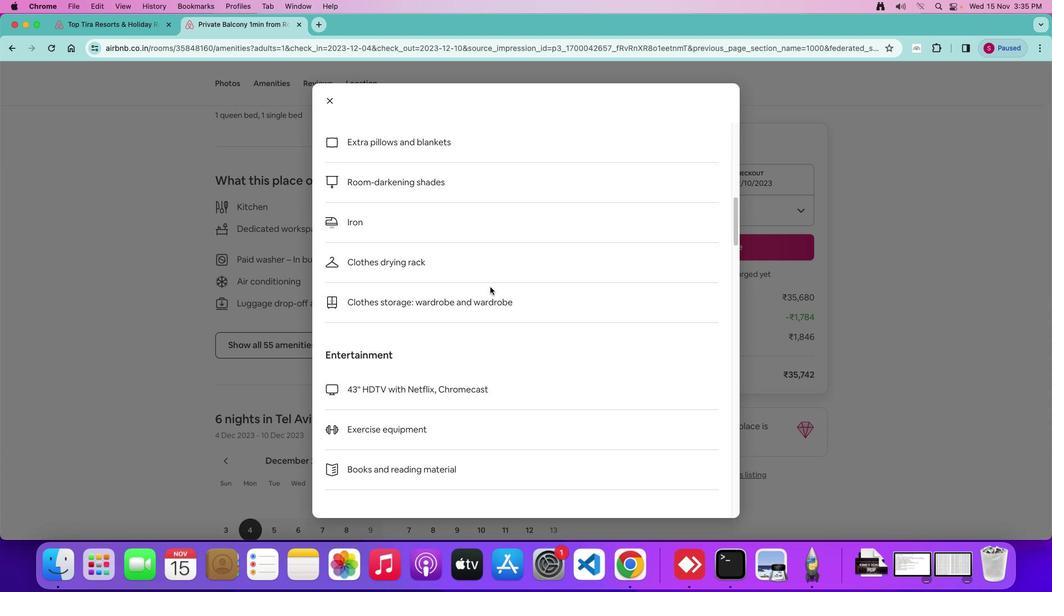 
Action: Mouse scrolled (490, 287) with delta (0, 0)
Screenshot: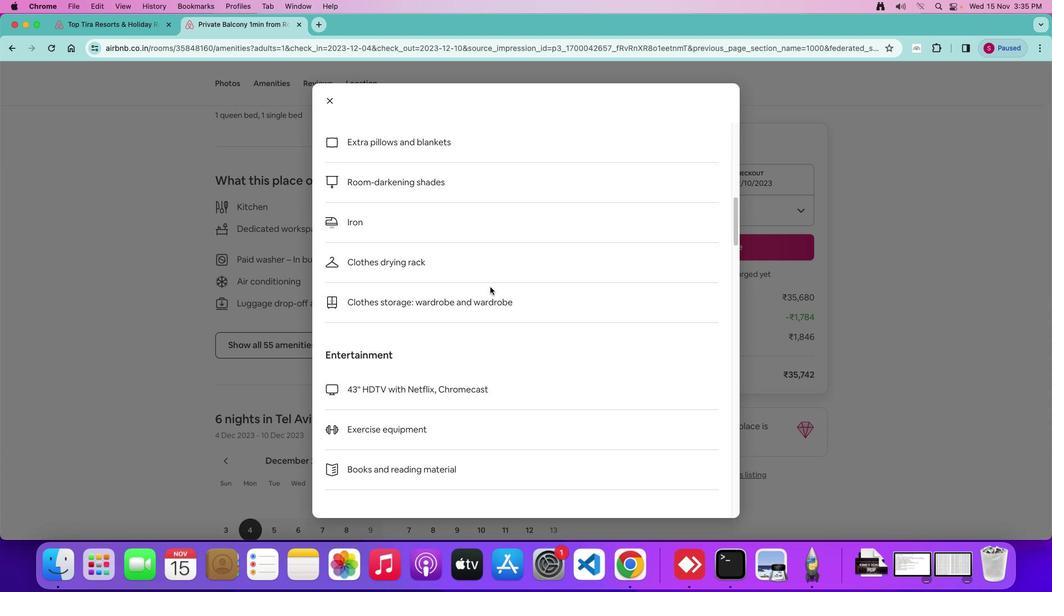 
Action: Mouse scrolled (490, 287) with delta (0, -2)
Screenshot: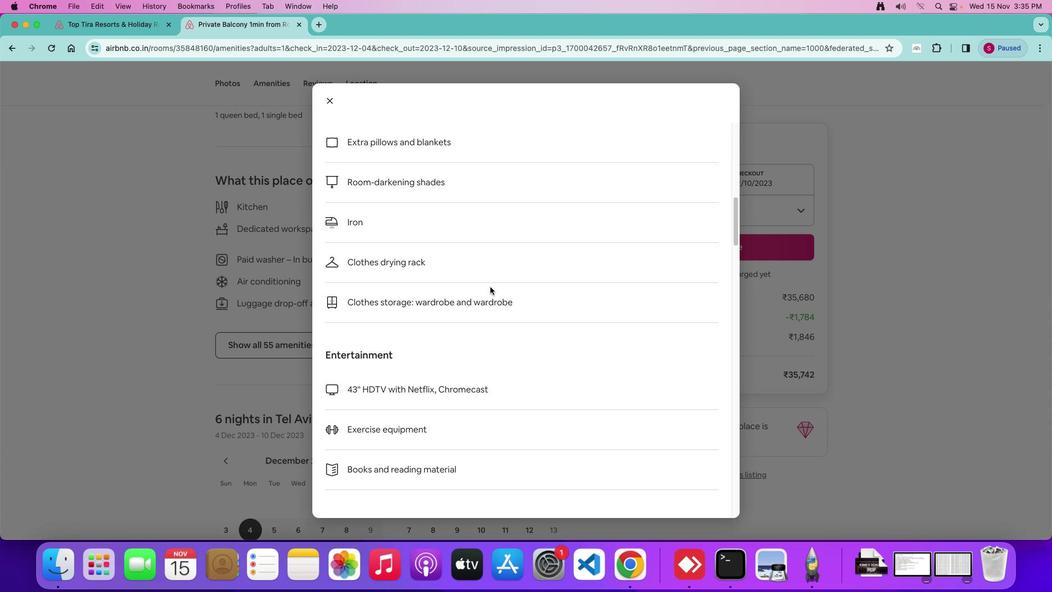 
Action: Mouse scrolled (490, 287) with delta (0, -3)
Screenshot: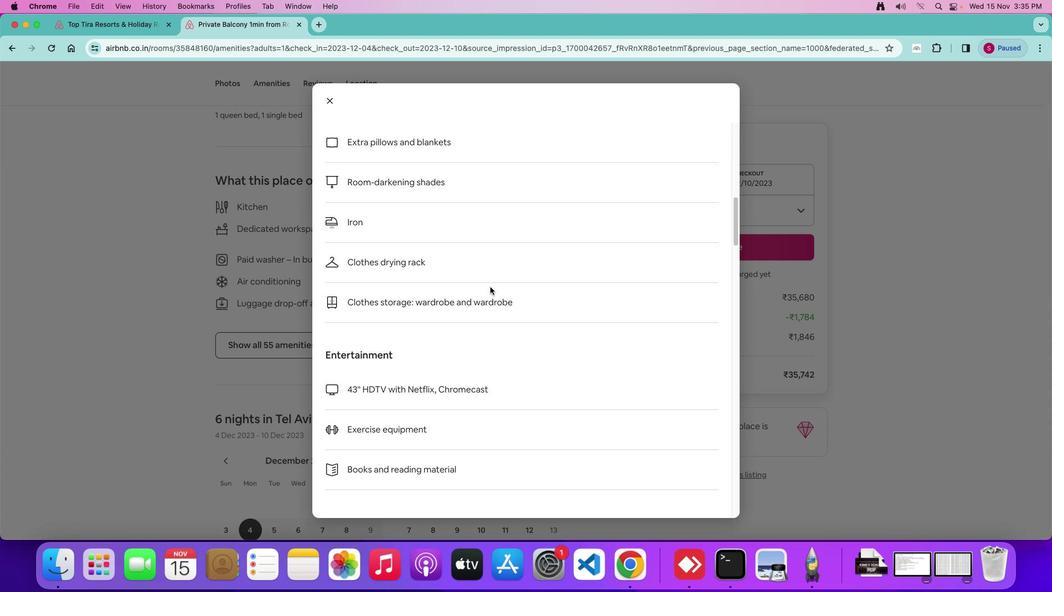 
Action: Mouse moved to (490, 287)
Screenshot: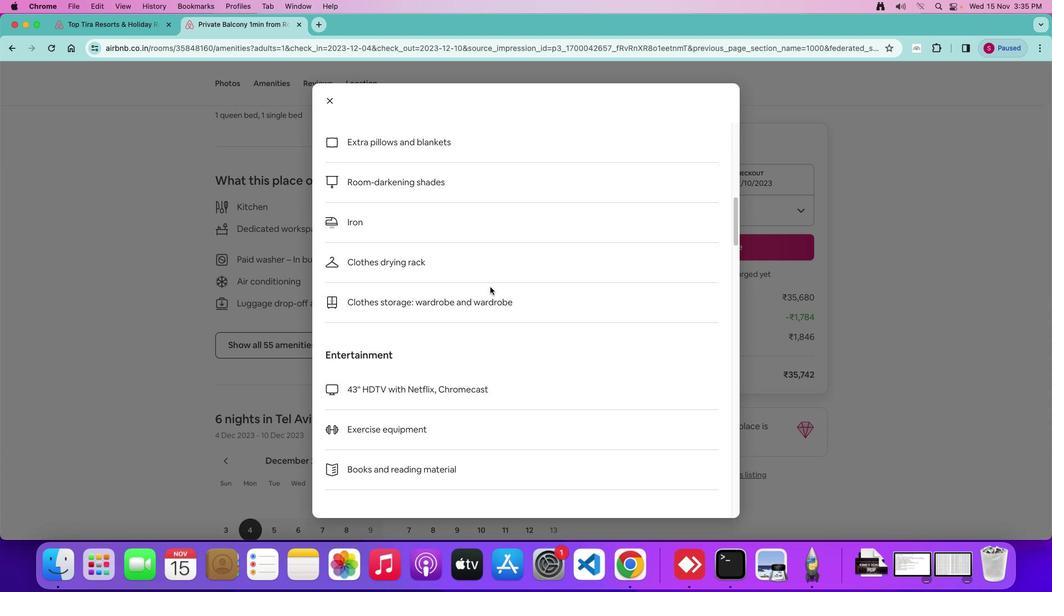 
Action: Mouse scrolled (490, 287) with delta (0, 0)
Screenshot: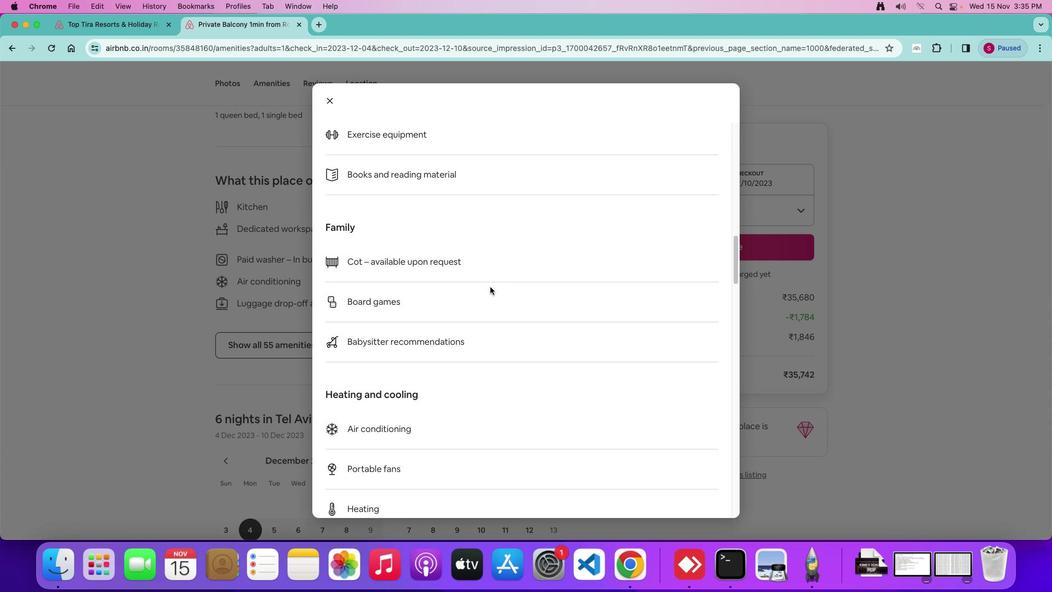 
Action: Mouse scrolled (490, 287) with delta (0, 0)
Screenshot: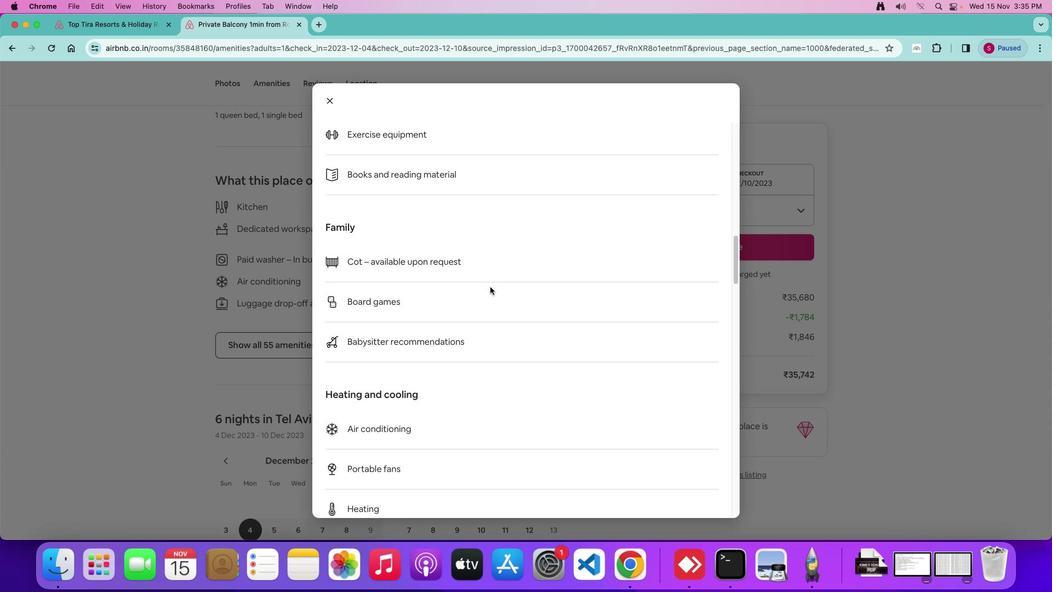 
Action: Mouse scrolled (490, 287) with delta (0, -2)
Screenshot: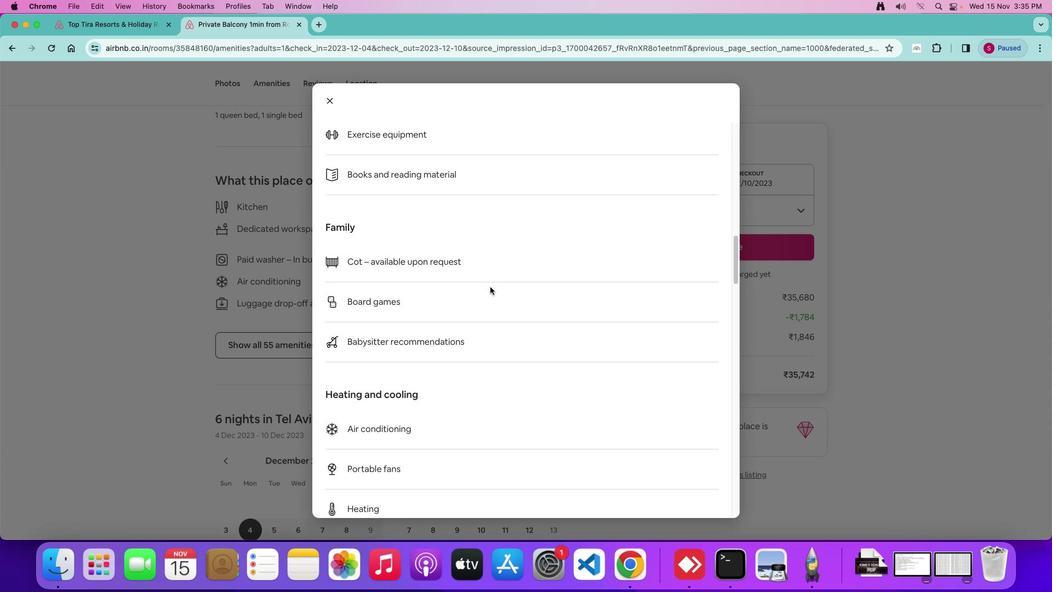 
Action: Mouse scrolled (490, 287) with delta (0, -3)
Screenshot: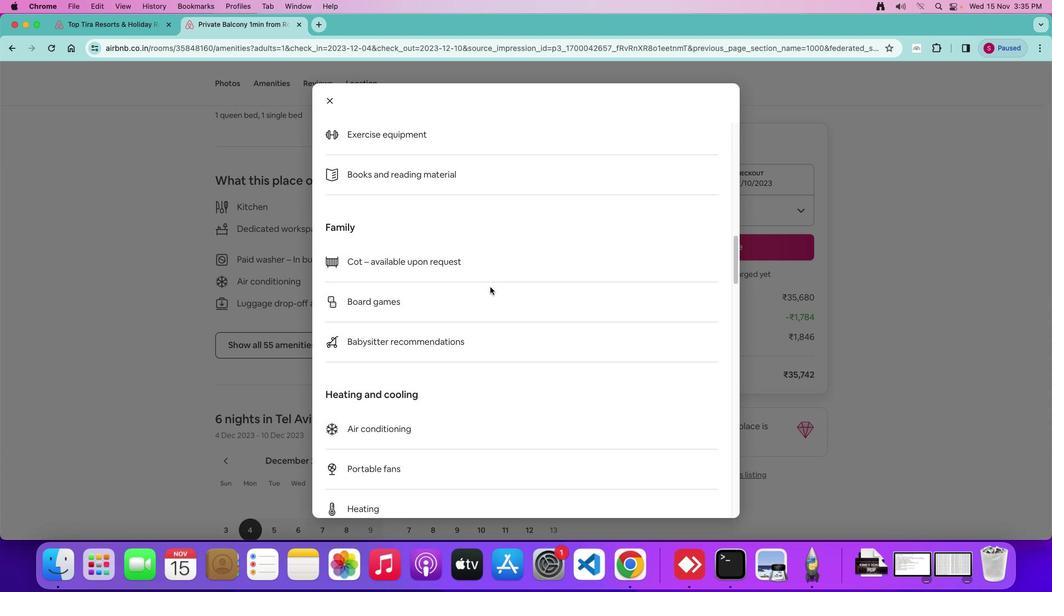 
Action: Mouse scrolled (490, 287) with delta (0, 0)
Screenshot: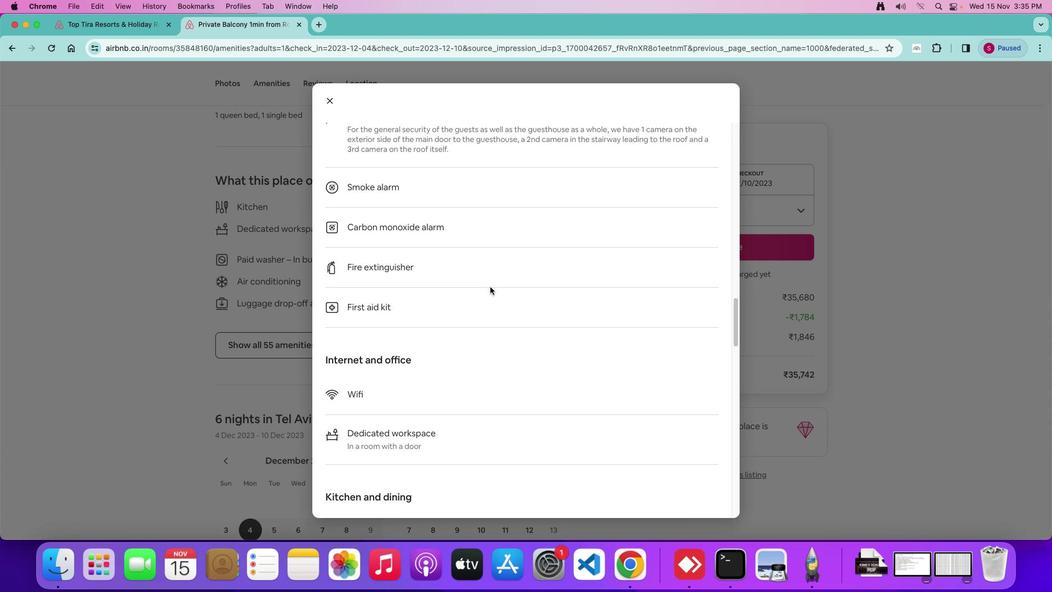 
Action: Mouse scrolled (490, 287) with delta (0, 0)
Screenshot: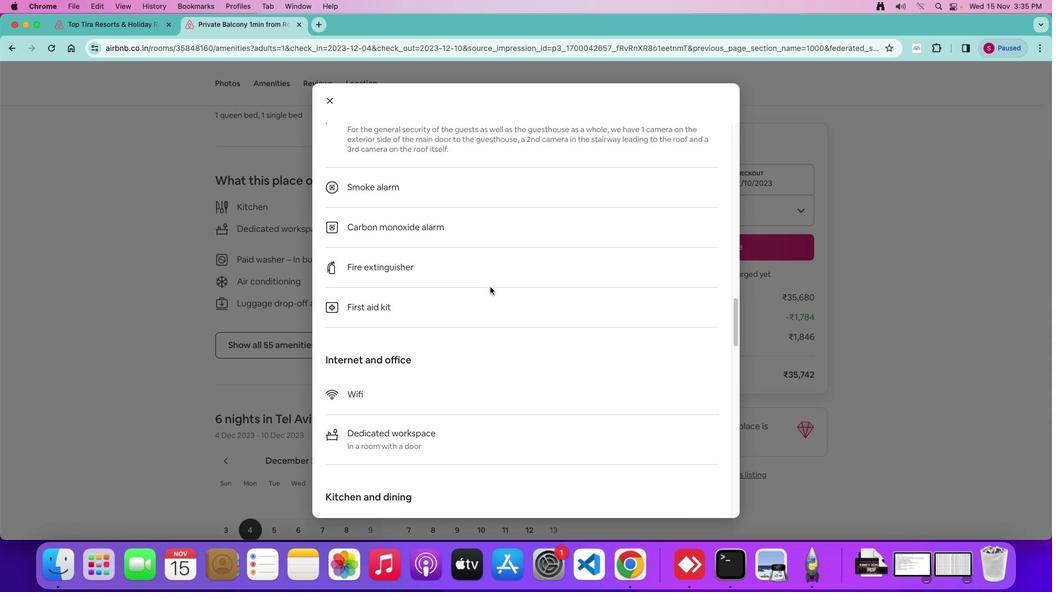 
Action: Mouse scrolled (490, 287) with delta (0, -2)
Screenshot: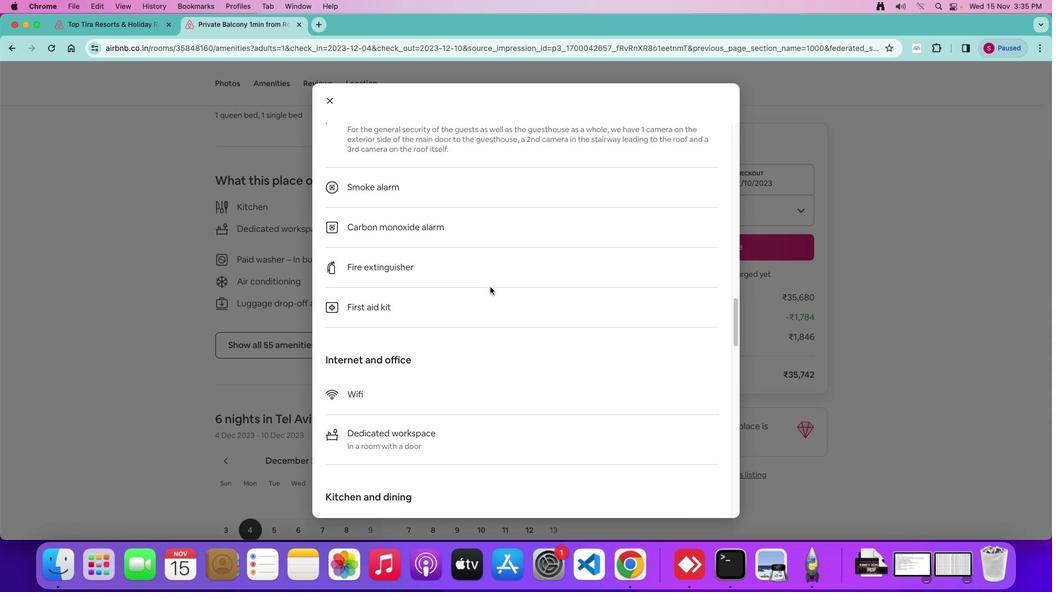 
Action: Mouse scrolled (490, 287) with delta (0, -3)
Screenshot: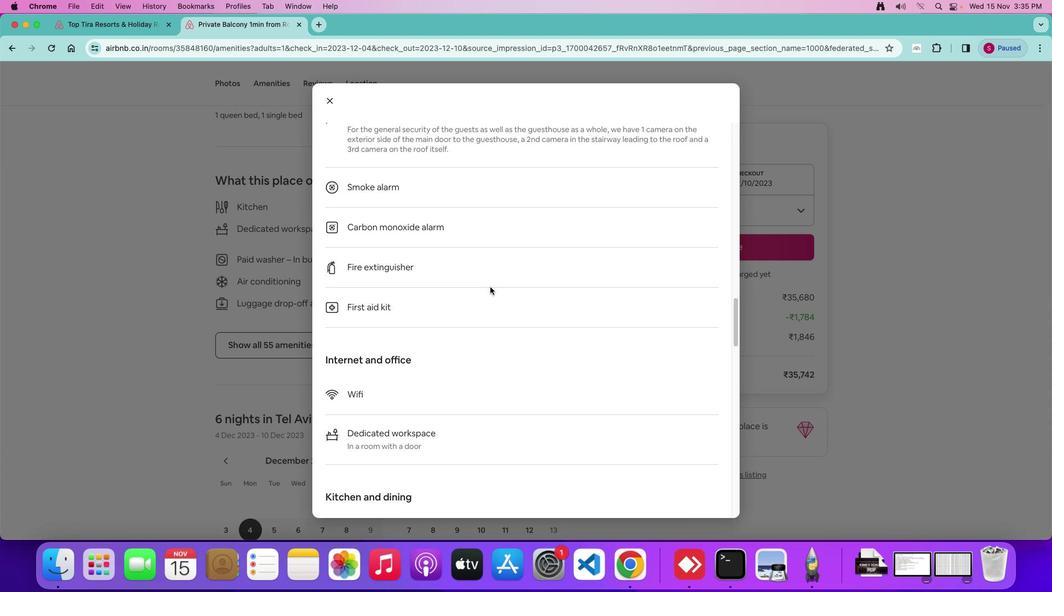 
Action: Mouse moved to (490, 286)
Screenshot: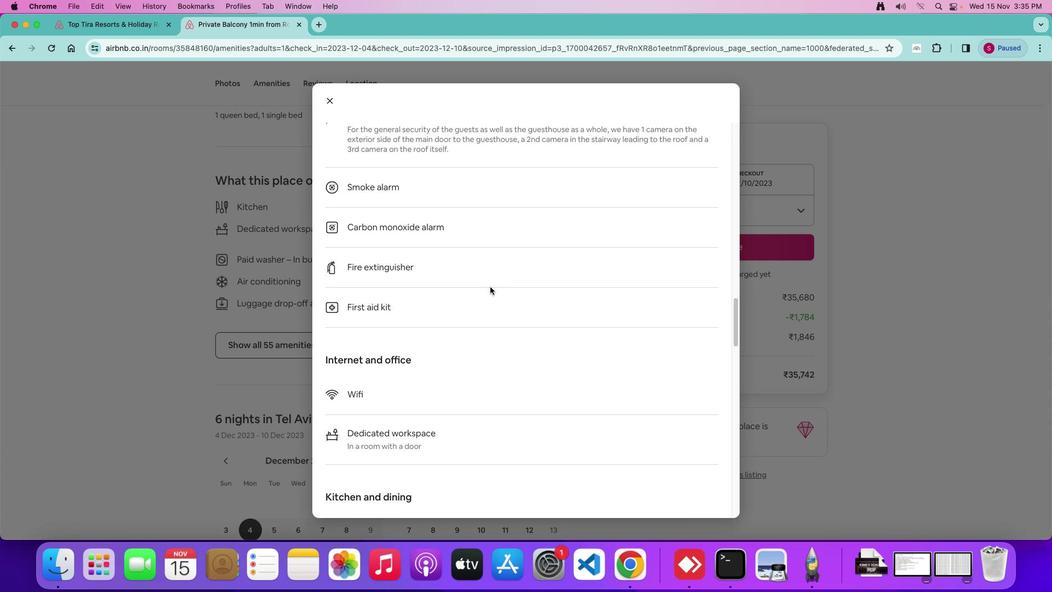 
Action: Mouse scrolled (490, 286) with delta (0, -3)
Screenshot: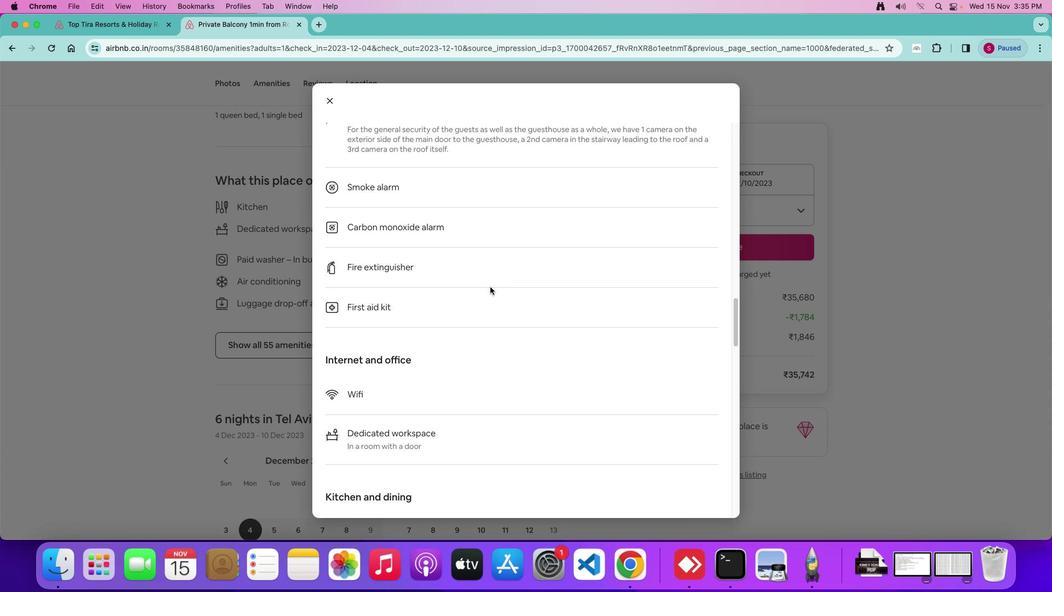 
Action: Mouse scrolled (490, 286) with delta (0, 0)
Screenshot: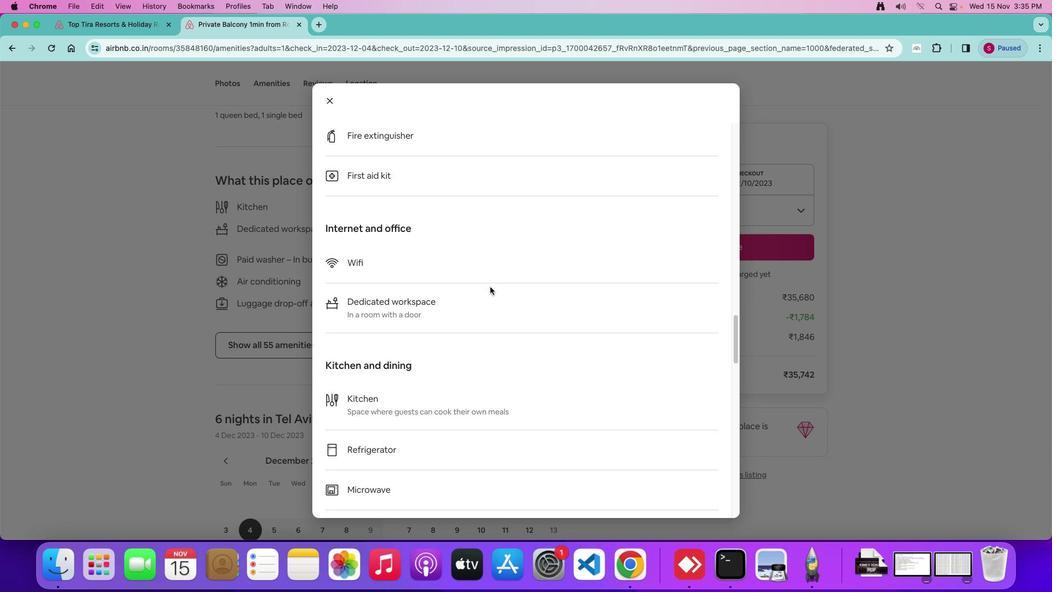 
Action: Mouse scrolled (490, 286) with delta (0, 0)
Screenshot: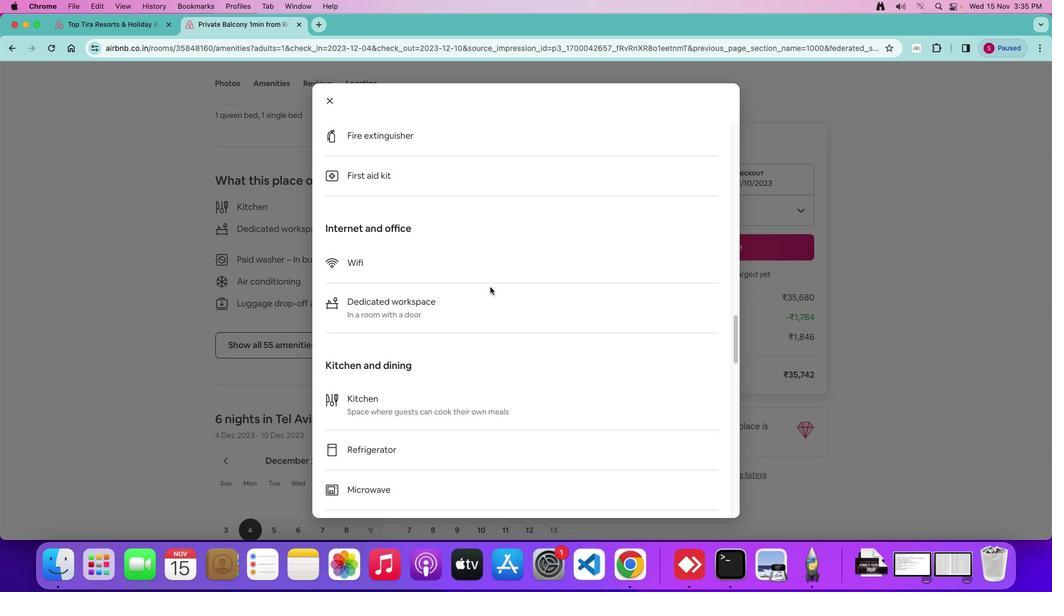 
Action: Mouse scrolled (490, 286) with delta (0, -2)
Screenshot: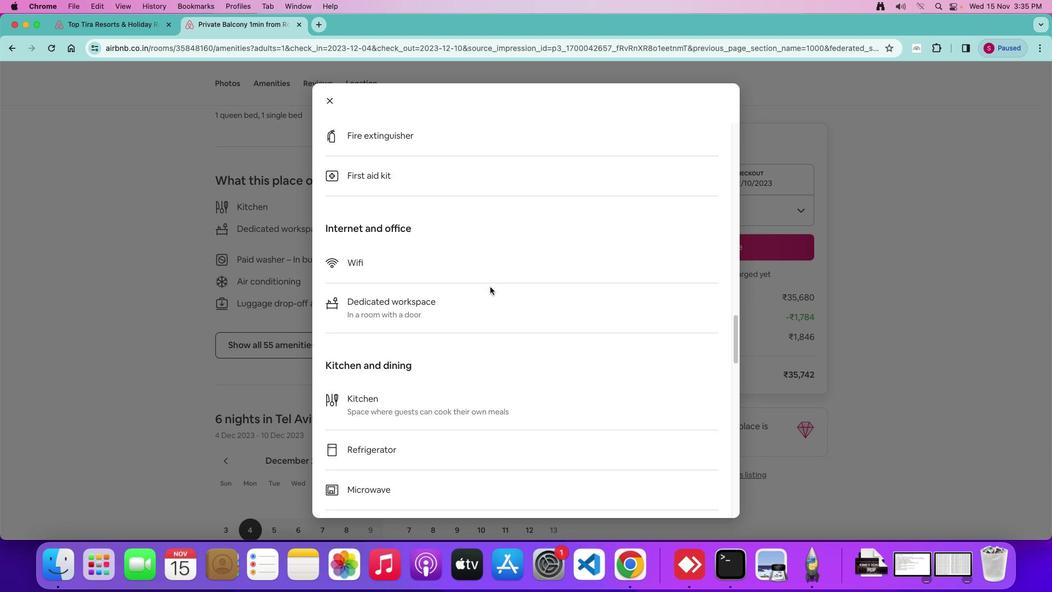 
Action: Mouse scrolled (490, 286) with delta (0, 0)
Screenshot: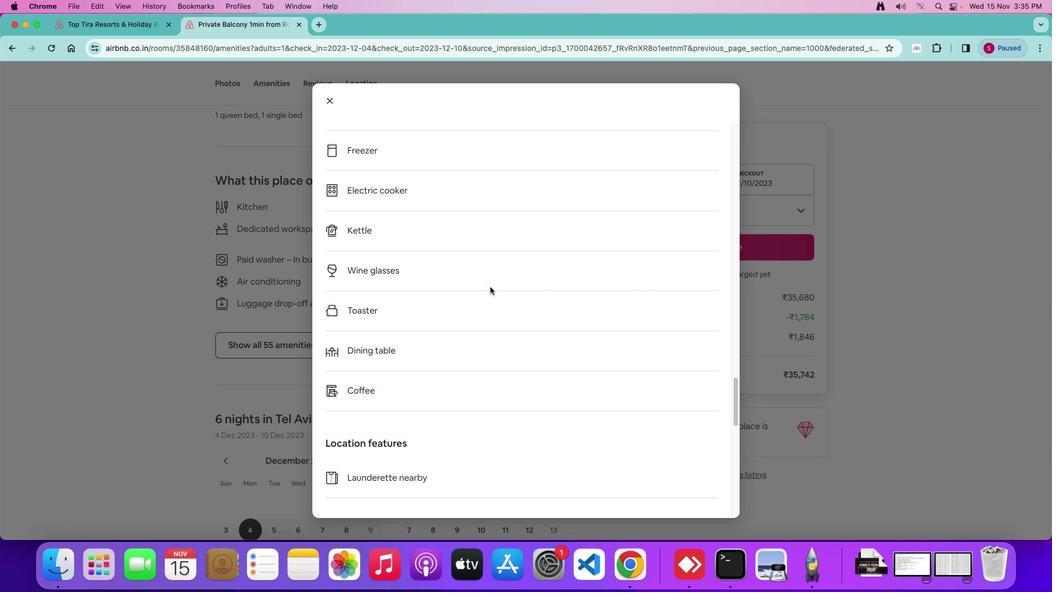 
Action: Mouse scrolled (490, 286) with delta (0, 0)
Screenshot: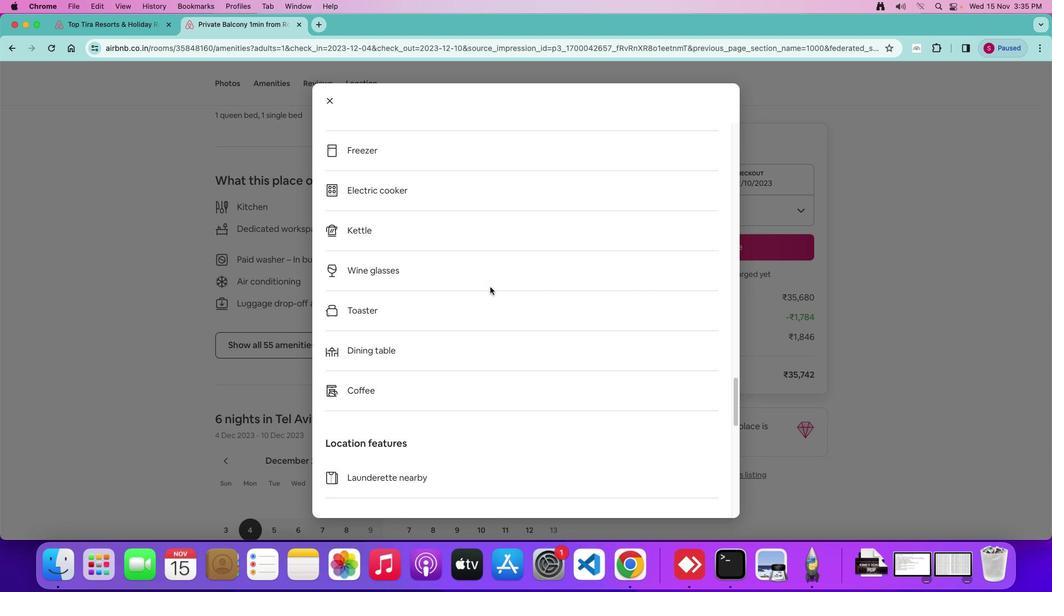 
Action: Mouse scrolled (490, 286) with delta (0, -2)
Screenshot: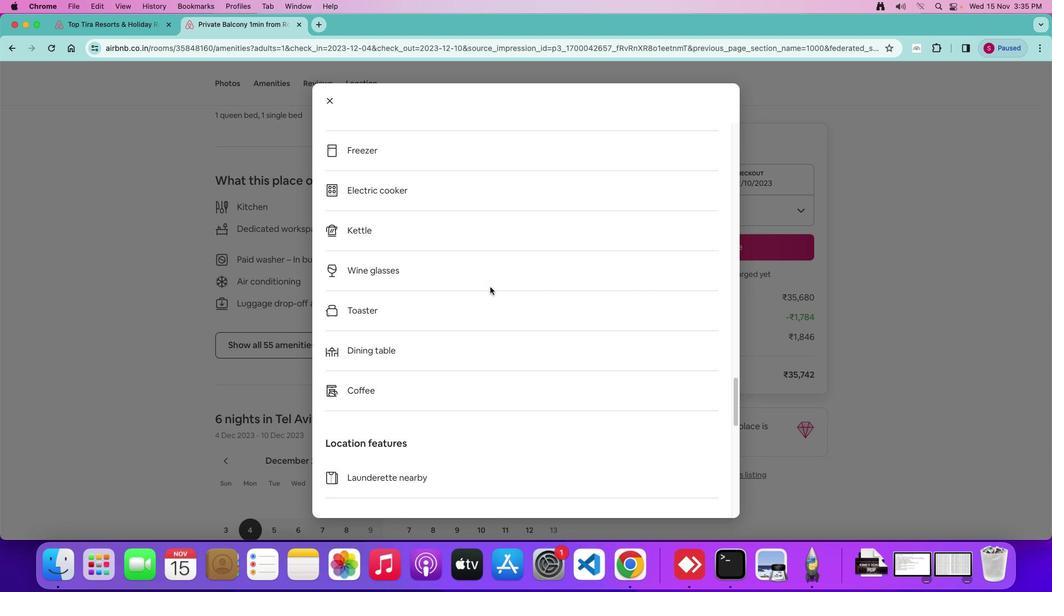 
Action: Mouse scrolled (490, 286) with delta (0, -3)
Screenshot: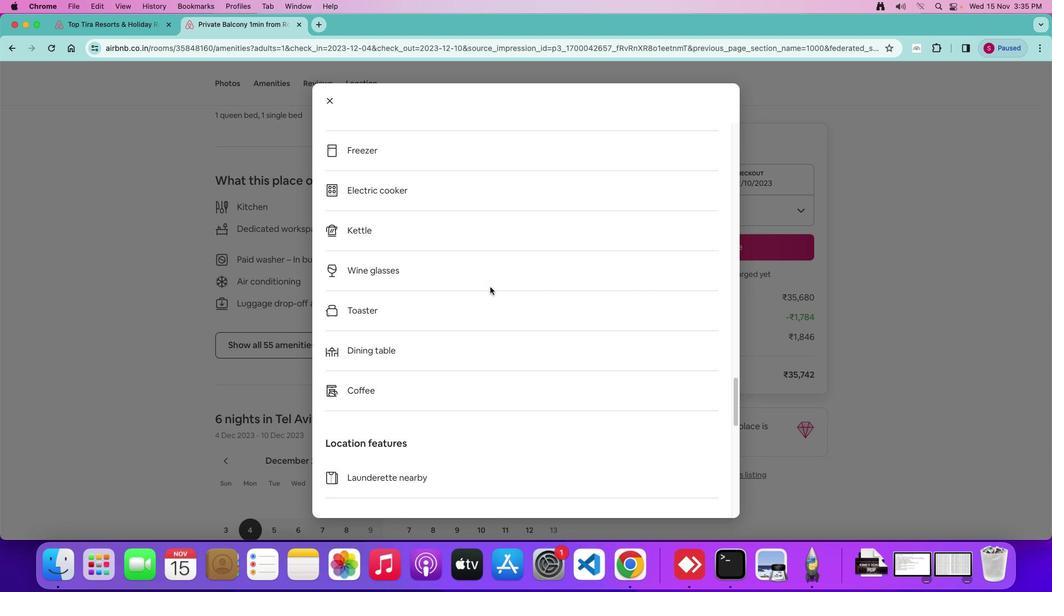 
Action: Mouse scrolled (490, 286) with delta (0, -4)
Screenshot: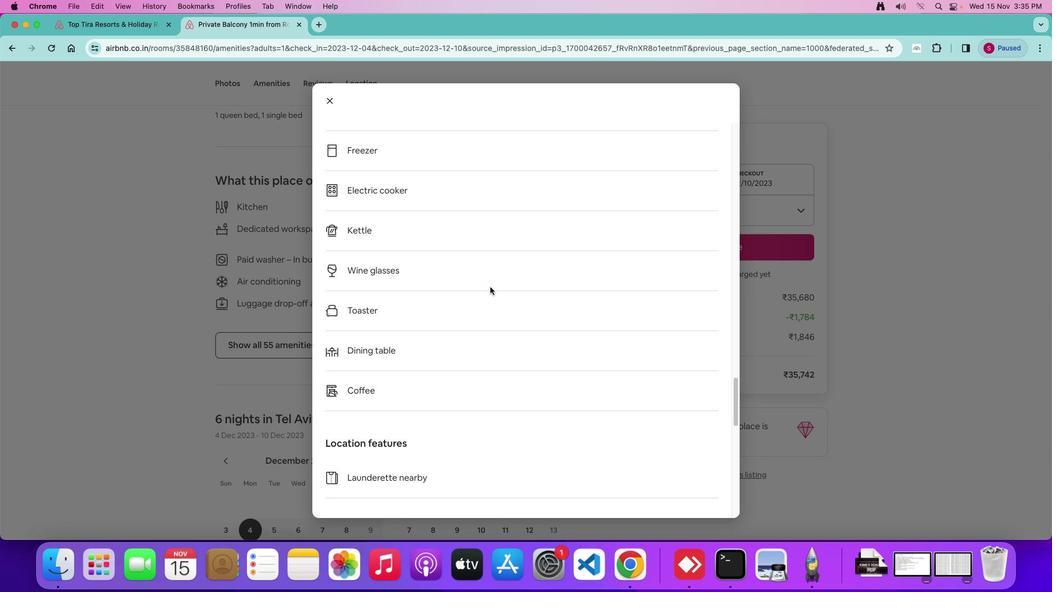 
Action: Mouse moved to (490, 286)
Screenshot: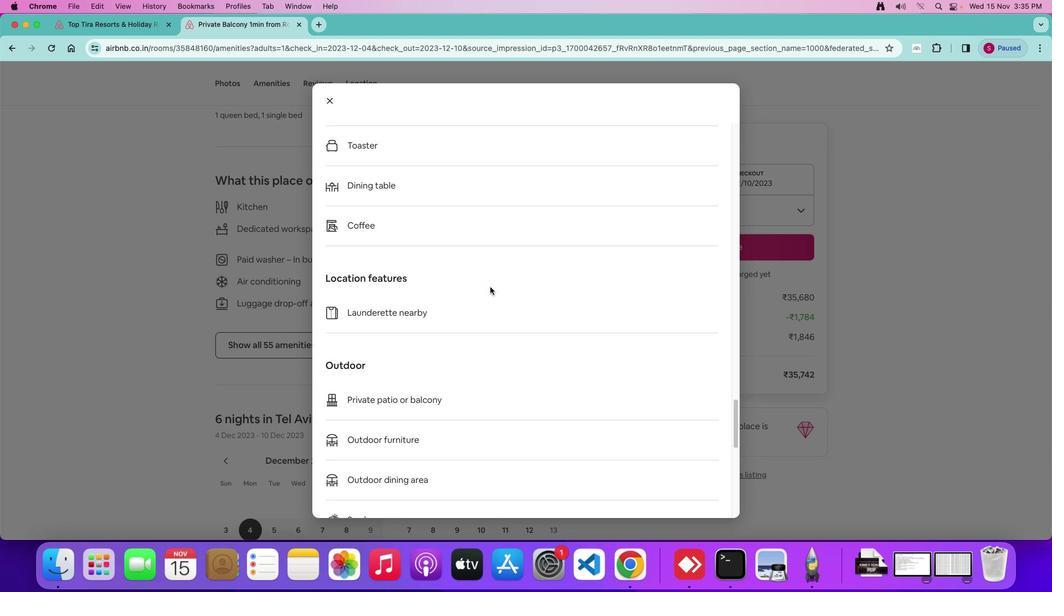 
Action: Mouse scrolled (490, 286) with delta (0, 0)
Screenshot: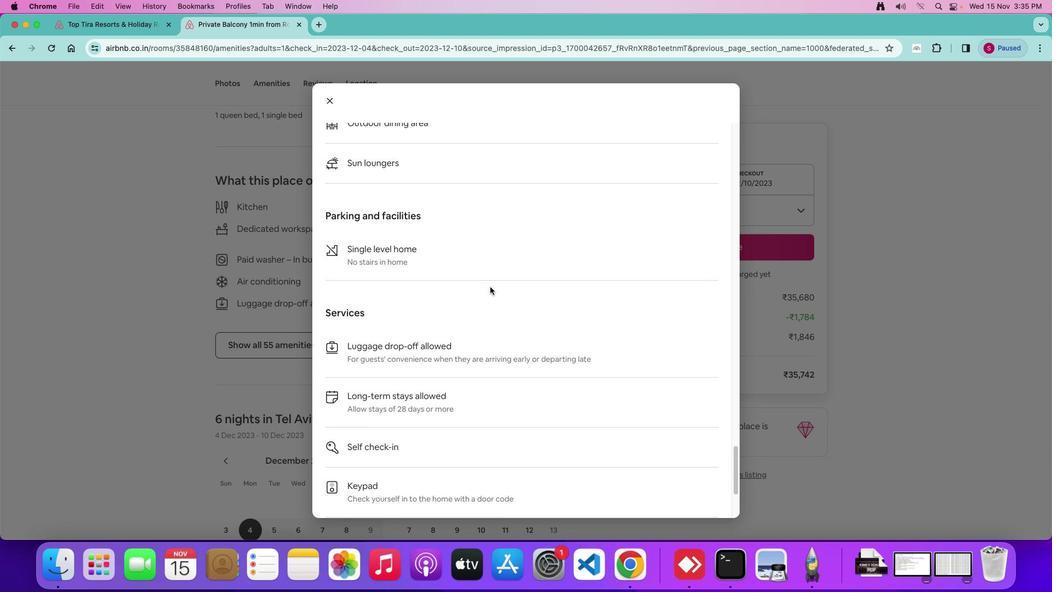 
Action: Mouse scrolled (490, 286) with delta (0, 0)
Screenshot: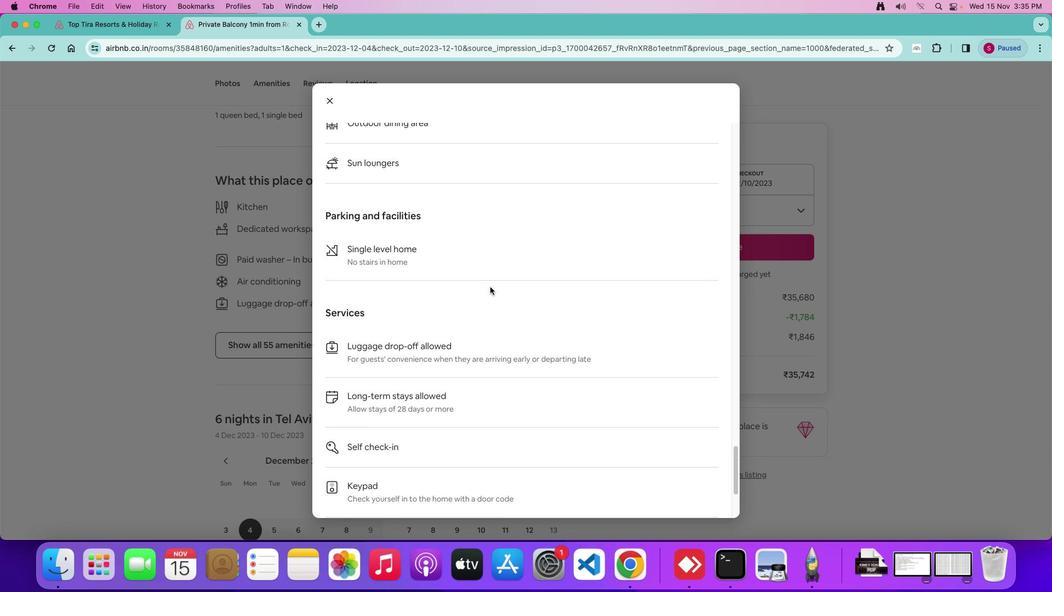 
Action: Mouse scrolled (490, 286) with delta (0, -2)
Screenshot: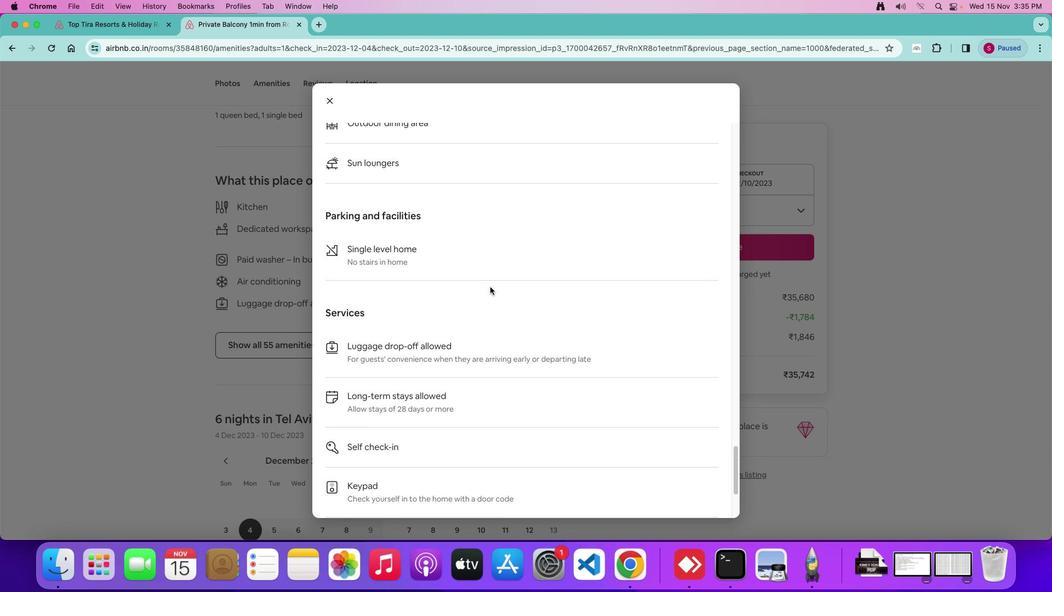 
Action: Mouse scrolled (490, 286) with delta (0, -4)
Screenshot: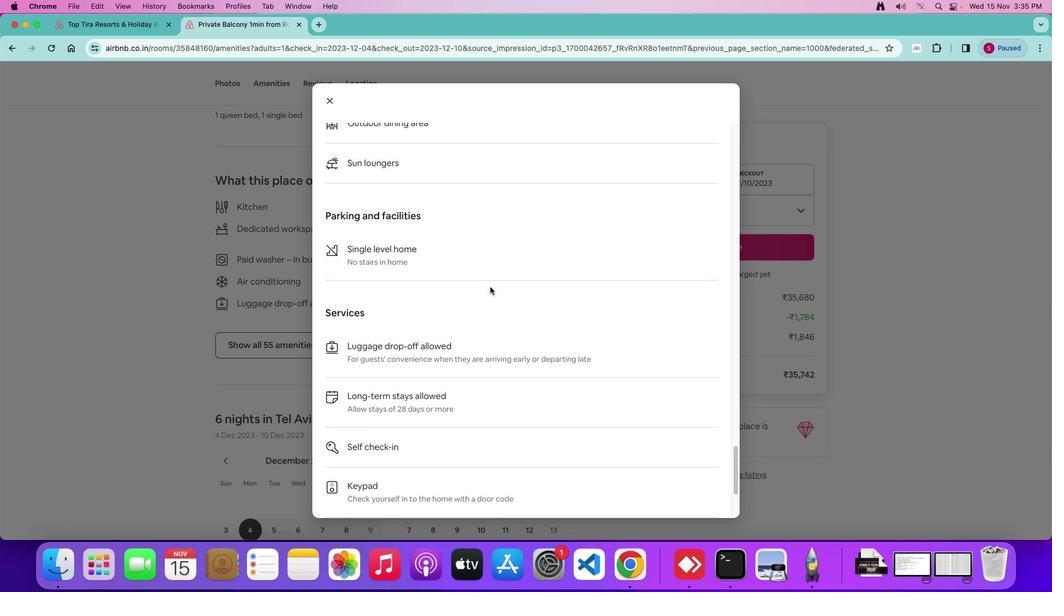 
Action: Mouse scrolled (490, 286) with delta (0, -4)
Screenshot: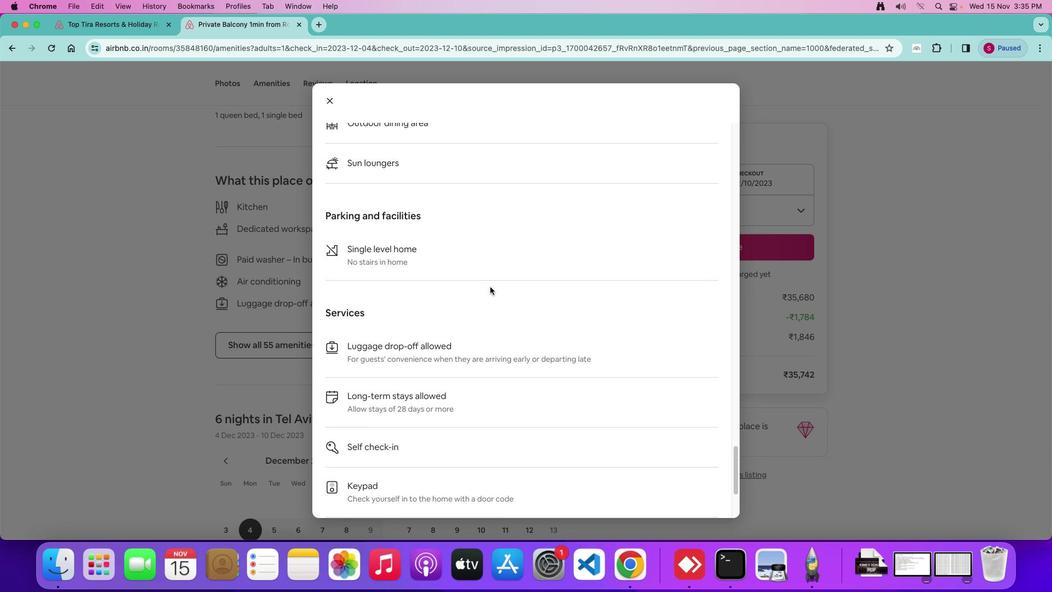 
Action: Mouse moved to (490, 286)
Screenshot: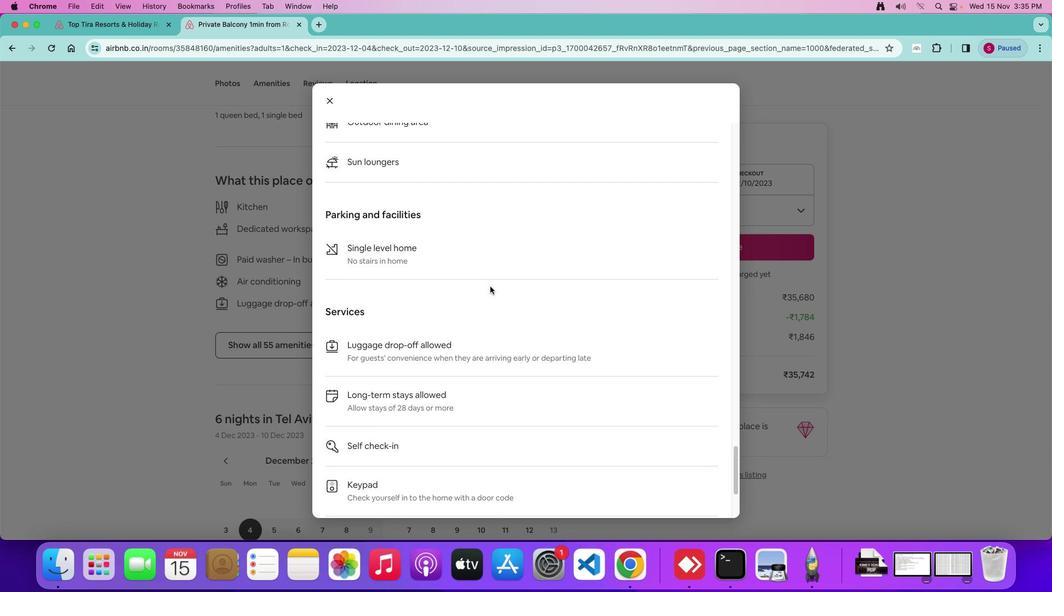 
Action: Mouse scrolled (490, 286) with delta (0, 0)
Screenshot: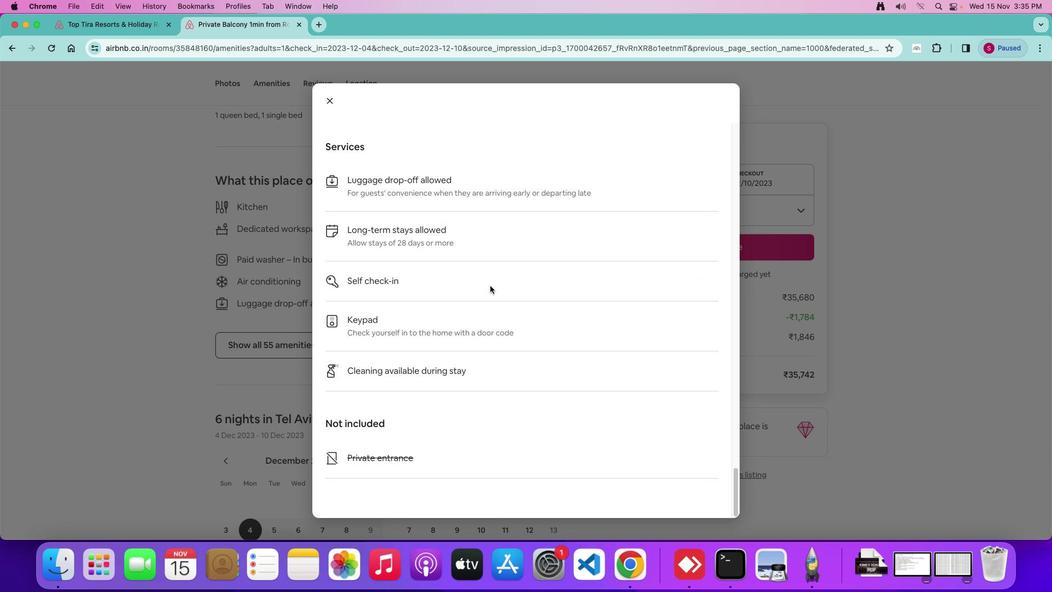 
Action: Mouse scrolled (490, 286) with delta (0, 0)
Screenshot: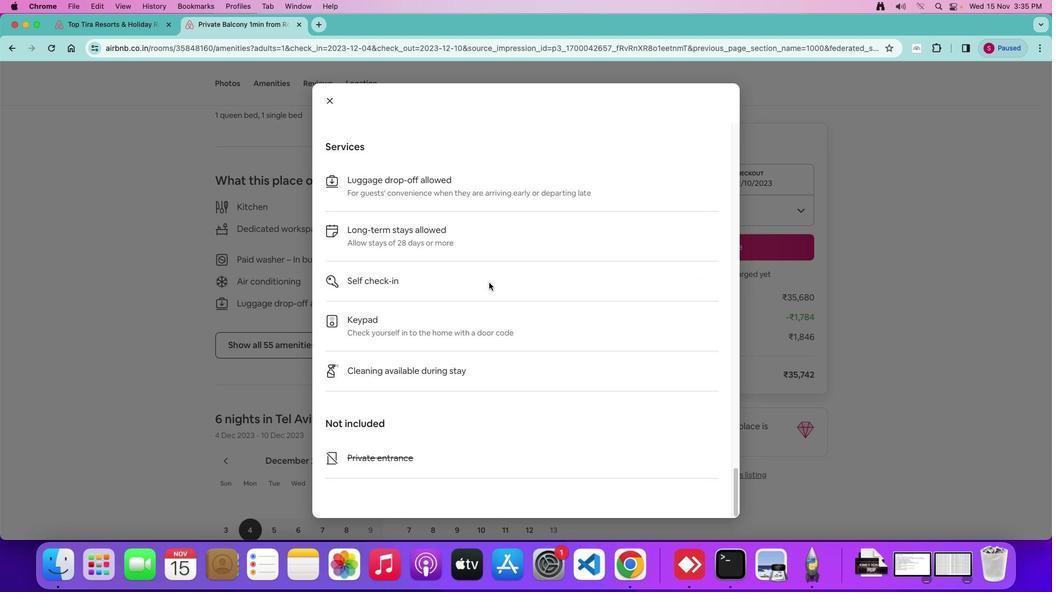 
Action: Mouse scrolled (490, 286) with delta (0, -1)
Screenshot: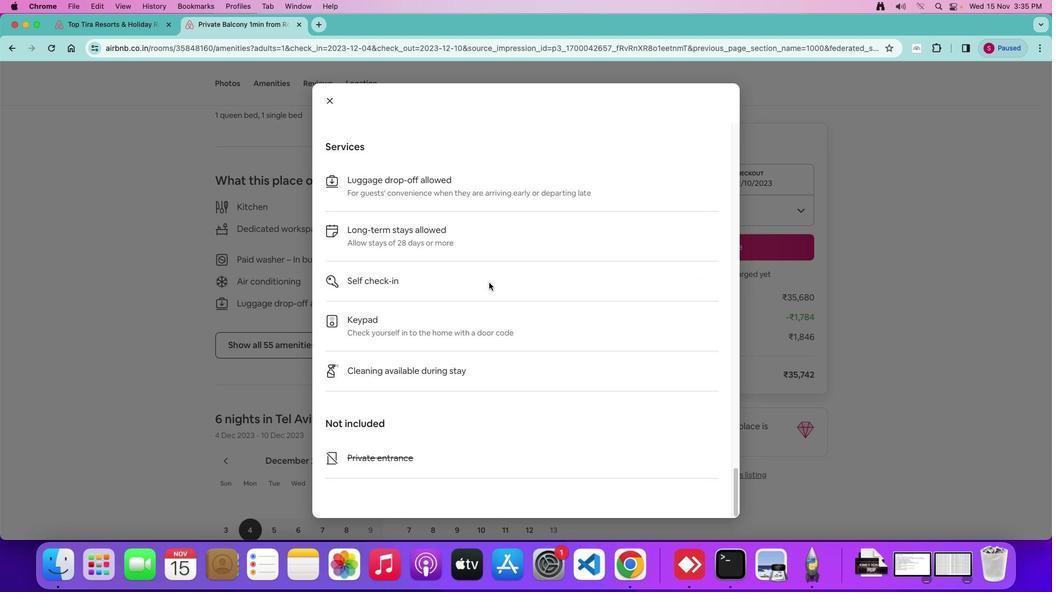 
Action: Mouse scrolled (490, 286) with delta (0, -2)
Screenshot: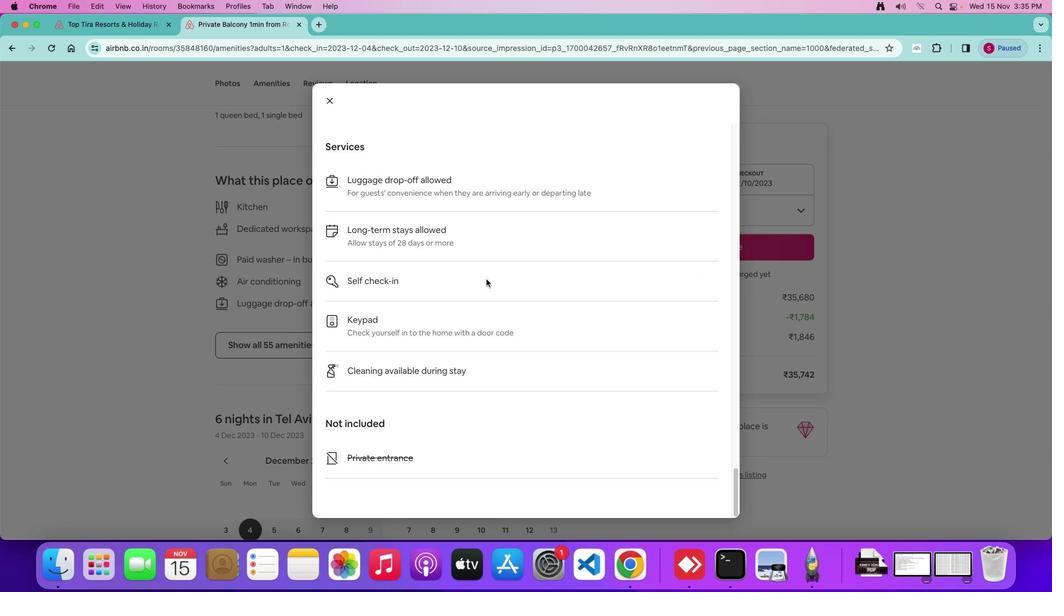 
Action: Mouse scrolled (490, 286) with delta (0, -3)
Screenshot: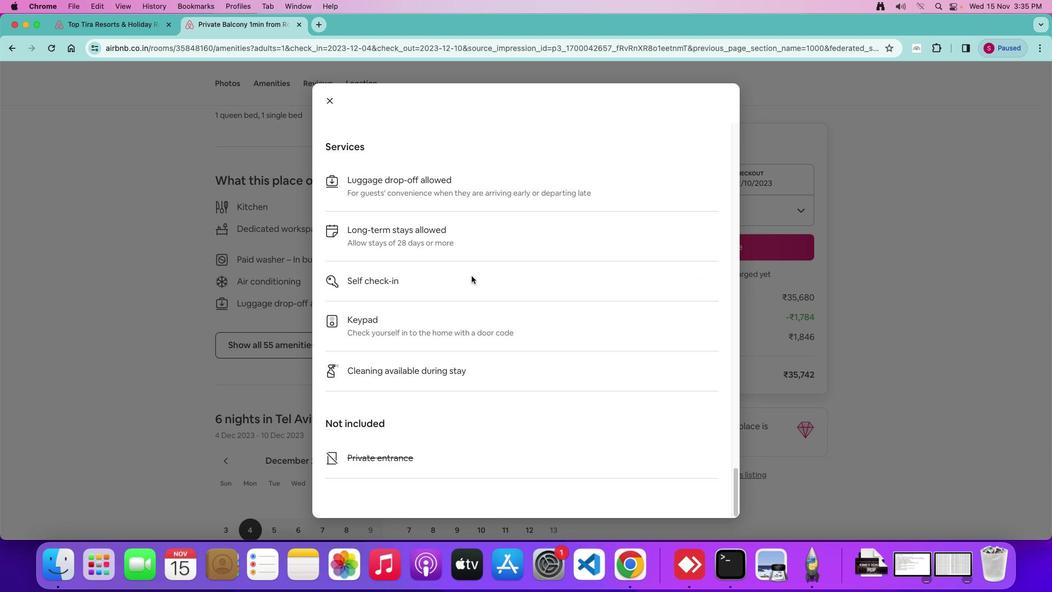 
Action: Mouse moved to (448, 273)
Screenshot: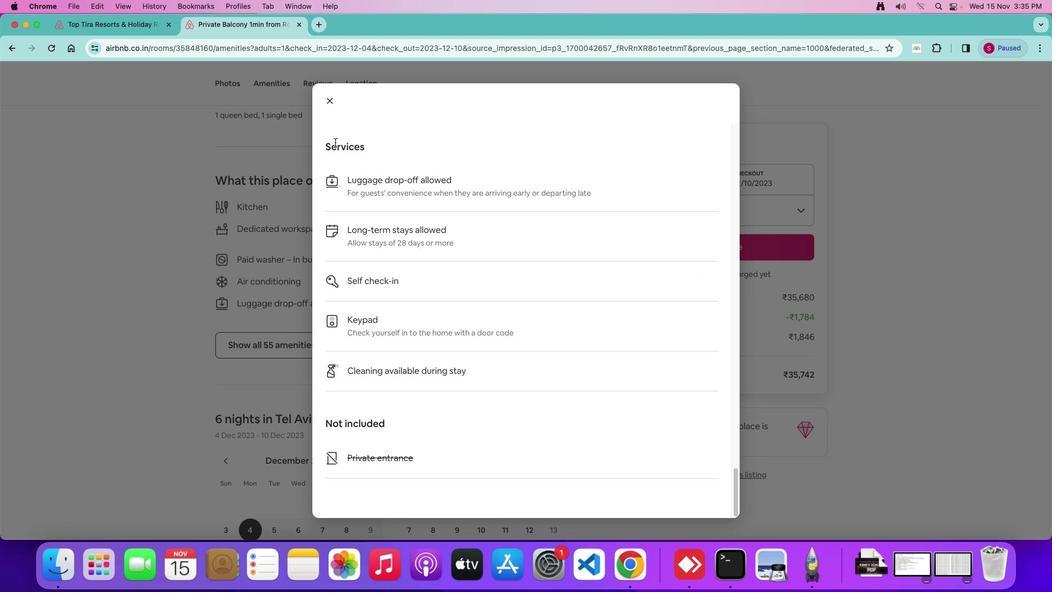 
Action: Mouse scrolled (448, 273) with delta (0, 0)
